 Task: Buy 1 Body Mud from Skin Care section under best seller category for shipping address: Miriam Hall, 3617 Station Street, Austin, Texas 78702, Cell Number 5122113583. Pay from credit card ending with 5759, CVV 953
Action: Mouse moved to (25, 96)
Screenshot: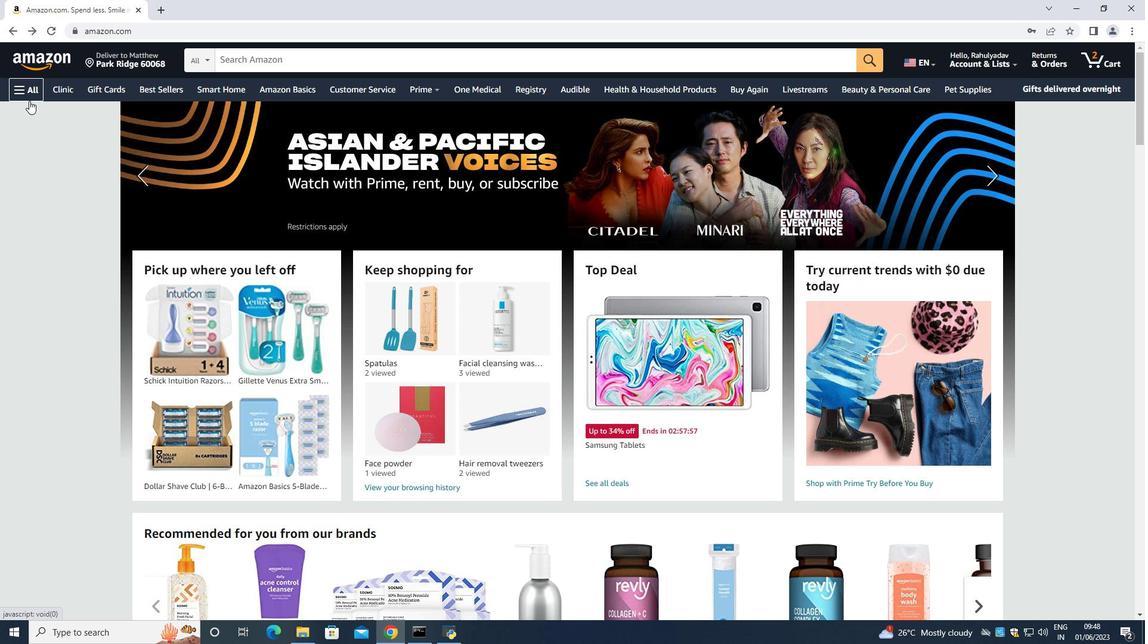 
Action: Mouse pressed left at (25, 96)
Screenshot: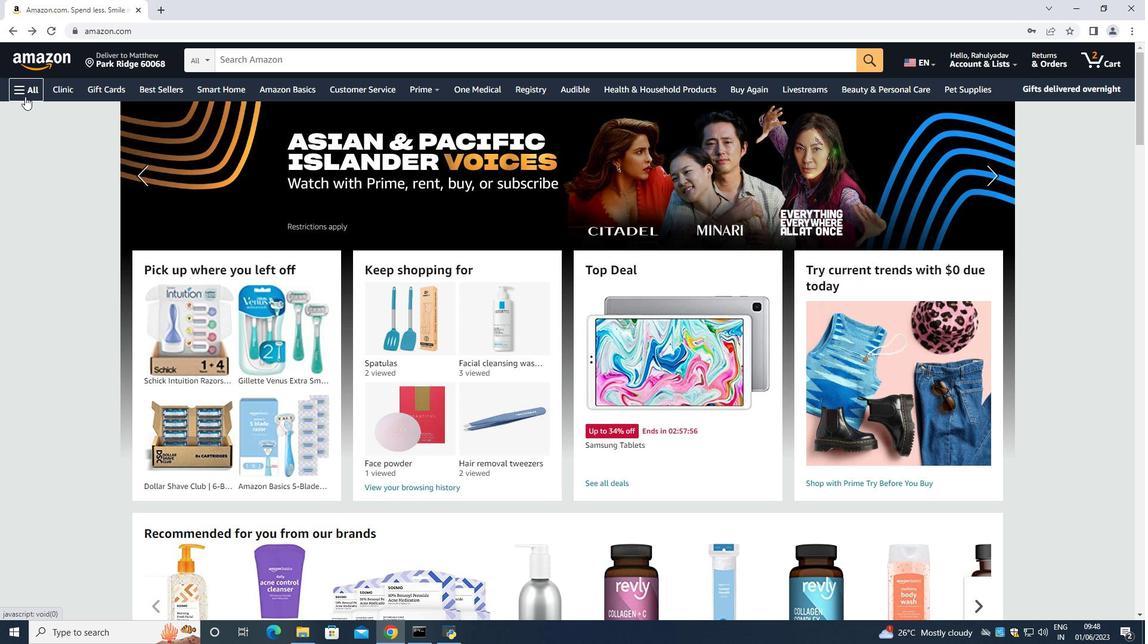 
Action: Mouse moved to (51, 119)
Screenshot: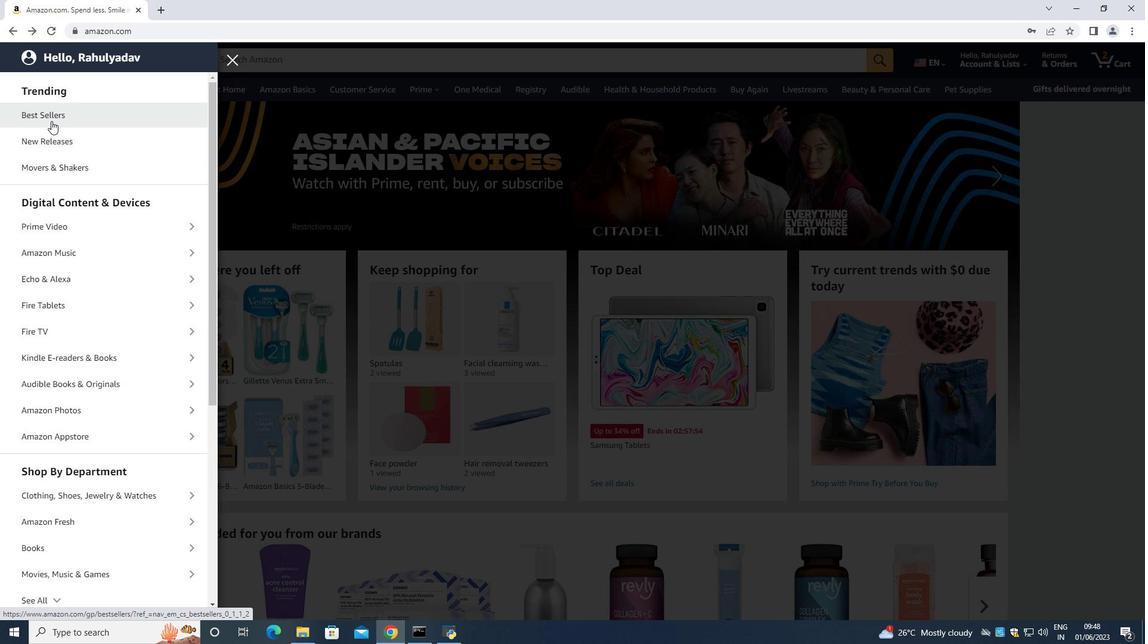 
Action: Mouse pressed left at (51, 119)
Screenshot: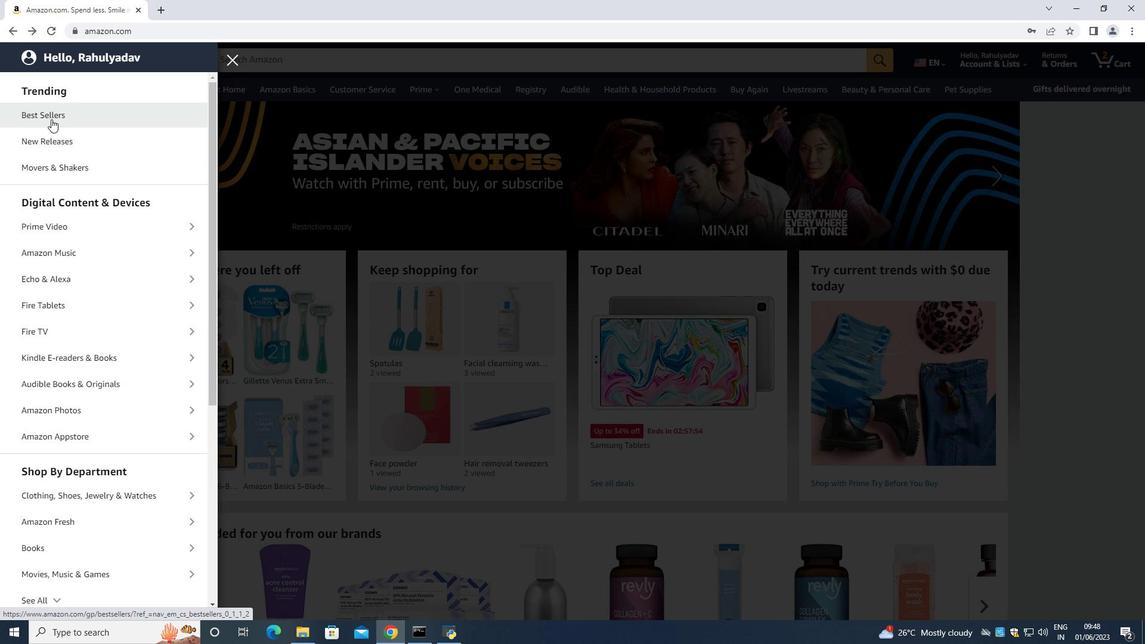 
Action: Mouse moved to (296, 56)
Screenshot: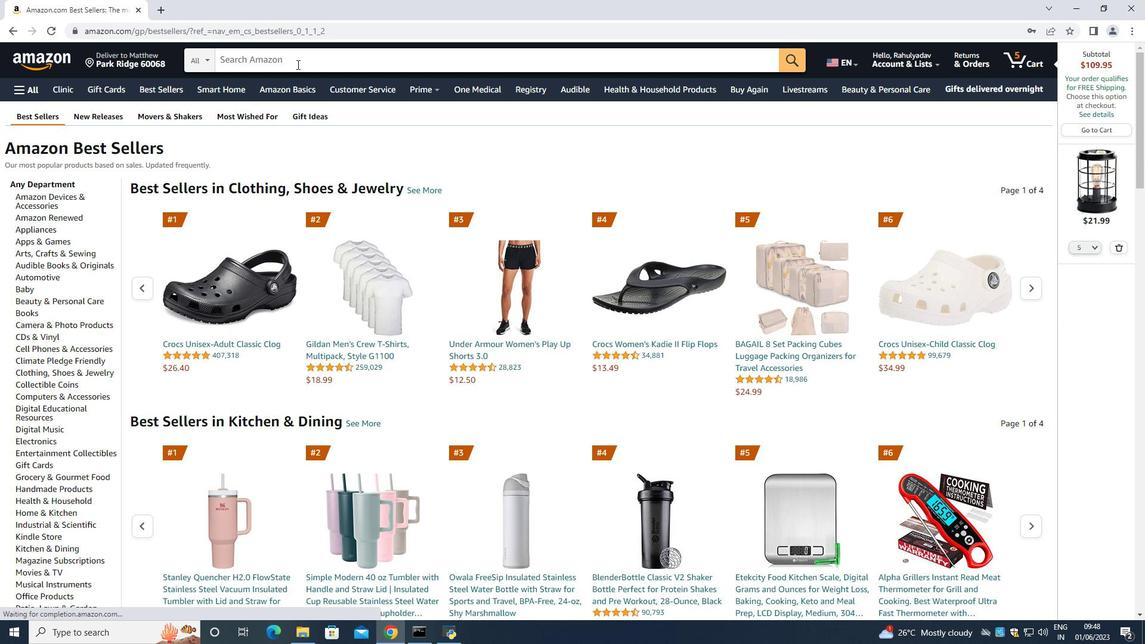
Action: Mouse pressed left at (296, 56)
Screenshot: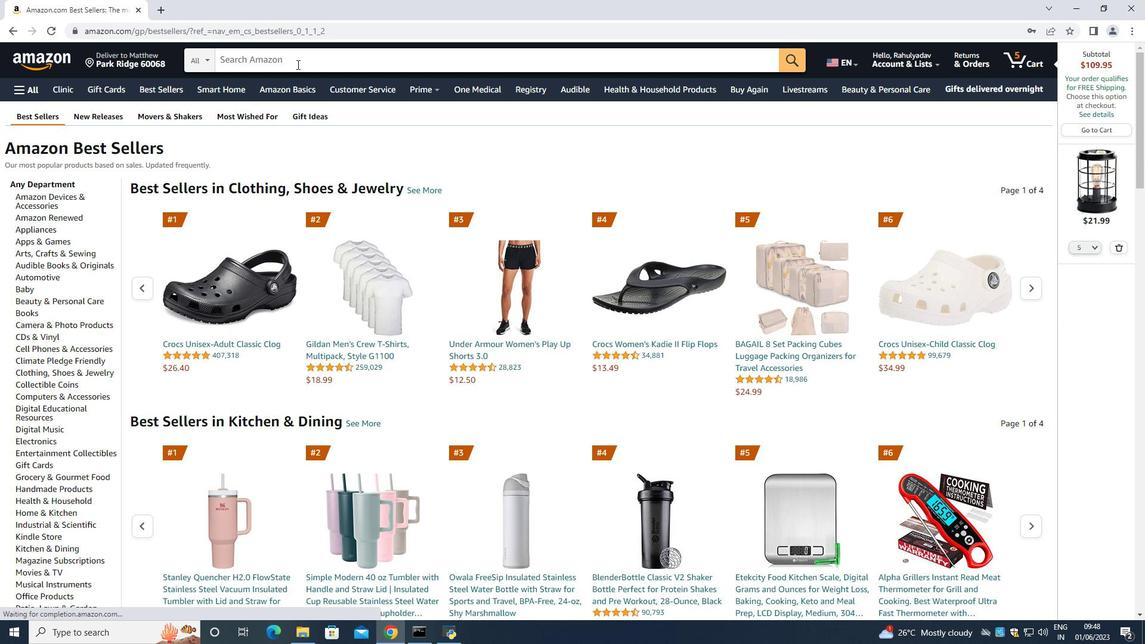 
Action: Mouse moved to (296, 56)
Screenshot: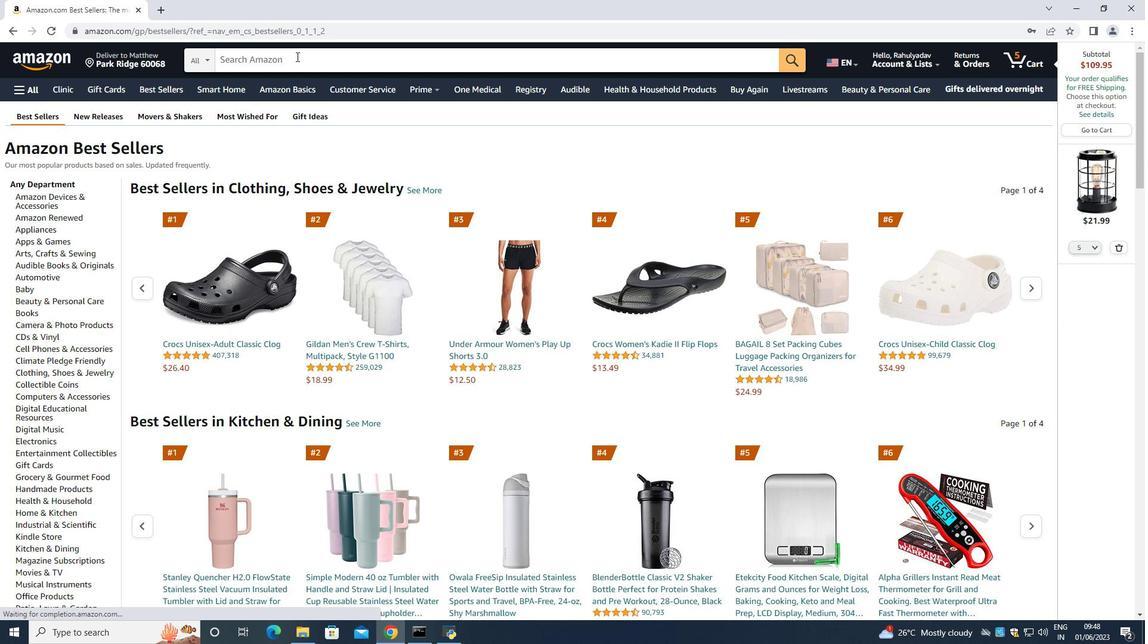 
Action: Key pressed <Key.shift>Body<Key.space><Key.shift>Mud<Key.space><Key.shift><Key.shift><Key.shift><Key.shift><Key.shift><Key.shift><Key.shift><Key.shift><Key.shift><Key.shift><Key.shift><Key.shift><Key.shift><Key.shift><Key.shift><Key.shift><Key.shift><Key.shift><Key.shift><Key.shift><Key.shift><Key.shift><Key.shift><Key.shift><Key.shift><Key.shift><Key.shift><Key.shift><Key.shift><Key.shift><Key.enter>
Screenshot: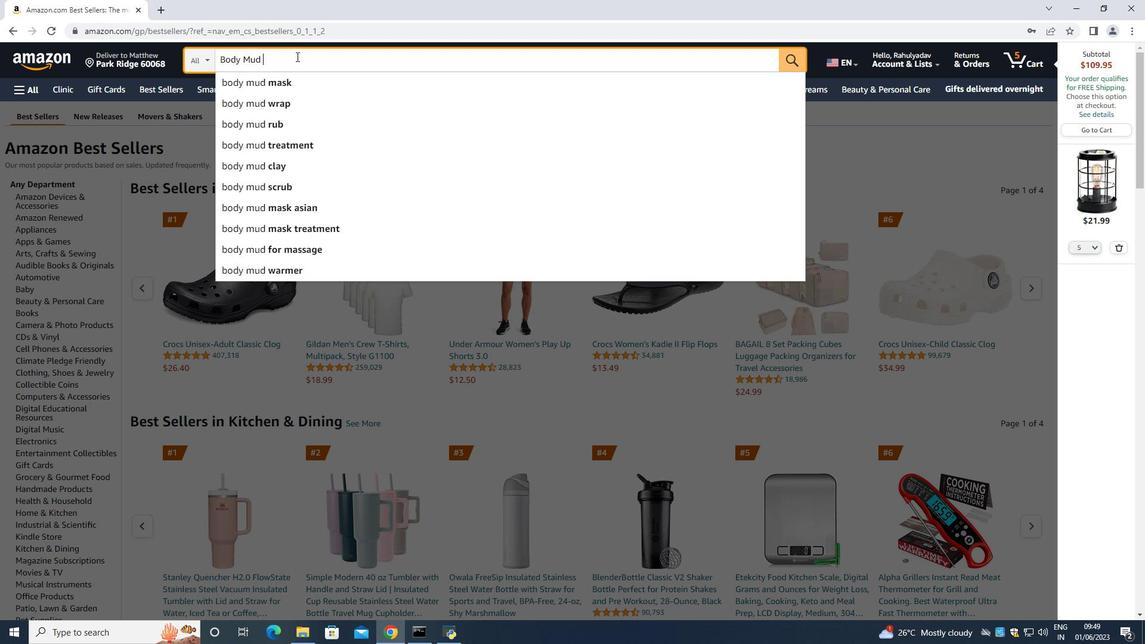 
Action: Mouse moved to (70, 304)
Screenshot: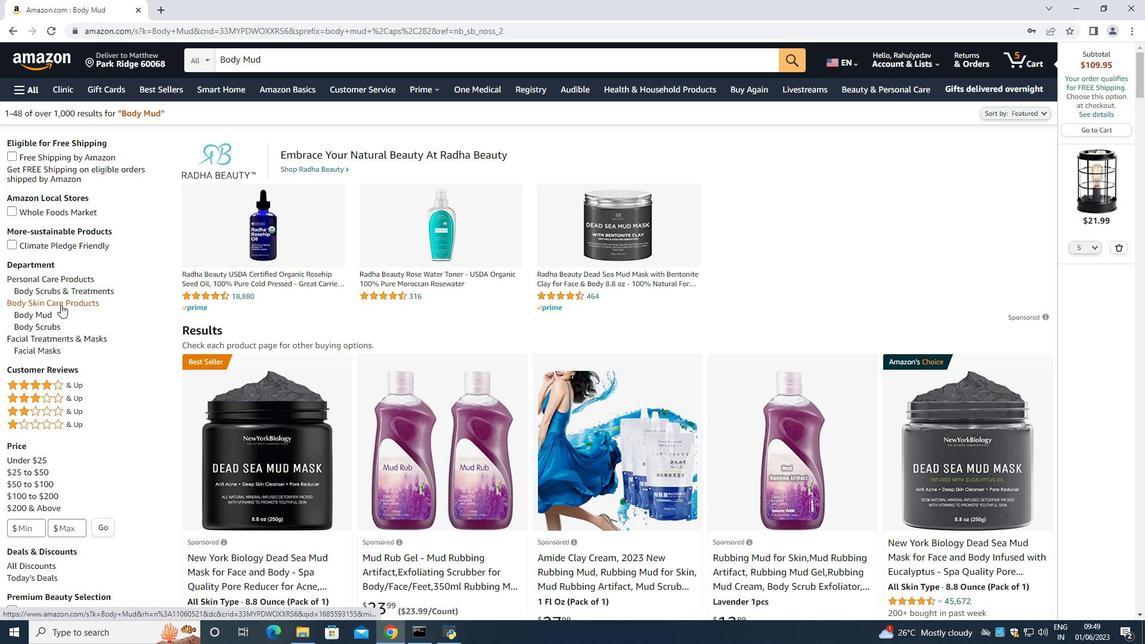 
Action: Mouse pressed left at (70, 304)
Screenshot: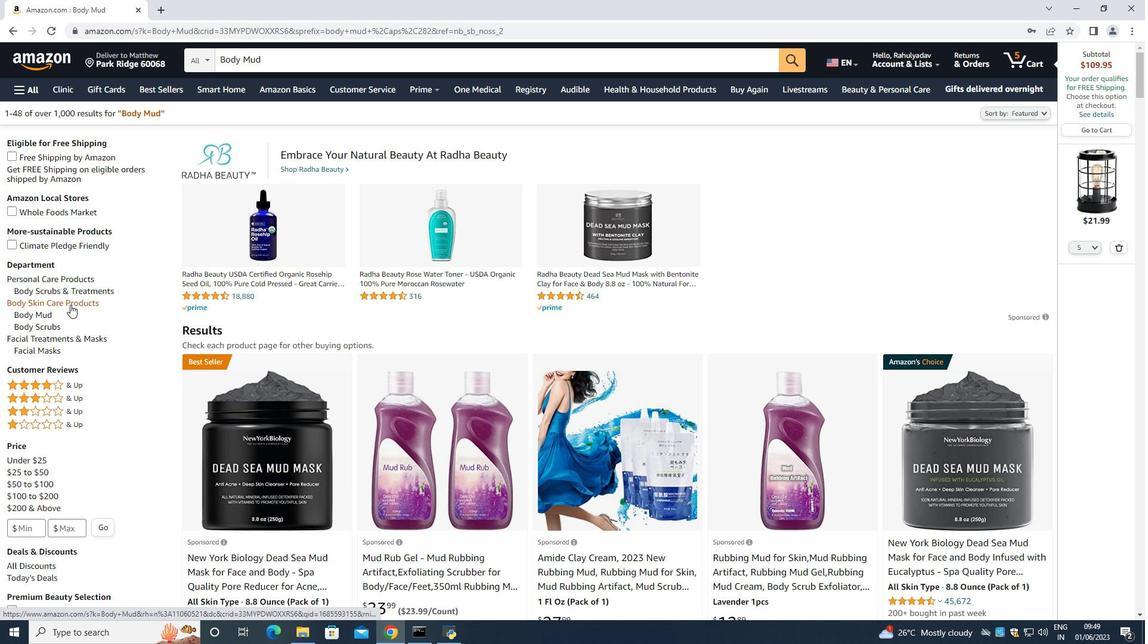 
Action: Mouse moved to (57, 323)
Screenshot: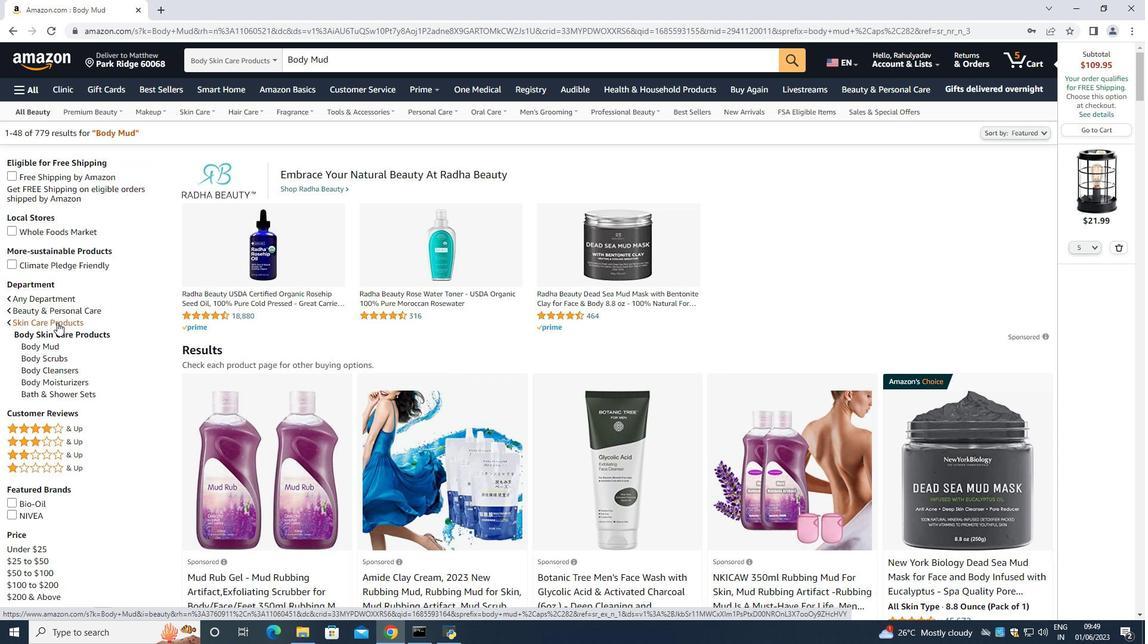 
Action: Mouse pressed left at (57, 323)
Screenshot: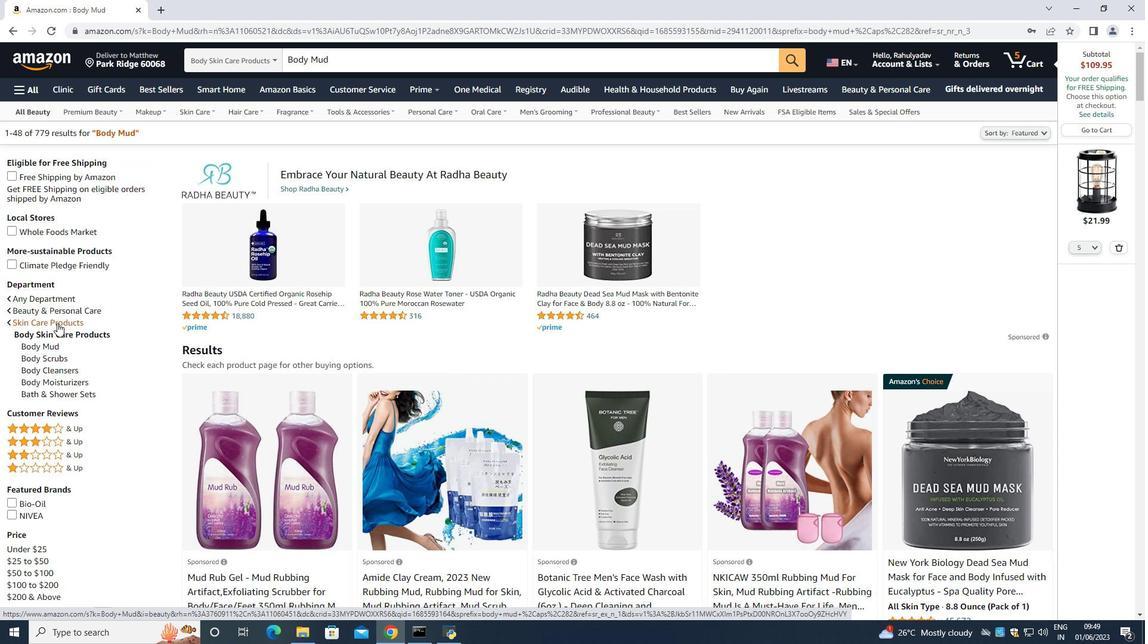 
Action: Mouse moved to (304, 451)
Screenshot: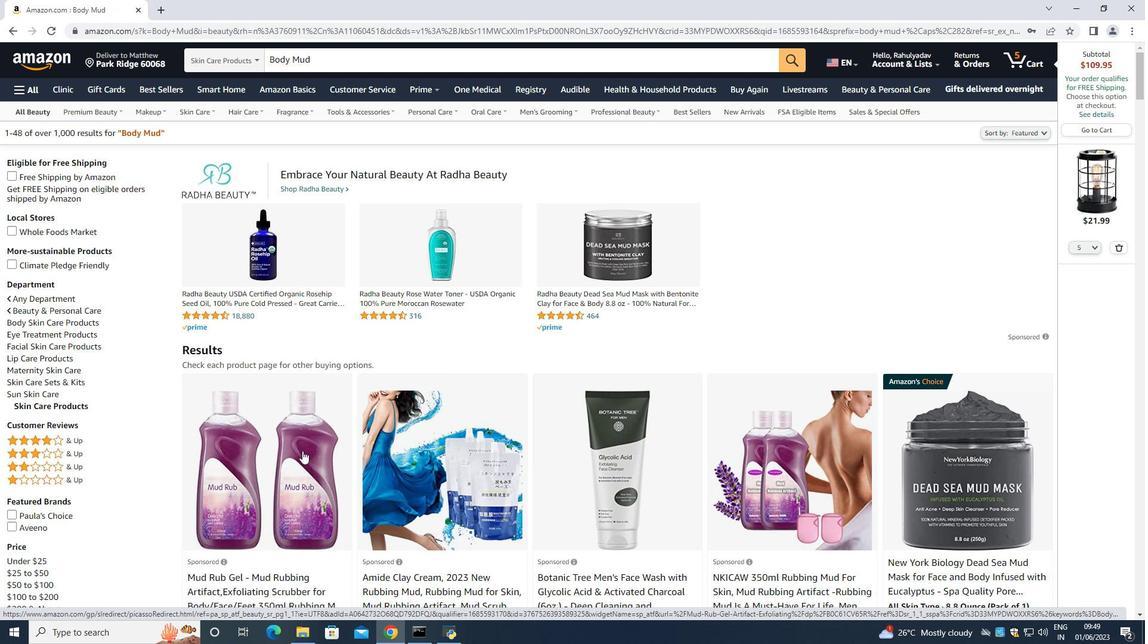 
Action: Mouse scrolled (304, 450) with delta (0, 0)
Screenshot: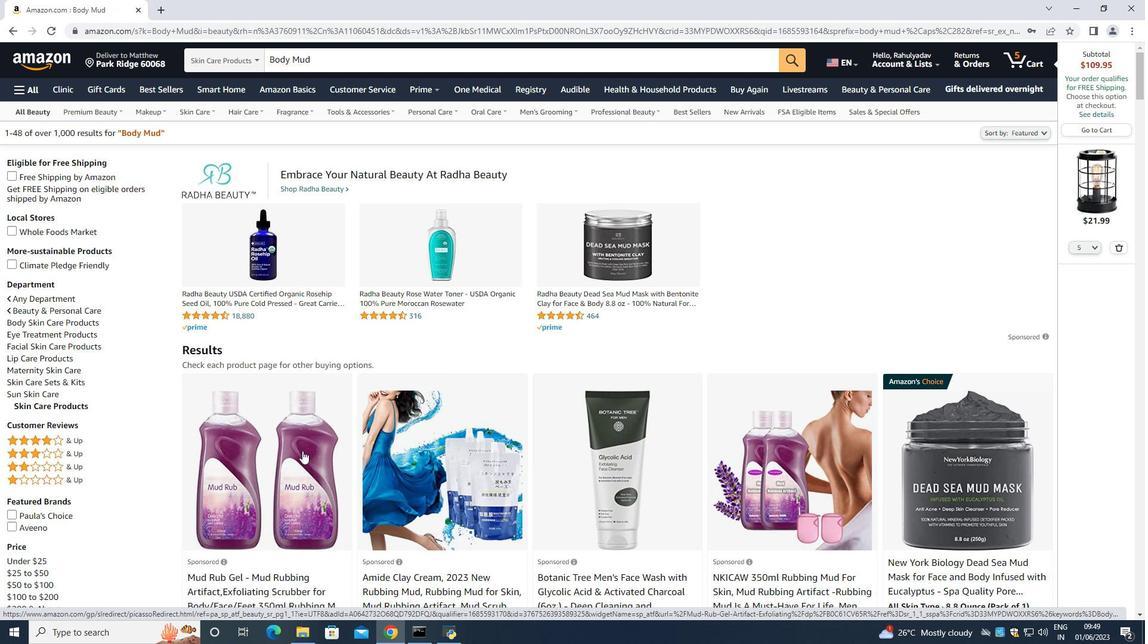 
Action: Mouse moved to (413, 417)
Screenshot: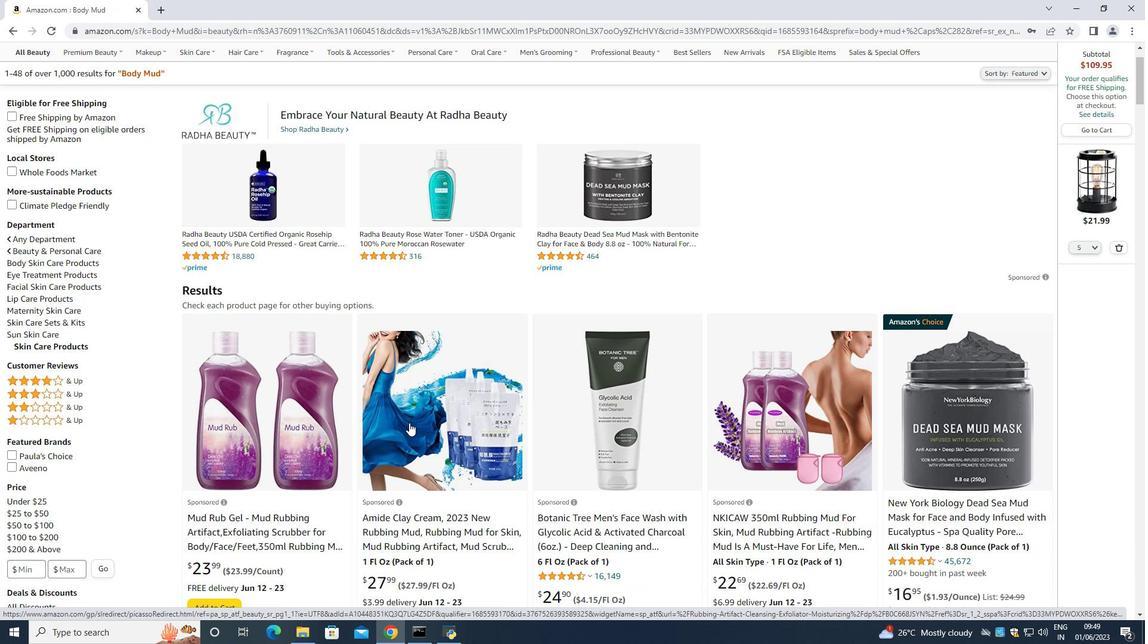 
Action: Mouse scrolled (413, 417) with delta (0, 0)
Screenshot: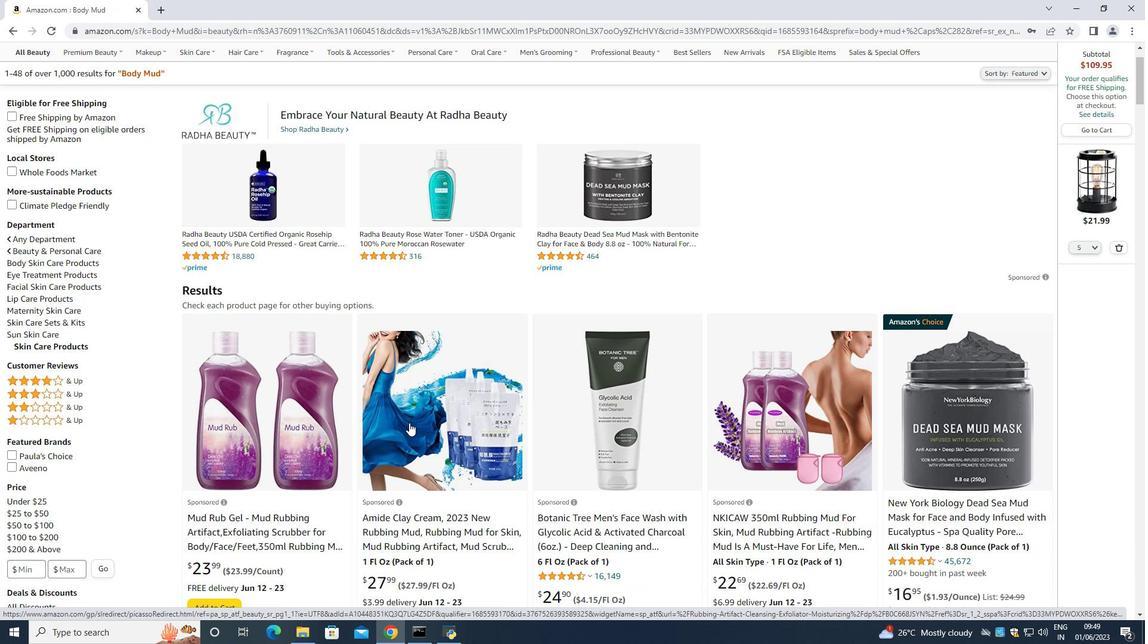 
Action: Mouse moved to (498, 338)
Screenshot: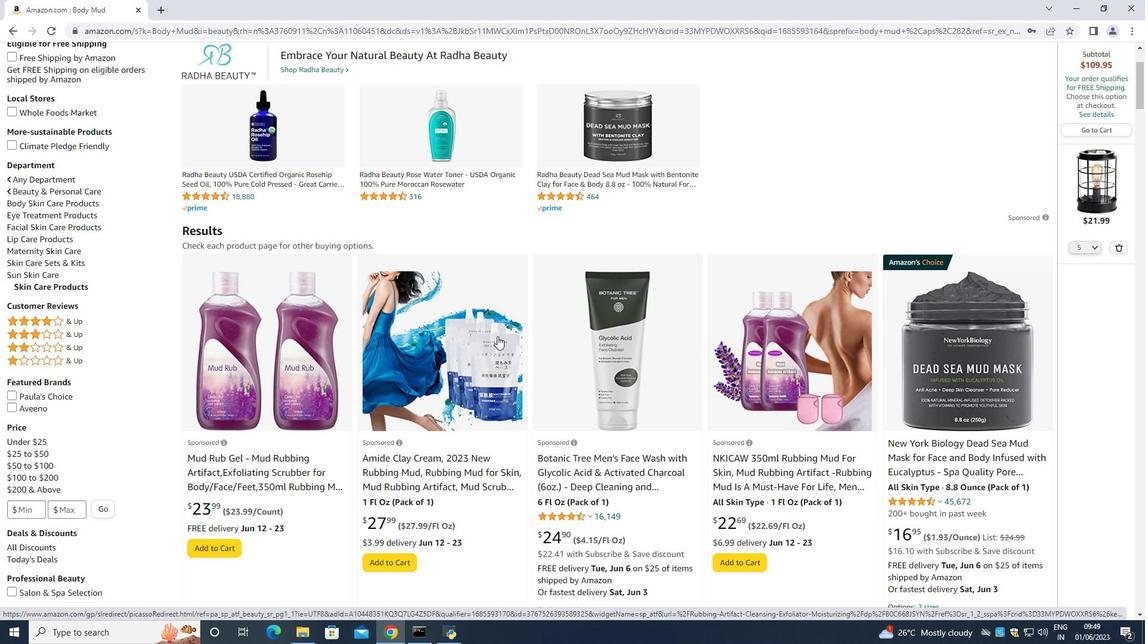 
Action: Mouse scrolled (498, 337) with delta (0, 0)
Screenshot: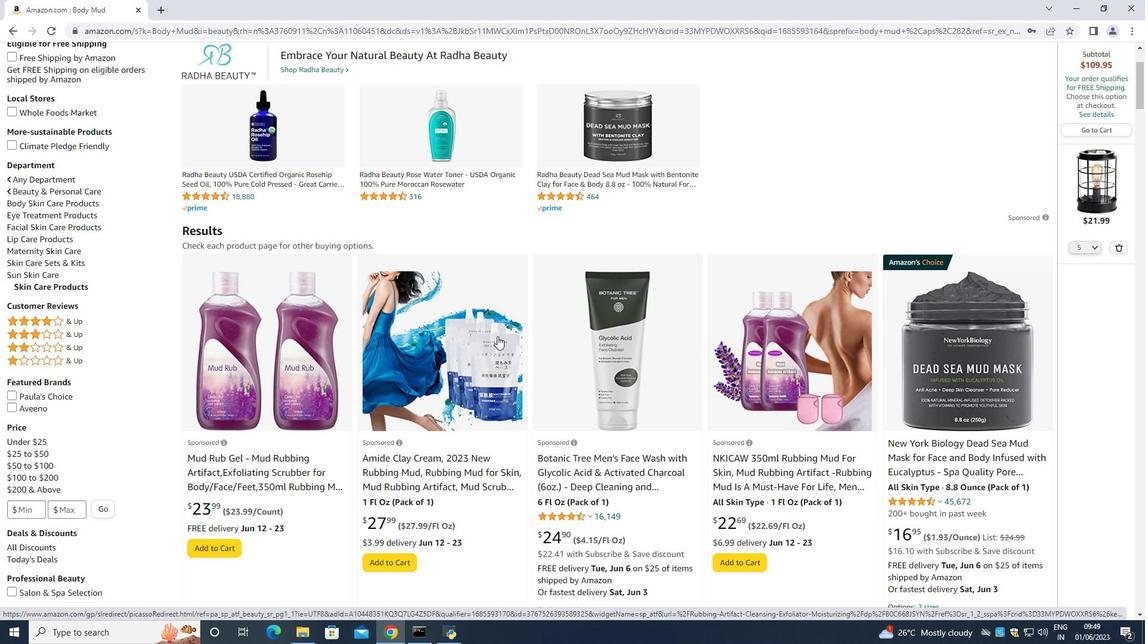
Action: Mouse moved to (502, 341)
Screenshot: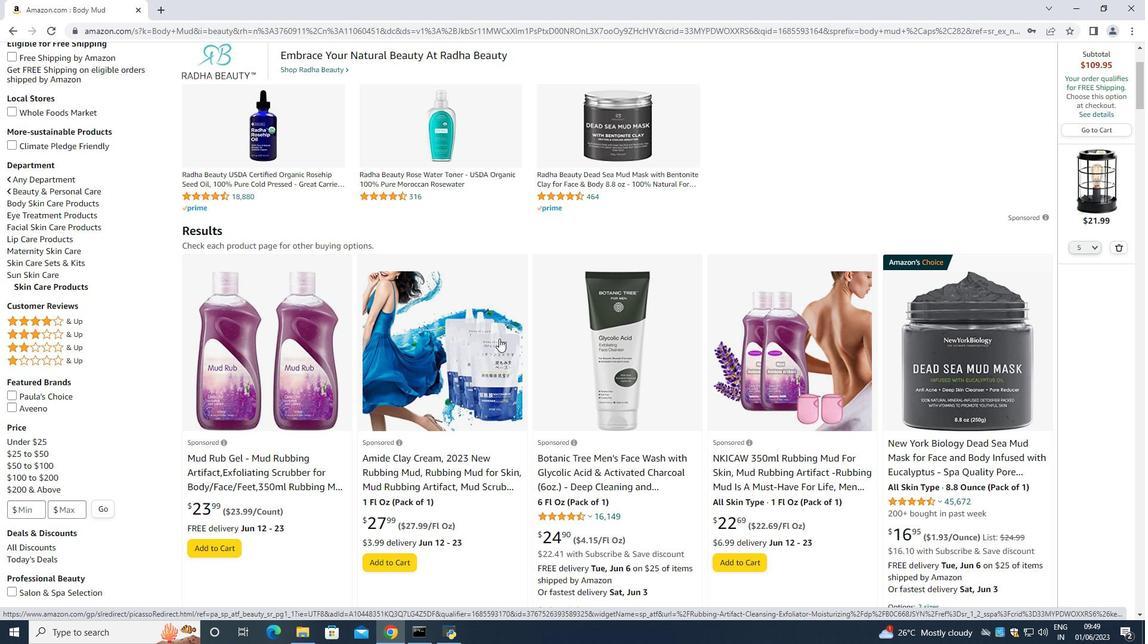 
Action: Mouse scrolled (502, 340) with delta (0, 0)
Screenshot: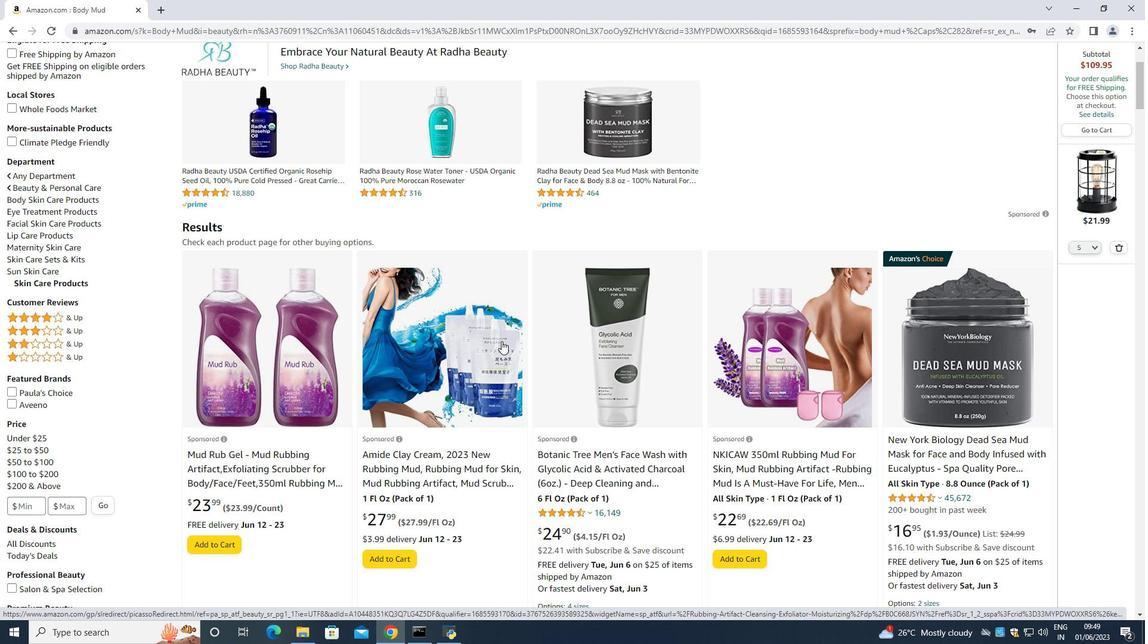 
Action: Mouse scrolled (502, 340) with delta (0, 0)
Screenshot: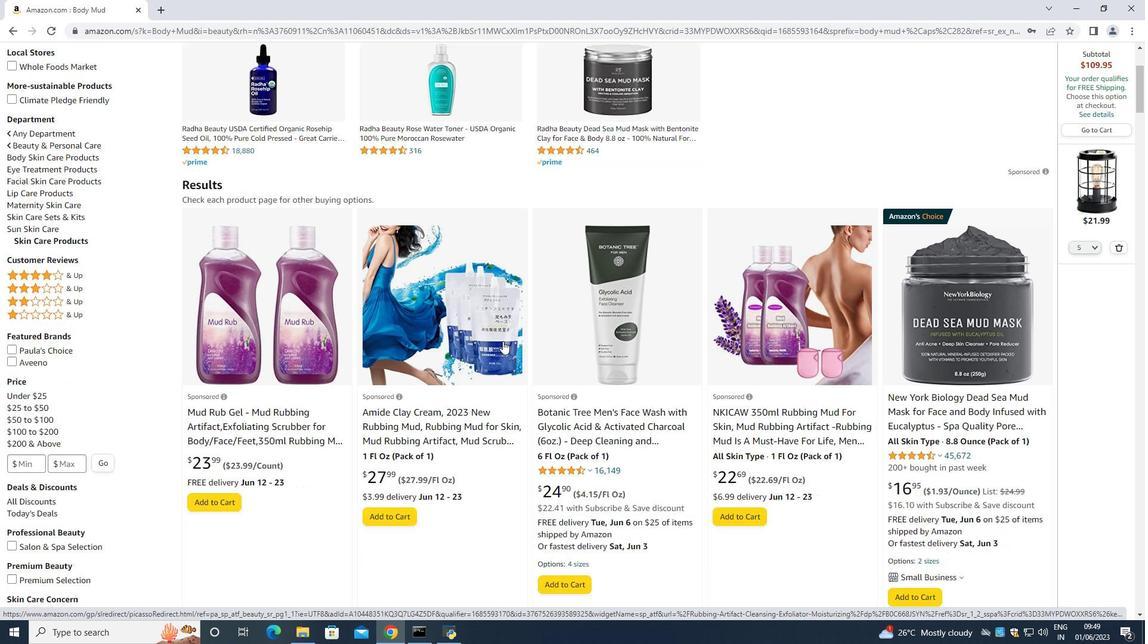 
Action: Mouse scrolled (502, 340) with delta (0, 0)
Screenshot: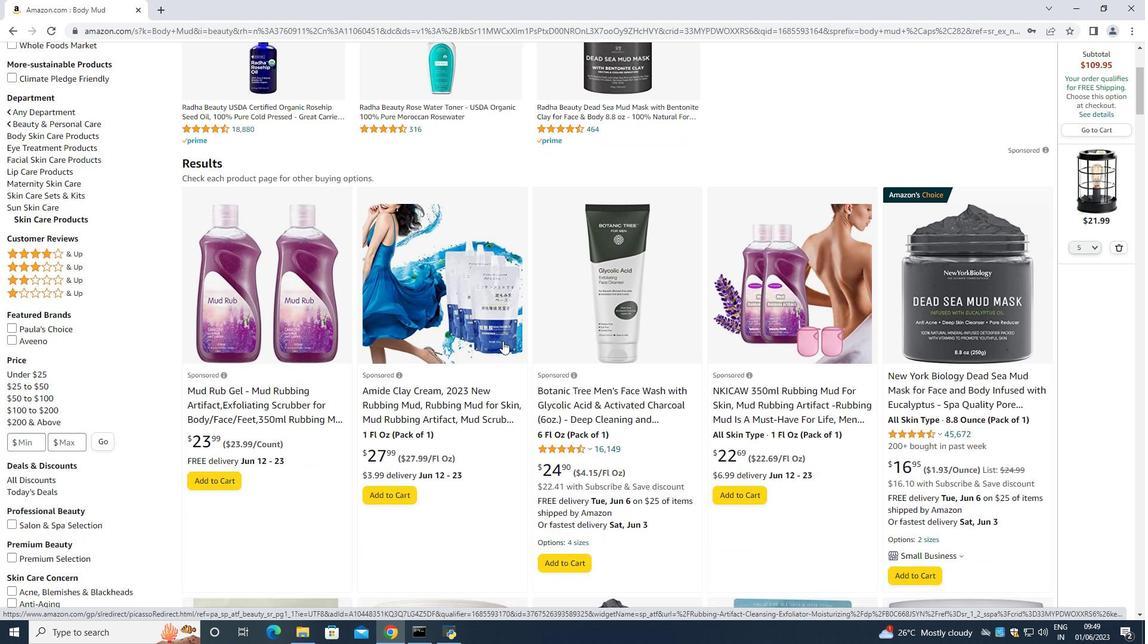 
Action: Mouse moved to (508, 341)
Screenshot: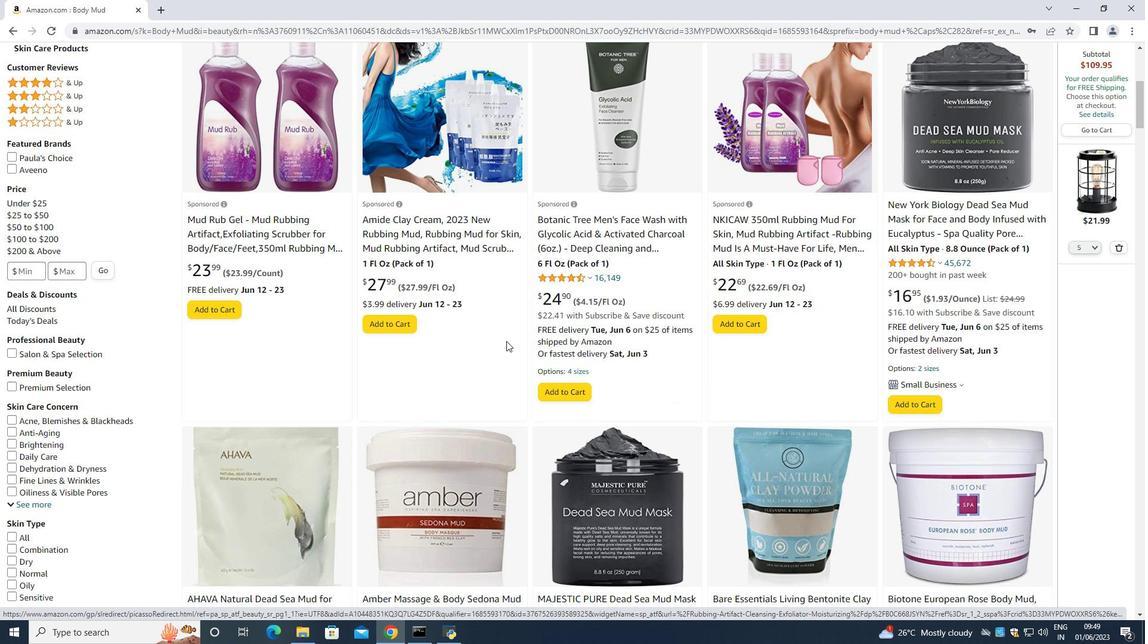 
Action: Mouse scrolled (508, 341) with delta (0, 0)
Screenshot: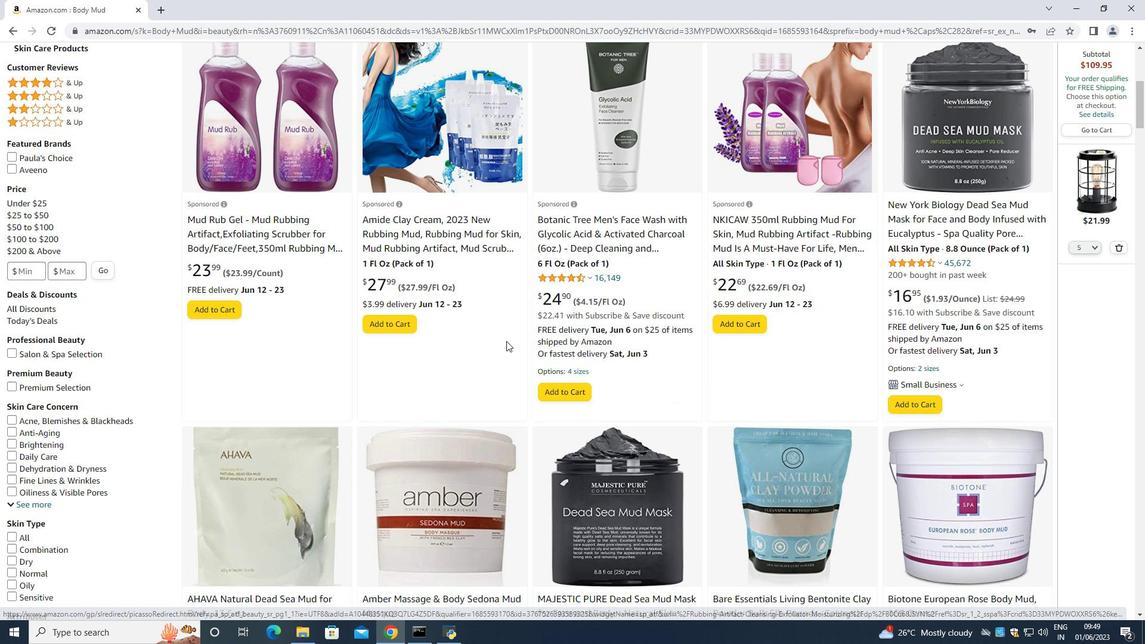 
Action: Mouse scrolled (508, 341) with delta (0, 0)
Screenshot: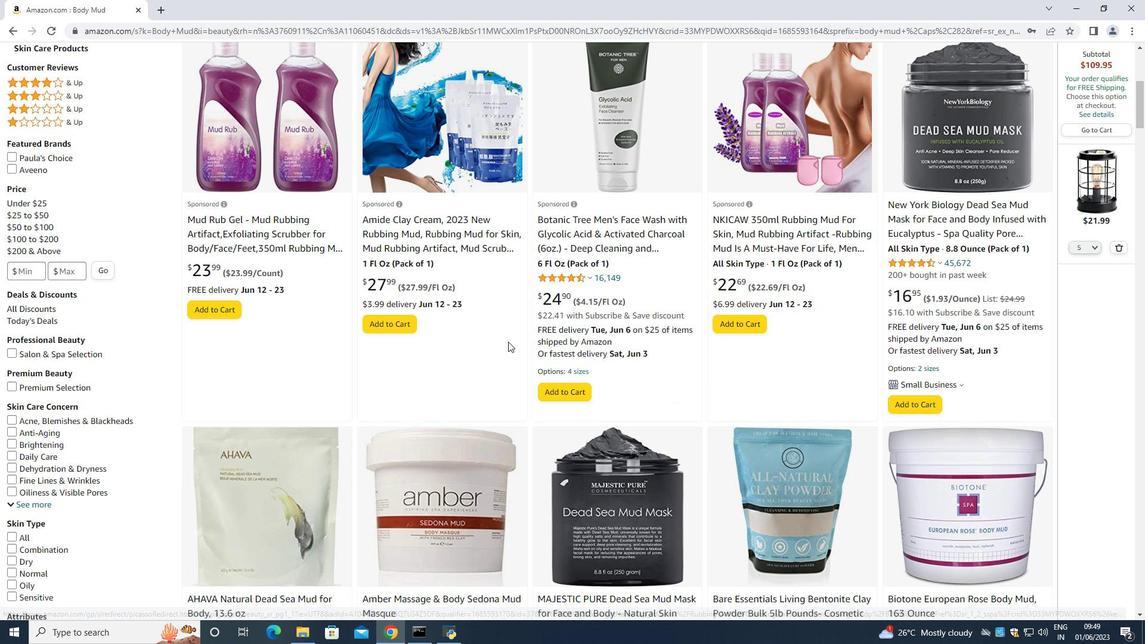 
Action: Mouse moved to (511, 341)
Screenshot: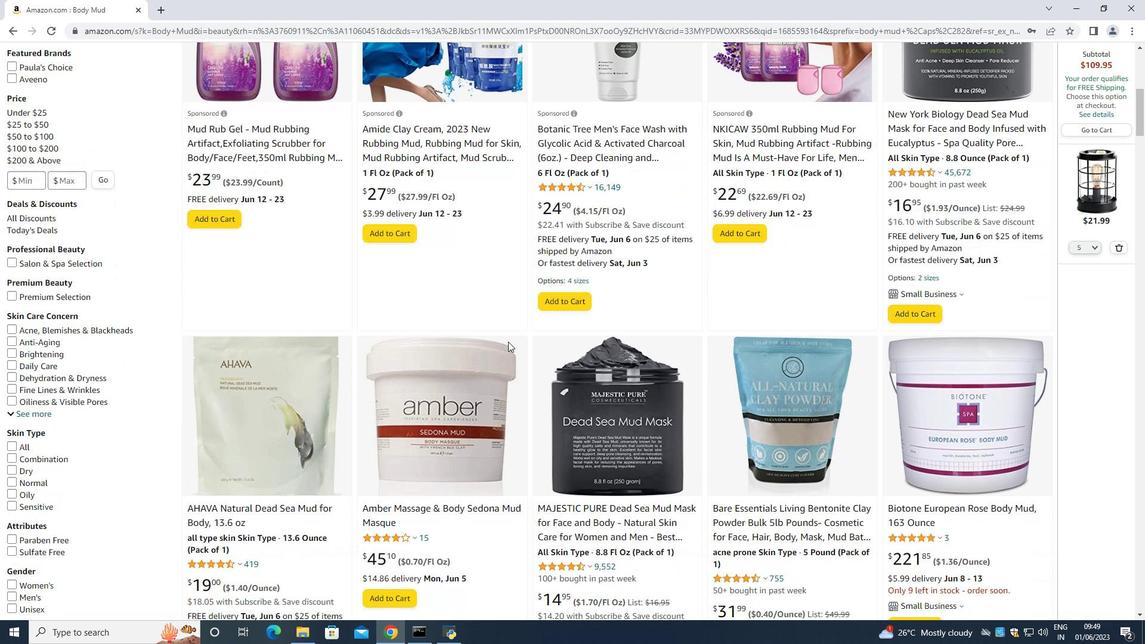 
Action: Mouse scrolled (511, 341) with delta (0, 0)
Screenshot: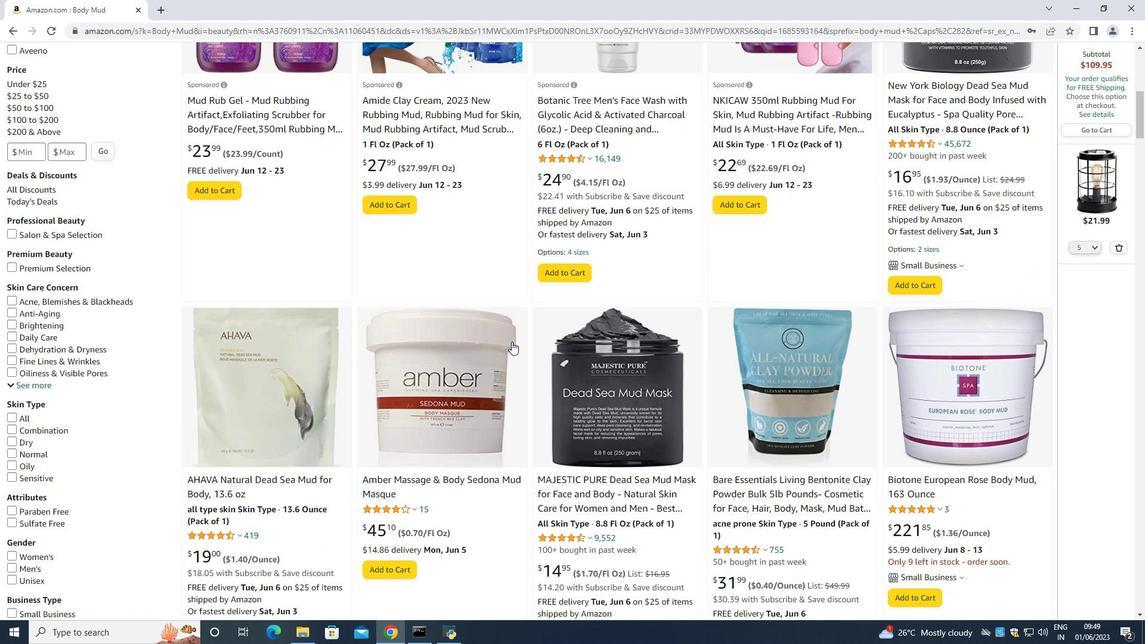 
Action: Mouse scrolled (511, 341) with delta (0, 0)
Screenshot: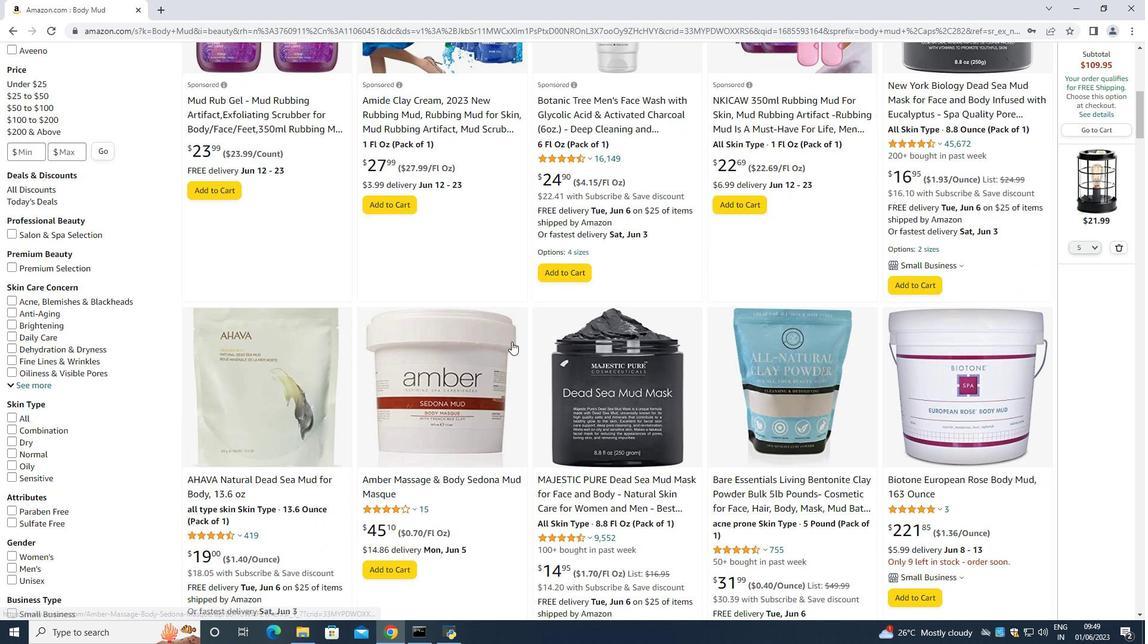 
Action: Mouse scrolled (511, 341) with delta (0, 0)
Screenshot: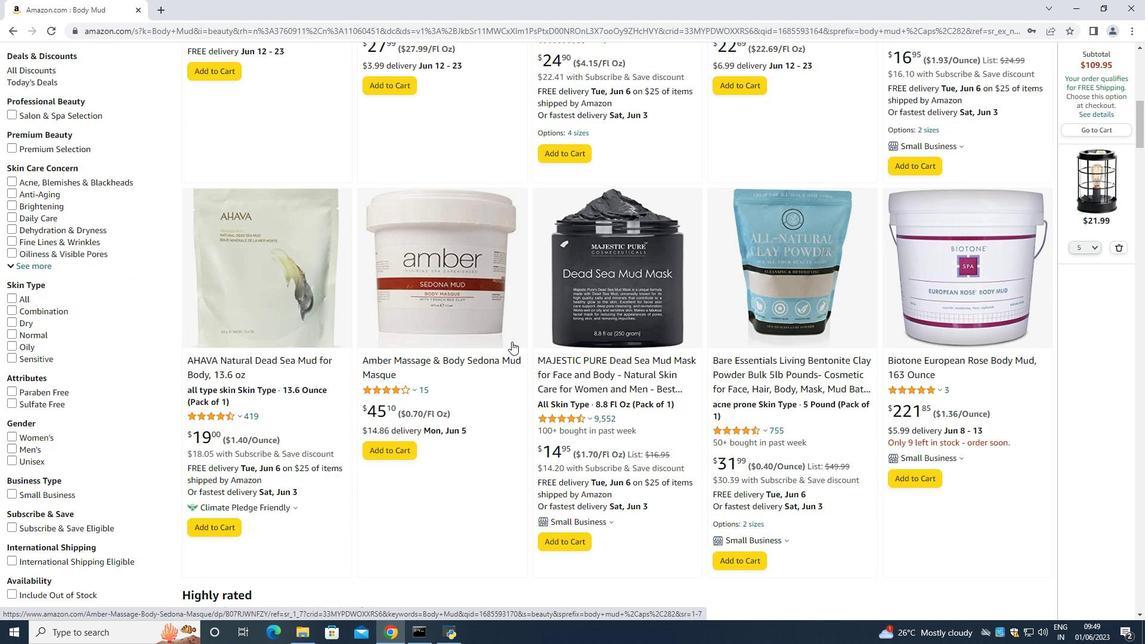 
Action: Mouse scrolled (511, 341) with delta (0, 0)
Screenshot: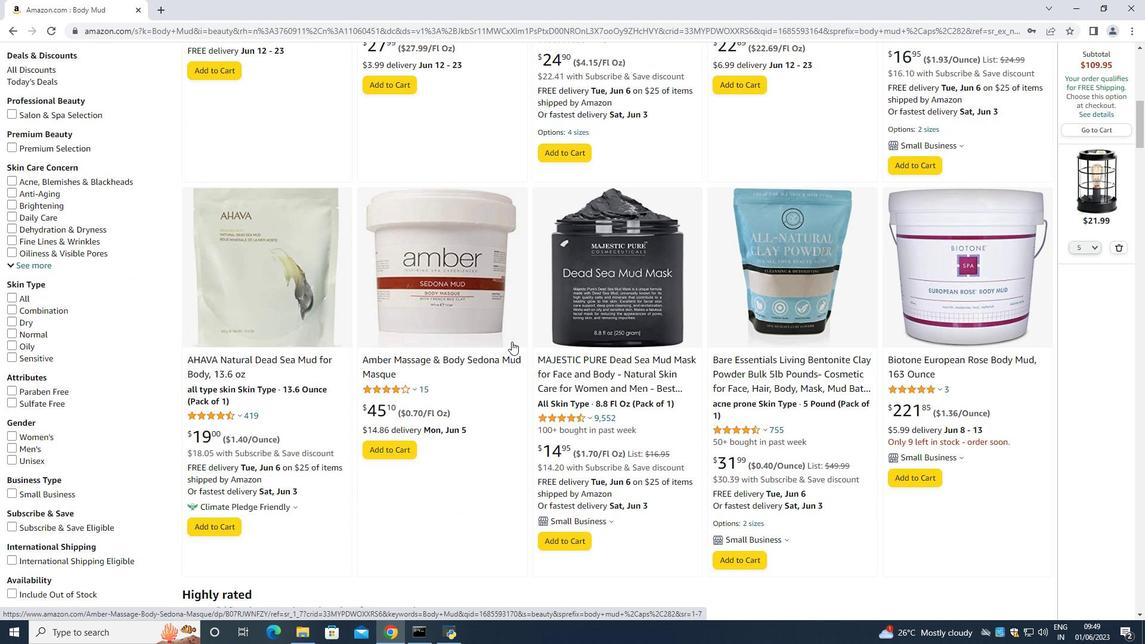 
Action: Mouse moved to (513, 341)
Screenshot: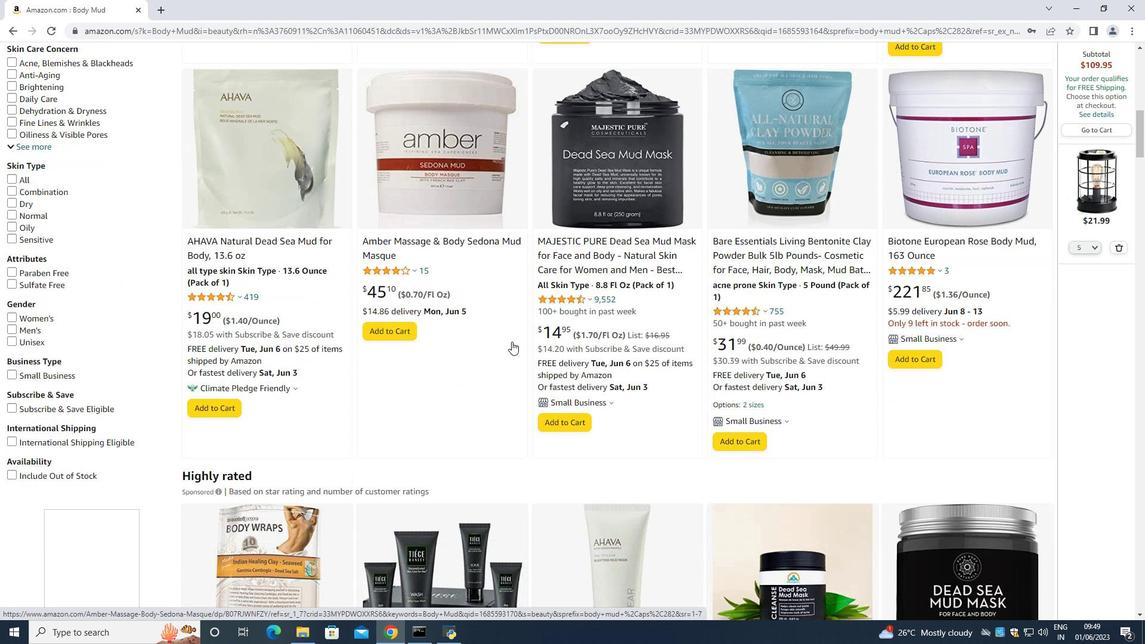 
Action: Mouse scrolled (513, 340) with delta (0, 0)
Screenshot: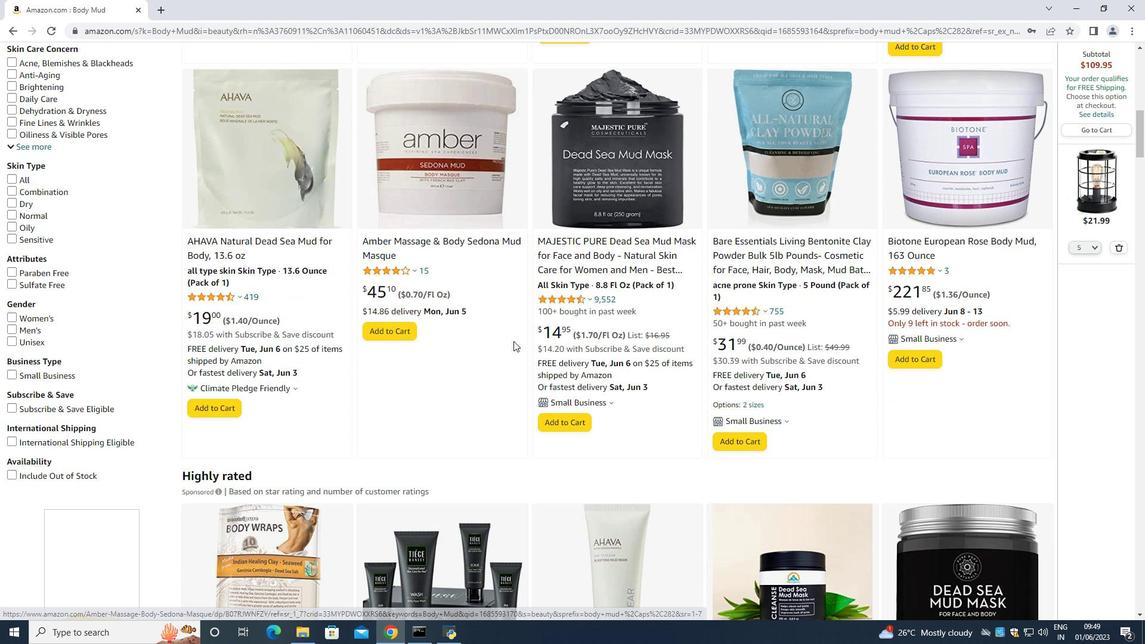
Action: Mouse moved to (541, 340)
Screenshot: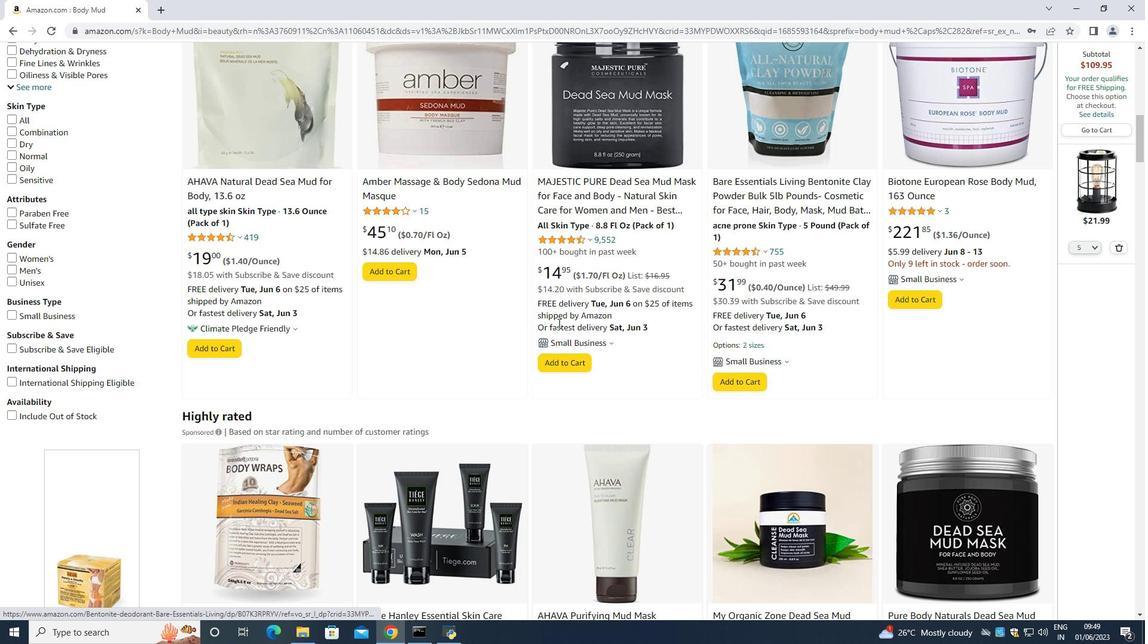 
Action: Mouse scrolled (541, 339) with delta (0, 0)
Screenshot: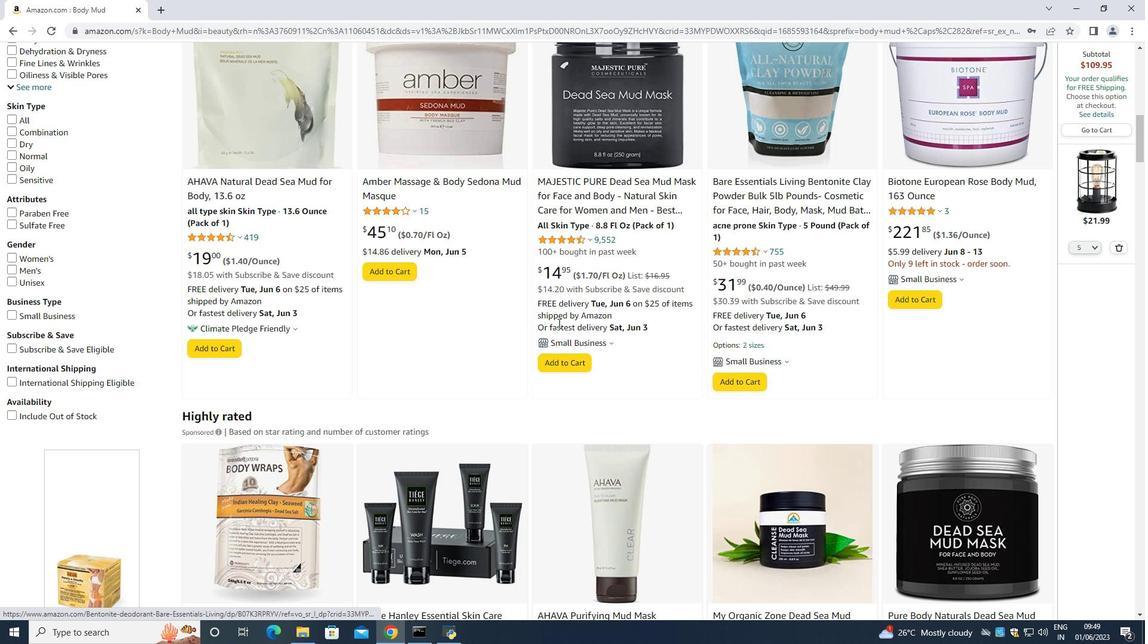 
Action: Mouse moved to (536, 337)
Screenshot: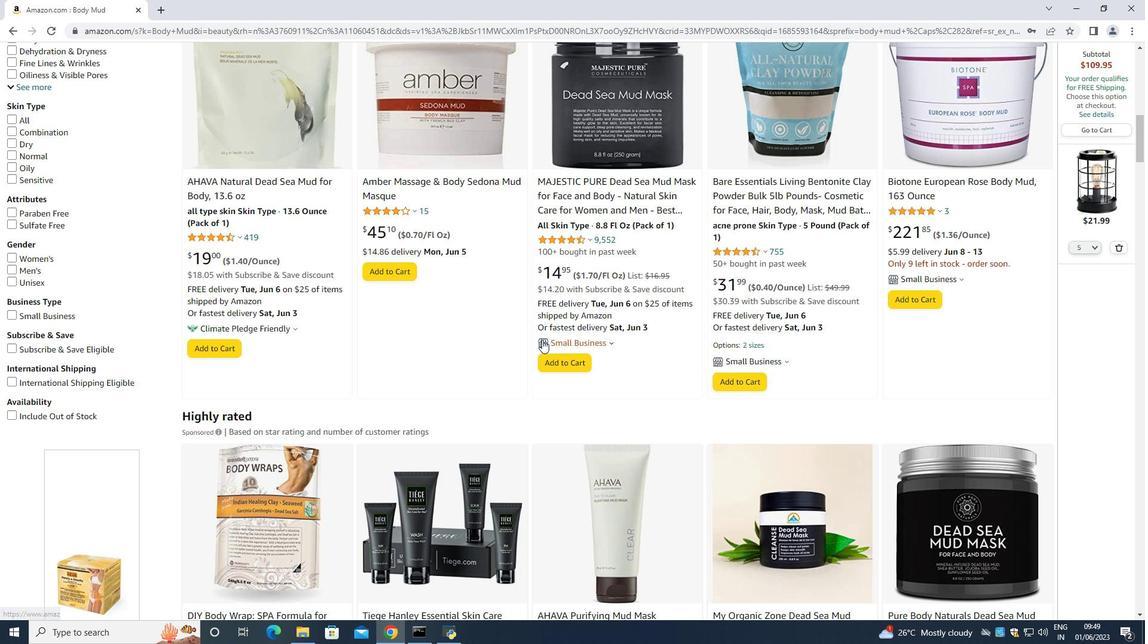 
Action: Mouse scrolled (536, 337) with delta (0, 0)
Screenshot: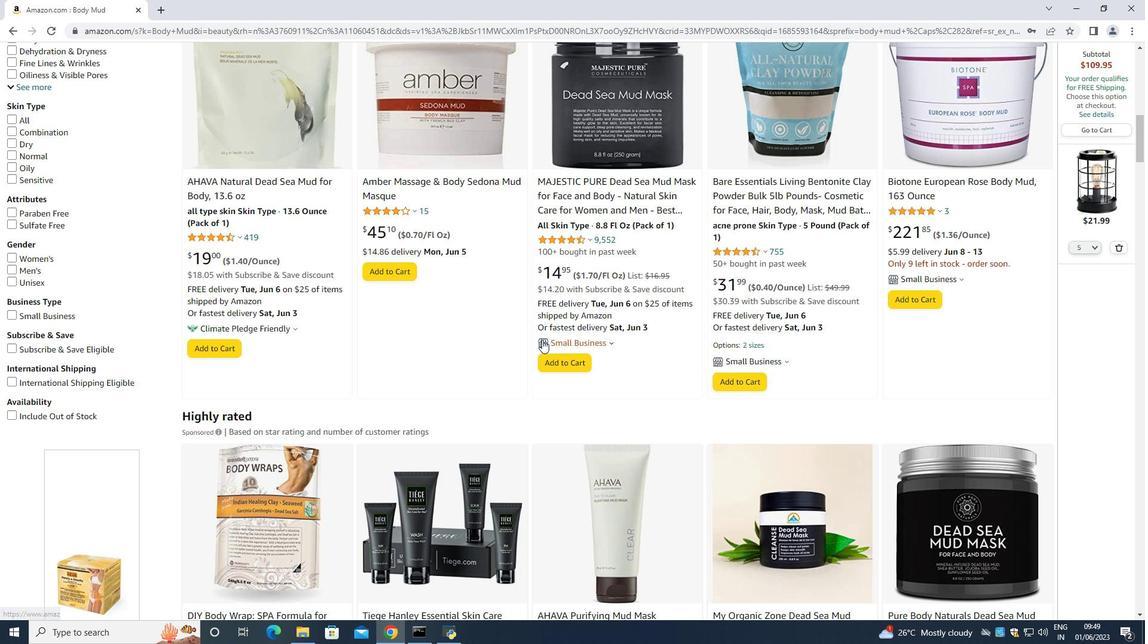 
Action: Mouse moved to (536, 332)
Screenshot: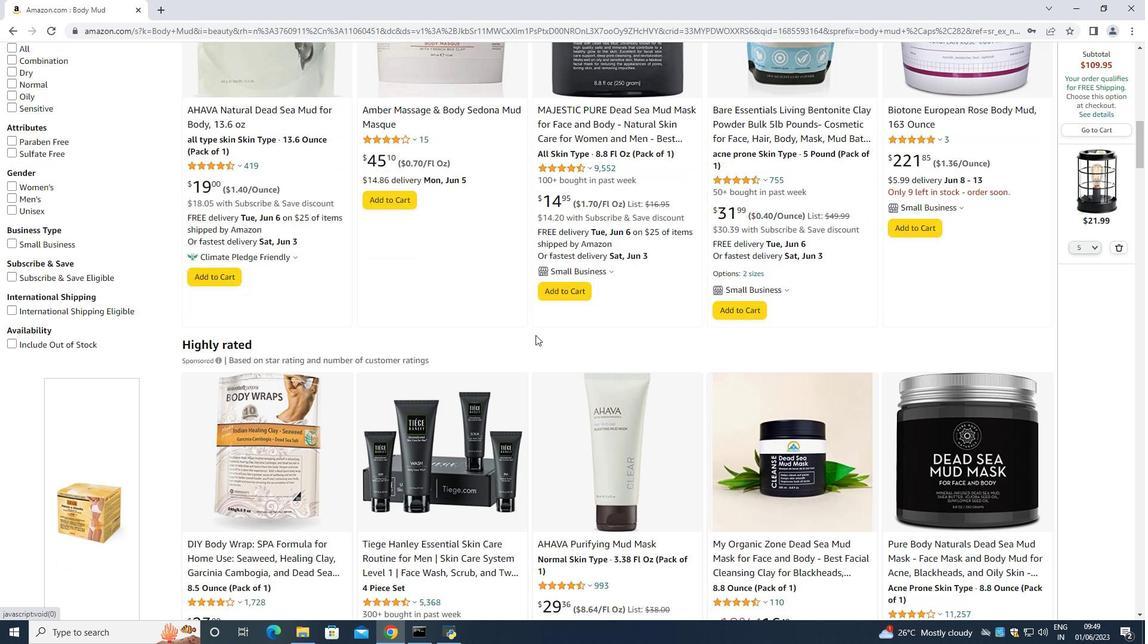 
Action: Mouse scrolled (536, 331) with delta (0, 0)
Screenshot: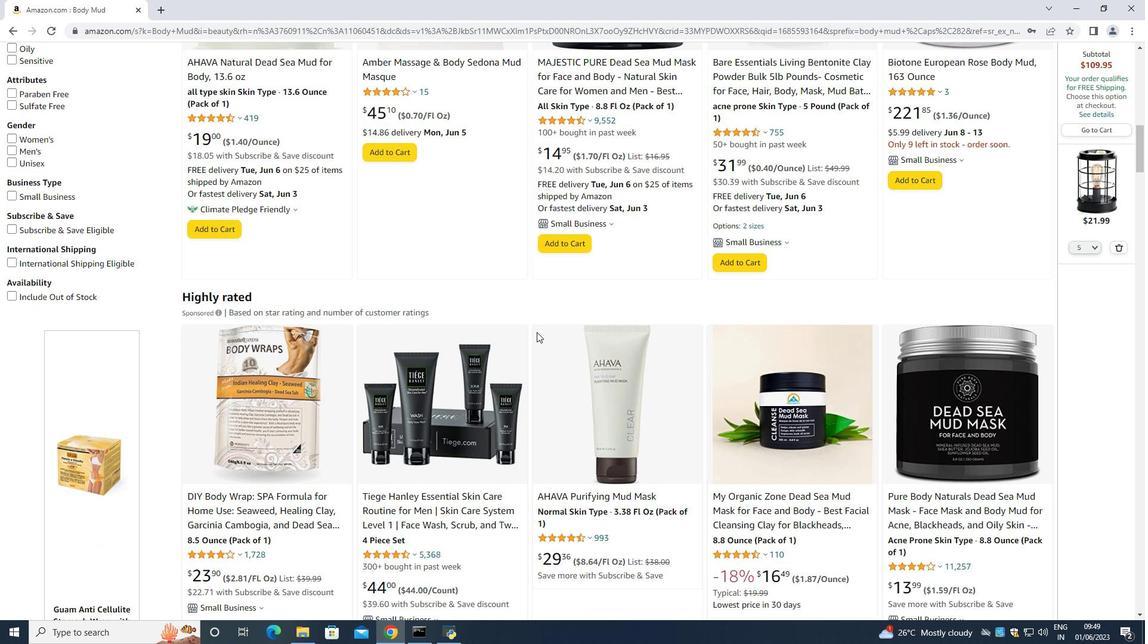 
Action: Mouse scrolled (536, 331) with delta (0, 0)
Screenshot: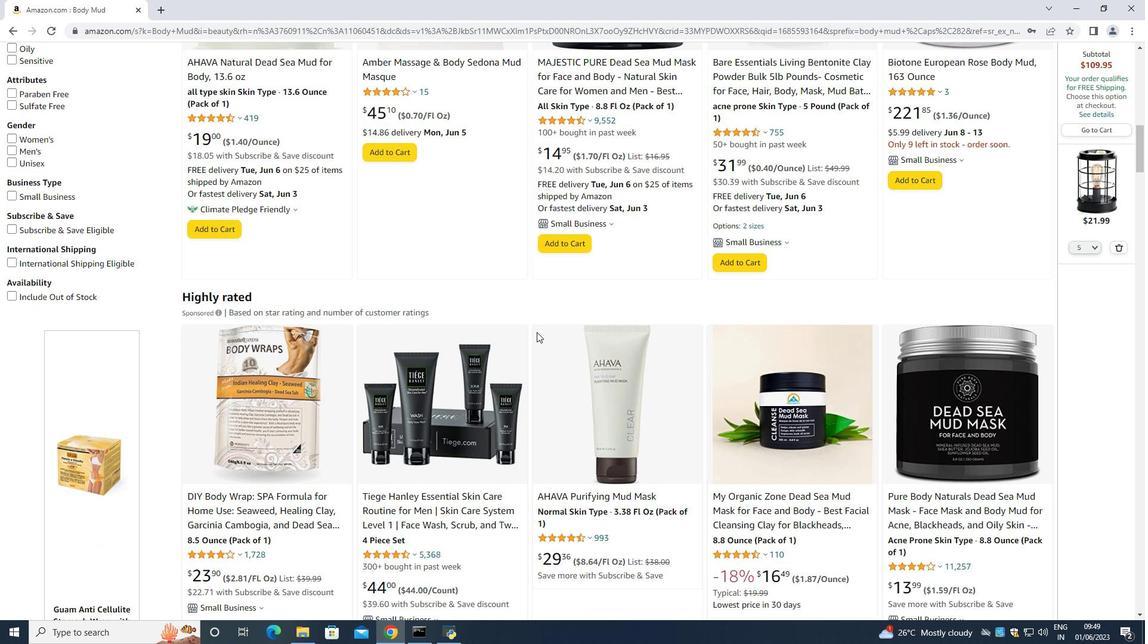 
Action: Mouse scrolled (536, 331) with delta (0, 0)
Screenshot: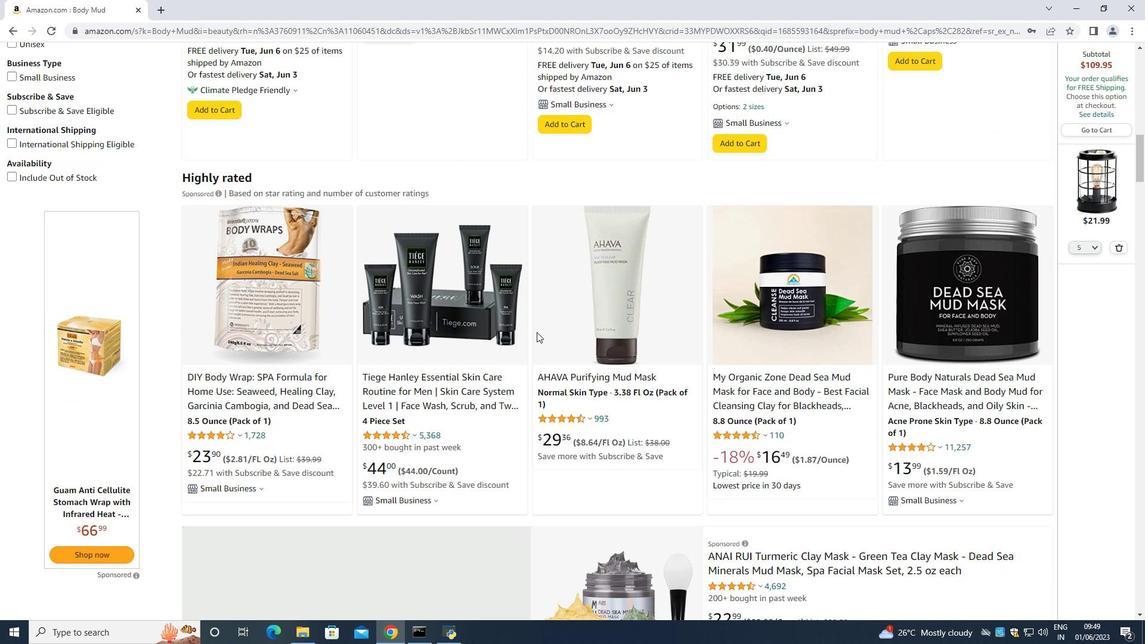 
Action: Mouse scrolled (536, 331) with delta (0, 0)
Screenshot: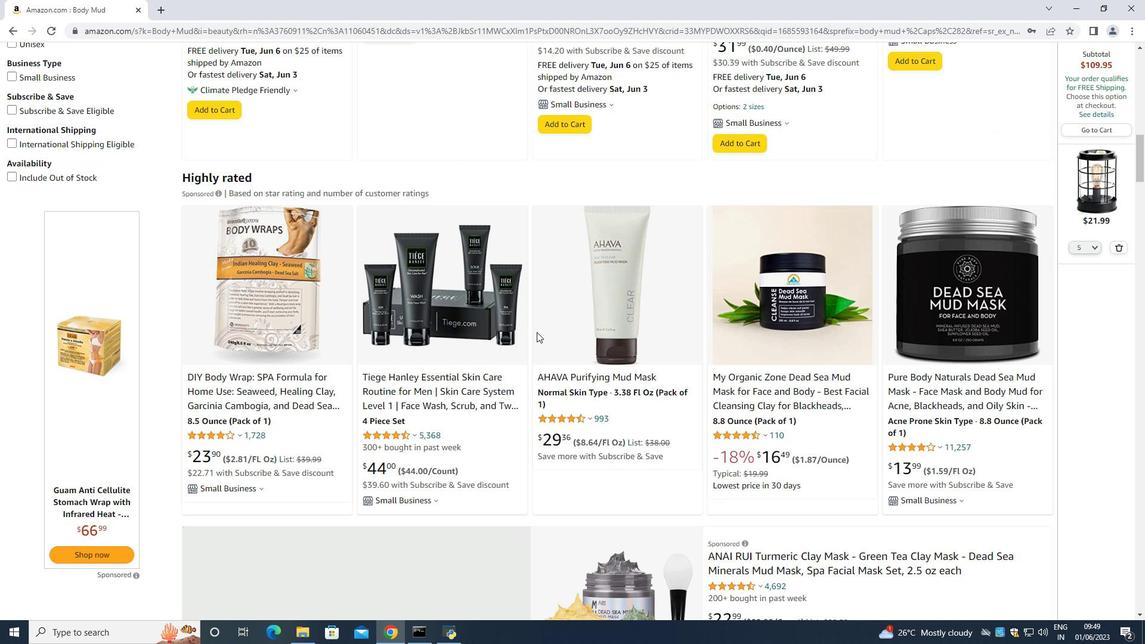 
Action: Mouse scrolled (536, 331) with delta (0, 0)
Screenshot: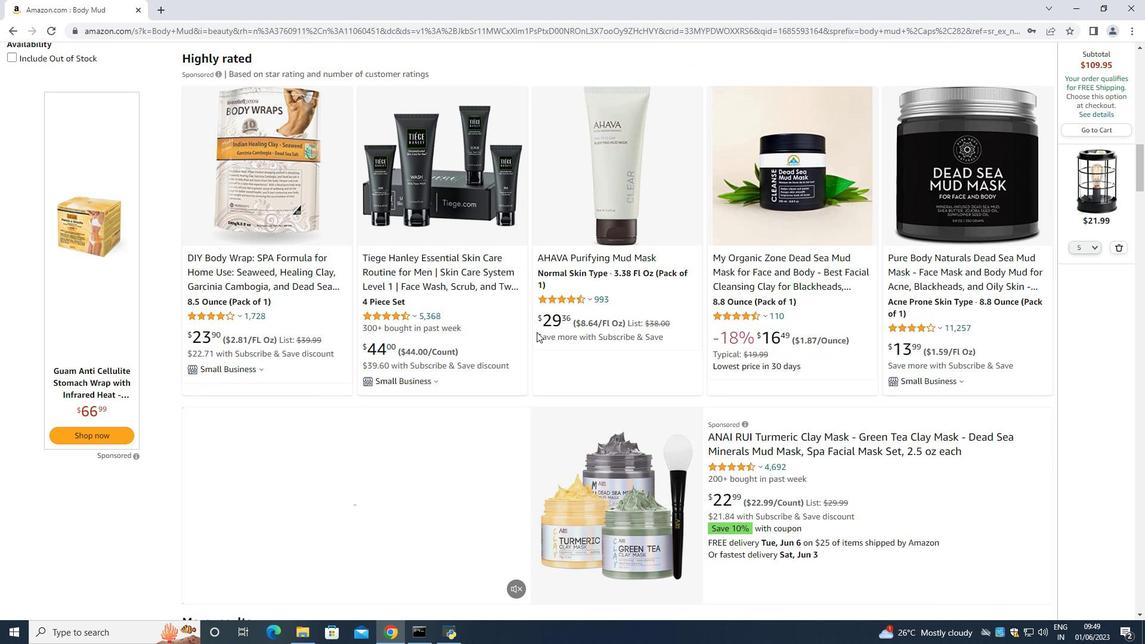 
Action: Mouse scrolled (536, 331) with delta (0, 0)
Screenshot: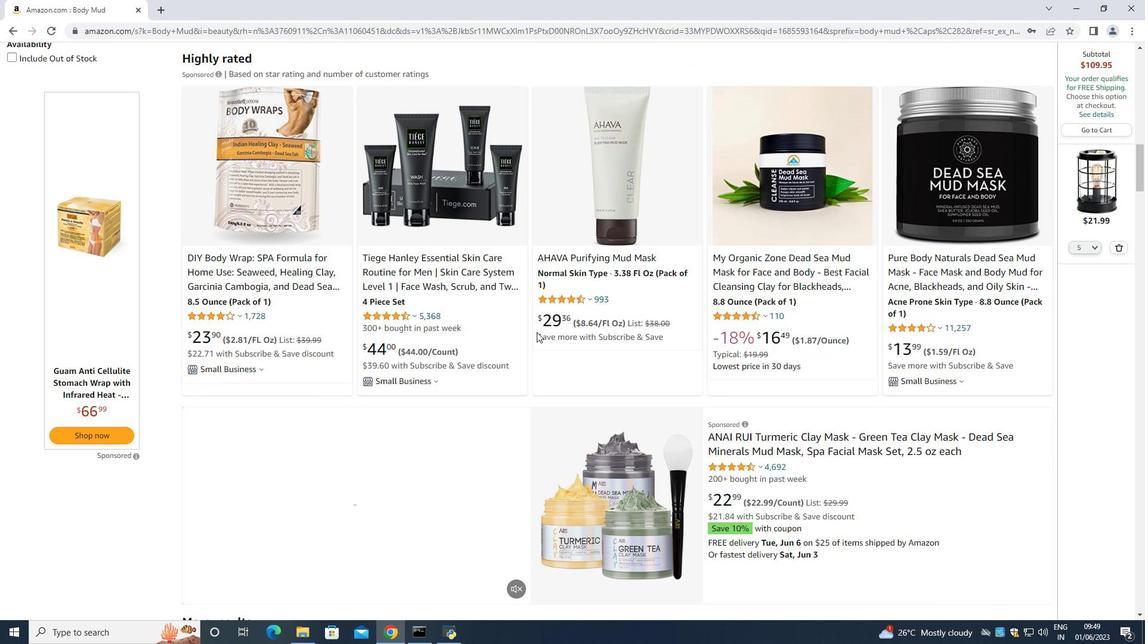 
Action: Mouse scrolled (536, 331) with delta (0, 0)
Screenshot: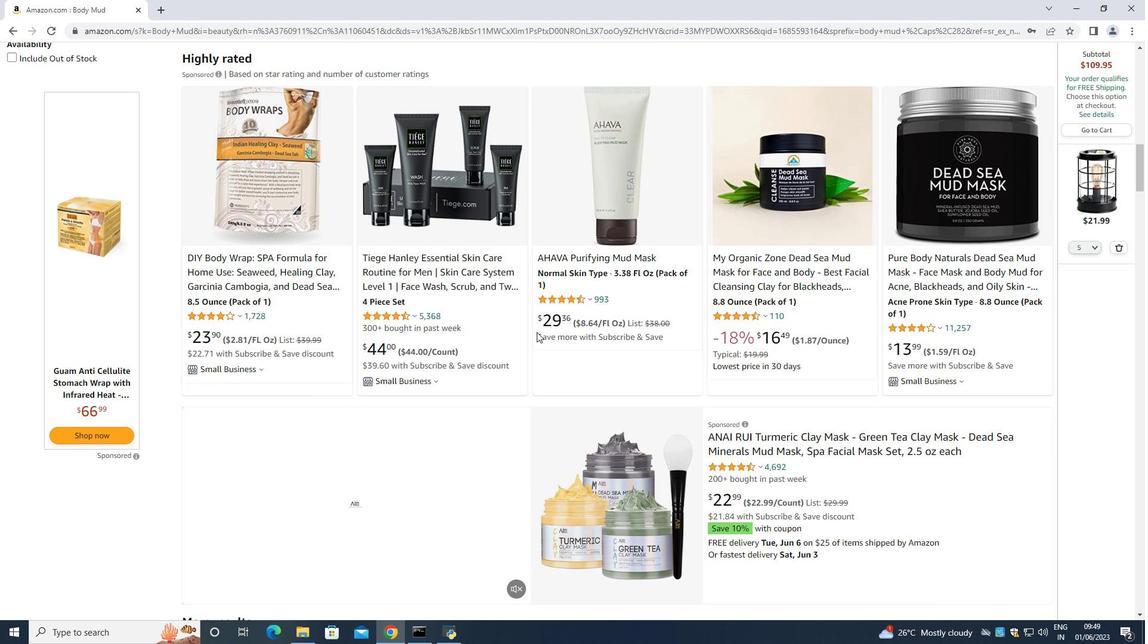 
Action: Mouse scrolled (536, 331) with delta (0, 0)
Screenshot: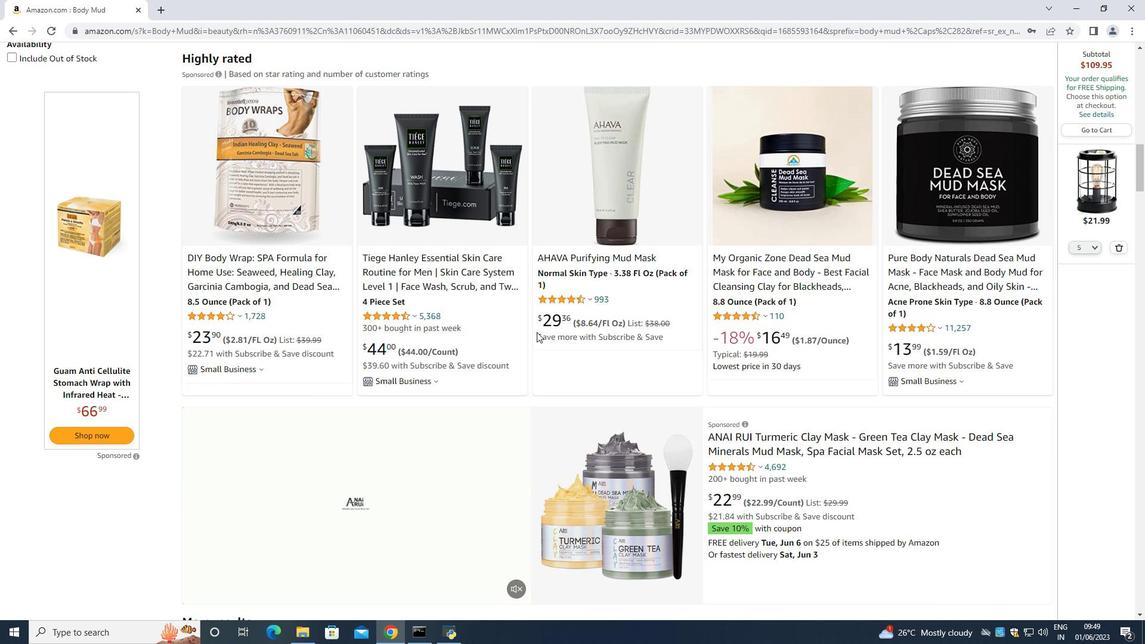 
Action: Mouse scrolled (536, 331) with delta (0, 0)
Screenshot: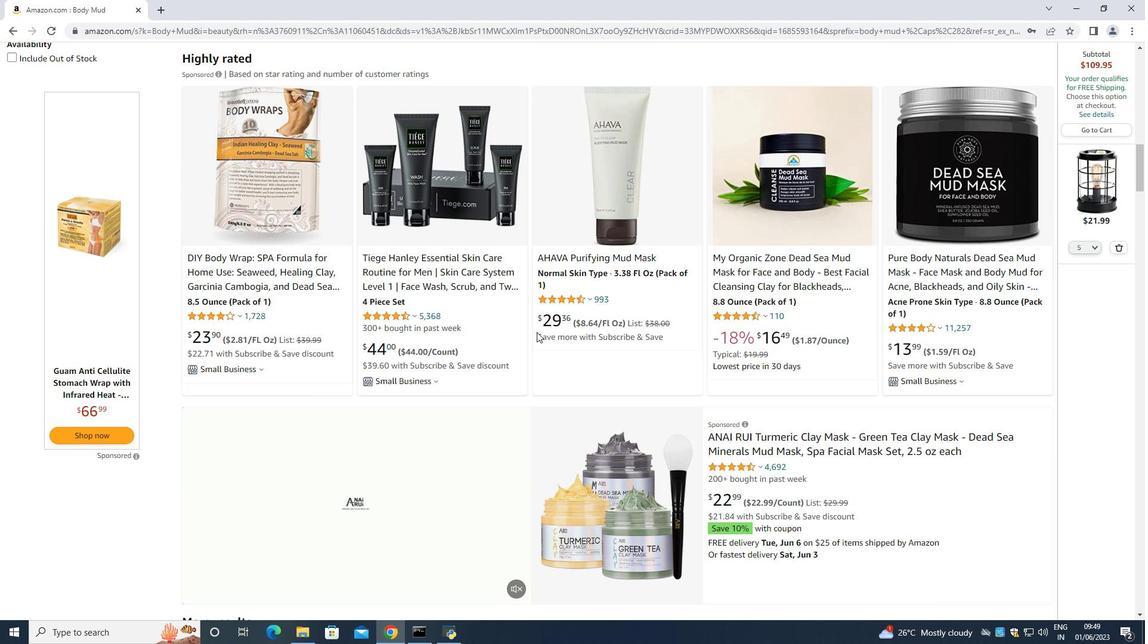 
Action: Mouse moved to (537, 332)
Screenshot: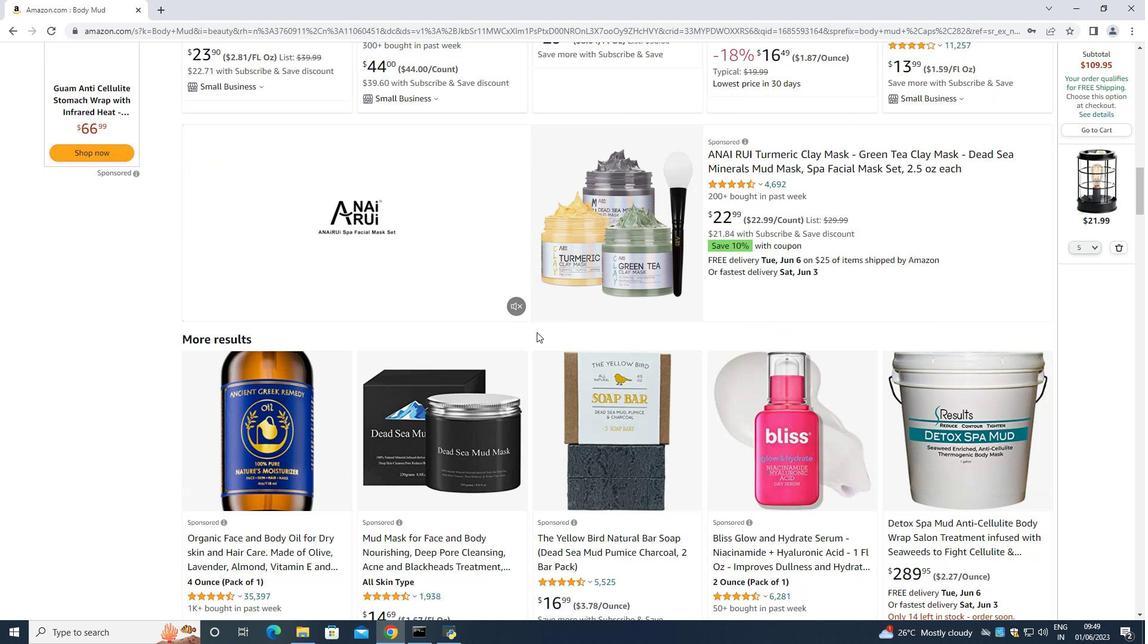 
Action: Mouse scrolled (537, 331) with delta (0, 0)
Screenshot: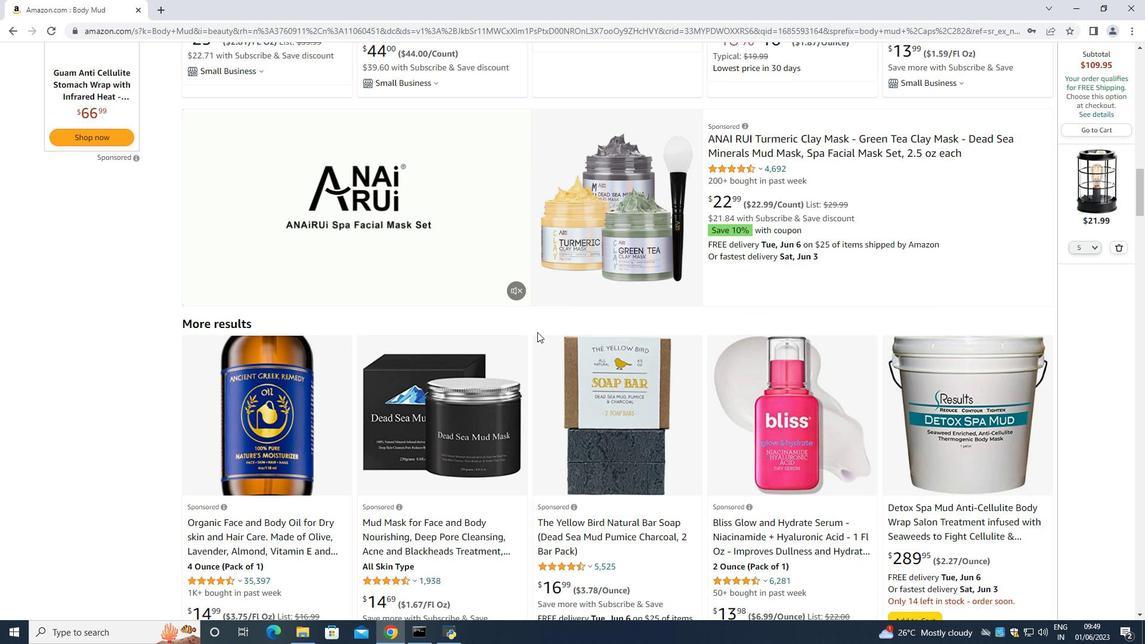
Action: Mouse scrolled (537, 331) with delta (0, 0)
Screenshot: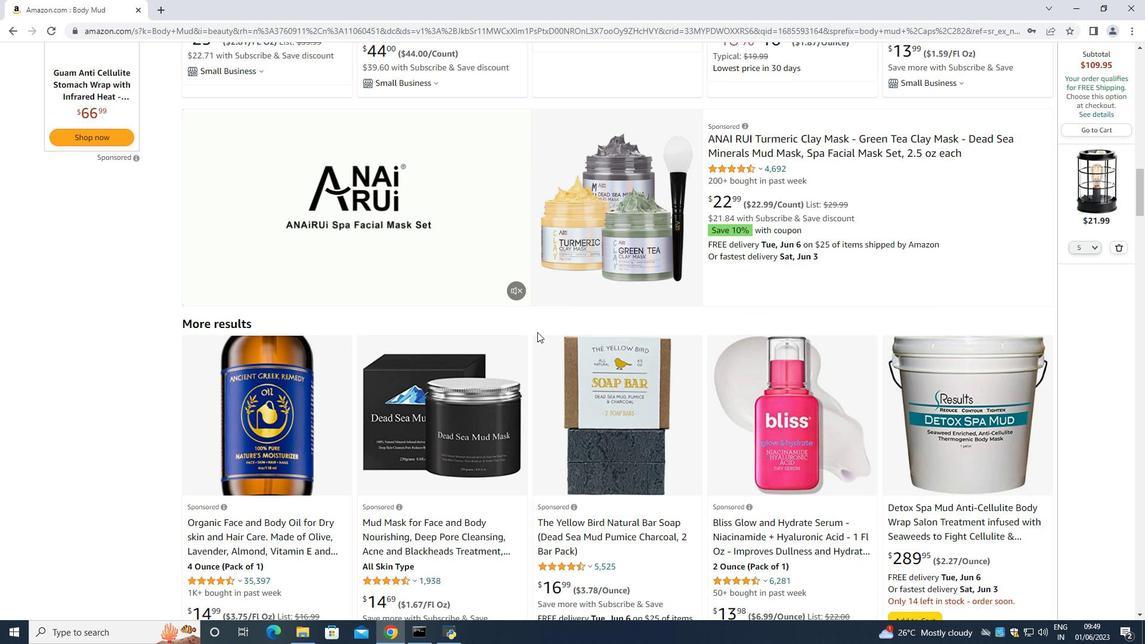 
Action: Mouse scrolled (537, 331) with delta (0, 0)
Screenshot: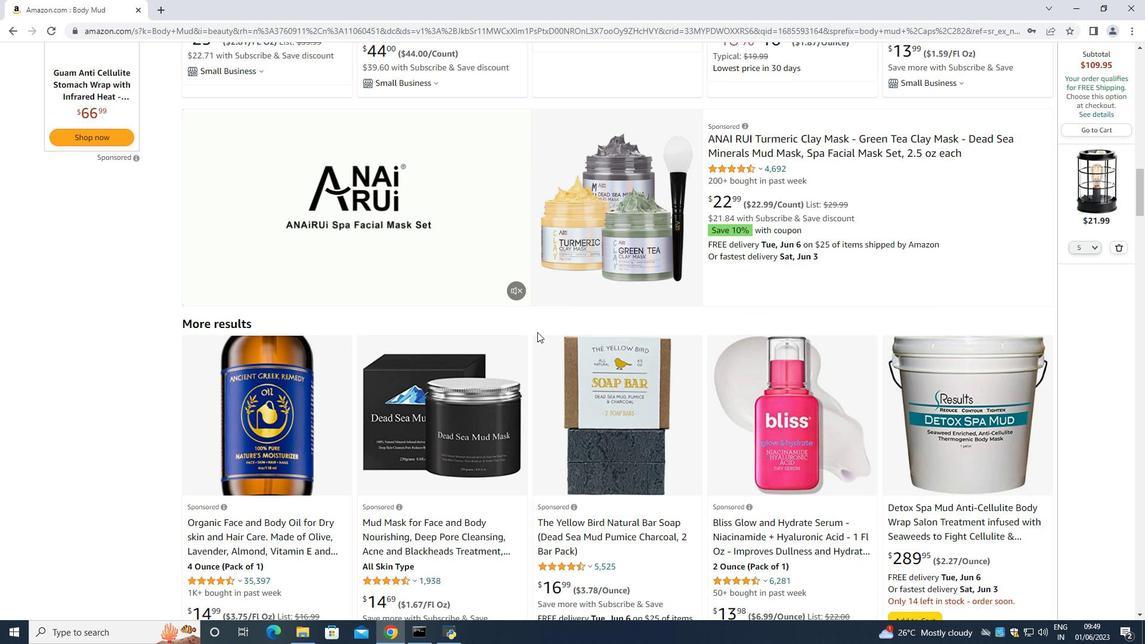 
Action: Mouse scrolled (537, 331) with delta (0, 0)
Screenshot: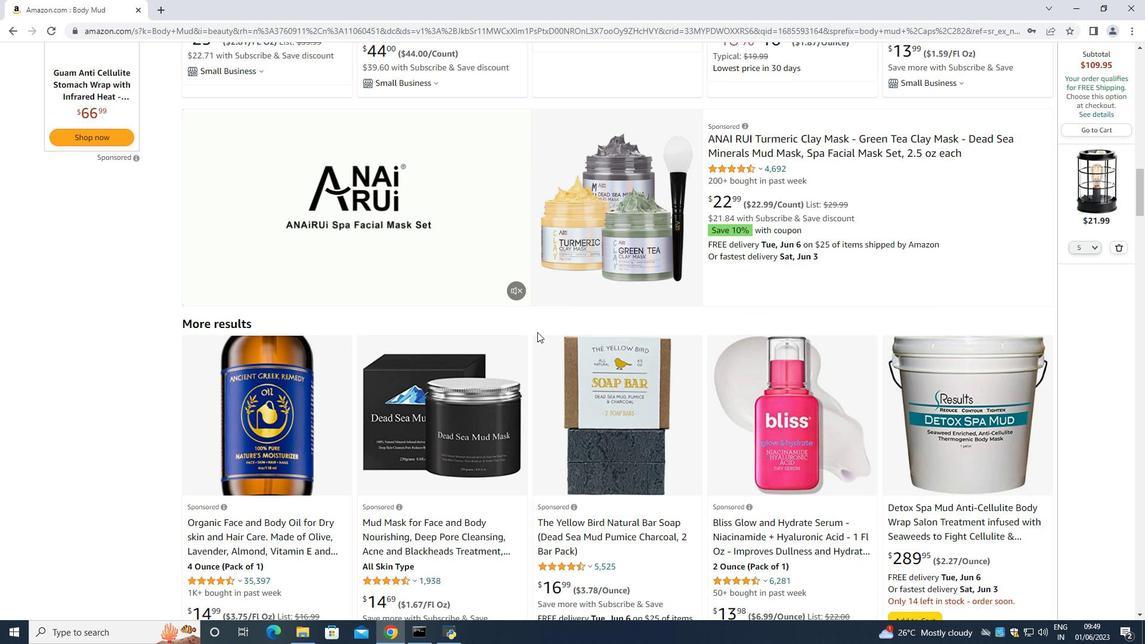 
Action: Mouse scrolled (537, 331) with delta (0, 0)
Screenshot: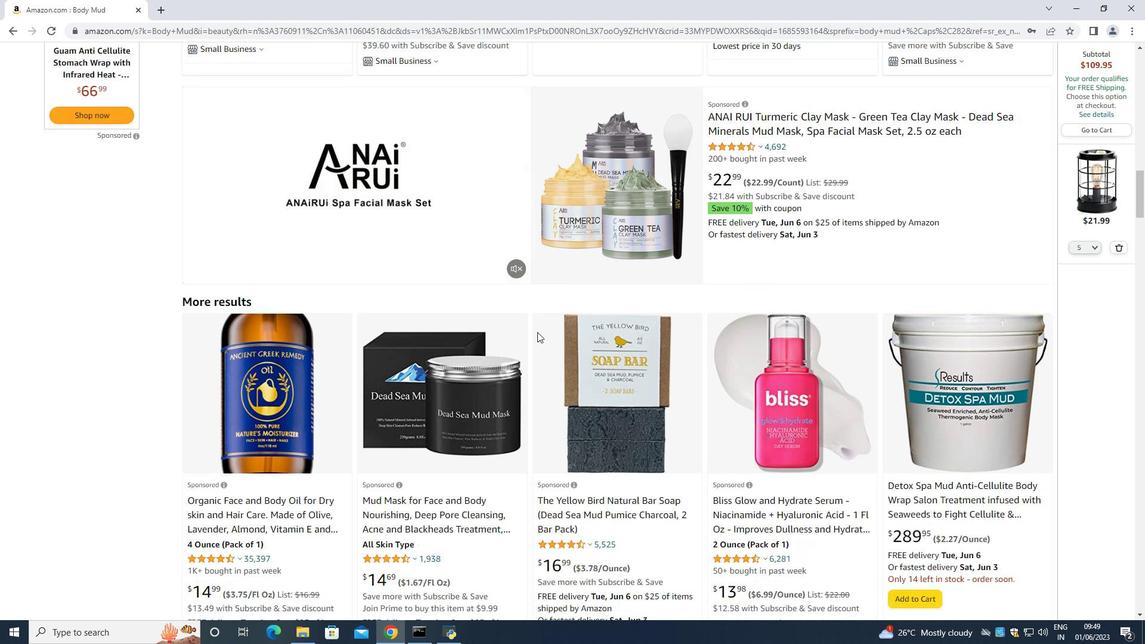 
Action: Mouse scrolled (537, 331) with delta (0, 0)
Screenshot: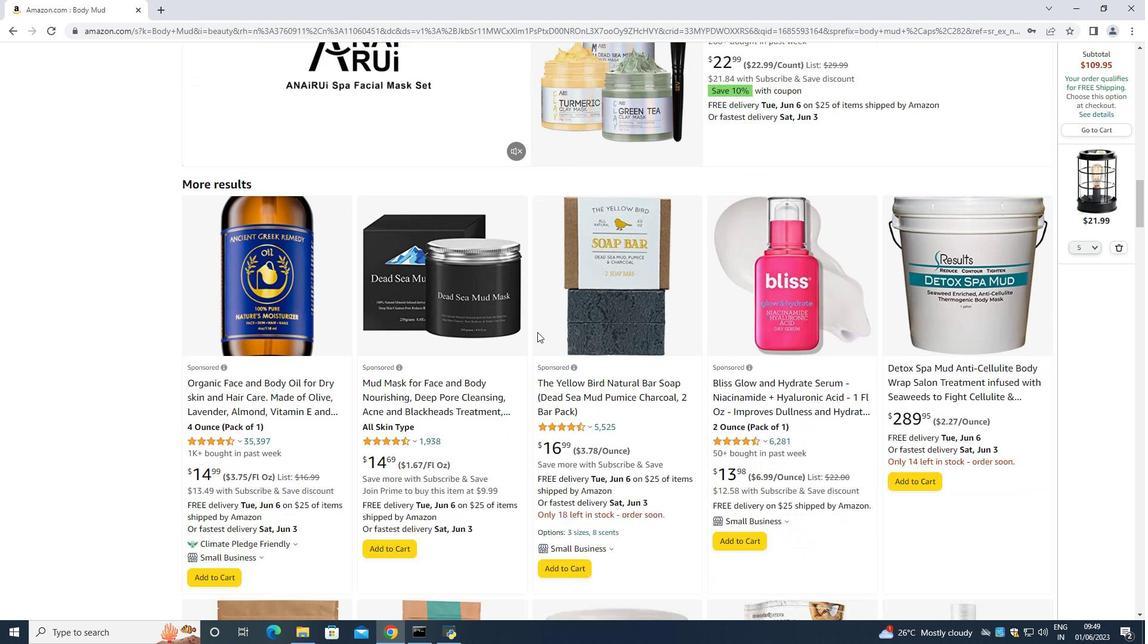 
Action: Mouse scrolled (537, 331) with delta (0, 0)
Screenshot: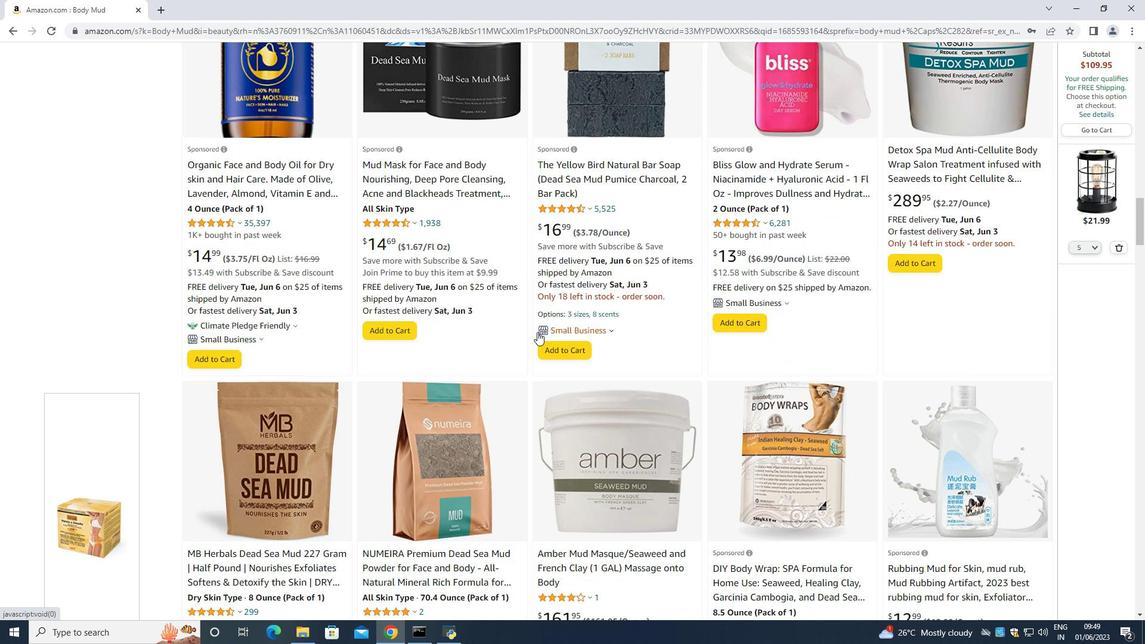 
Action: Mouse scrolled (537, 331) with delta (0, 0)
Screenshot: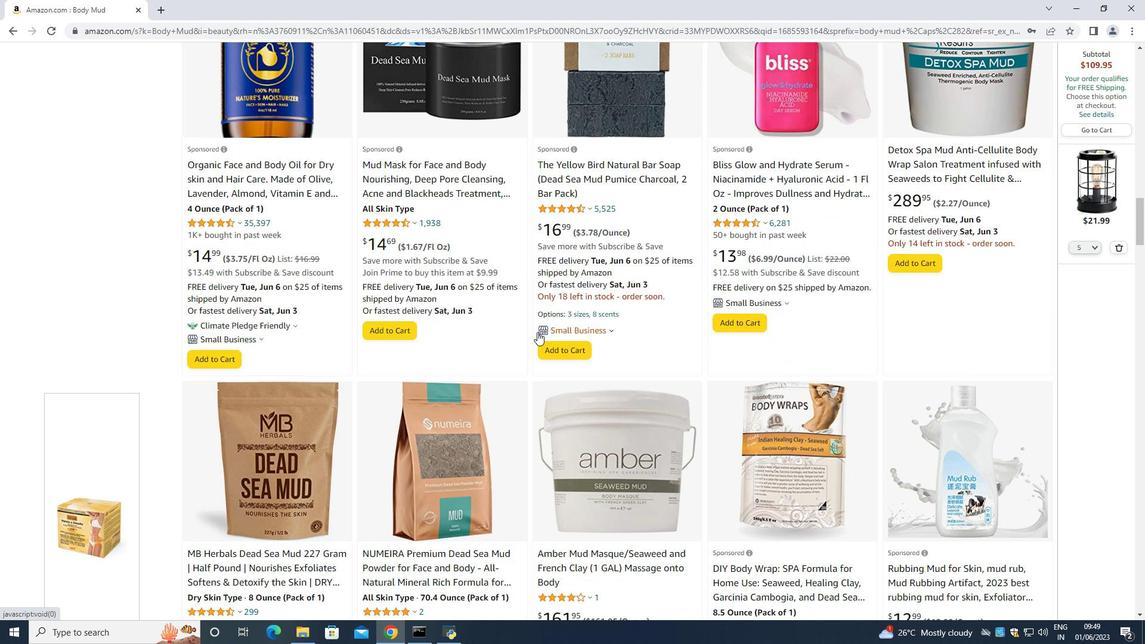 
Action: Mouse scrolled (537, 331) with delta (0, 0)
Screenshot: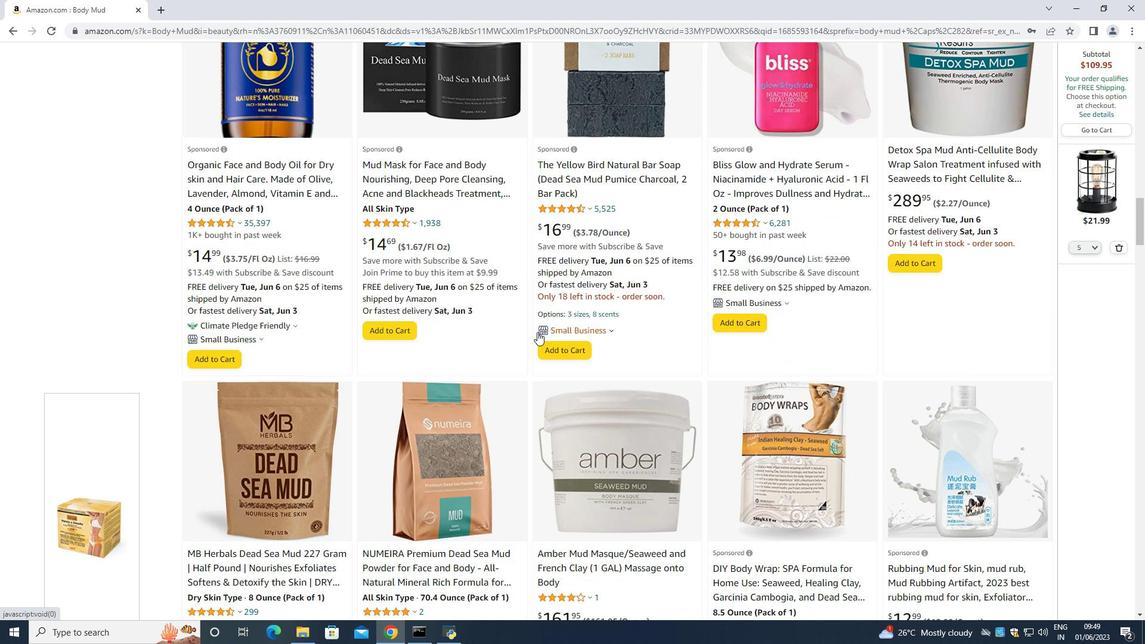 
Action: Mouse scrolled (537, 331) with delta (0, 0)
Screenshot: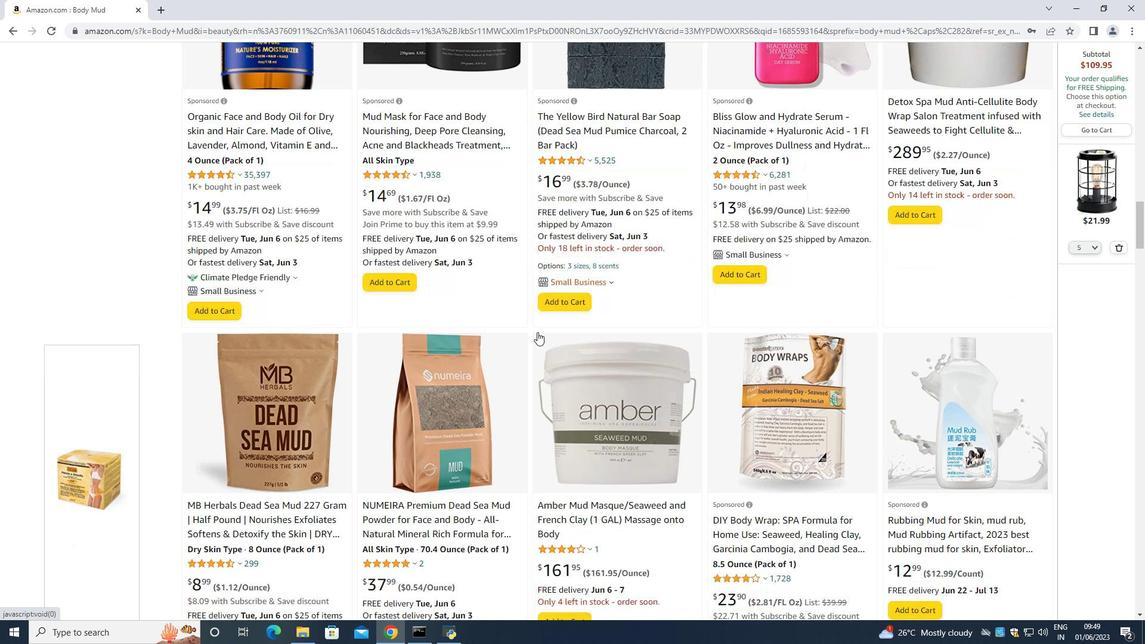 
Action: Mouse scrolled (537, 331) with delta (0, 0)
Screenshot: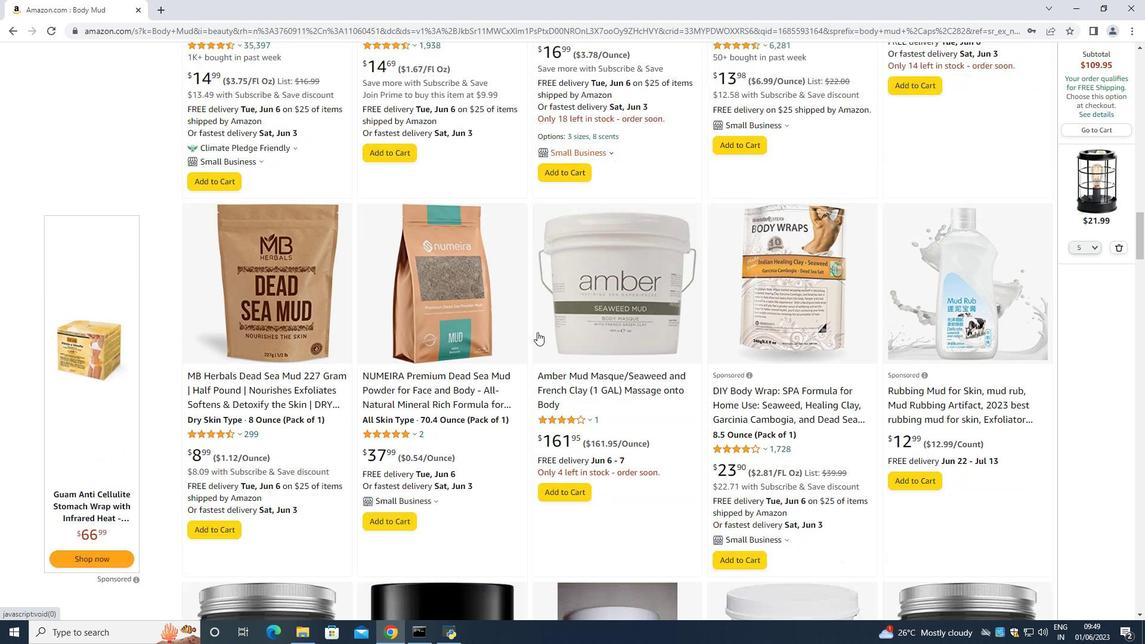 
Action: Mouse scrolled (537, 331) with delta (0, 0)
Screenshot: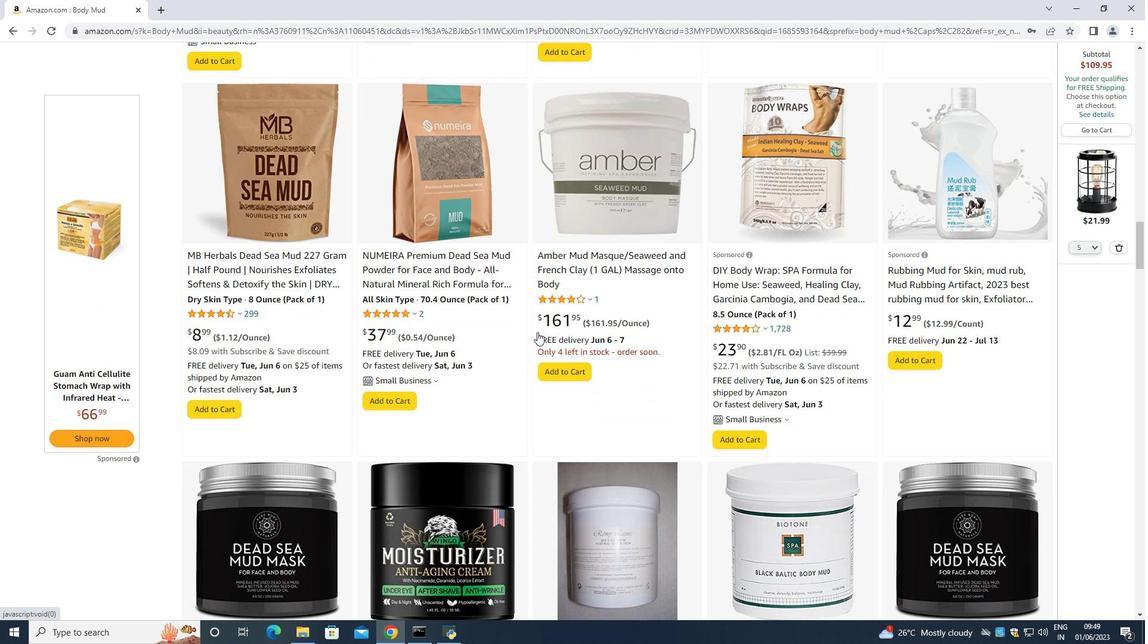 
Action: Mouse scrolled (537, 331) with delta (0, 0)
Screenshot: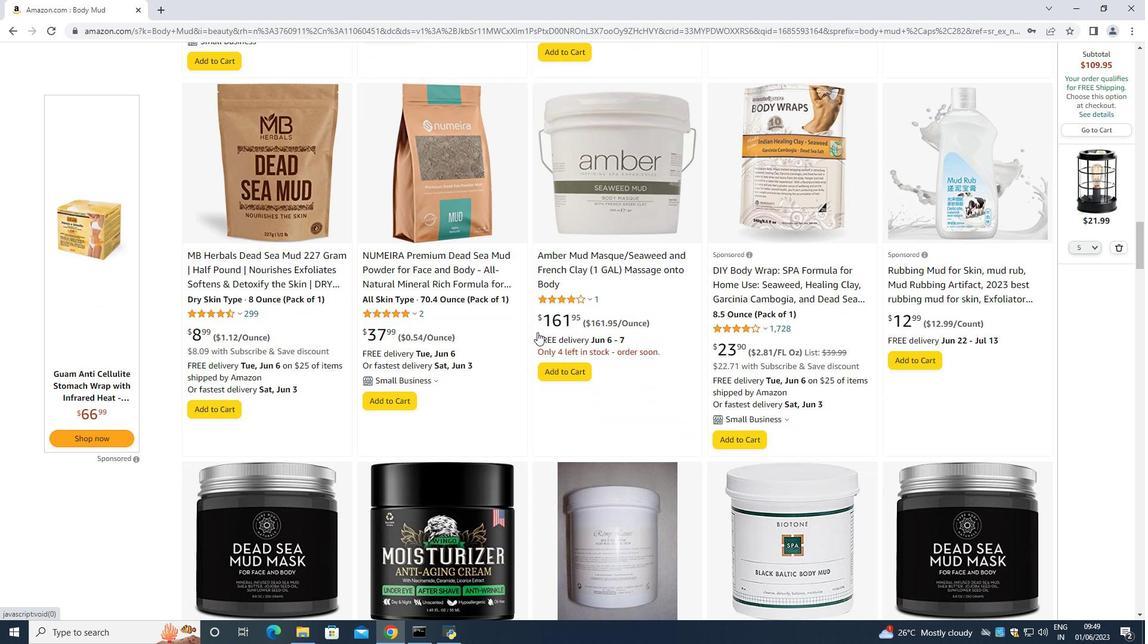 
Action: Mouse scrolled (537, 331) with delta (0, 0)
Screenshot: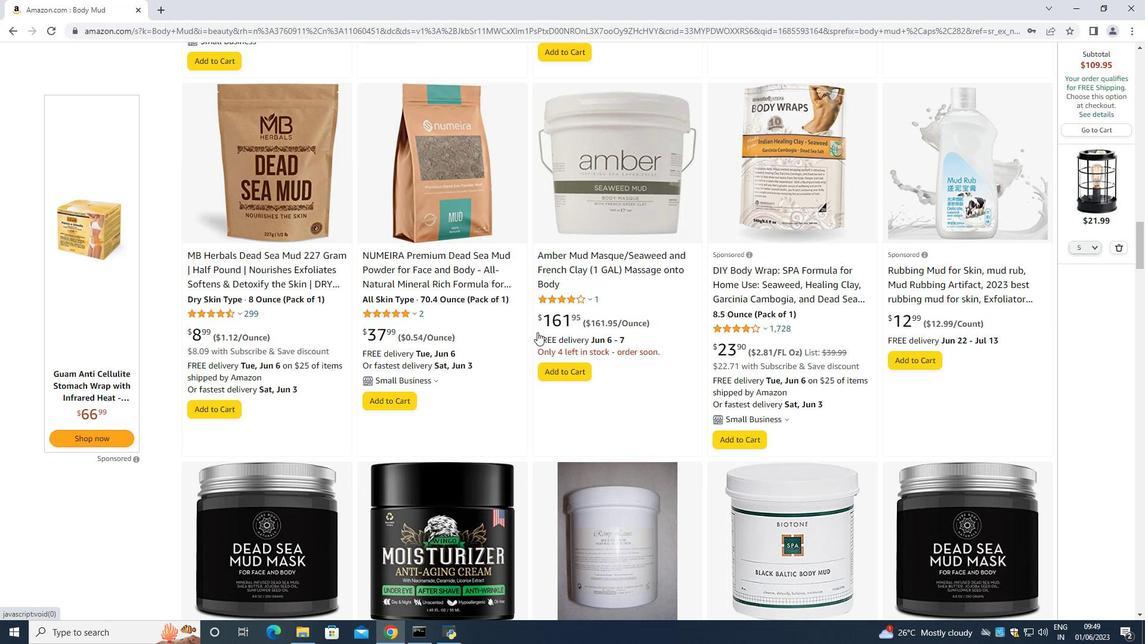 
Action: Mouse moved to (650, 486)
Screenshot: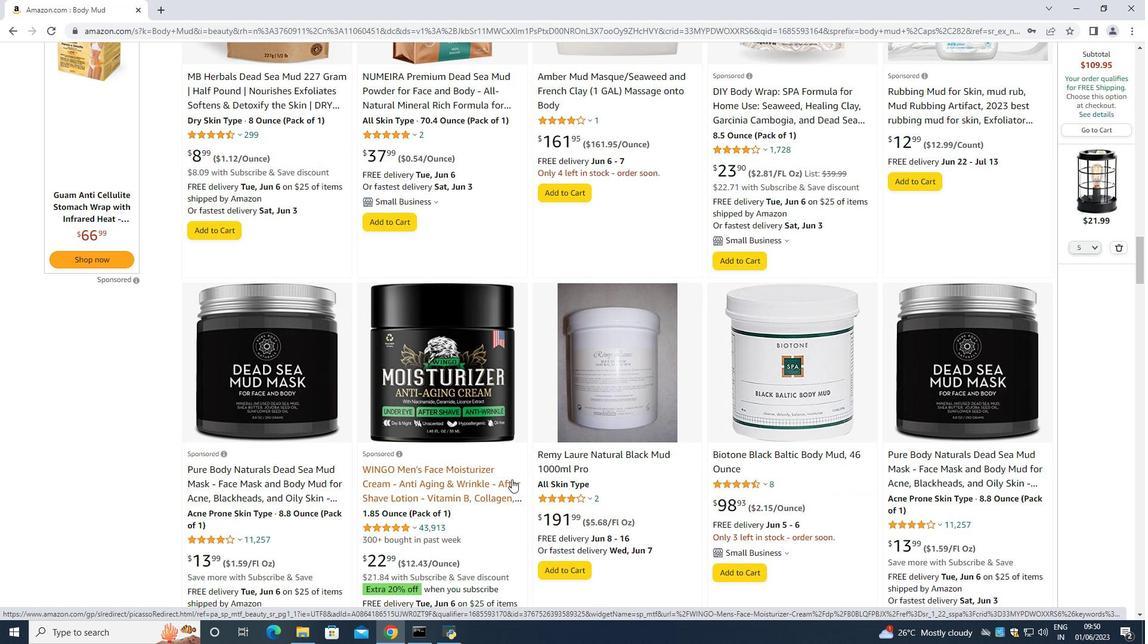
Action: Mouse scrolled (650, 487) with delta (0, 0)
Screenshot: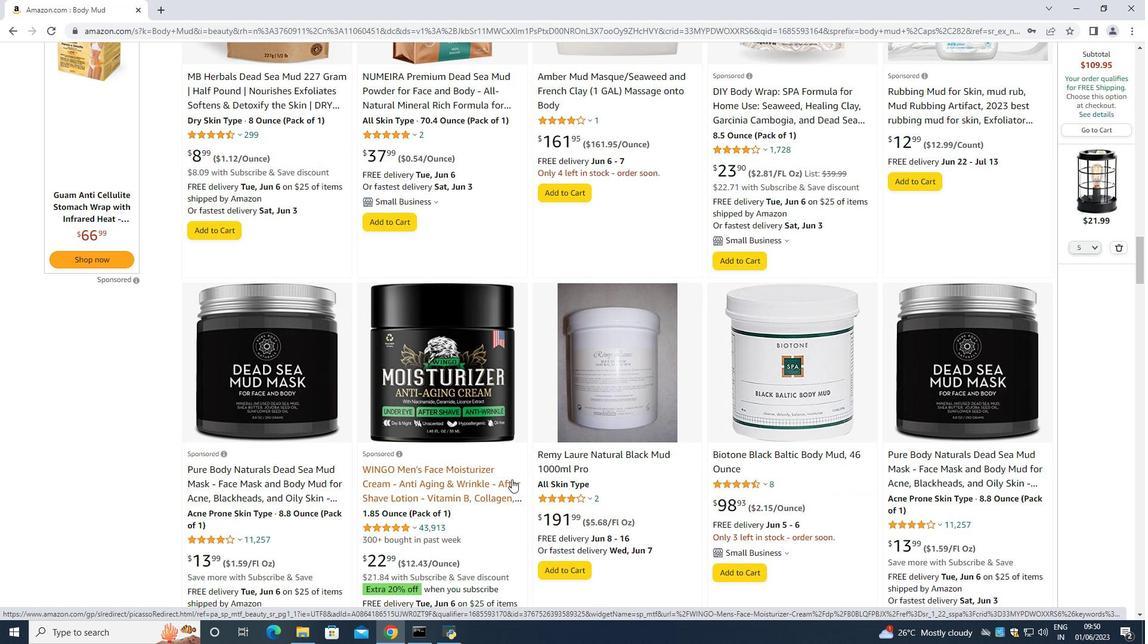 
Action: Mouse scrolled (650, 487) with delta (0, 0)
Screenshot: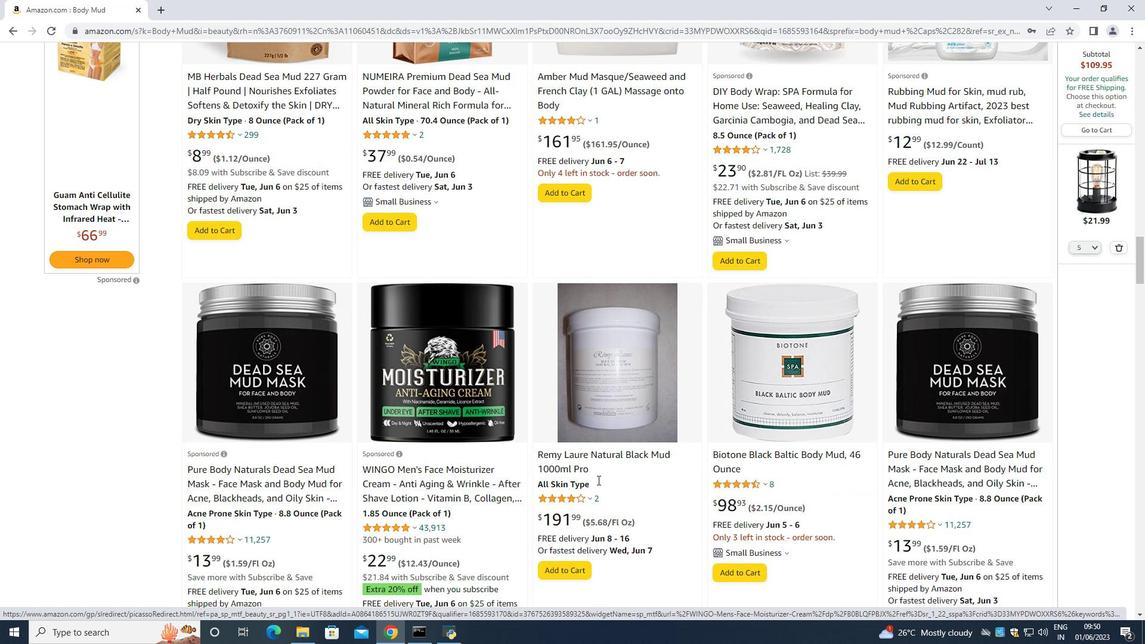 
Action: Mouse scrolled (650, 487) with delta (0, 0)
Screenshot: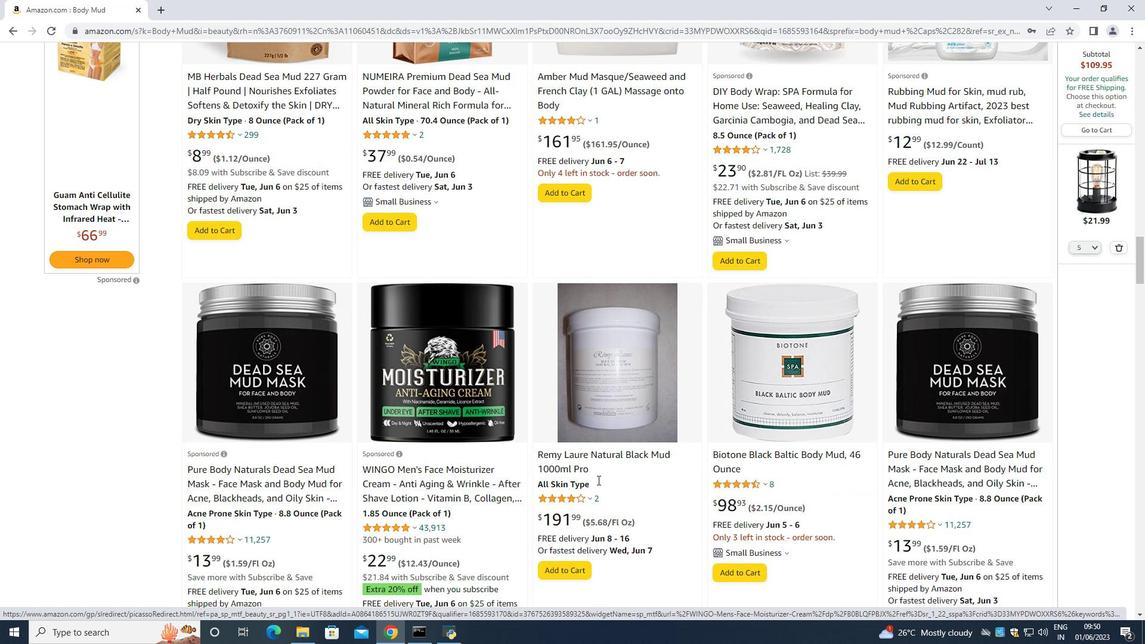 
Action: Mouse scrolled (650, 487) with delta (0, 0)
Screenshot: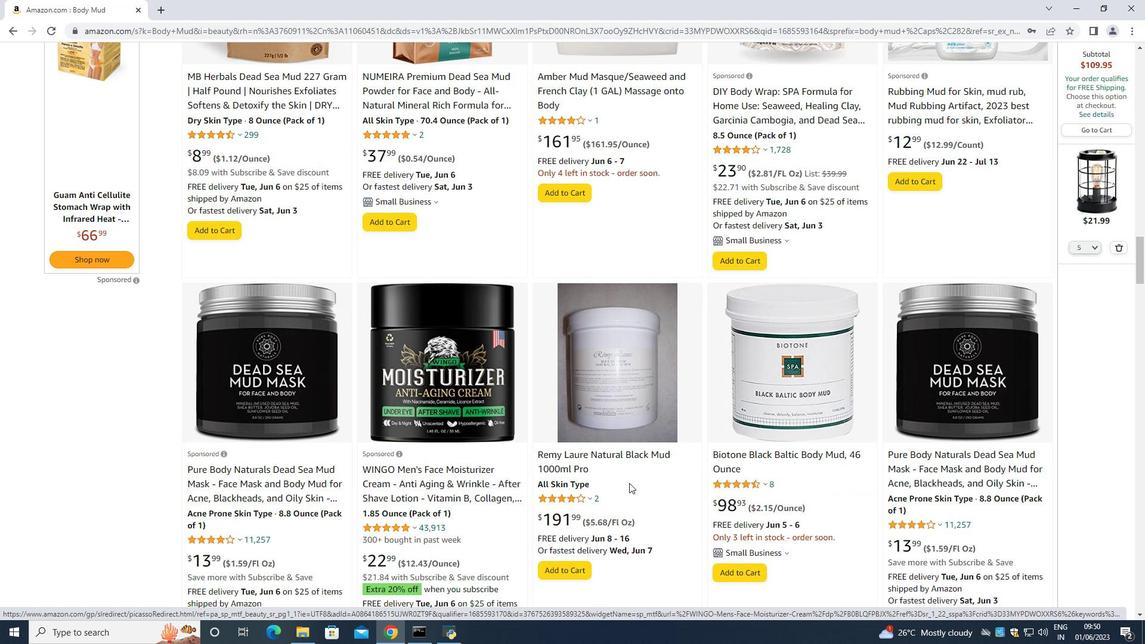 
Action: Mouse moved to (652, 483)
Screenshot: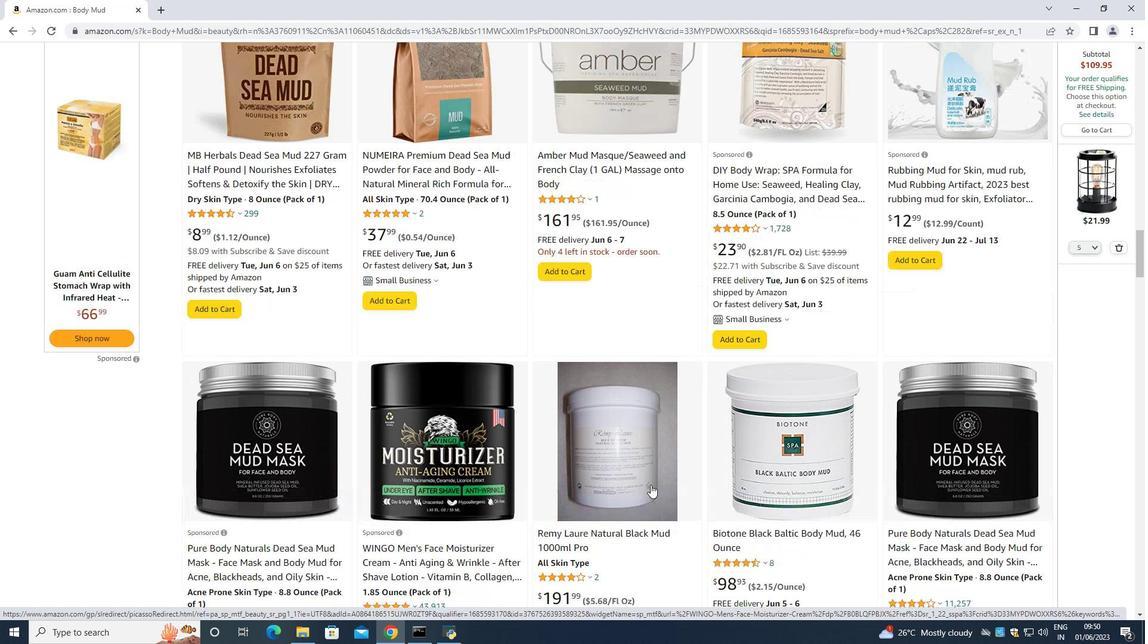 
Action: Mouse scrolled (652, 484) with delta (0, 0)
Screenshot: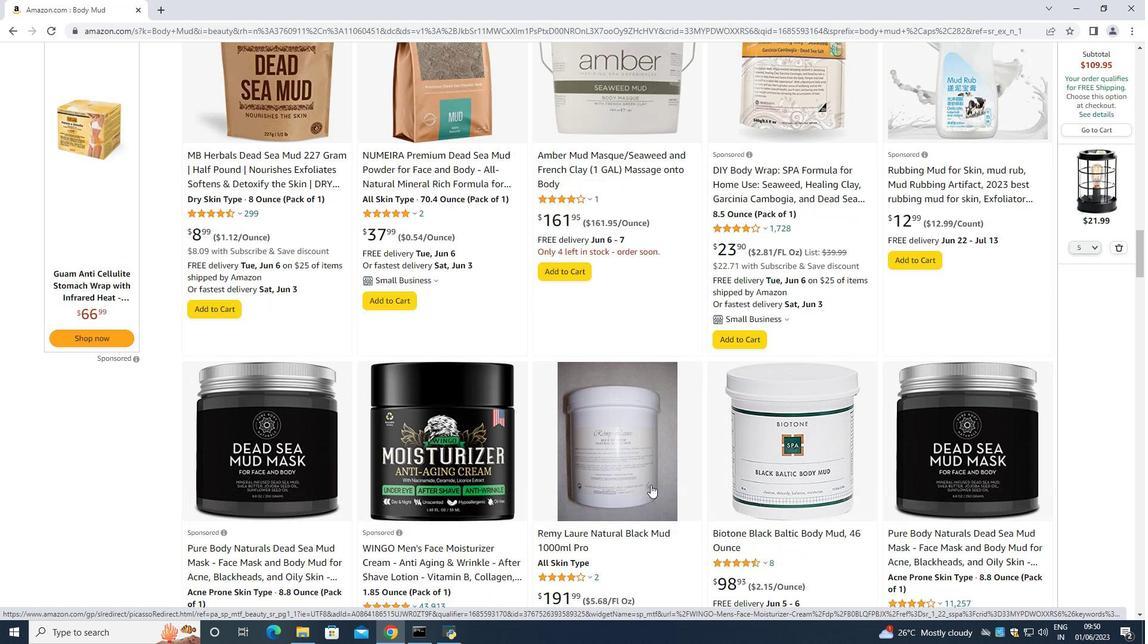 
Action: Mouse scrolled (652, 484) with delta (0, 0)
Screenshot: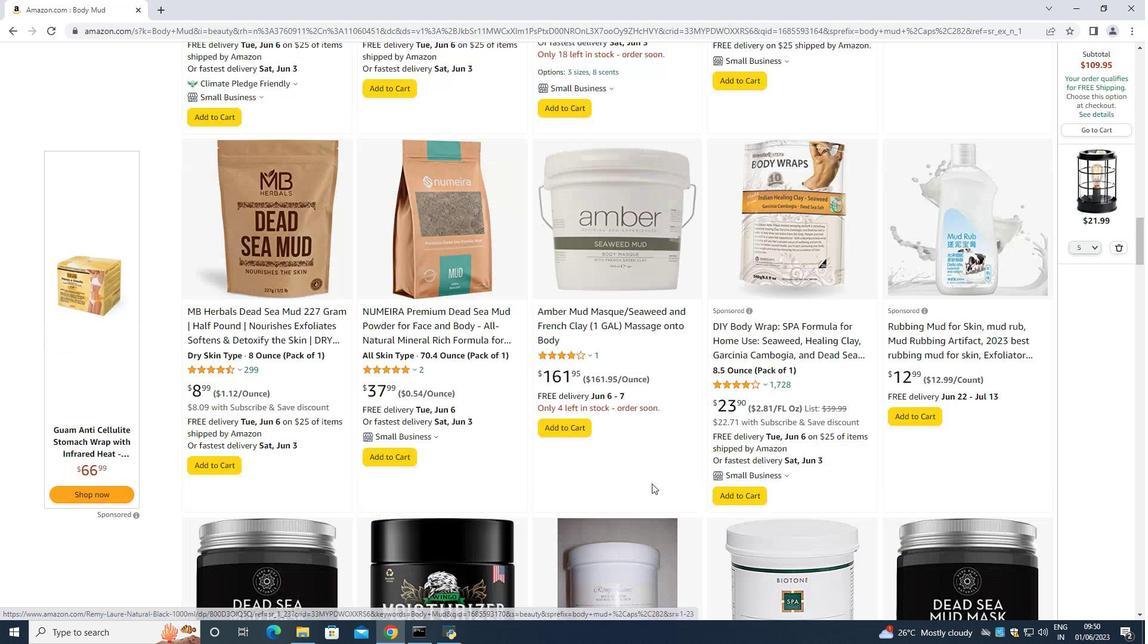 
Action: Mouse scrolled (652, 484) with delta (0, 0)
Screenshot: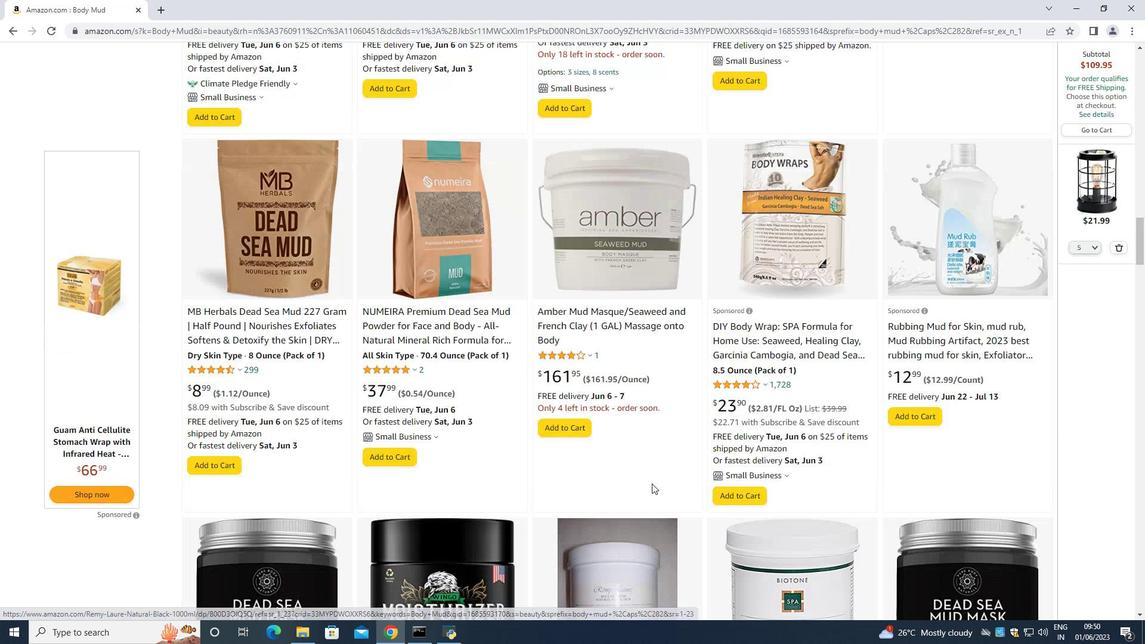 
Action: Mouse scrolled (652, 484) with delta (0, 0)
Screenshot: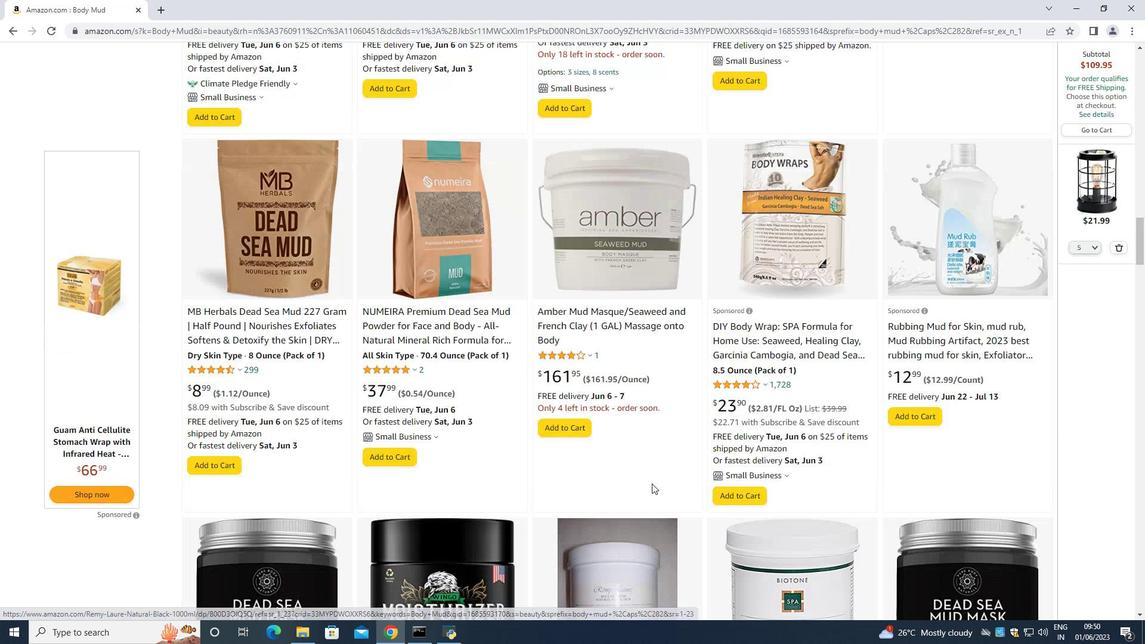 
Action: Mouse scrolled (652, 484) with delta (0, 0)
Screenshot: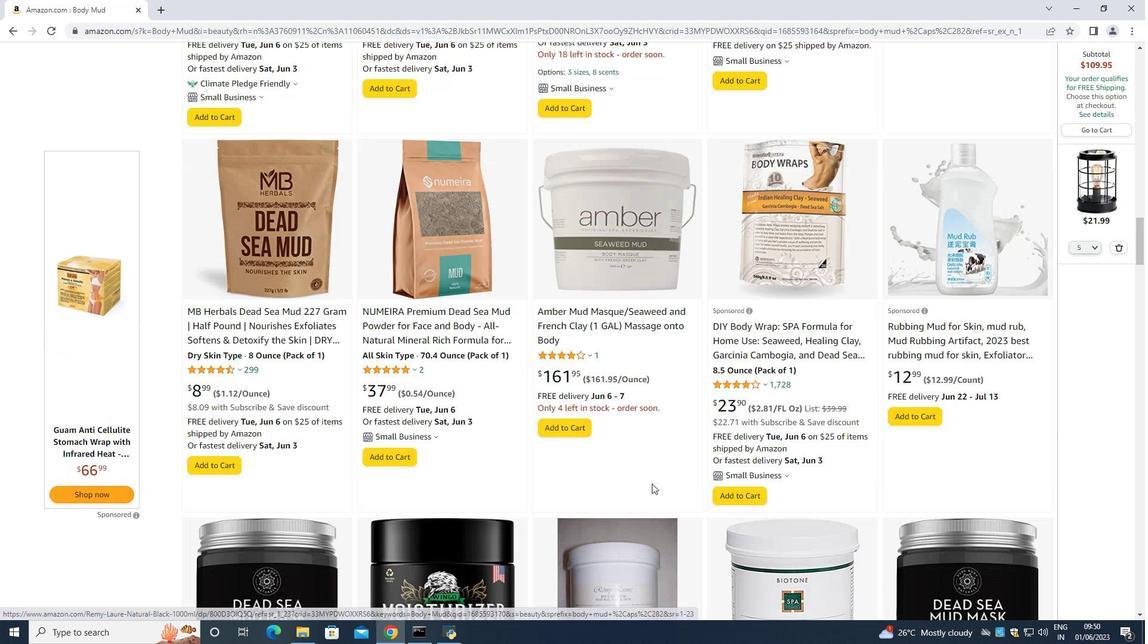 
Action: Mouse moved to (656, 474)
Screenshot: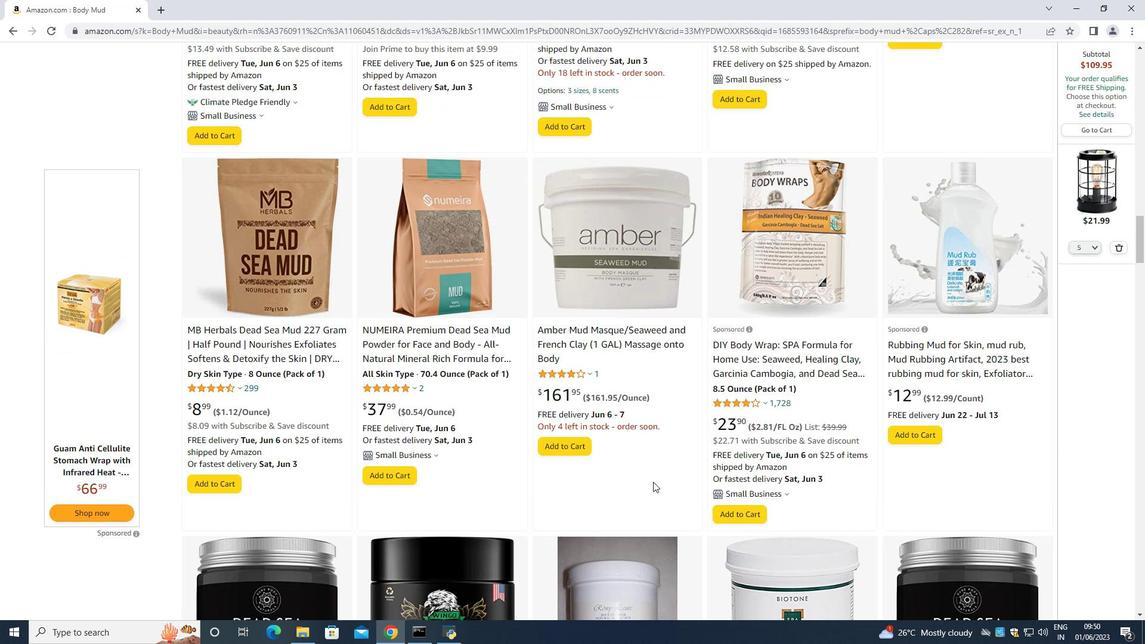 
Action: Mouse scrolled (656, 475) with delta (0, 0)
Screenshot: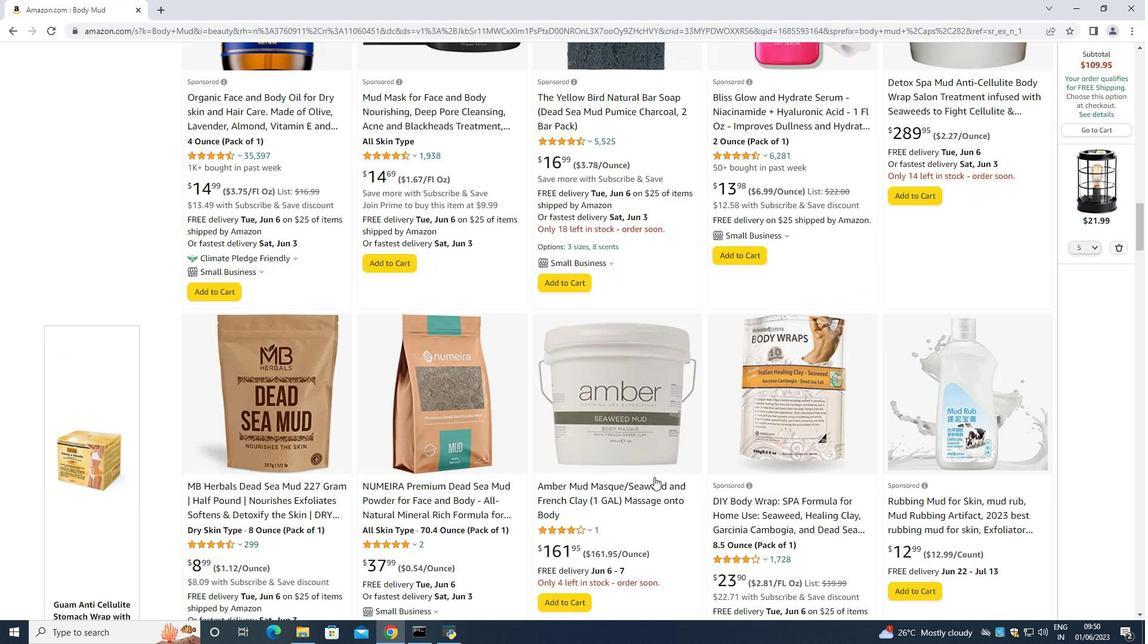 
Action: Mouse scrolled (656, 475) with delta (0, 0)
Screenshot: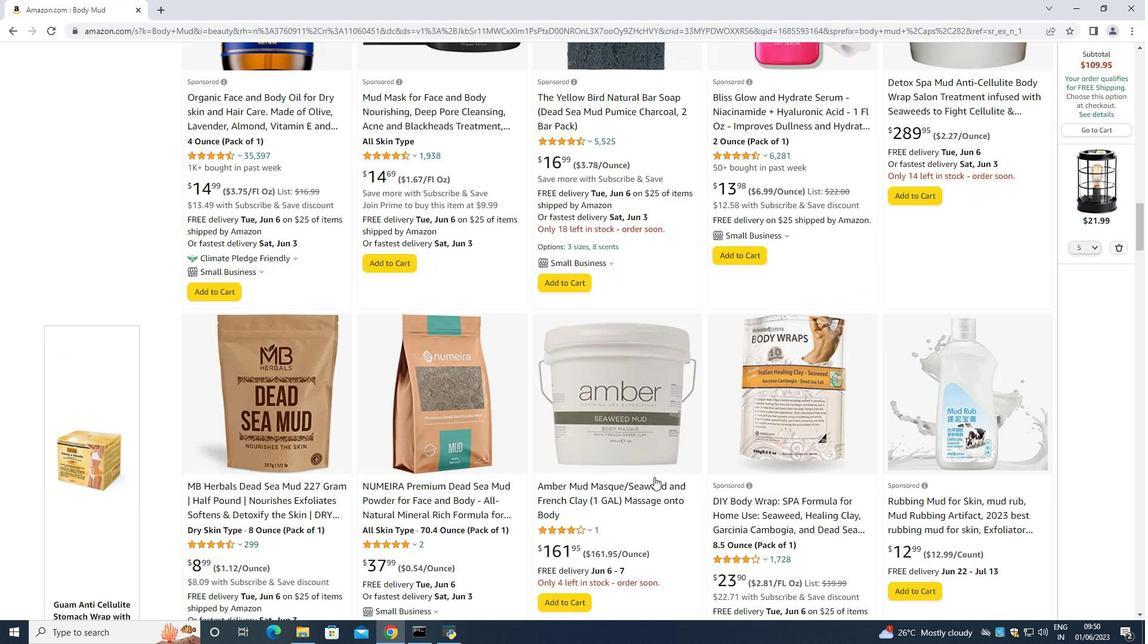 
Action: Mouse scrolled (656, 475) with delta (0, 0)
Screenshot: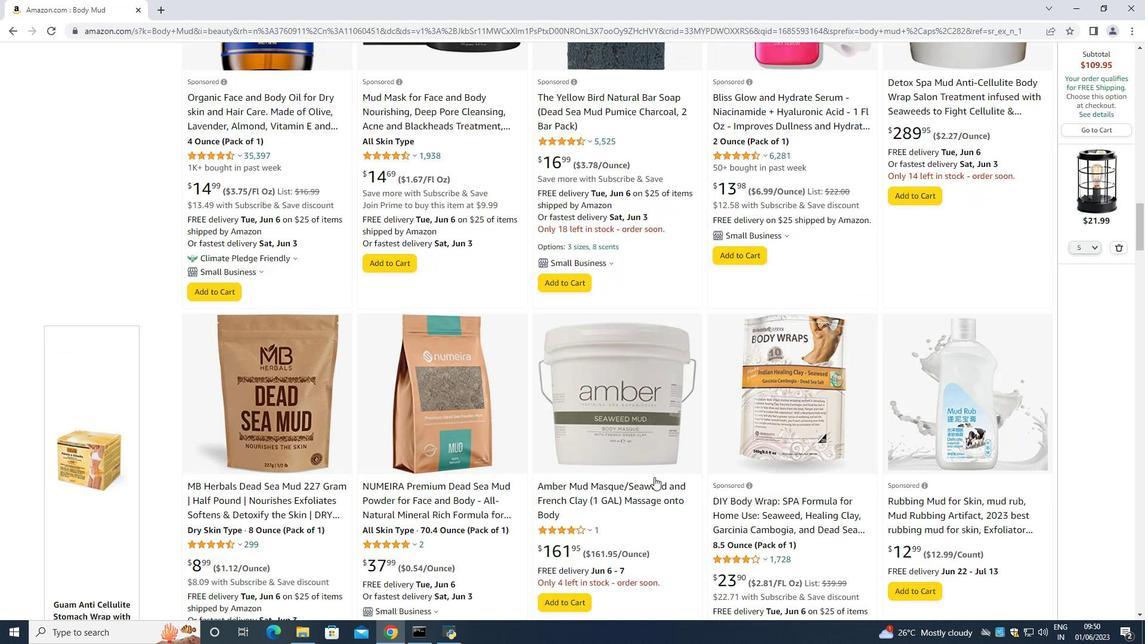 
Action: Mouse scrolled (656, 475) with delta (0, 0)
Screenshot: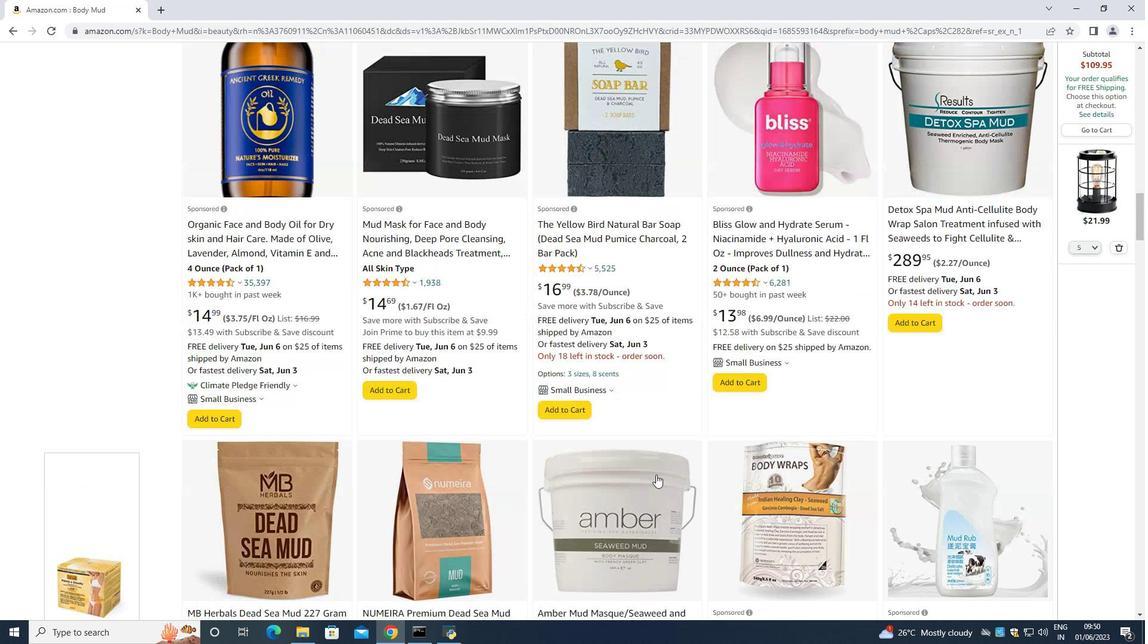 
Action: Mouse scrolled (656, 475) with delta (0, 0)
Screenshot: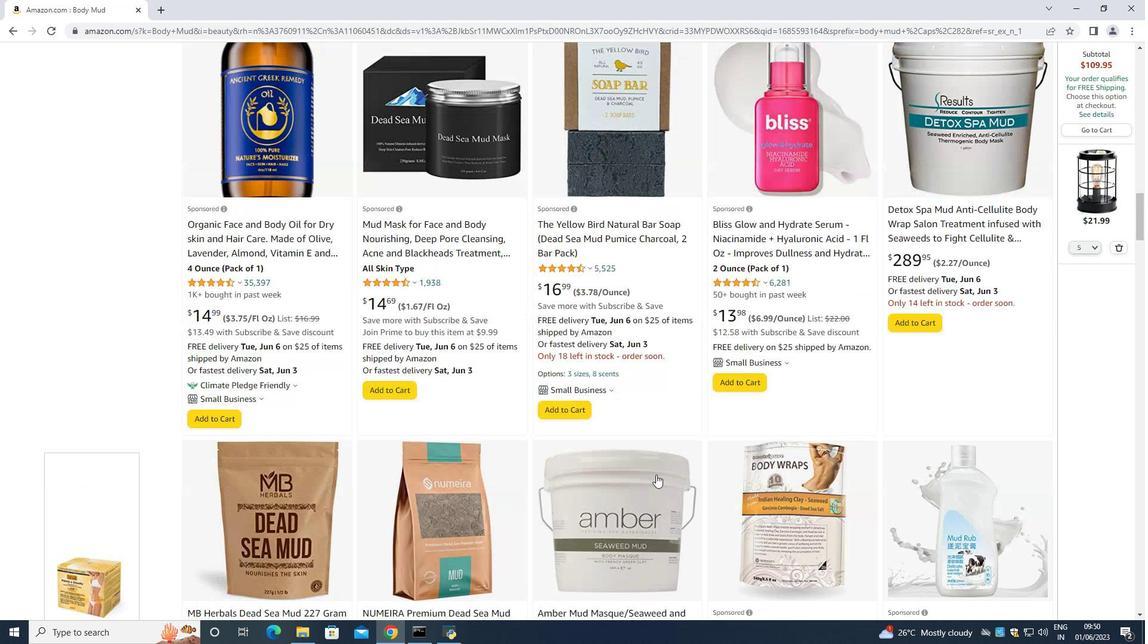 
Action: Mouse moved to (657, 472)
Screenshot: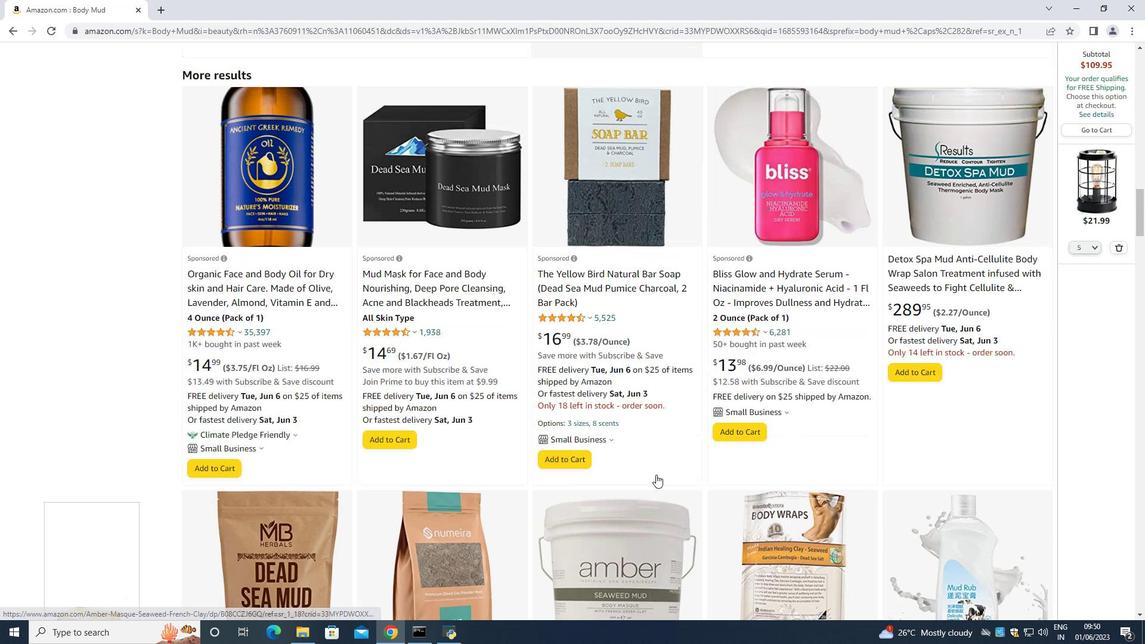 
Action: Mouse scrolled (657, 473) with delta (0, 0)
Screenshot: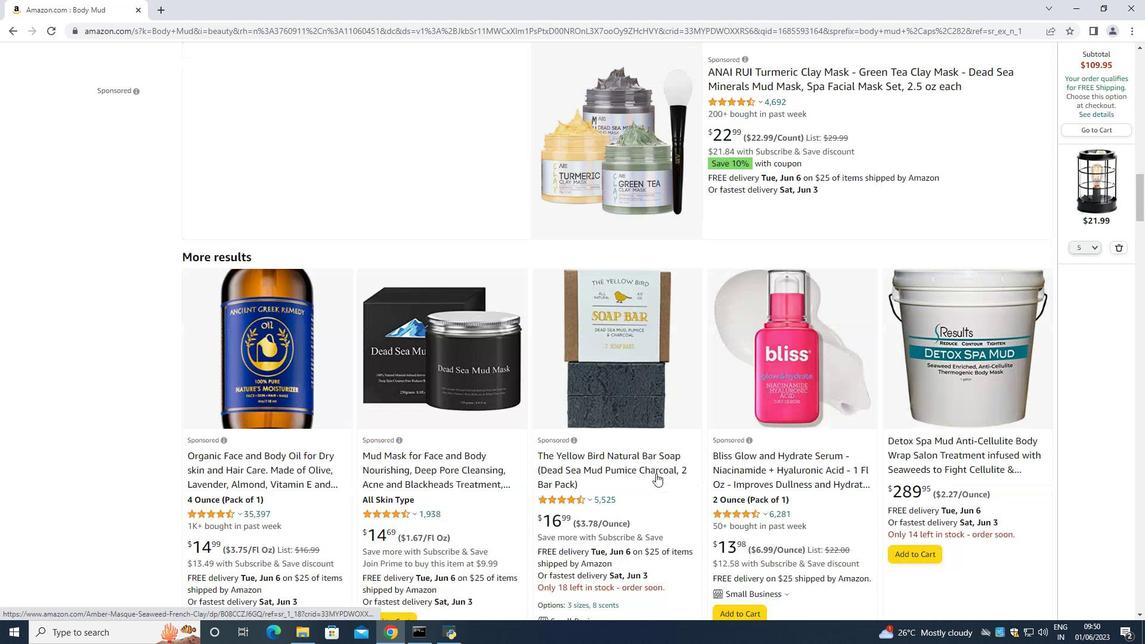 
Action: Mouse scrolled (657, 473) with delta (0, 0)
Screenshot: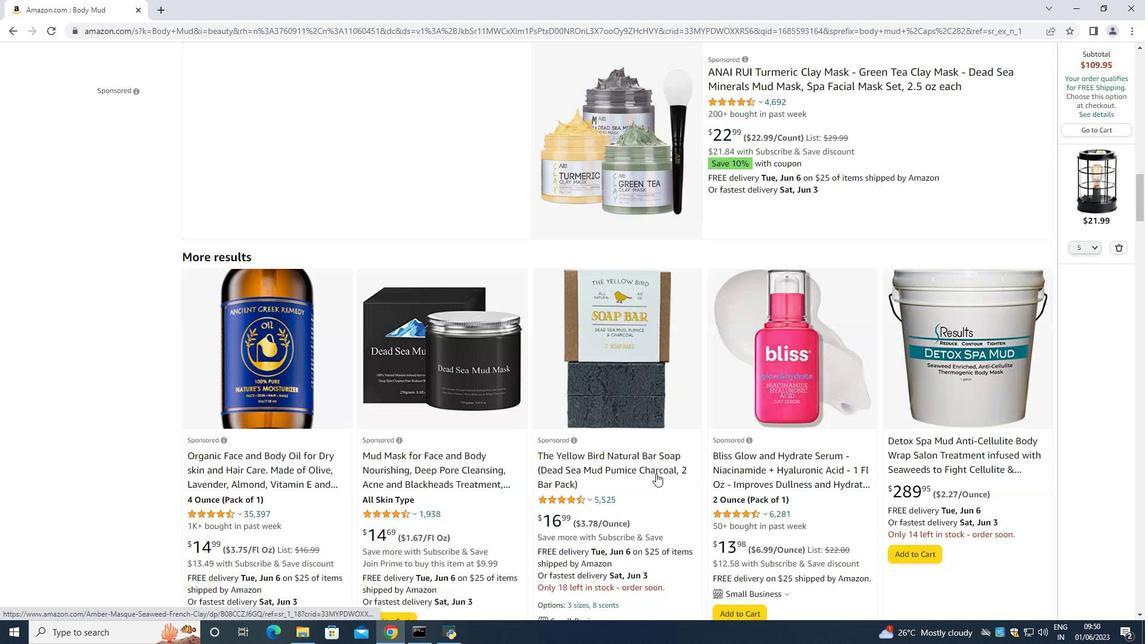 
Action: Mouse scrolled (657, 473) with delta (0, 0)
Screenshot: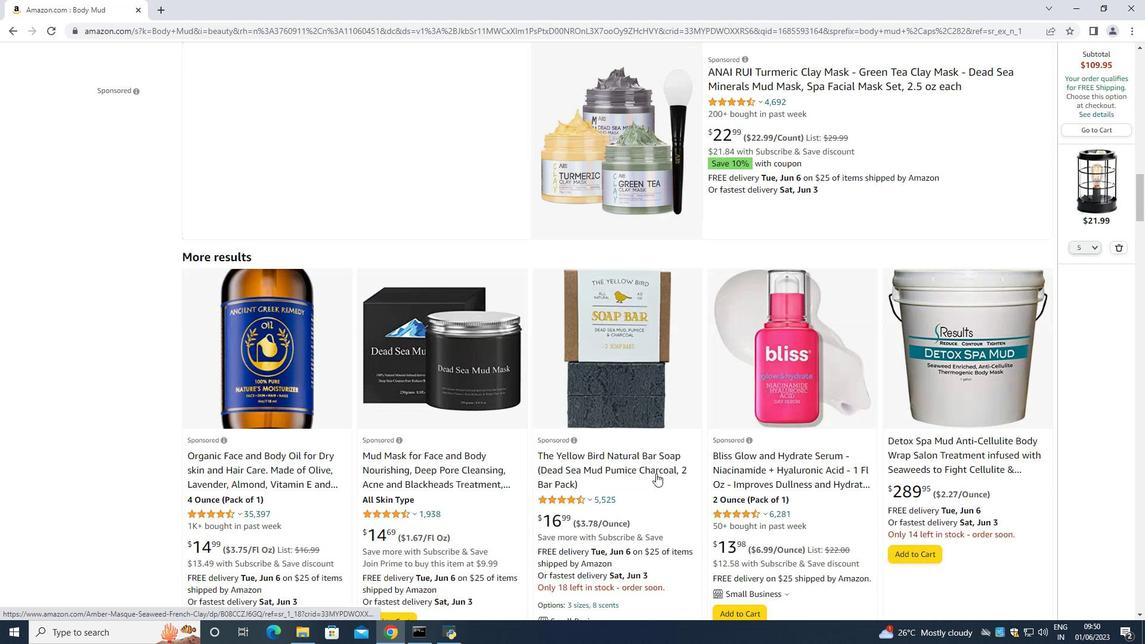 
Action: Mouse scrolled (657, 473) with delta (0, 0)
Screenshot: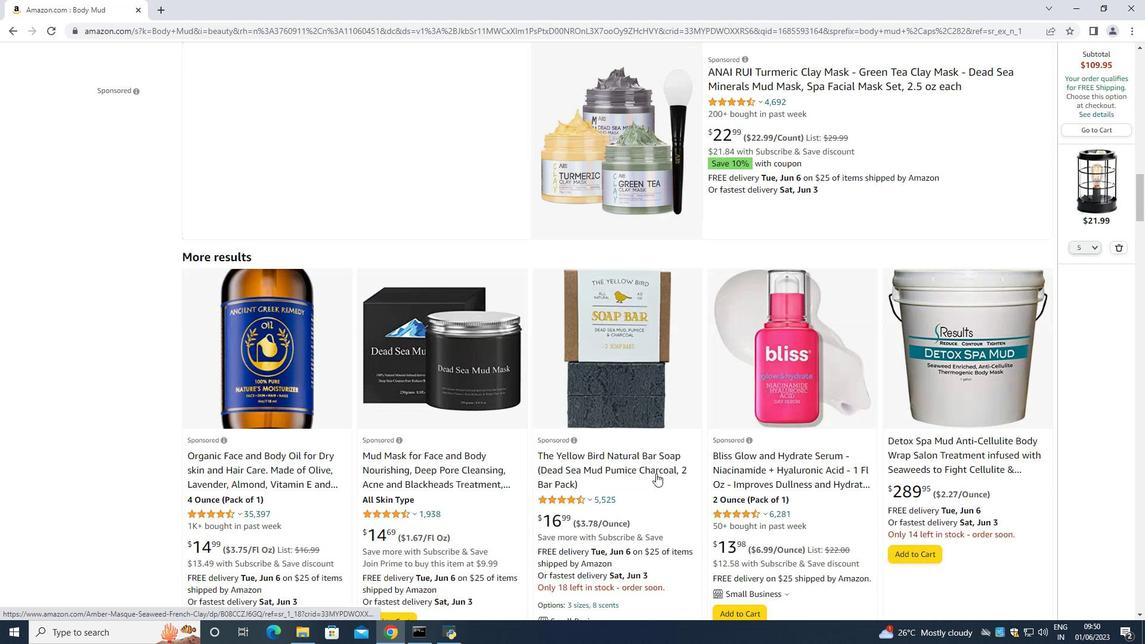 
Action: Mouse scrolled (657, 473) with delta (0, 0)
Screenshot: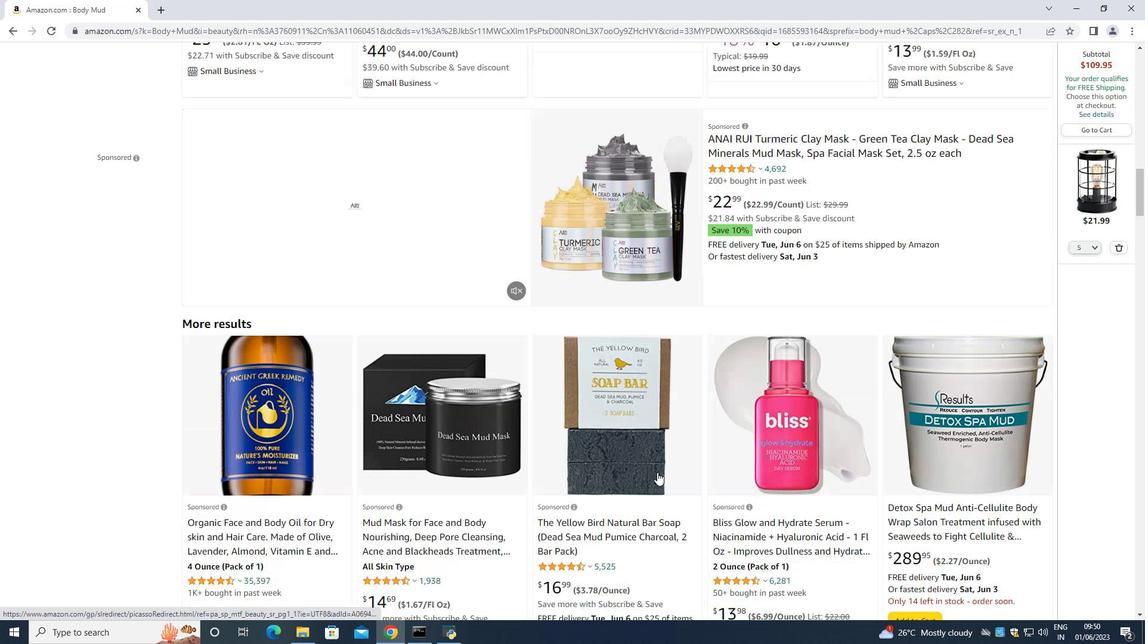 
Action: Mouse moved to (657, 471)
Screenshot: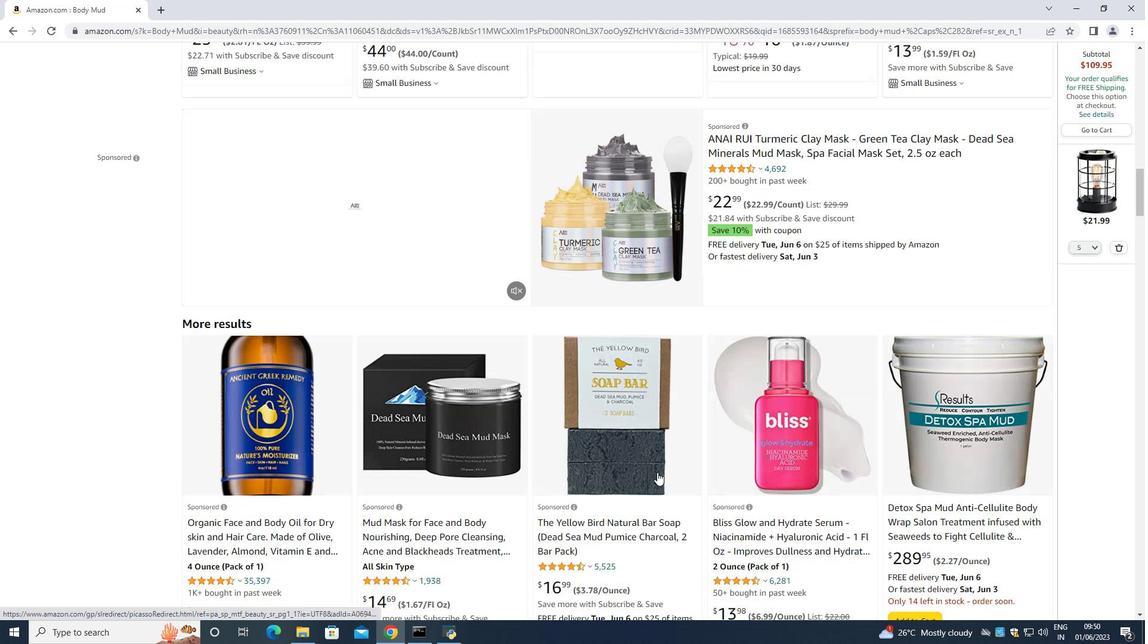 
Action: Mouse scrolled (657, 471) with delta (0, 0)
Screenshot: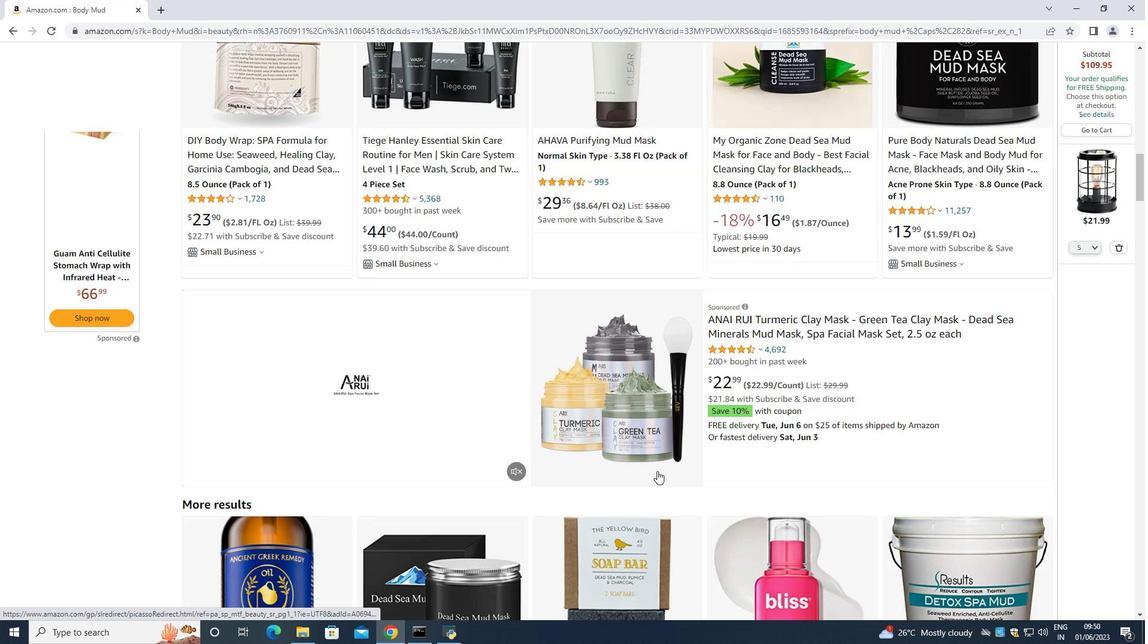 
Action: Mouse scrolled (657, 471) with delta (0, 0)
Screenshot: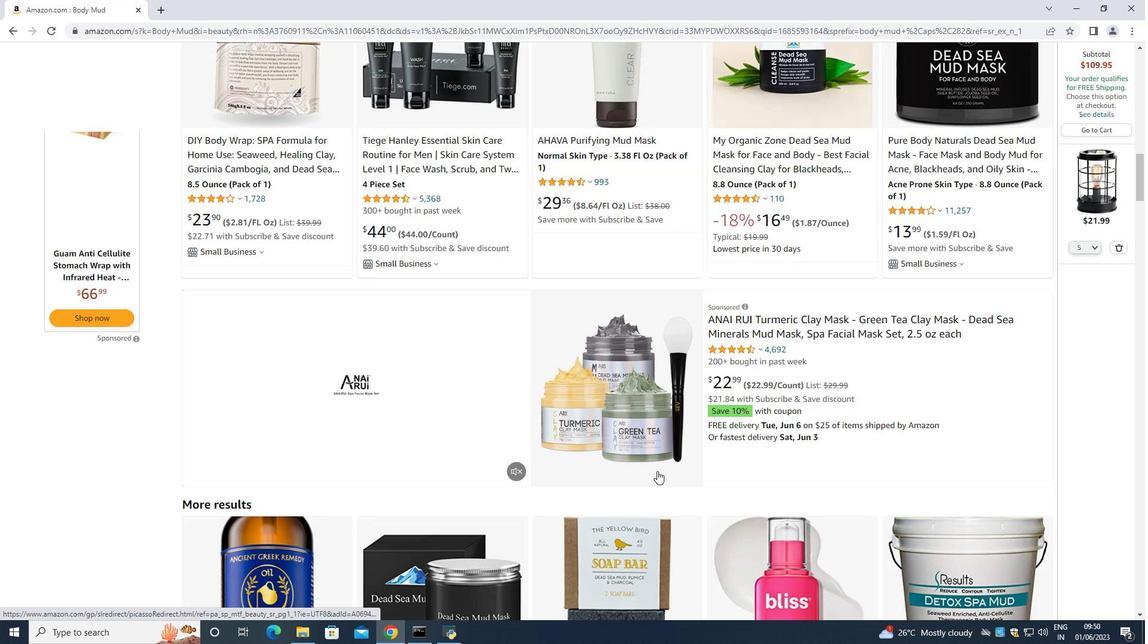 
Action: Mouse moved to (657, 470)
Screenshot: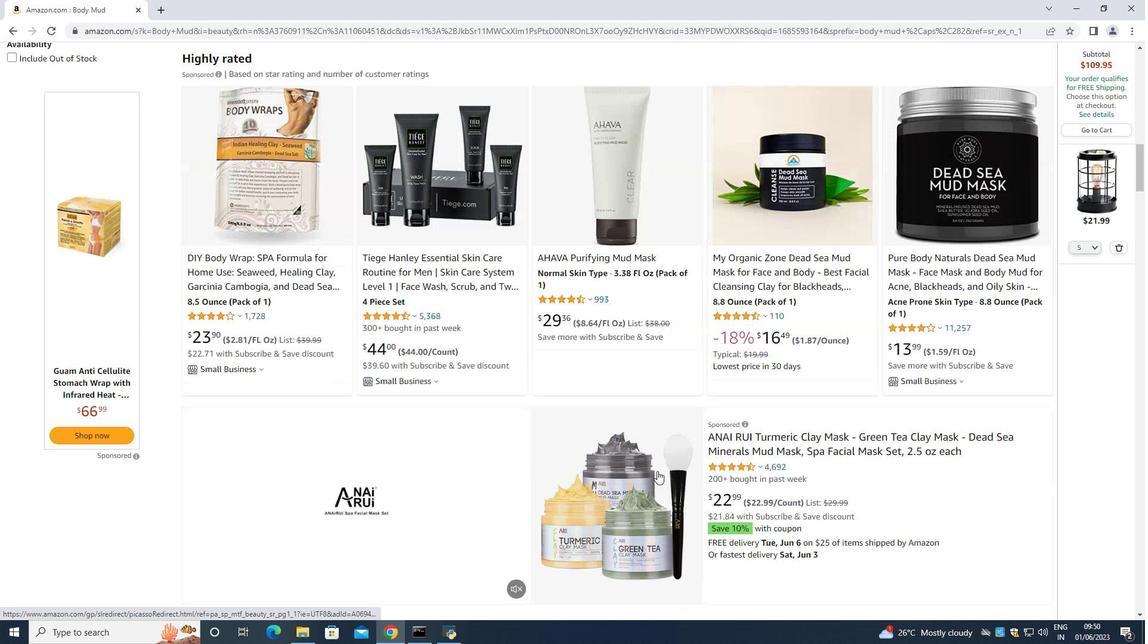 
Action: Mouse scrolled (657, 471) with delta (0, 0)
Screenshot: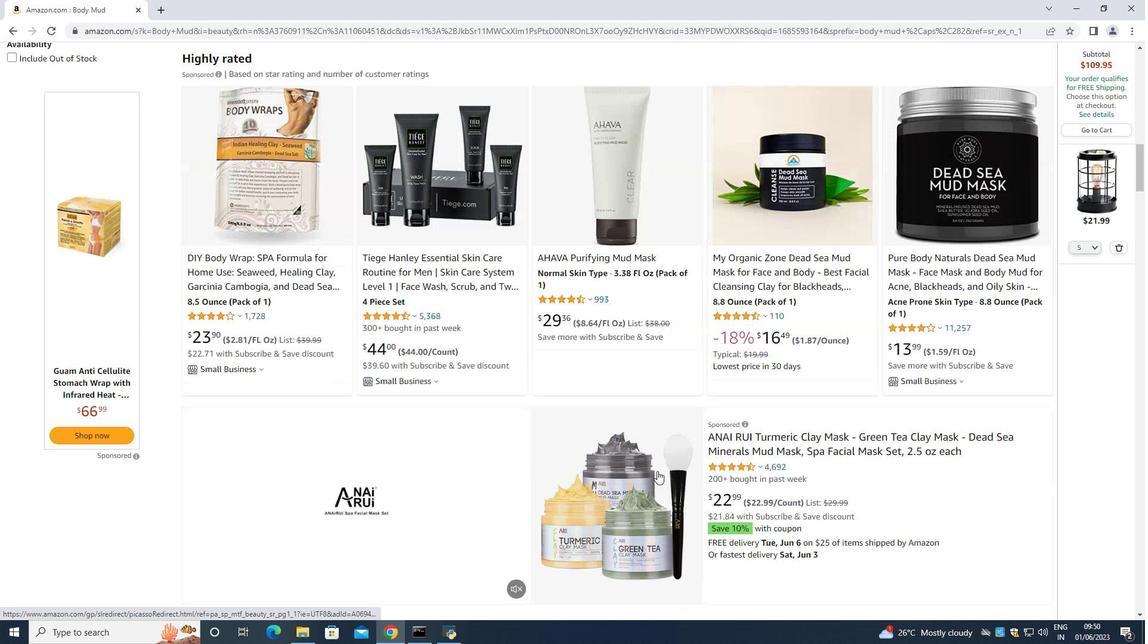 
Action: Mouse scrolled (657, 471) with delta (0, 0)
Screenshot: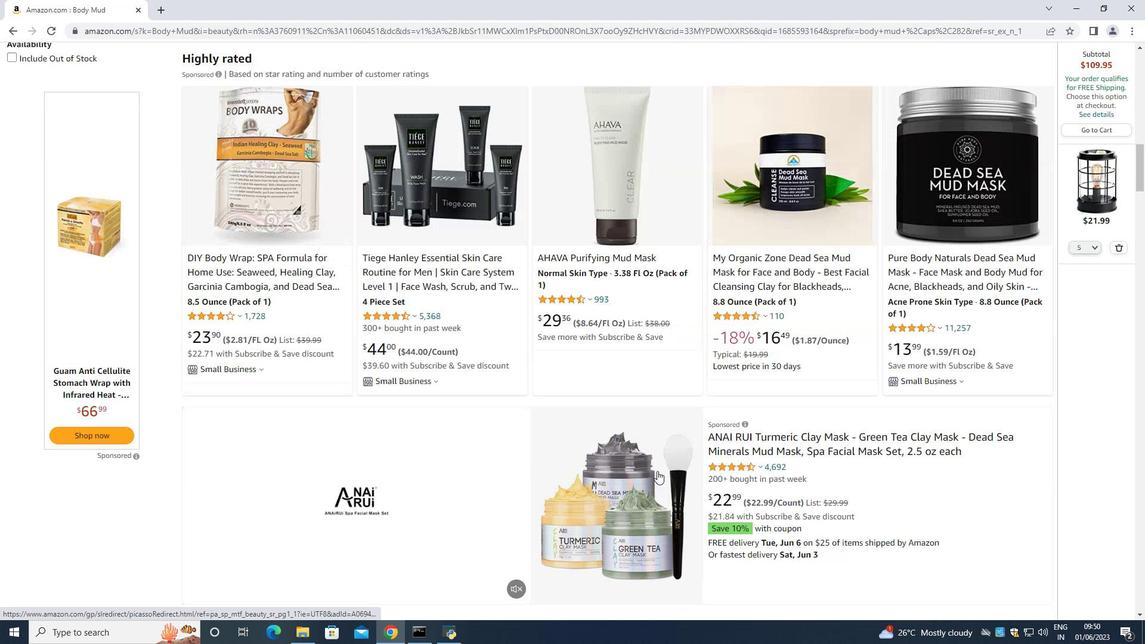
Action: Mouse moved to (894, 459)
Screenshot: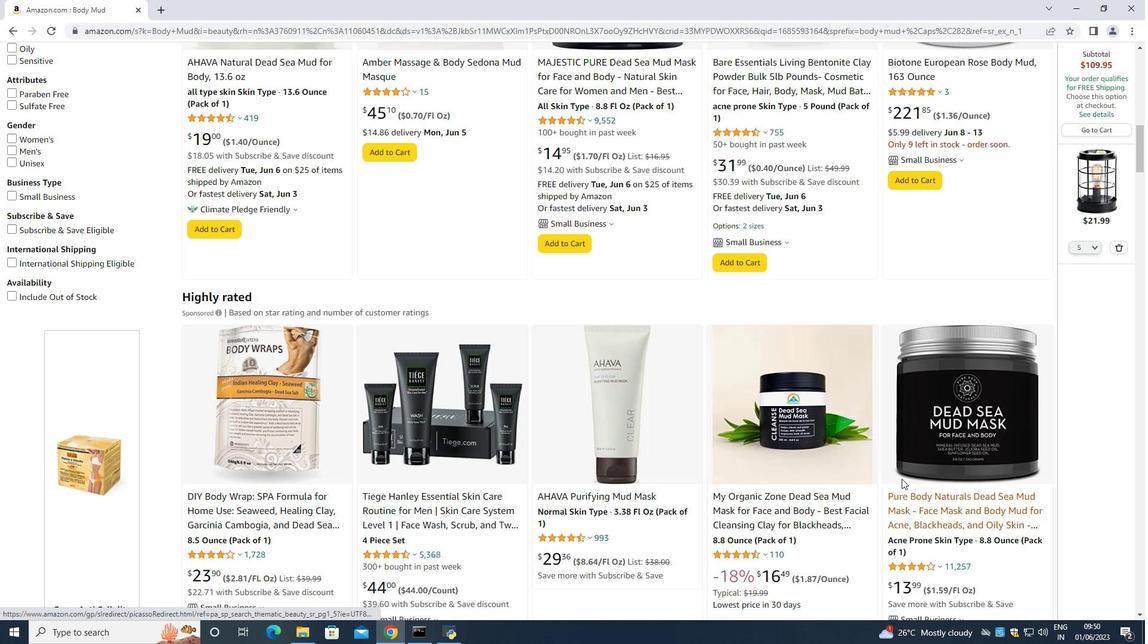 
Action: Mouse scrolled (894, 459) with delta (0, 0)
Screenshot: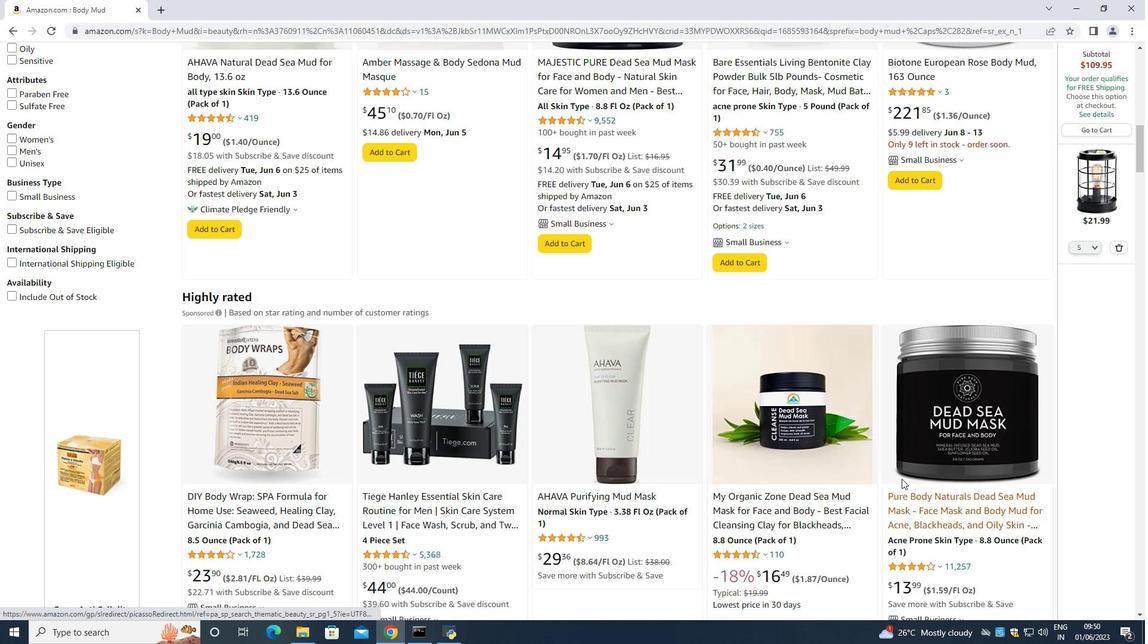 
Action: Mouse moved to (838, 412)
Screenshot: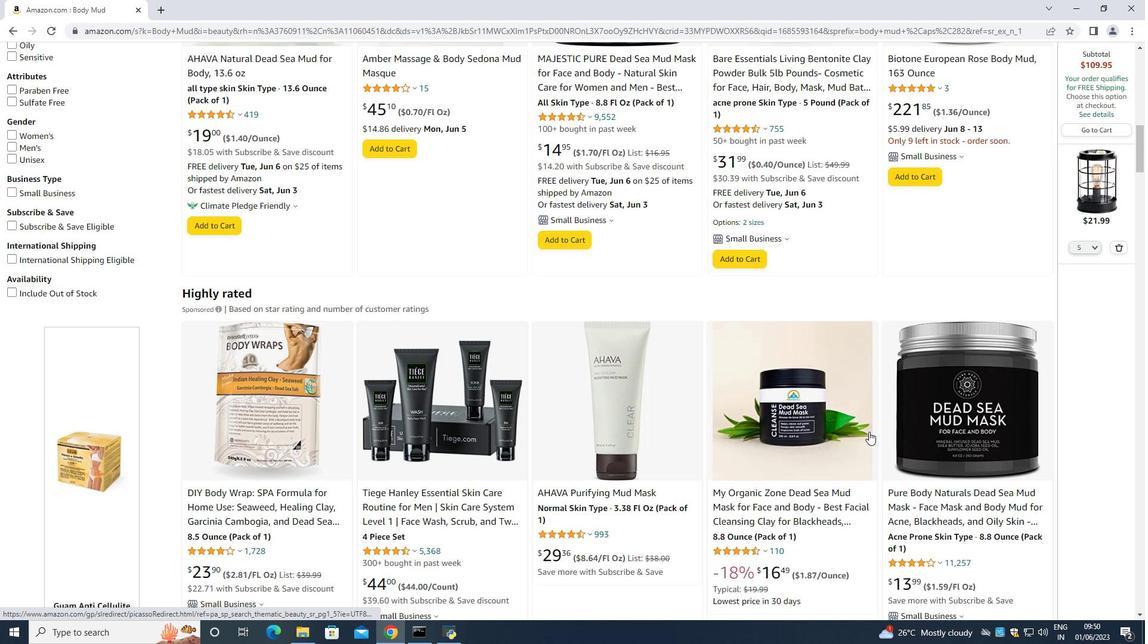 
Action: Mouse scrolled (852, 421) with delta (0, 0)
Screenshot: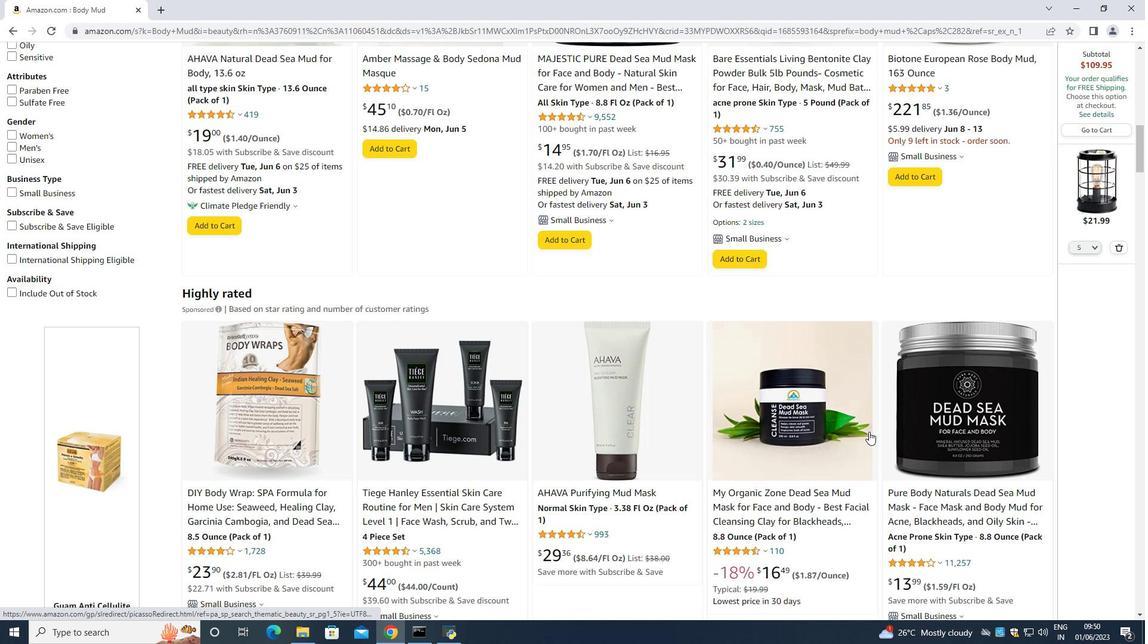 
Action: Mouse scrolled (838, 413) with delta (0, 0)
Screenshot: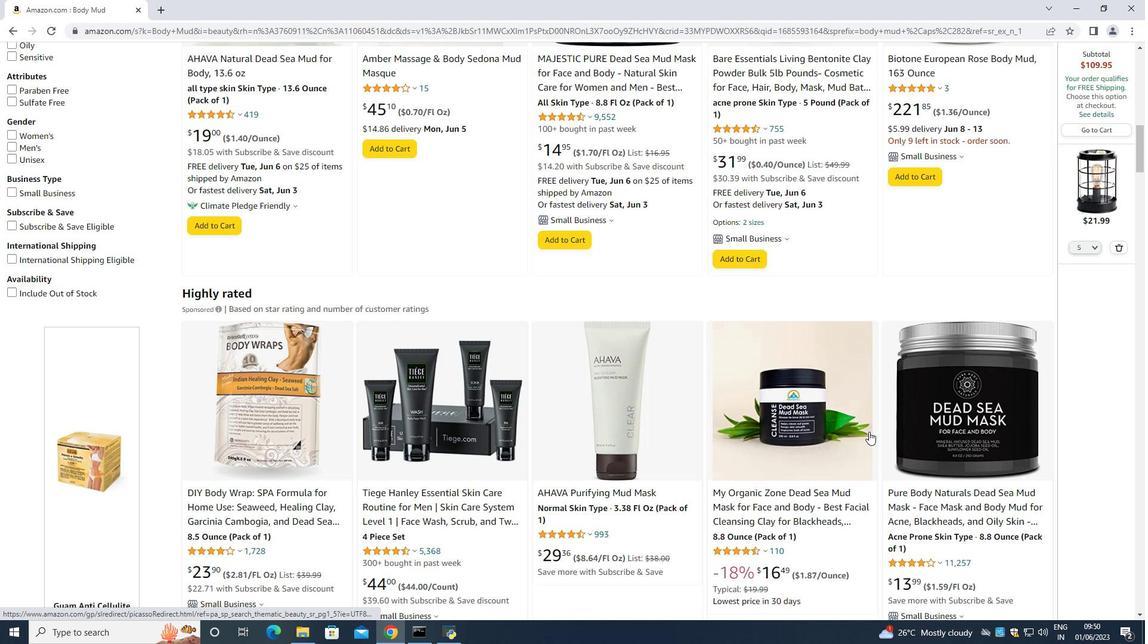 
Action: Mouse scrolled (838, 413) with delta (0, 0)
Screenshot: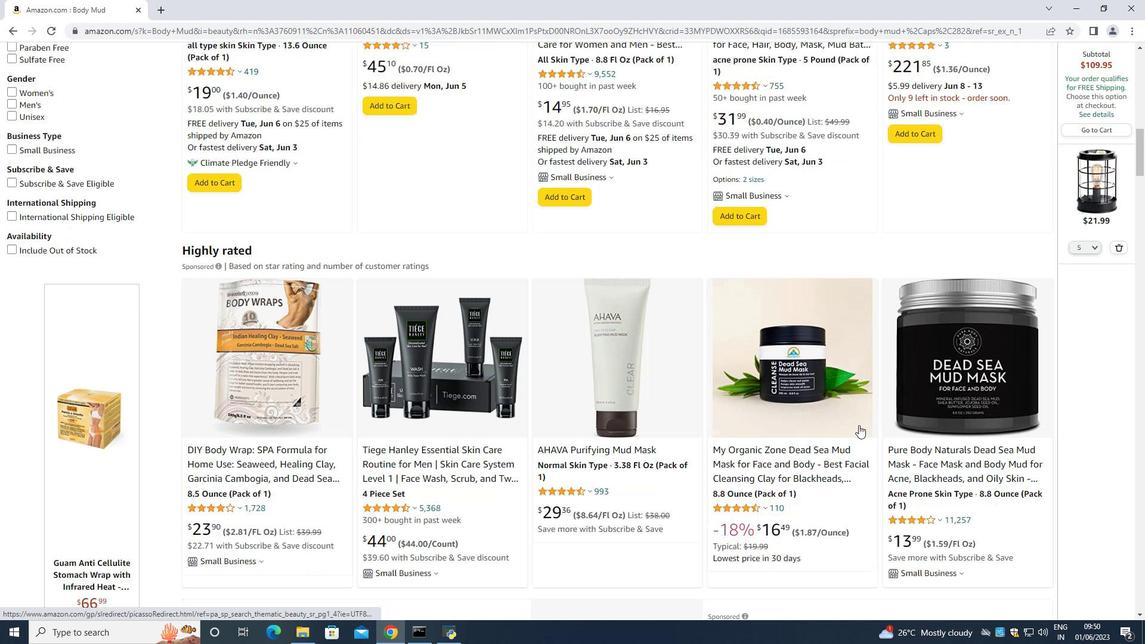 
Action: Mouse scrolled (838, 413) with delta (0, 0)
Screenshot: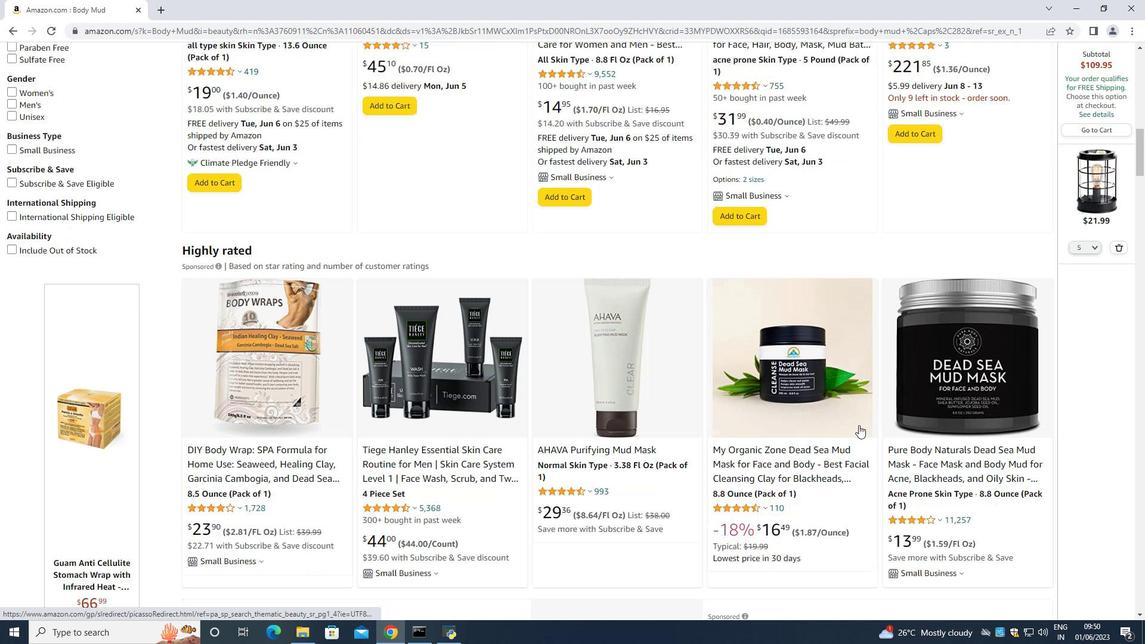 
Action: Mouse scrolled (838, 413) with delta (0, 0)
Screenshot: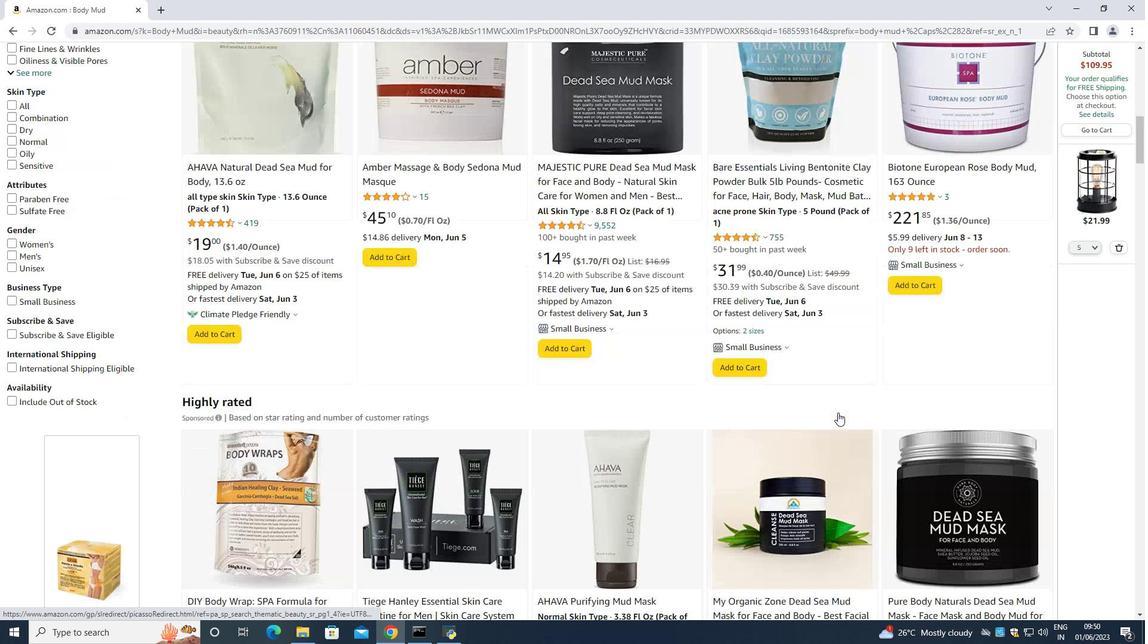 
Action: Mouse scrolled (838, 413) with delta (0, 0)
Screenshot: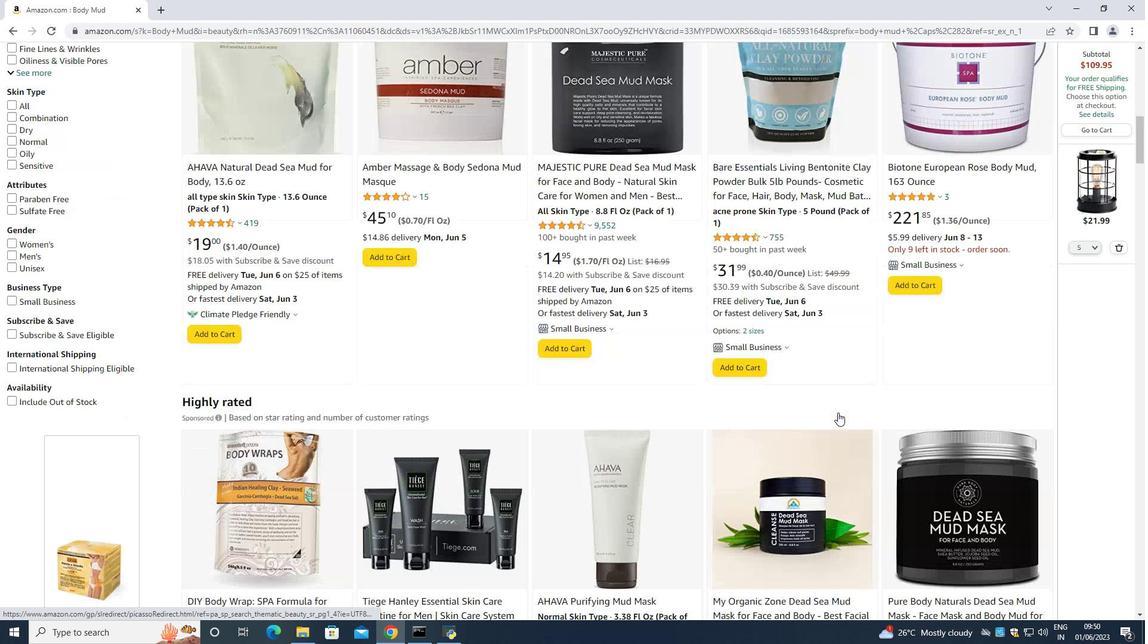 
Action: Mouse scrolled (838, 413) with delta (0, 0)
Screenshot: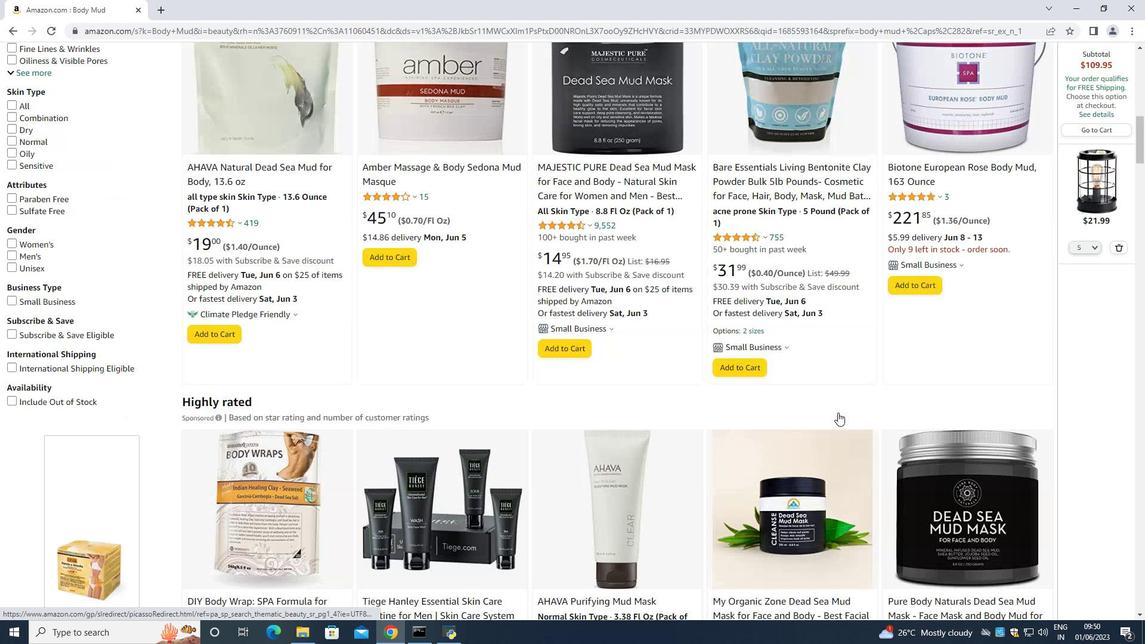 
Action: Mouse scrolled (838, 413) with delta (0, 0)
Screenshot: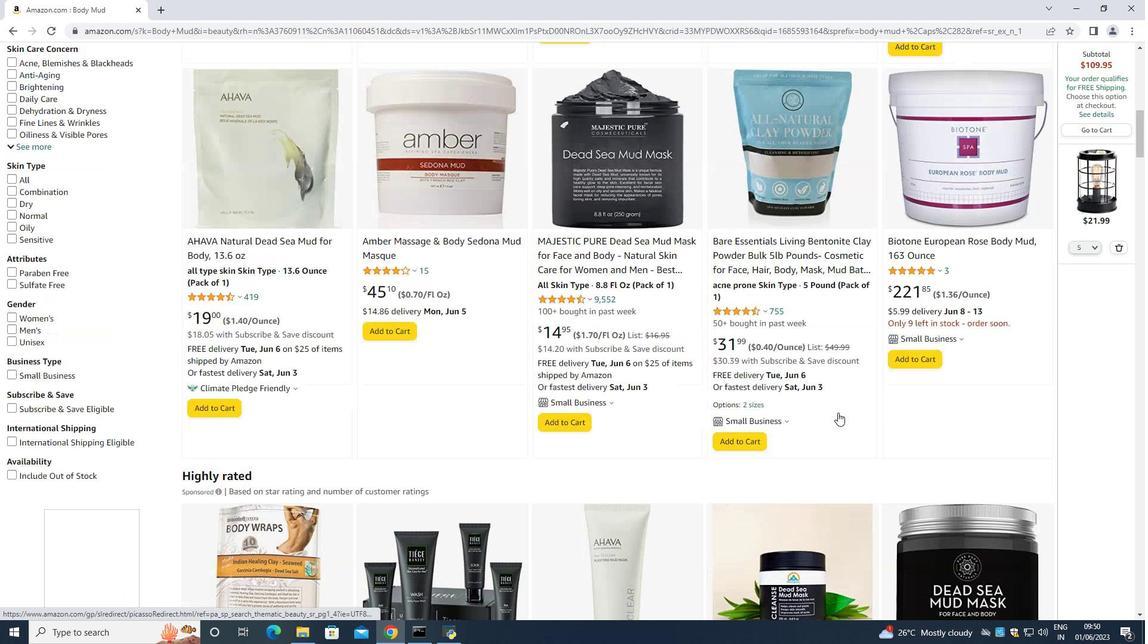 
Action: Mouse scrolled (838, 413) with delta (0, 0)
Screenshot: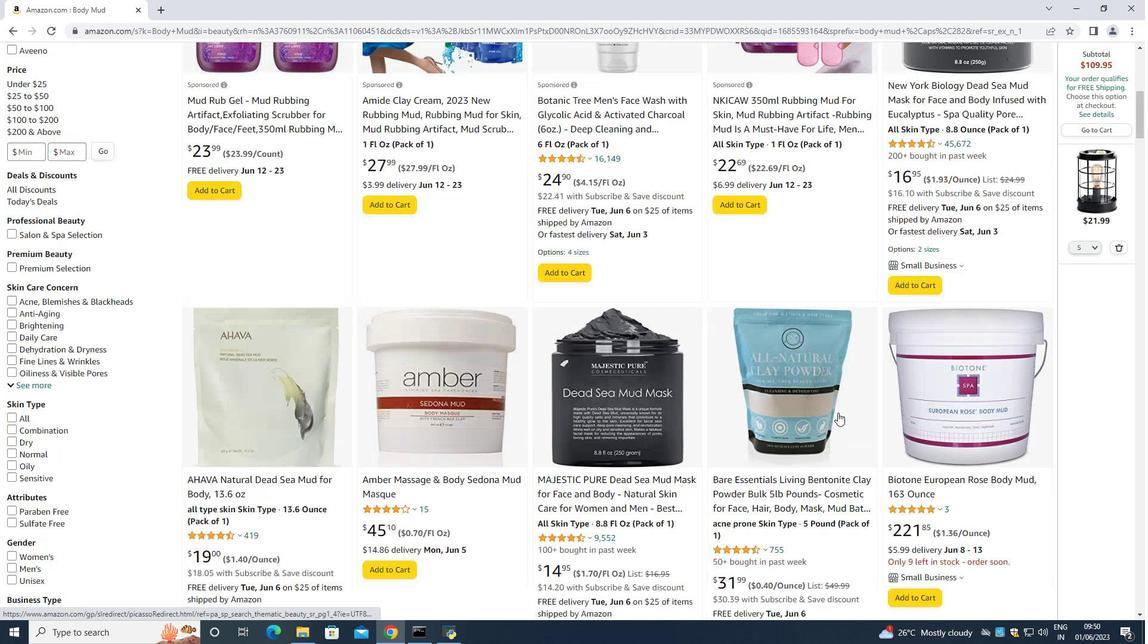 
Action: Mouse scrolled (838, 413) with delta (0, 0)
Screenshot: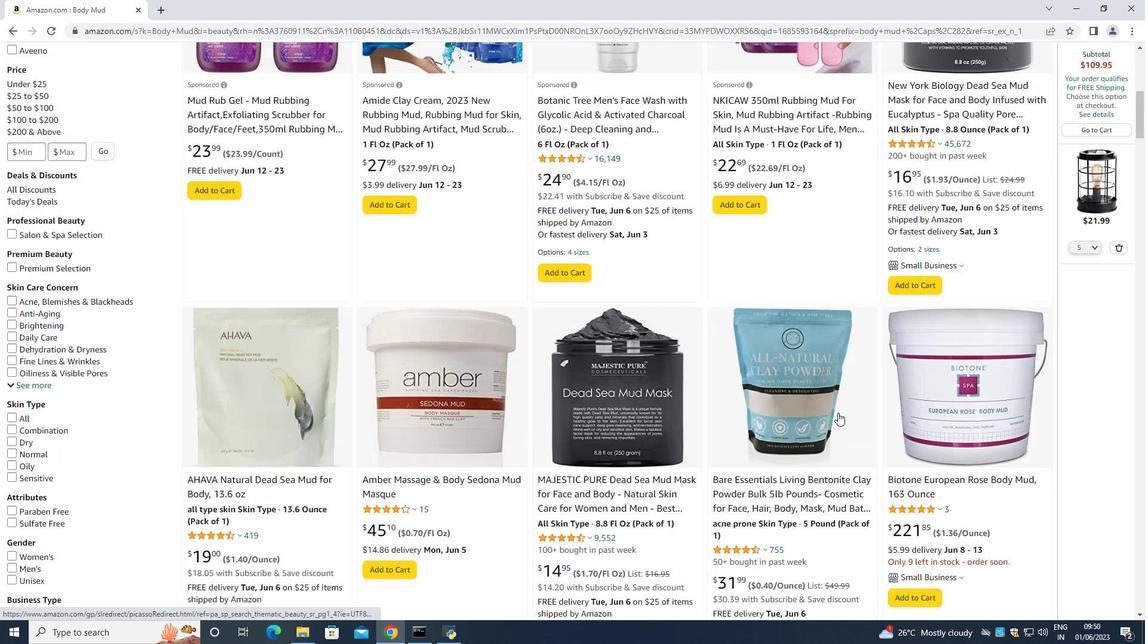 
Action: Mouse scrolled (838, 413) with delta (0, 0)
Screenshot: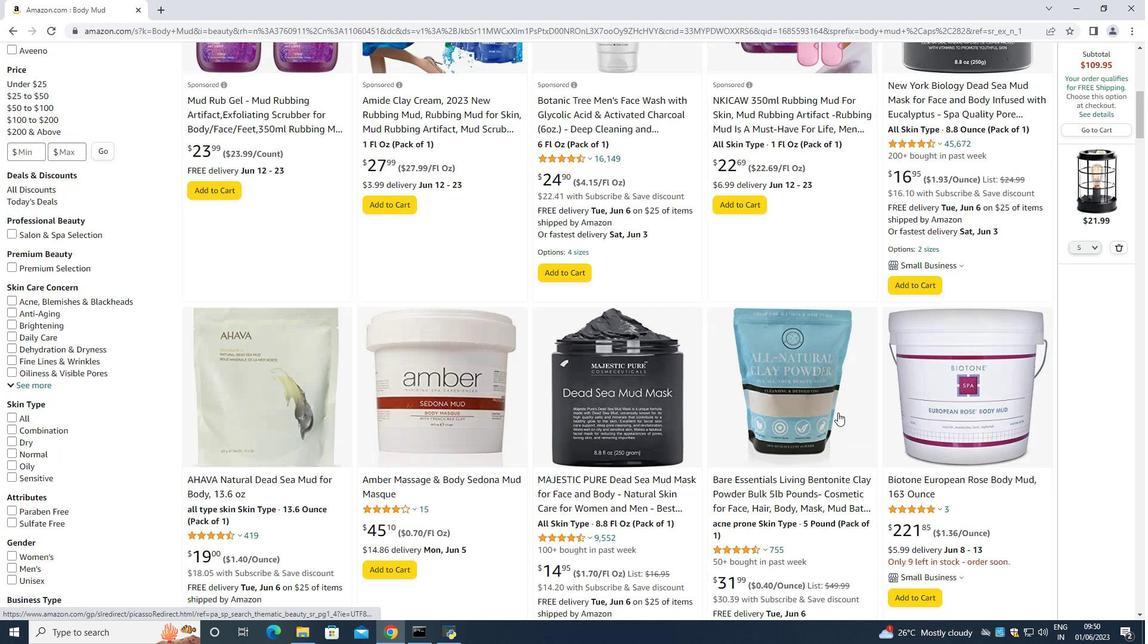 
Action: Mouse scrolled (838, 413) with delta (0, 0)
Screenshot: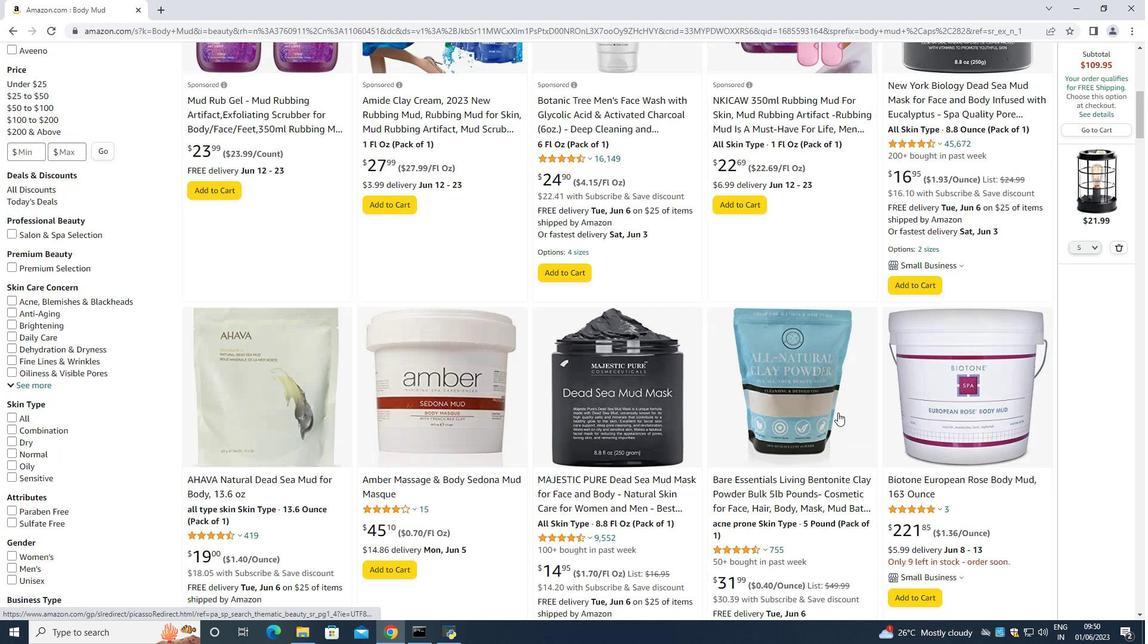 
Action: Mouse scrolled (838, 413) with delta (0, 0)
Screenshot: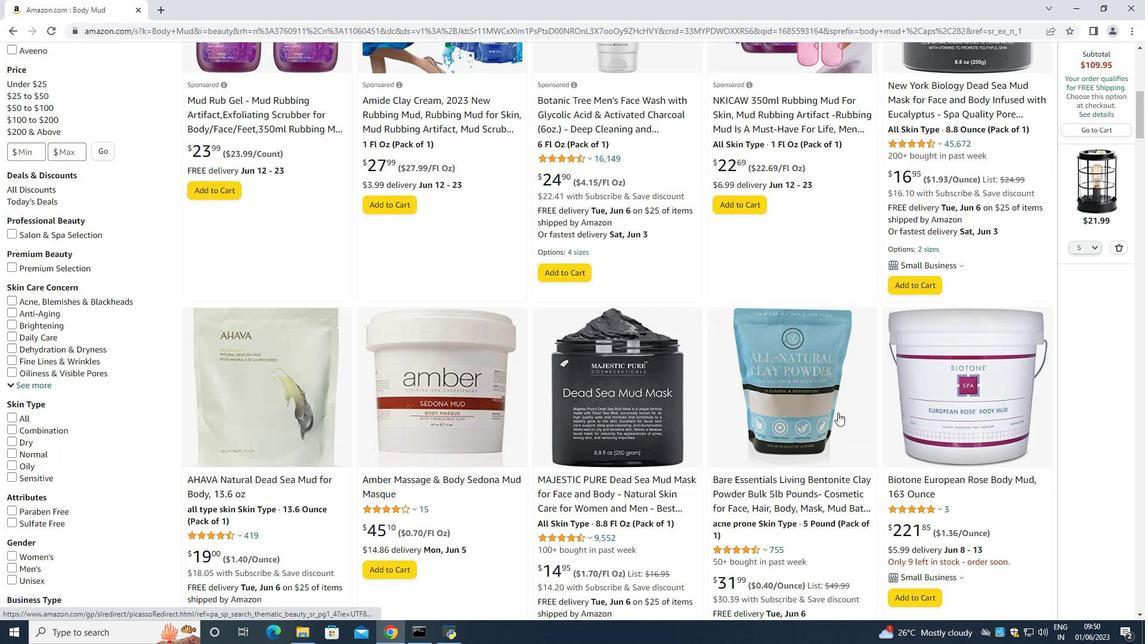 
Action: Mouse moved to (985, 415)
Screenshot: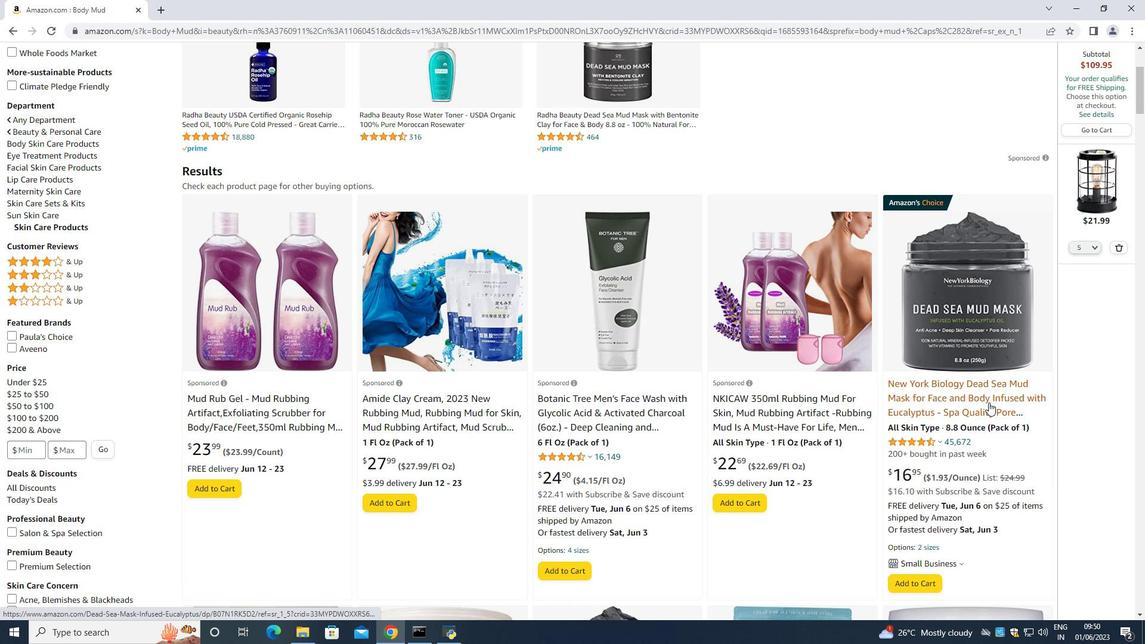 
Action: Mouse pressed left at (986, 414)
Screenshot: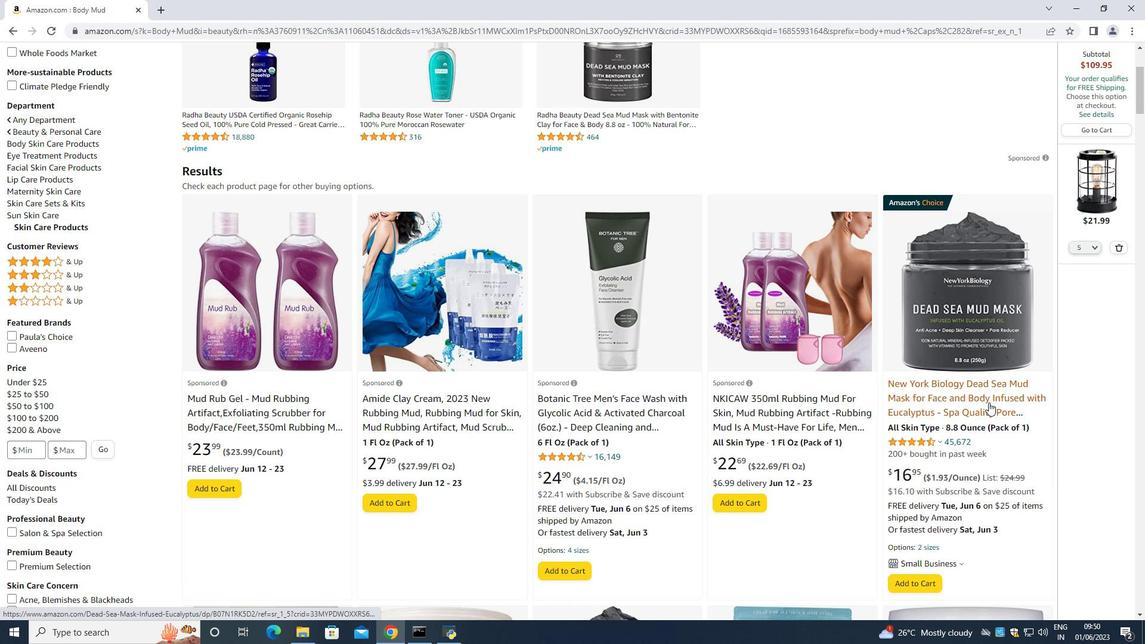 
Action: Mouse moved to (859, 310)
Screenshot: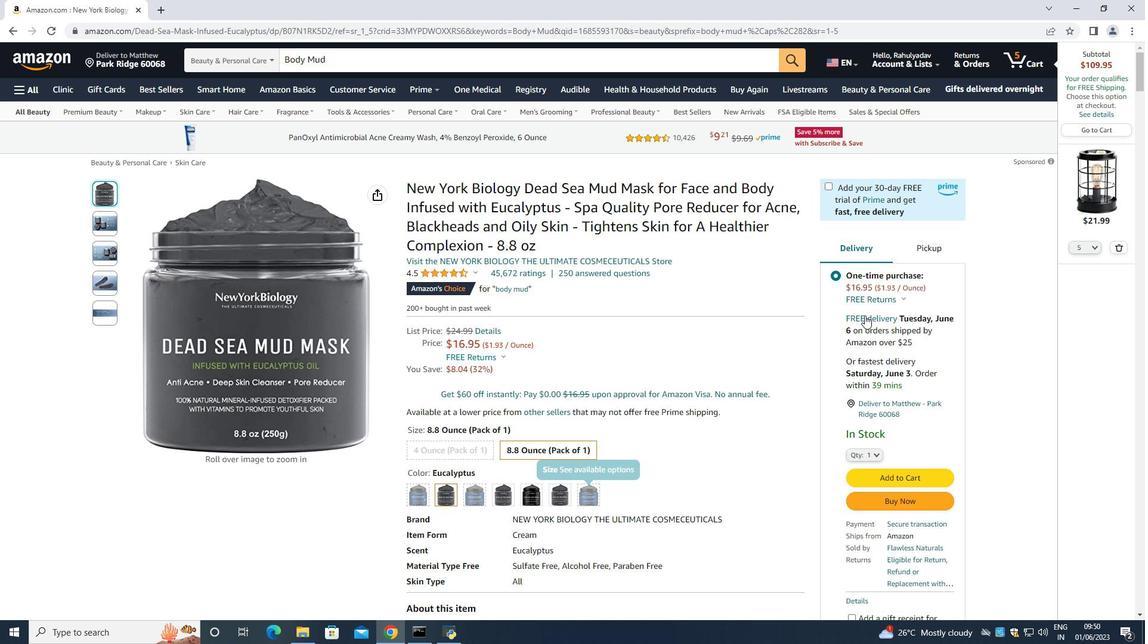
Action: Mouse scrolled (859, 309) with delta (0, 0)
Screenshot: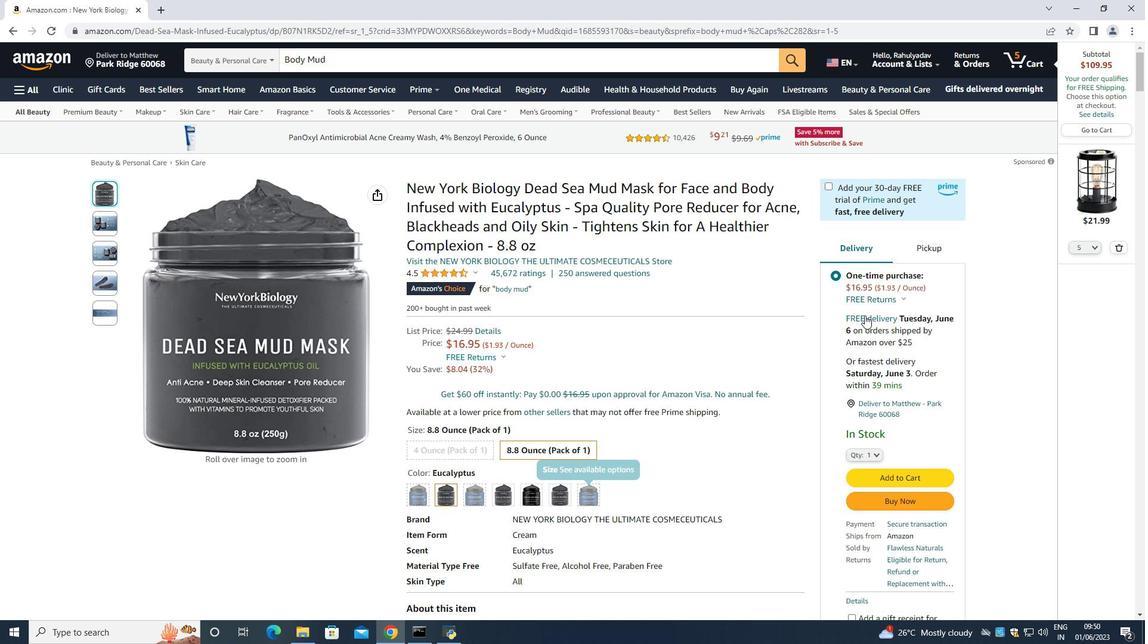 
Action: Mouse moved to (857, 309)
Screenshot: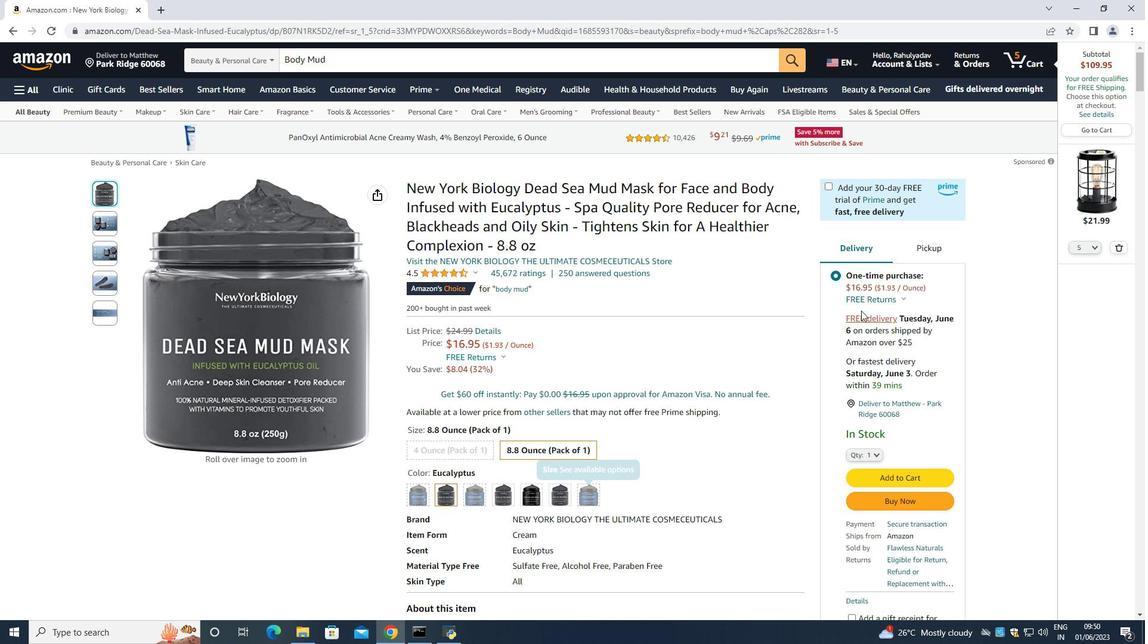 
Action: Mouse scrolled (857, 308) with delta (0, 0)
Screenshot: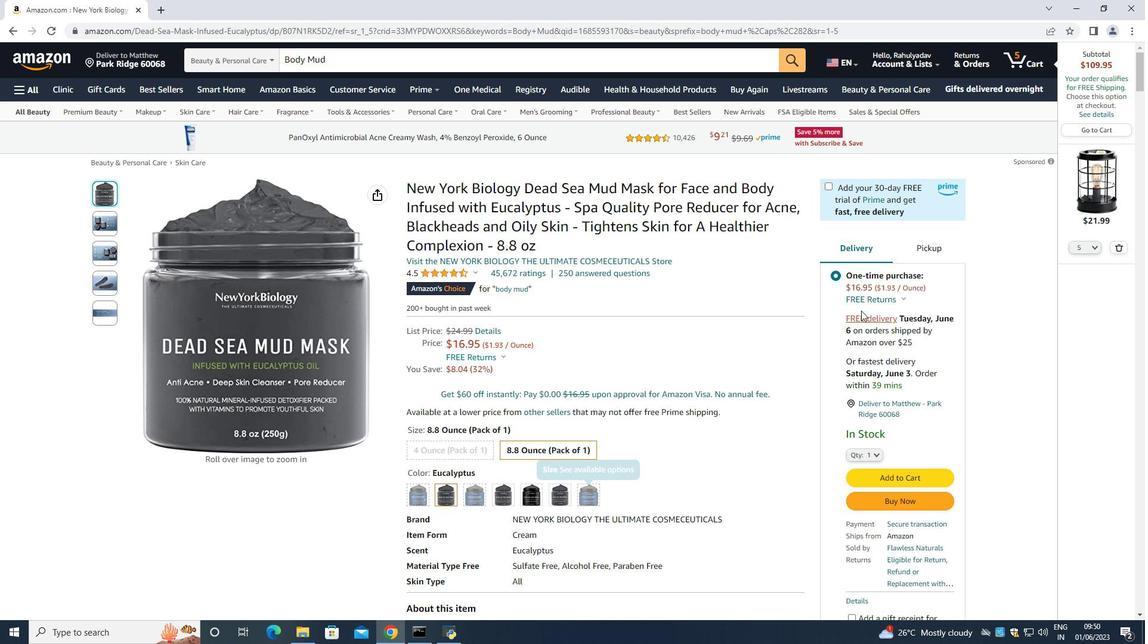 
Action: Mouse moved to (854, 307)
Screenshot: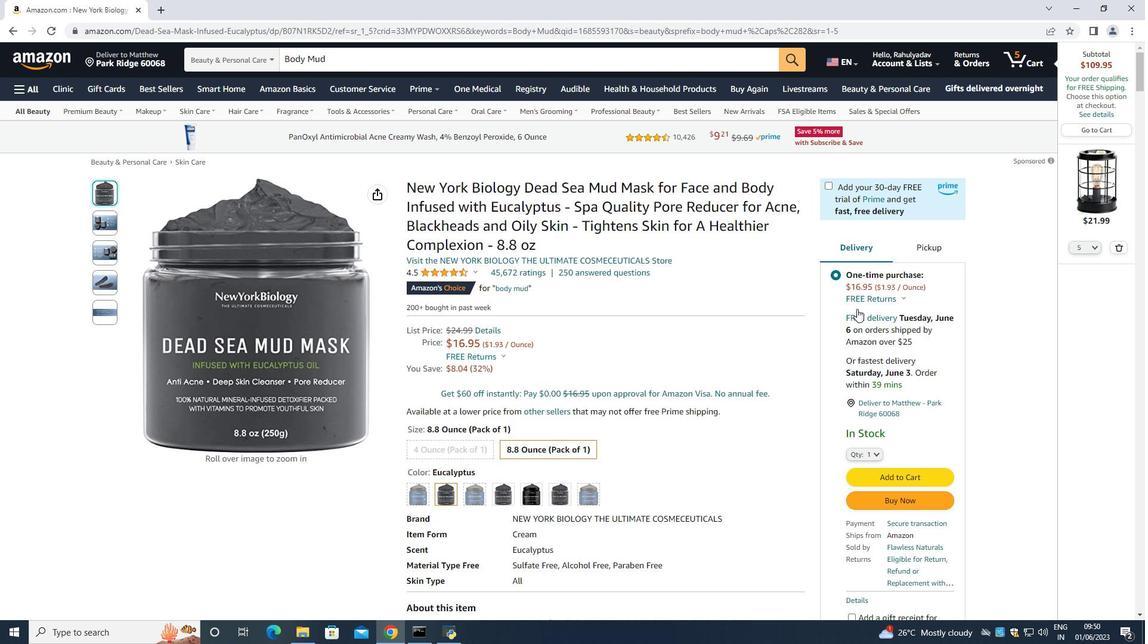 
Action: Mouse scrolled (855, 307) with delta (0, 0)
Screenshot: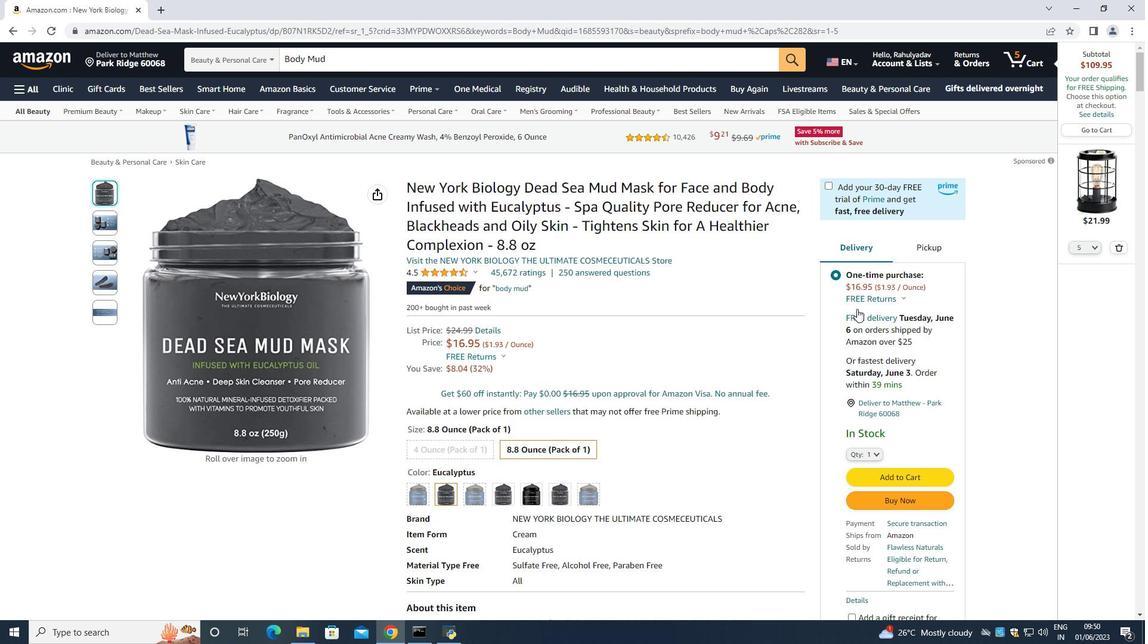 
Action: Mouse moved to (855, 297)
Screenshot: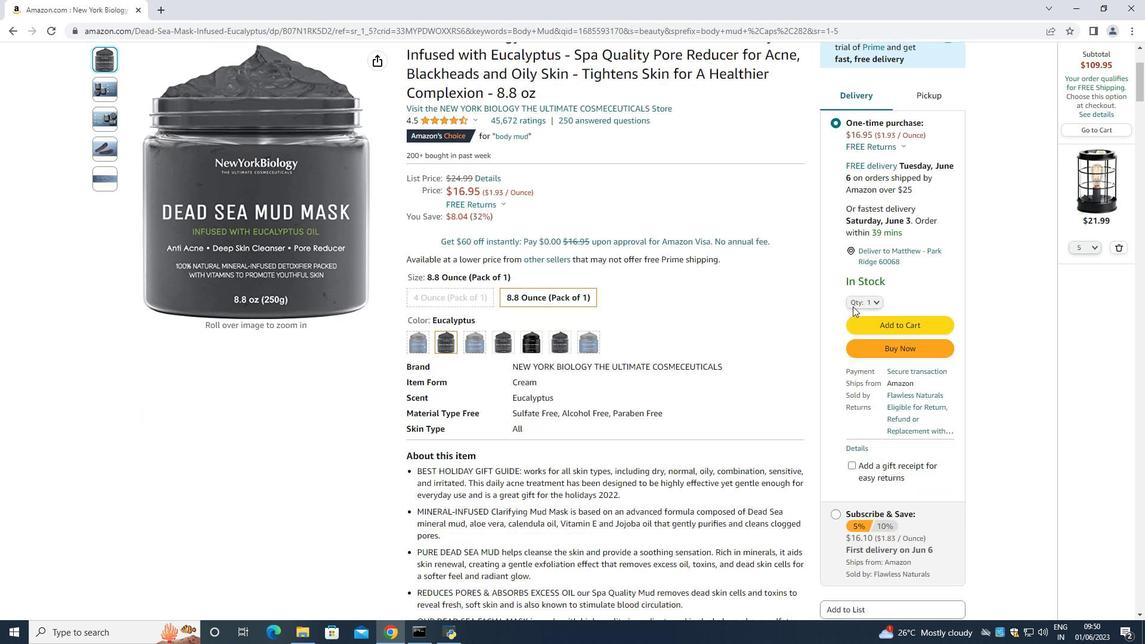 
Action: Mouse scrolled (854, 299) with delta (0, 0)
Screenshot: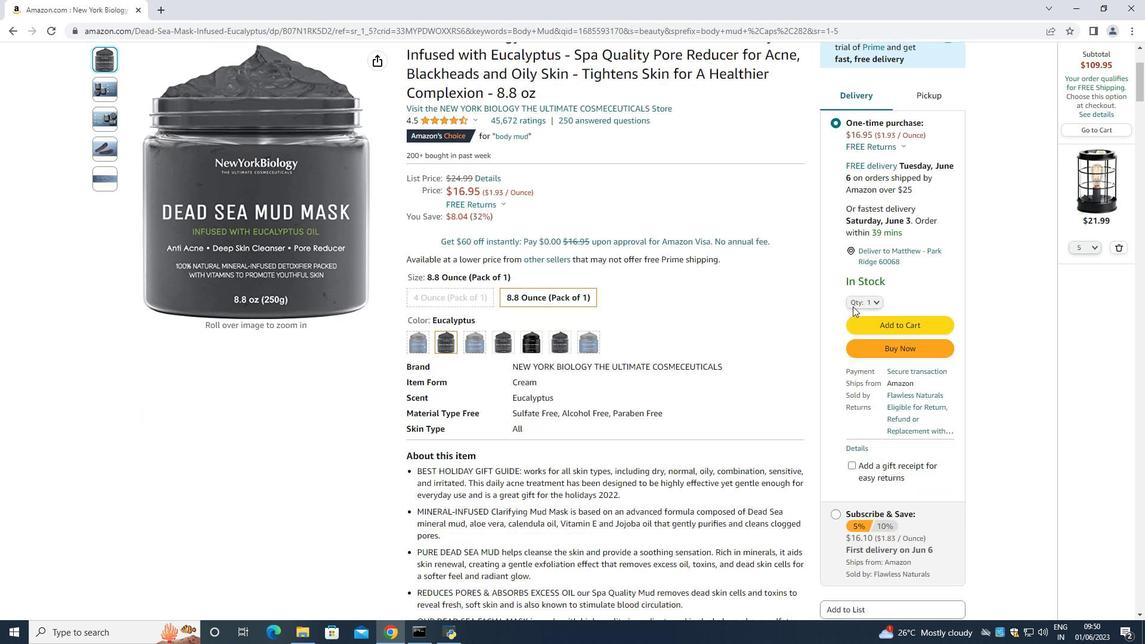 
Action: Mouse moved to (876, 334)
Screenshot: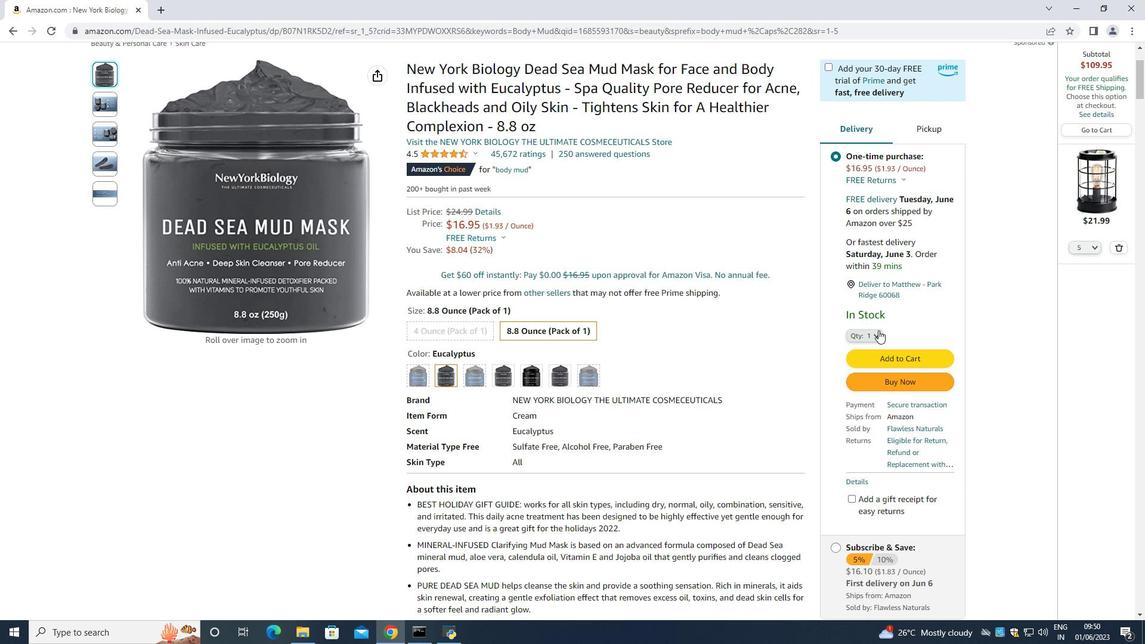 
Action: Mouse pressed left at (876, 334)
Screenshot: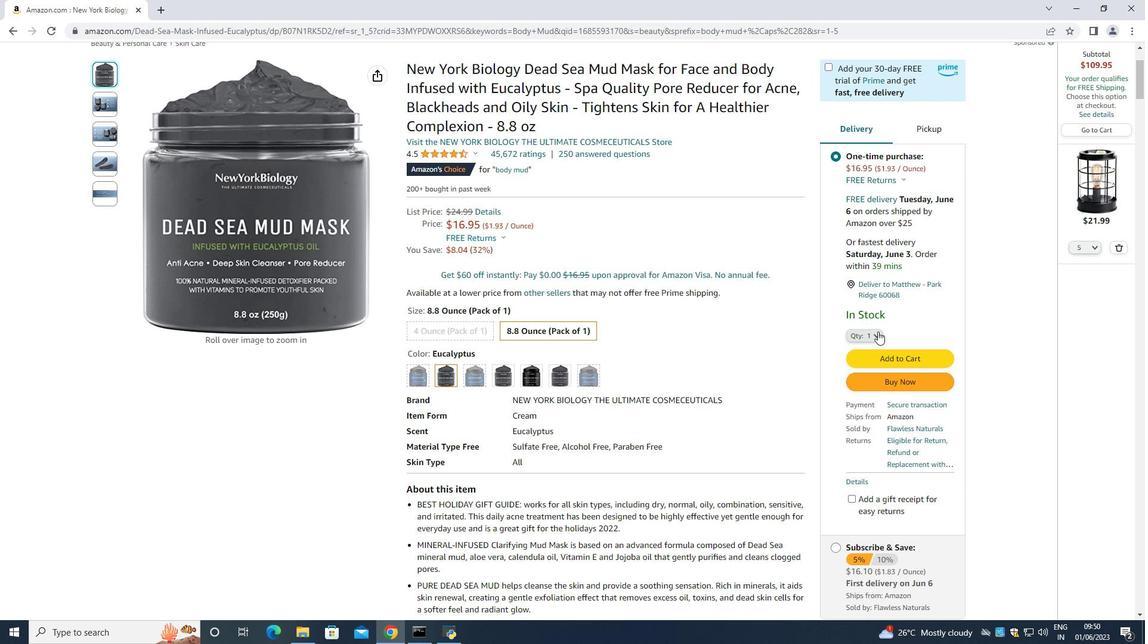
Action: Mouse moved to (868, 337)
Screenshot: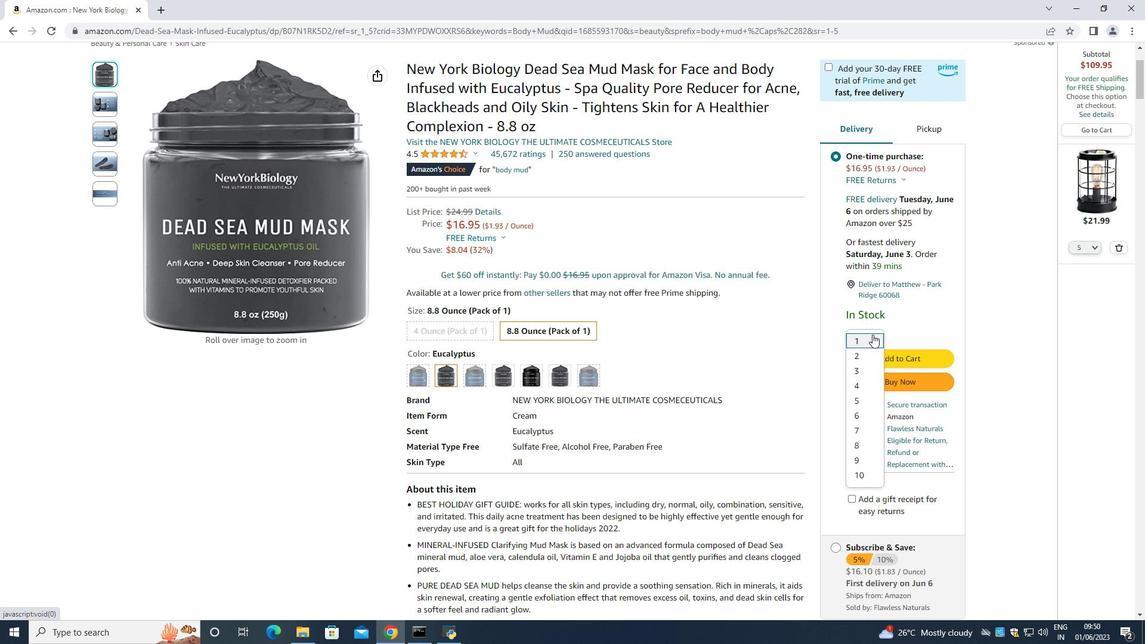 
Action: Mouse pressed left at (868, 337)
Screenshot: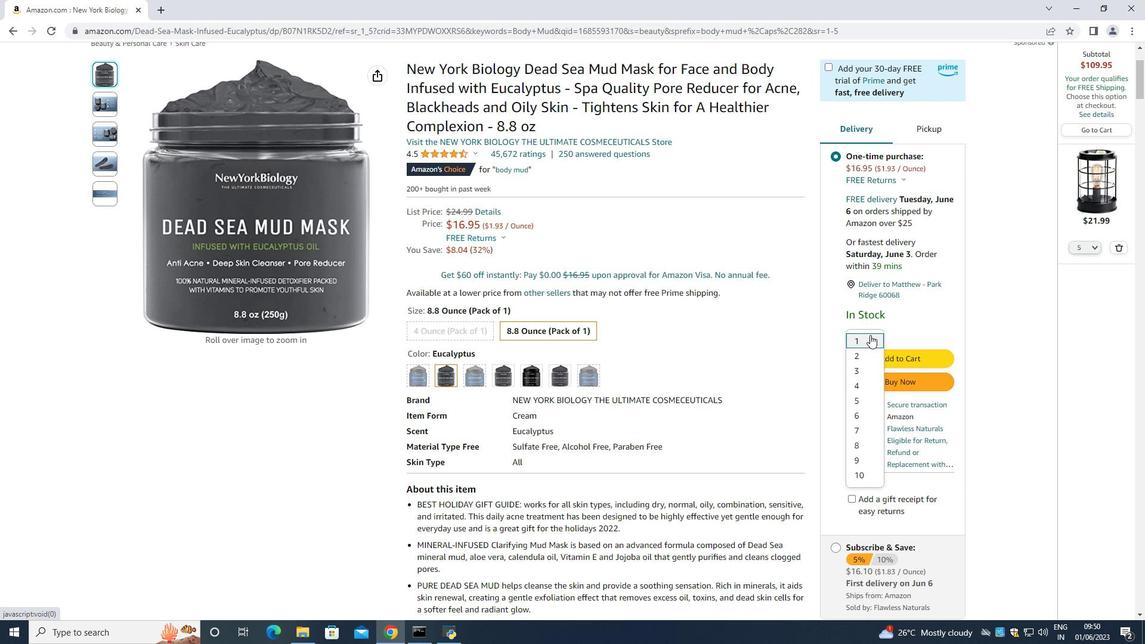 
Action: Mouse moved to (886, 377)
Screenshot: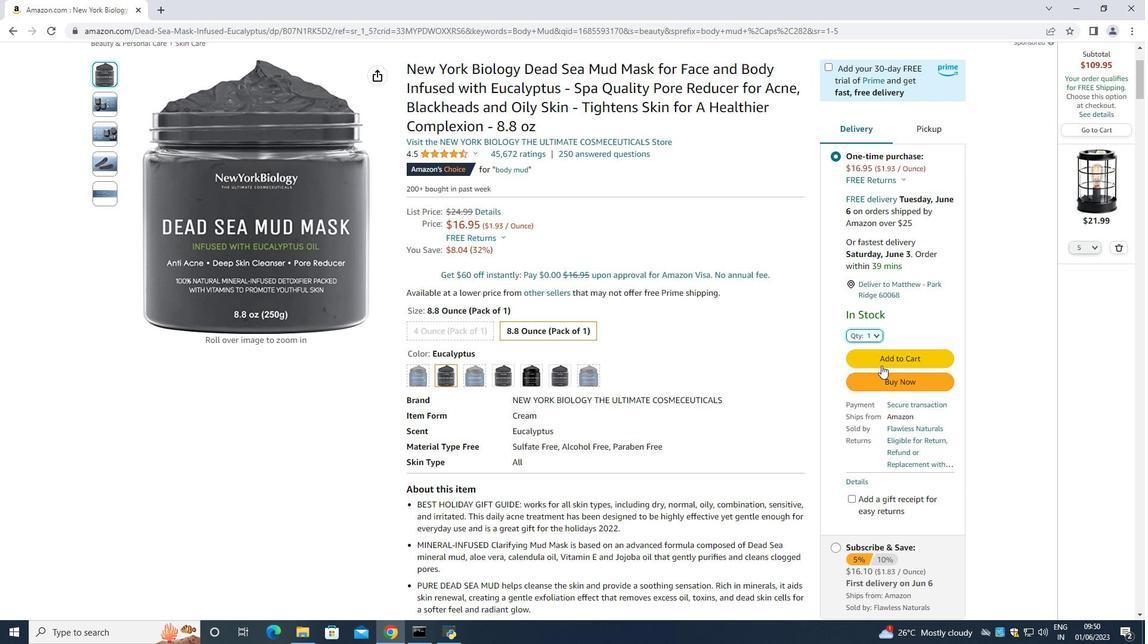 
Action: Mouse pressed left at (886, 377)
Screenshot: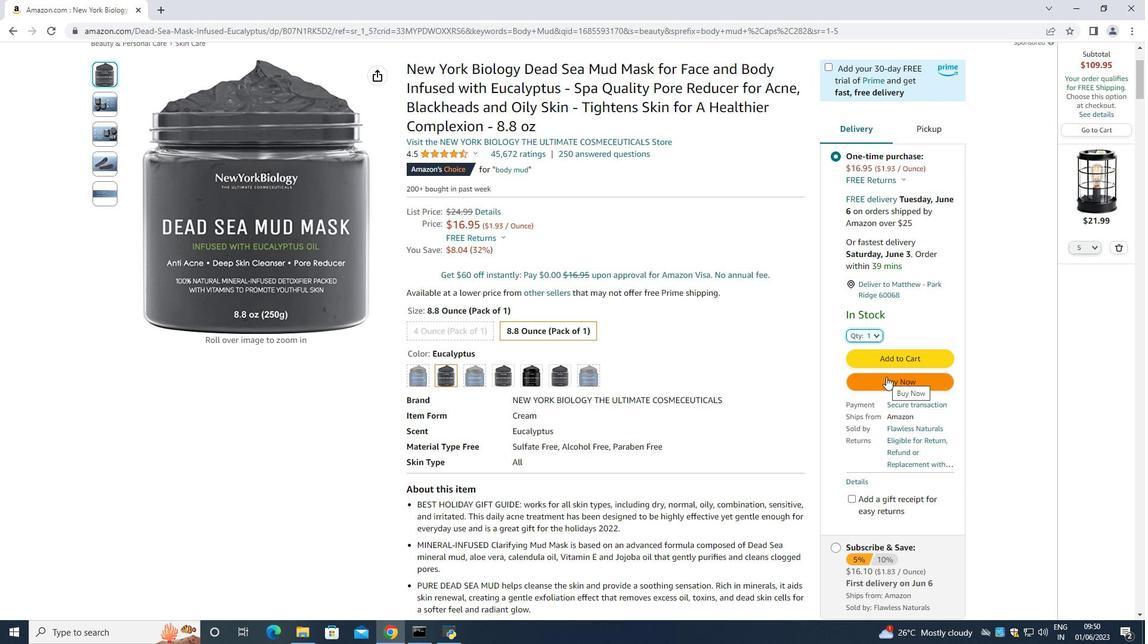 
Action: Mouse moved to (1115, 247)
Screenshot: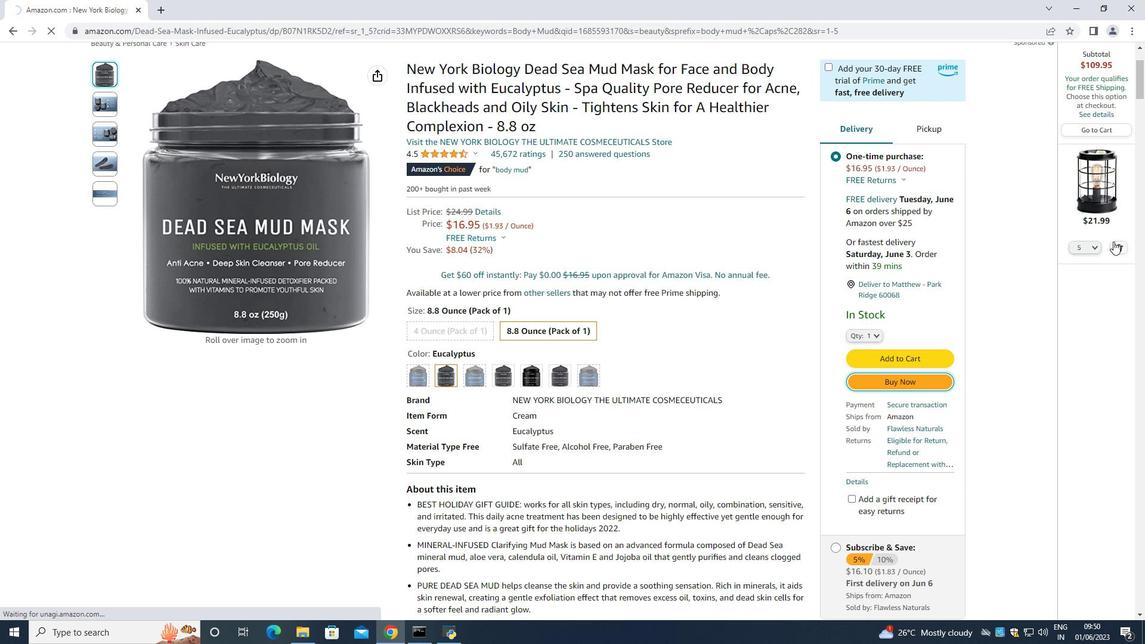
Action: Mouse pressed left at (1115, 247)
Screenshot: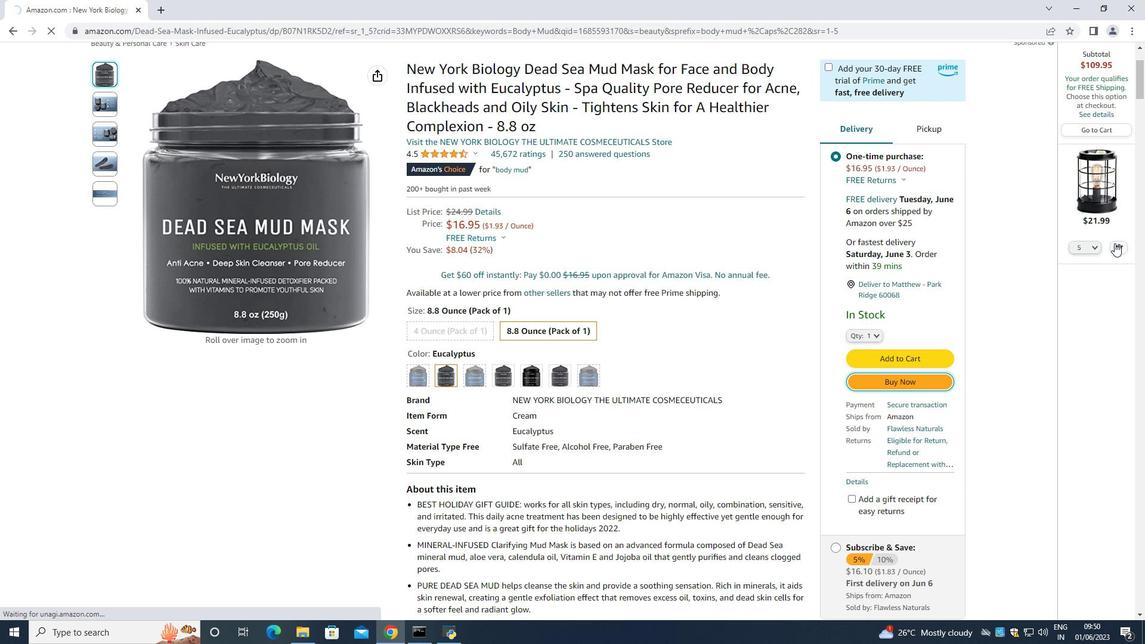 
Action: Mouse moved to (695, 99)
Screenshot: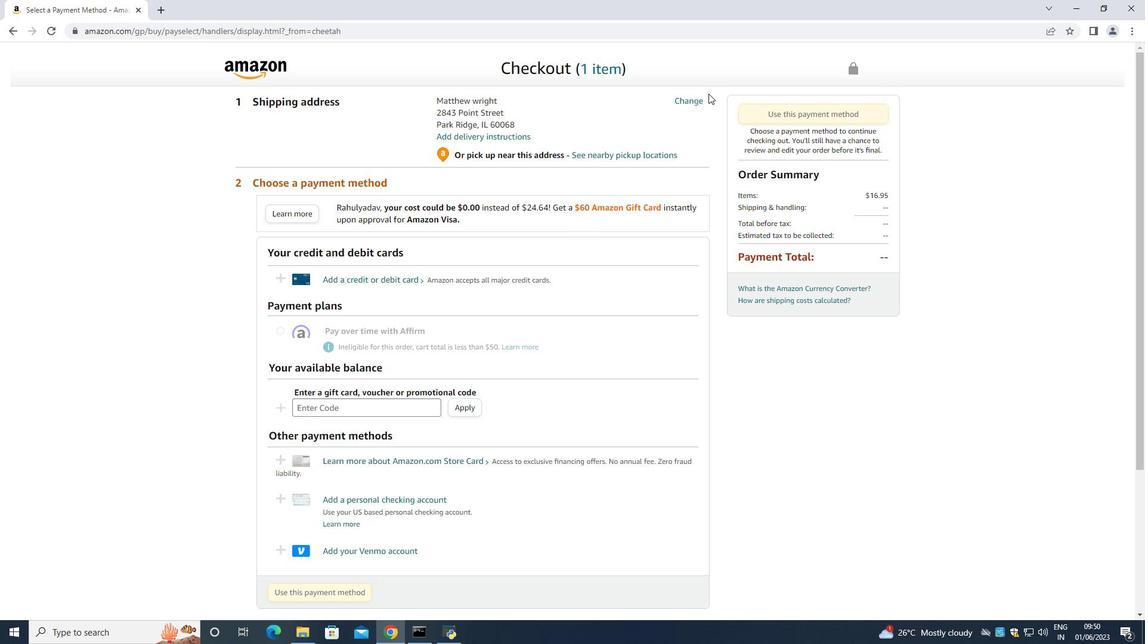 
Action: Mouse pressed left at (695, 99)
Screenshot: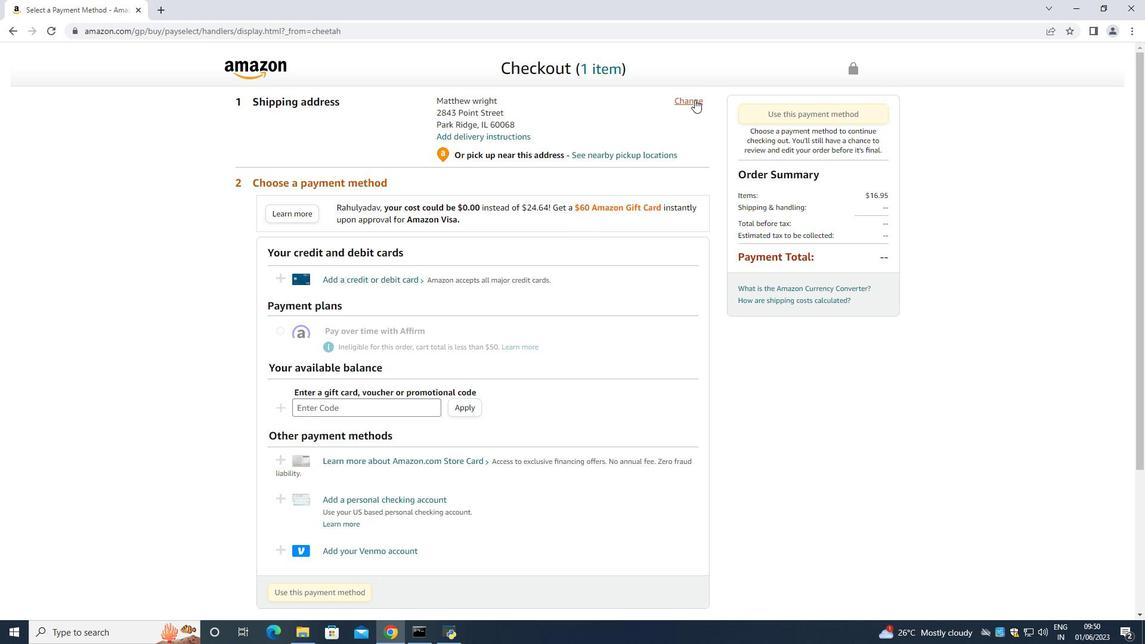 
Action: Mouse moved to (659, 249)
Screenshot: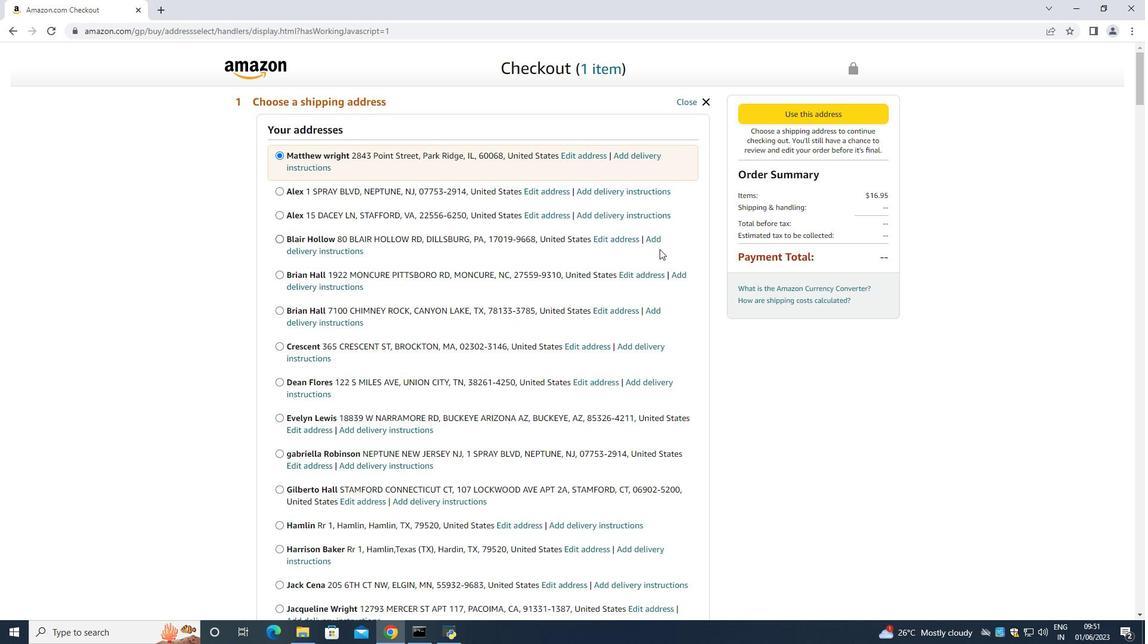
Action: Mouse scrolled (659, 249) with delta (0, 0)
Screenshot: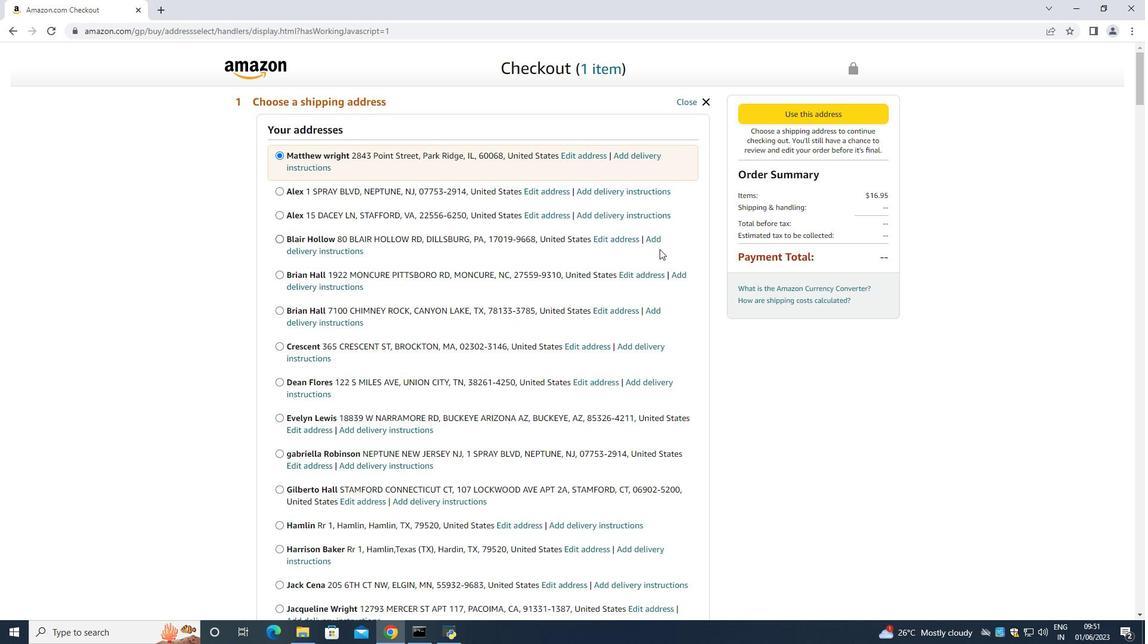 
Action: Mouse moved to (659, 250)
Screenshot: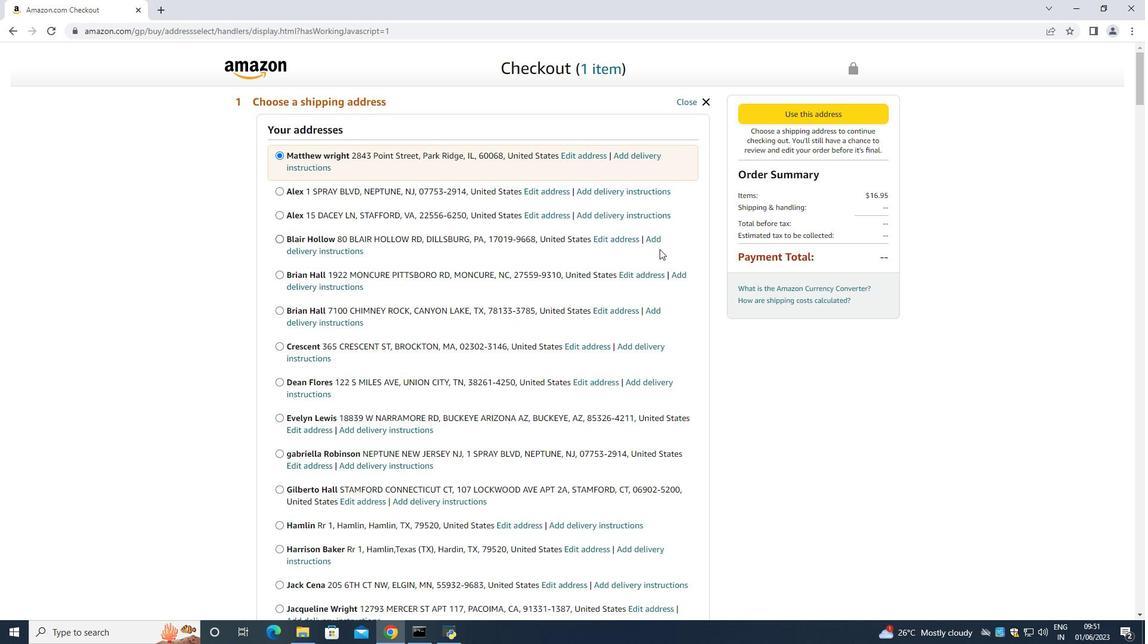 
Action: Mouse scrolled (659, 249) with delta (0, 0)
Screenshot: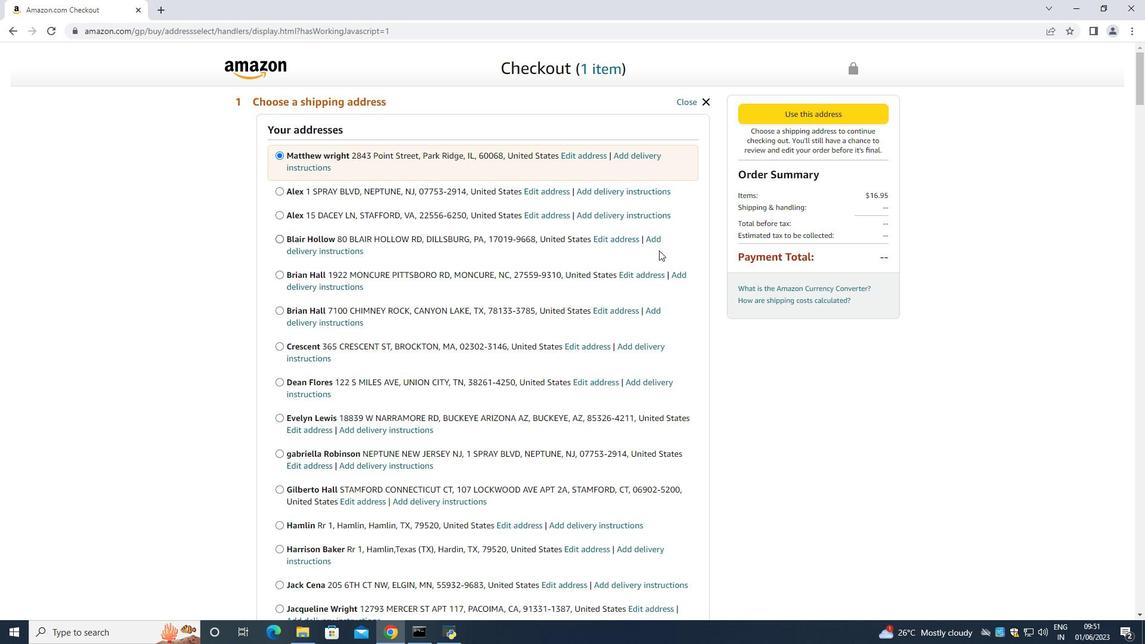 
Action: Mouse scrolled (659, 249) with delta (0, 0)
Screenshot: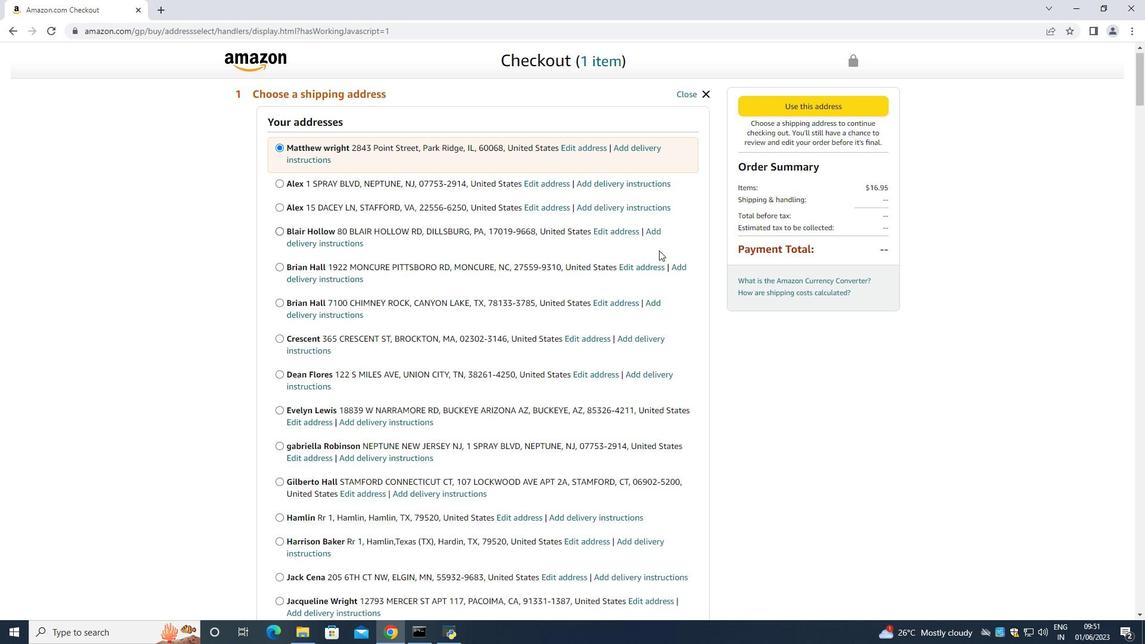 
Action: Mouse moved to (659, 251)
Screenshot: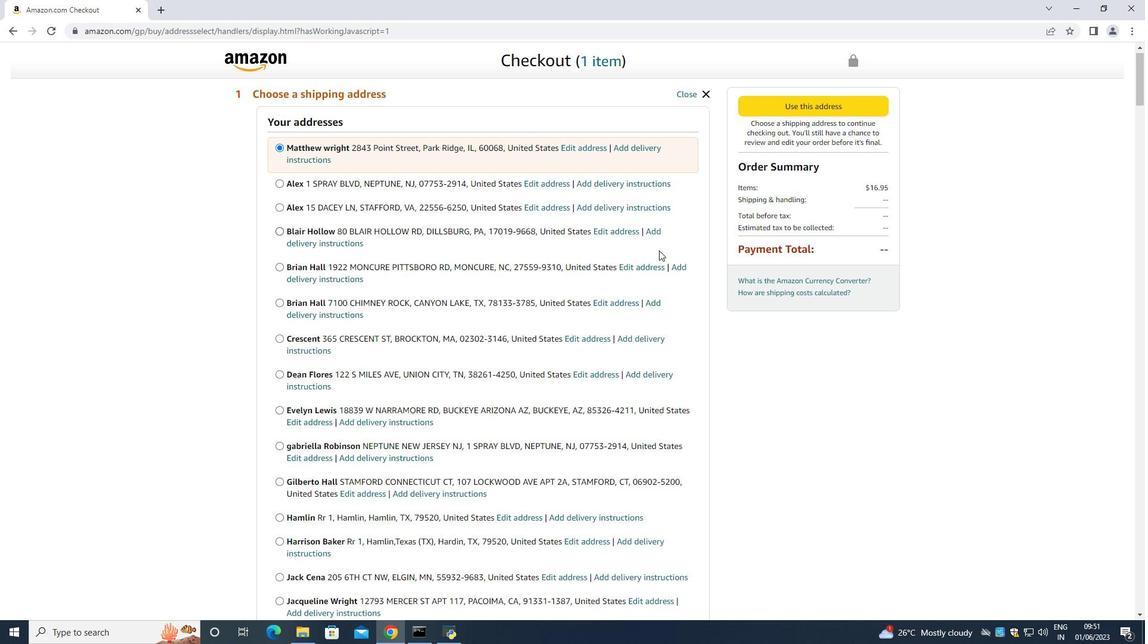 
Action: Mouse scrolled (659, 251) with delta (0, 0)
Screenshot: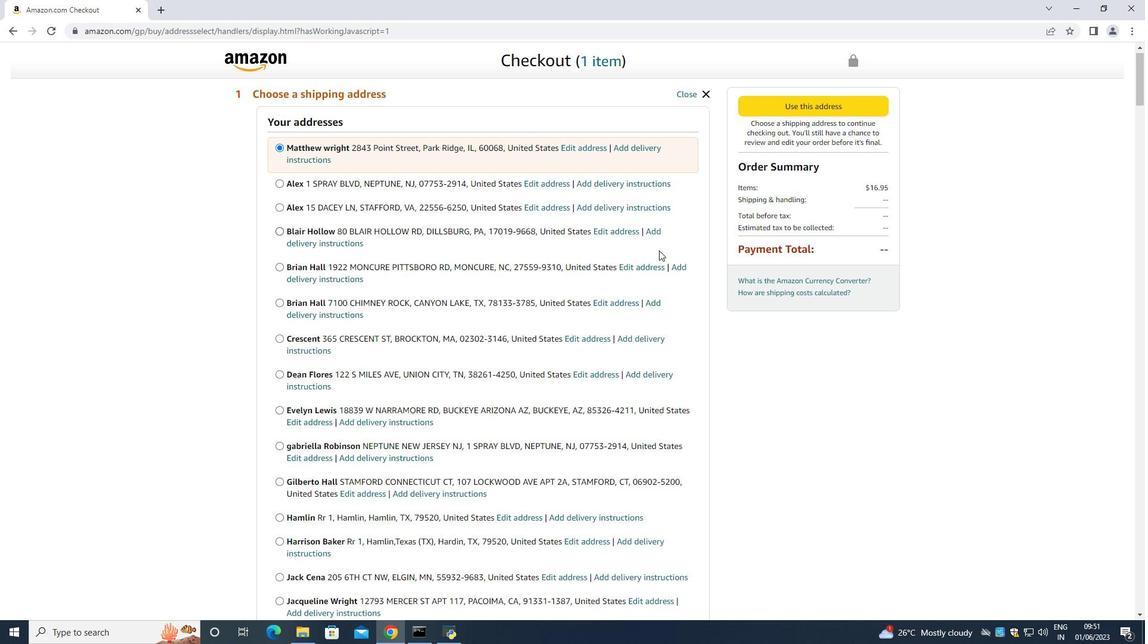 
Action: Mouse scrolled (659, 251) with delta (0, 0)
Screenshot: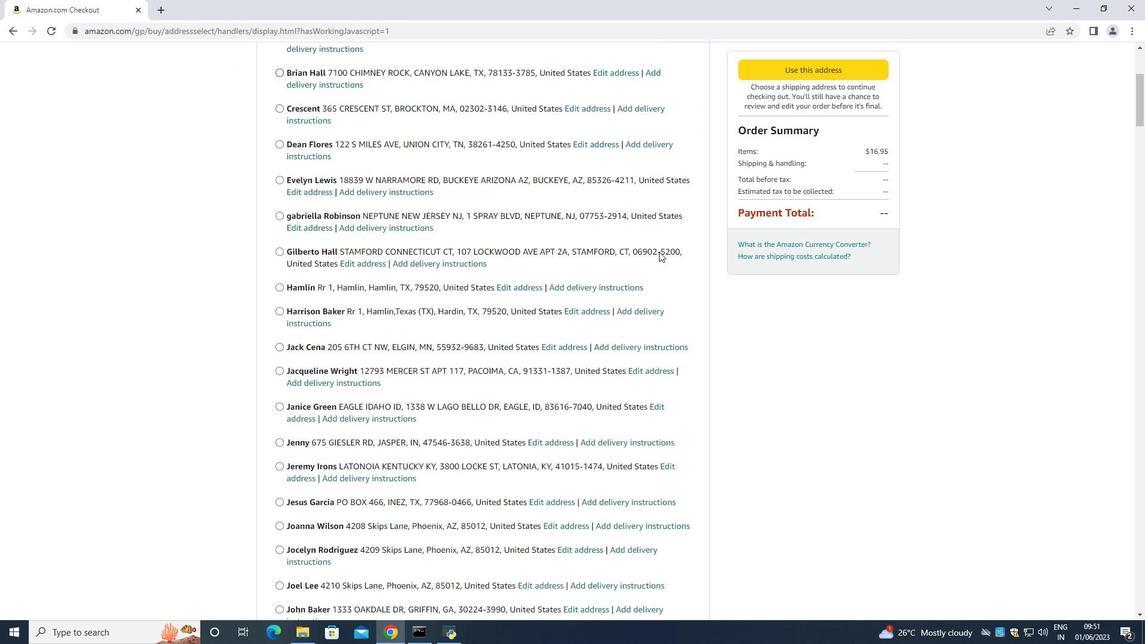 
Action: Mouse moved to (659, 252)
Screenshot: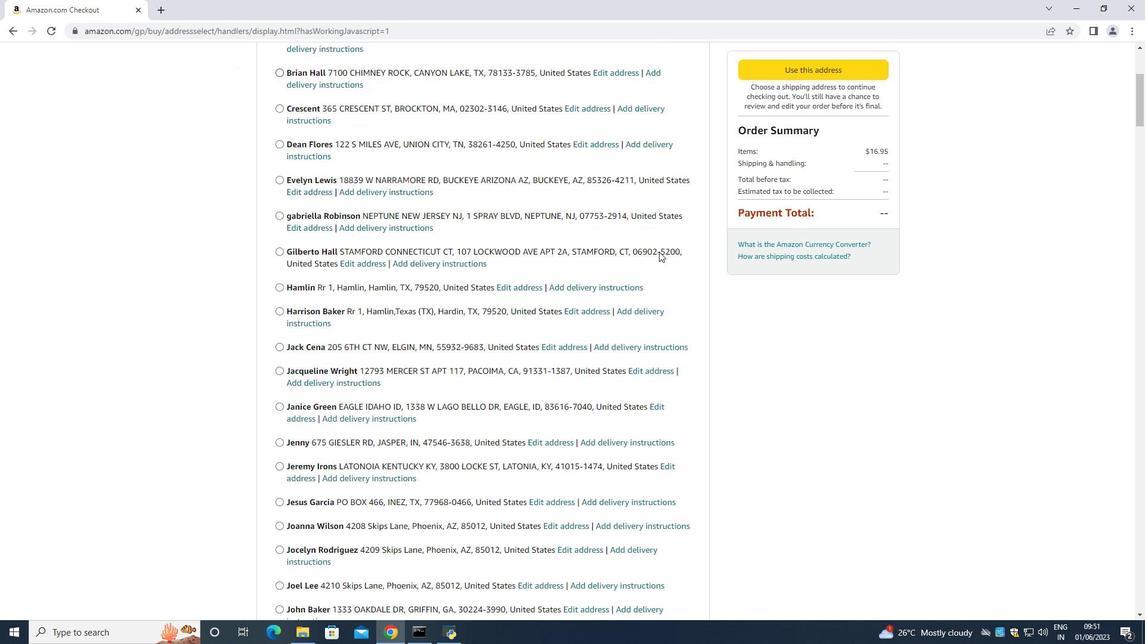 
Action: Mouse scrolled (659, 251) with delta (0, 0)
Screenshot: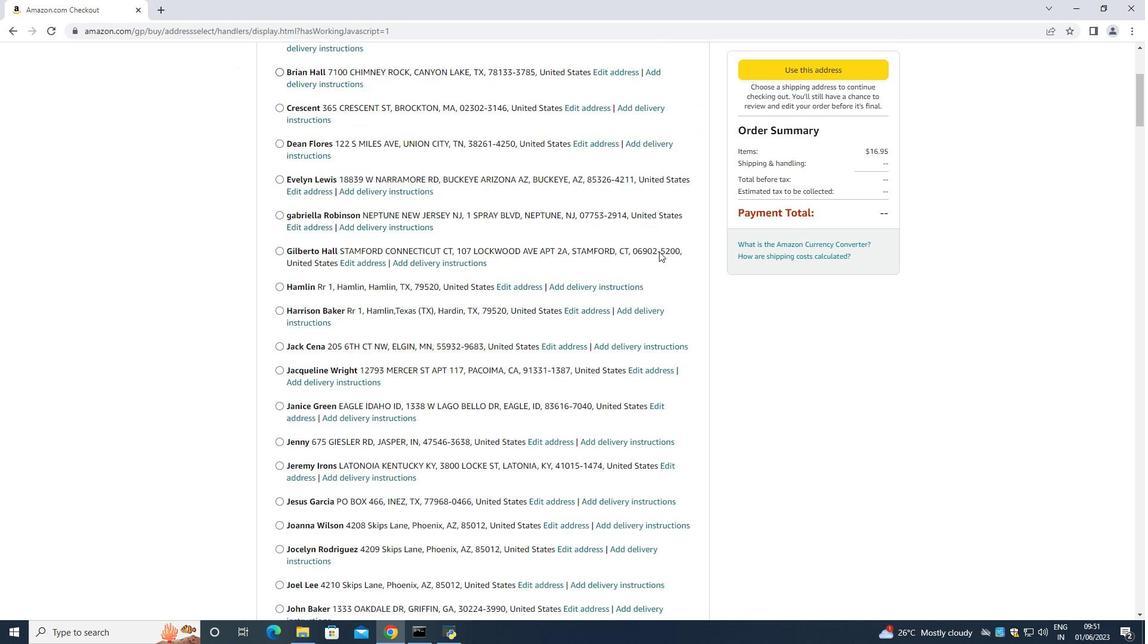 
Action: Mouse scrolled (659, 251) with delta (0, 0)
Screenshot: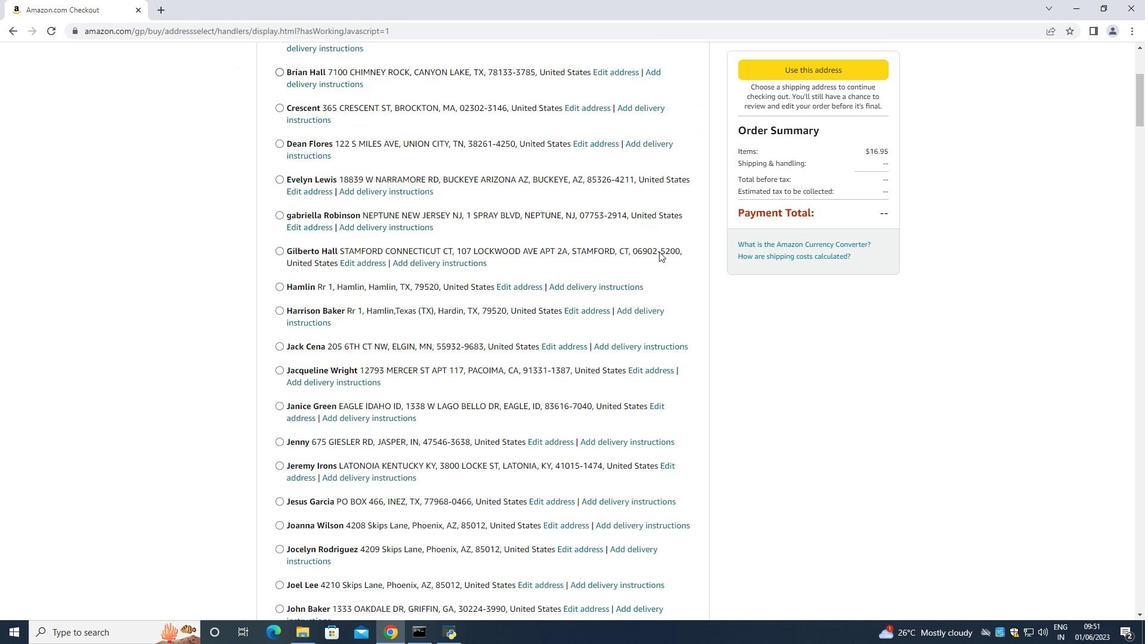 
Action: Mouse moved to (644, 250)
Screenshot: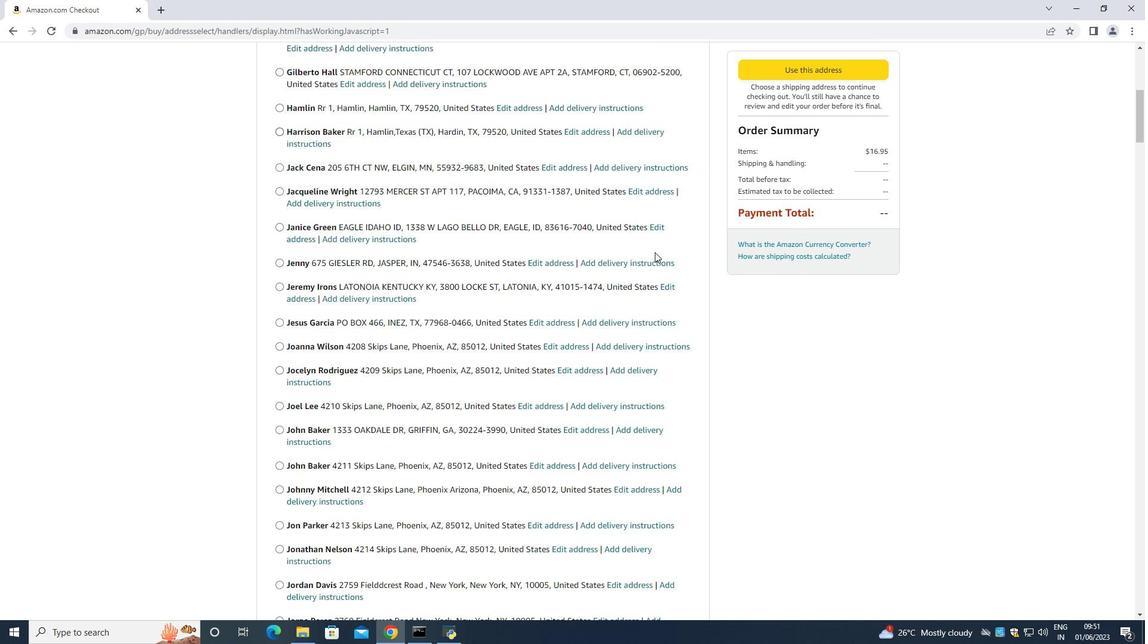 
Action: Mouse scrolled (644, 249) with delta (0, 0)
Screenshot: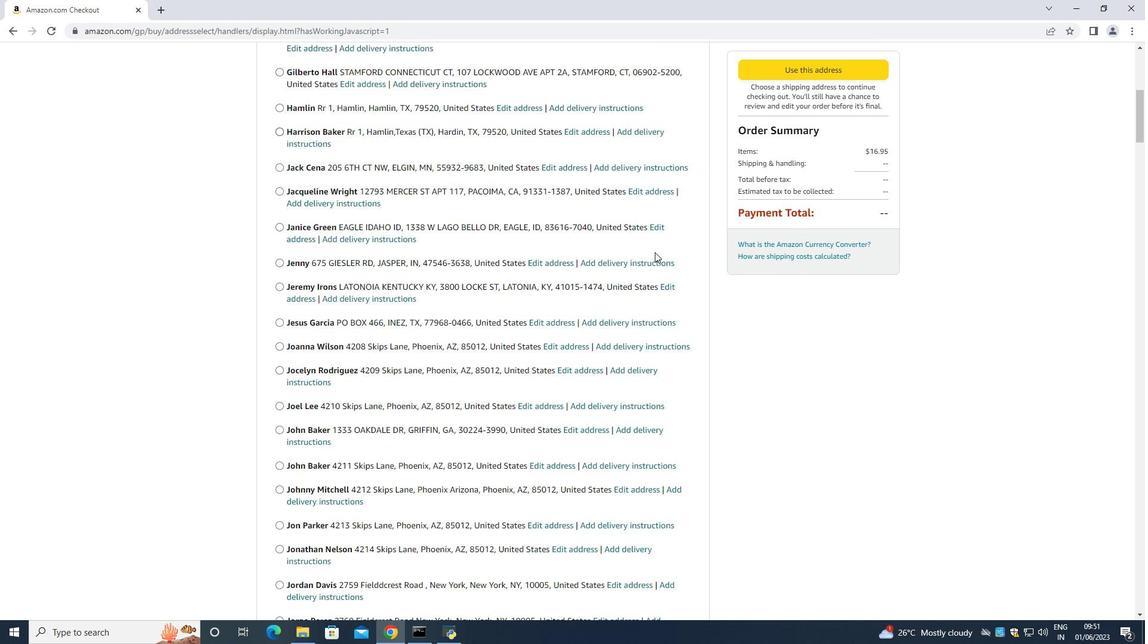 
Action: Mouse scrolled (644, 249) with delta (0, 0)
Screenshot: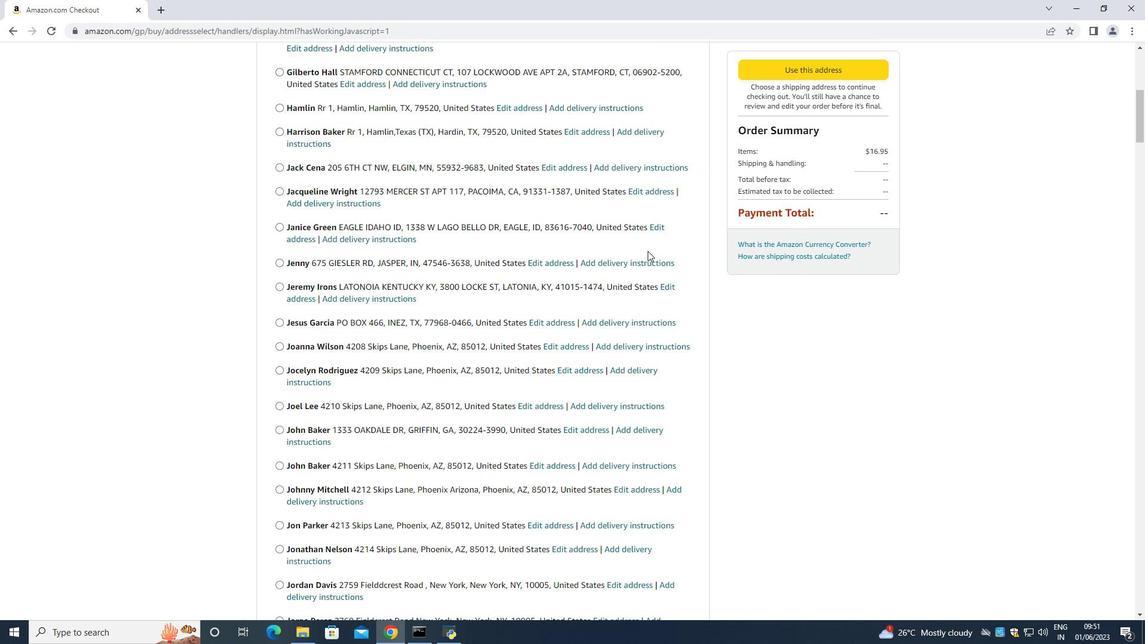 
Action: Mouse scrolled (644, 249) with delta (0, 0)
Screenshot: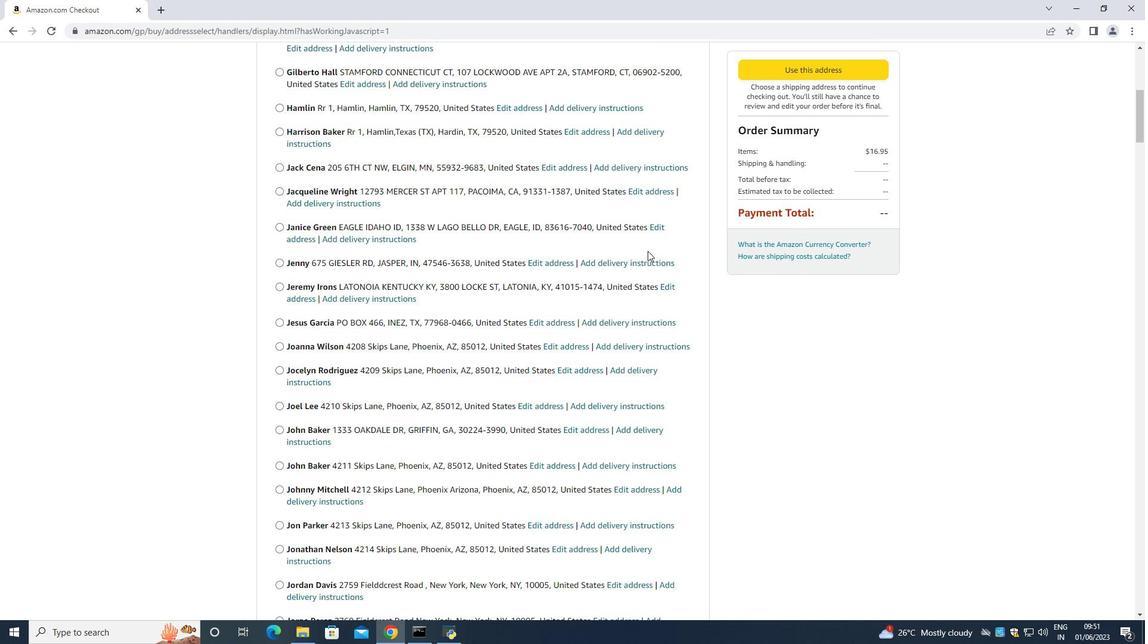 
Action: Mouse moved to (644, 250)
Screenshot: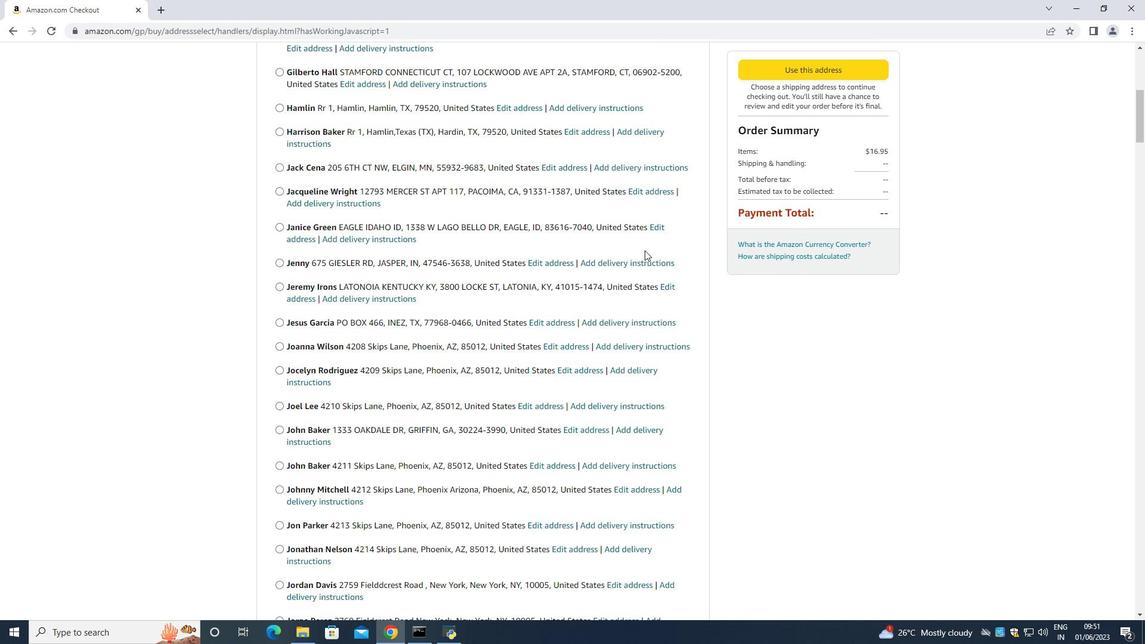 
Action: Mouse scrolled (644, 249) with delta (0, 0)
Screenshot: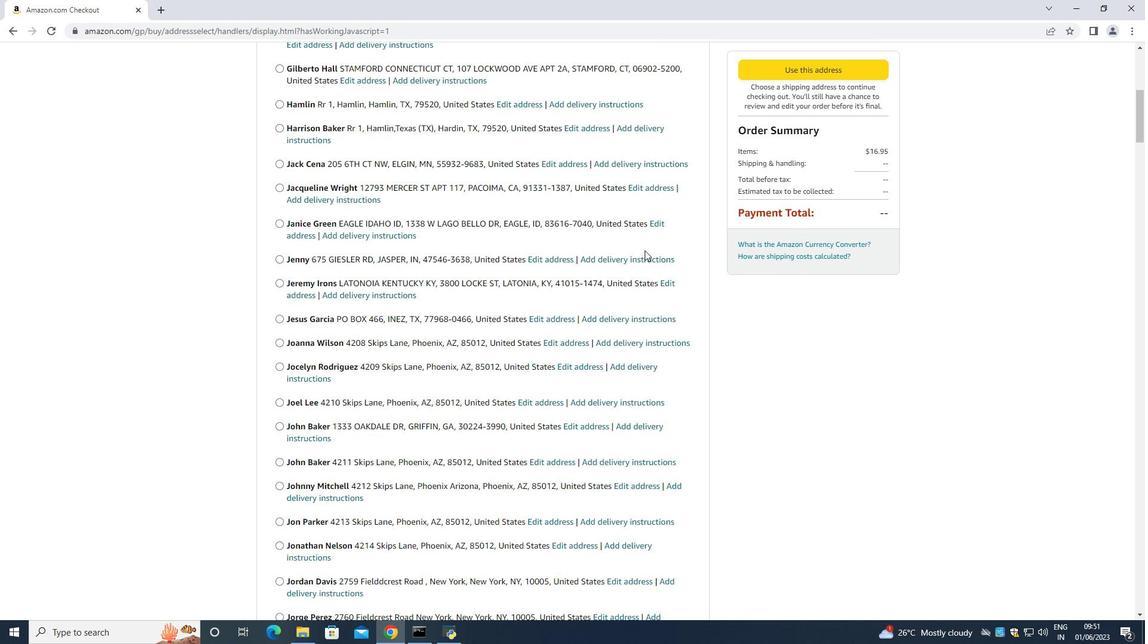
Action: Mouse scrolled (644, 249) with delta (0, 0)
Screenshot: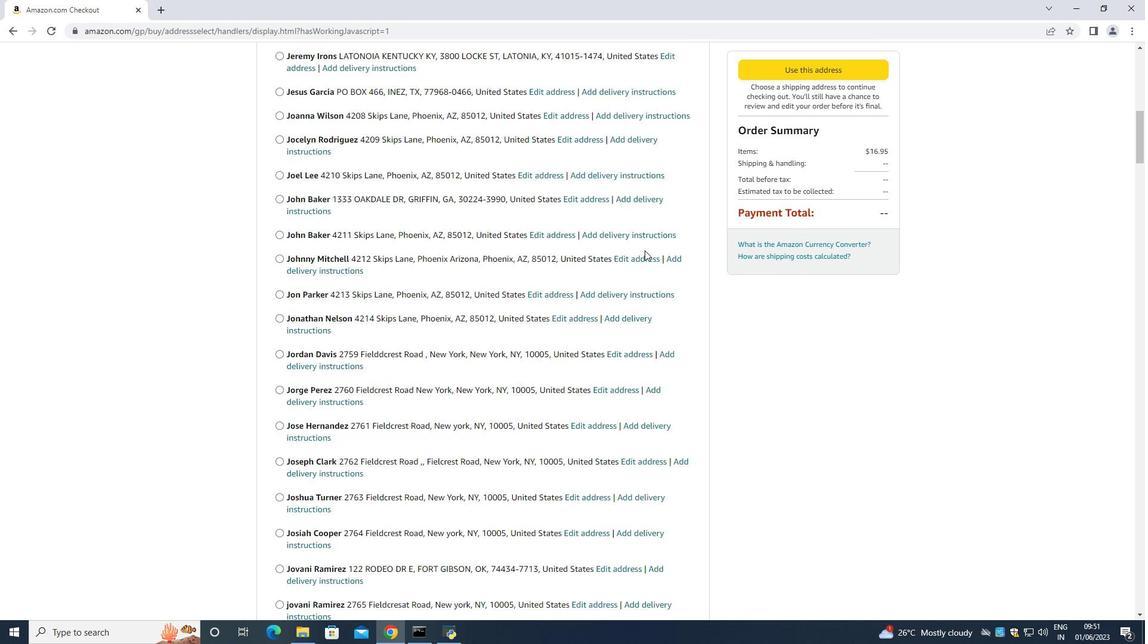
Action: Mouse moved to (644, 250)
Screenshot: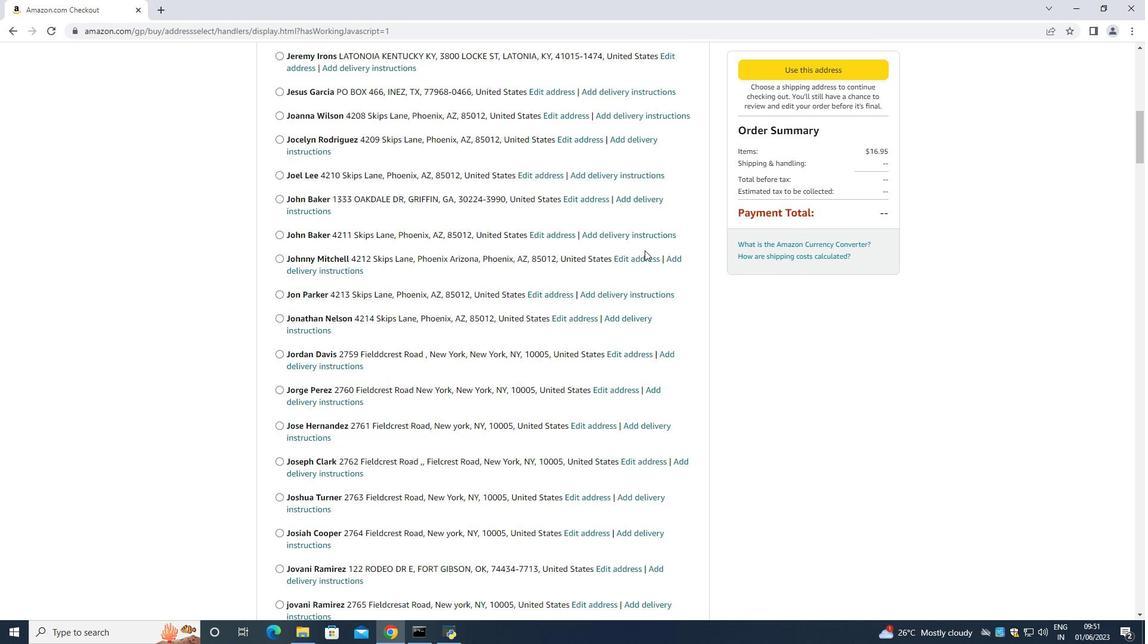 
Action: Mouse scrolled (644, 249) with delta (0, 0)
Screenshot: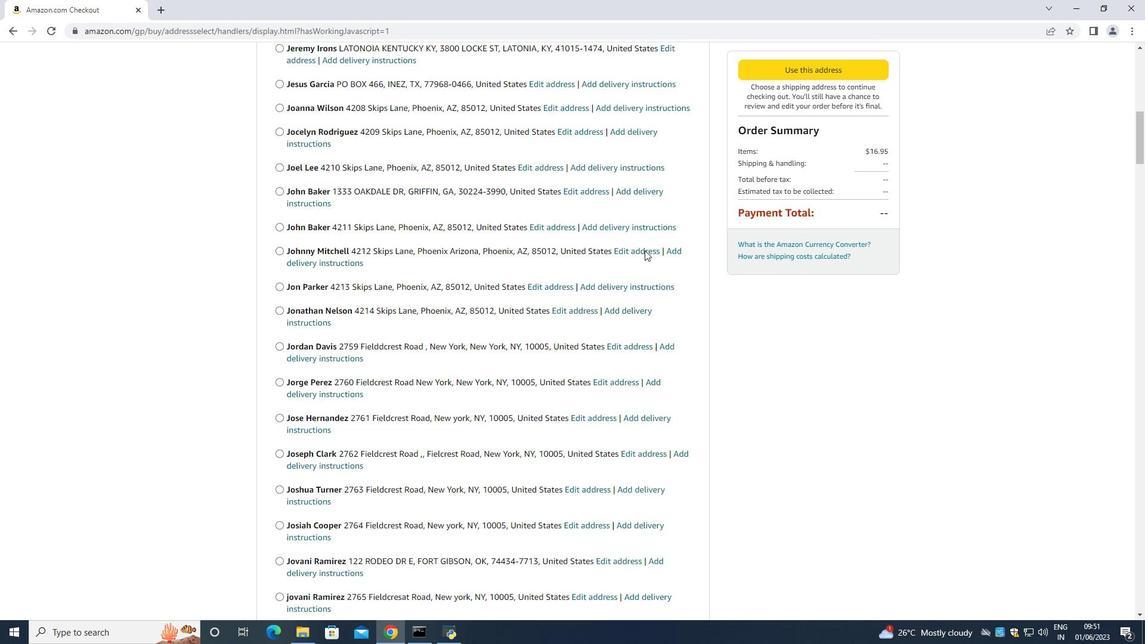 
Action: Mouse scrolled (644, 249) with delta (0, 0)
Screenshot: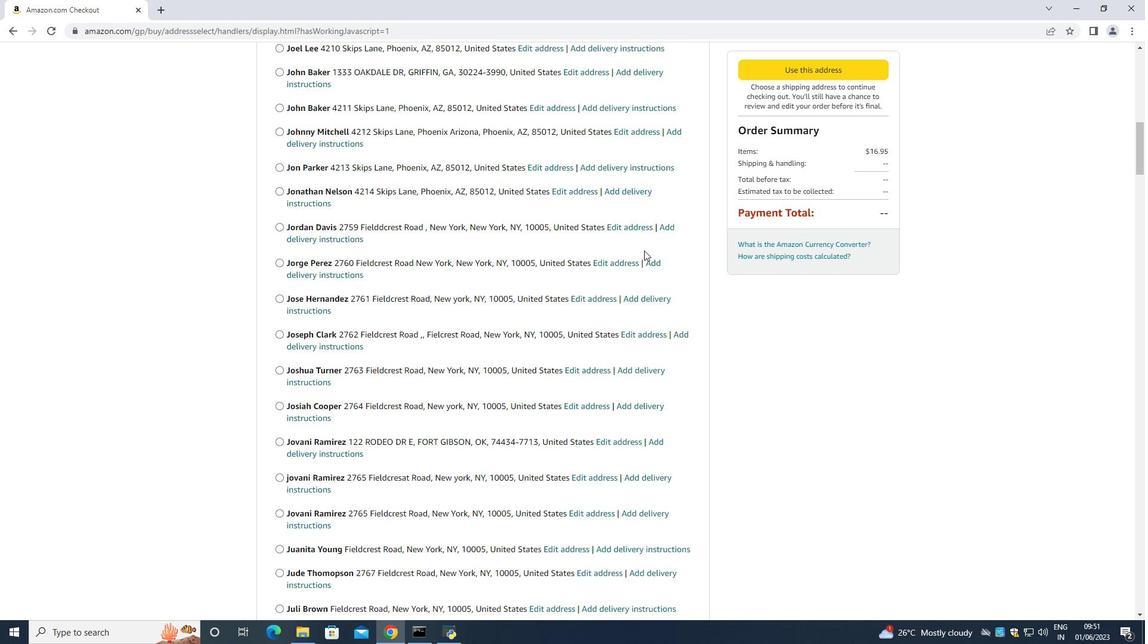 
Action: Mouse moved to (554, 239)
Screenshot: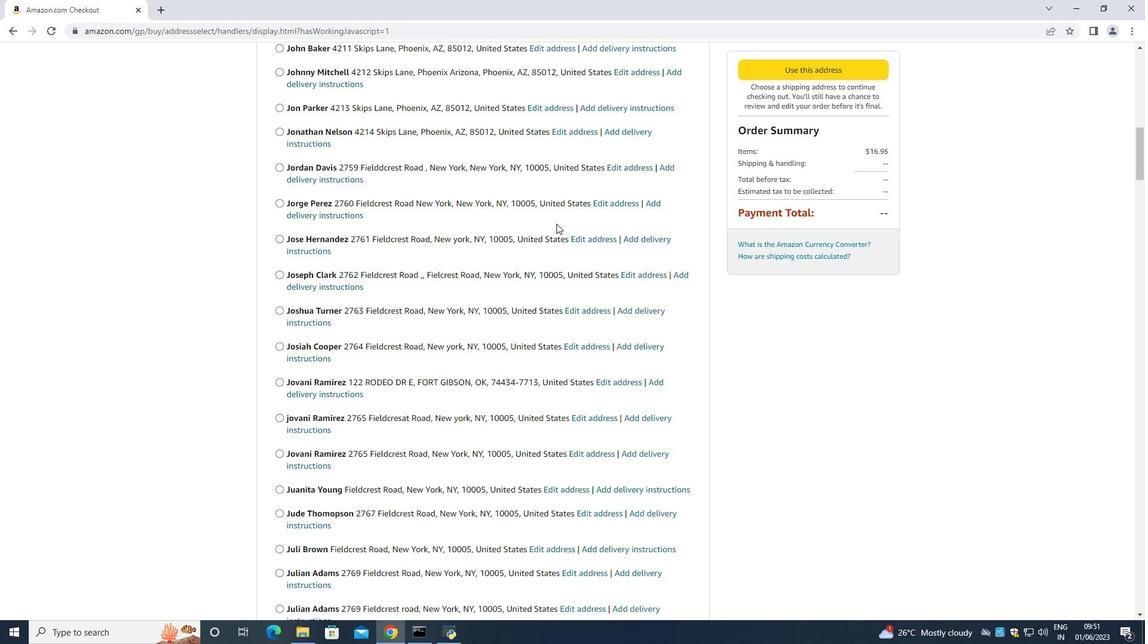 
Action: Mouse scrolled (554, 239) with delta (0, 0)
Screenshot: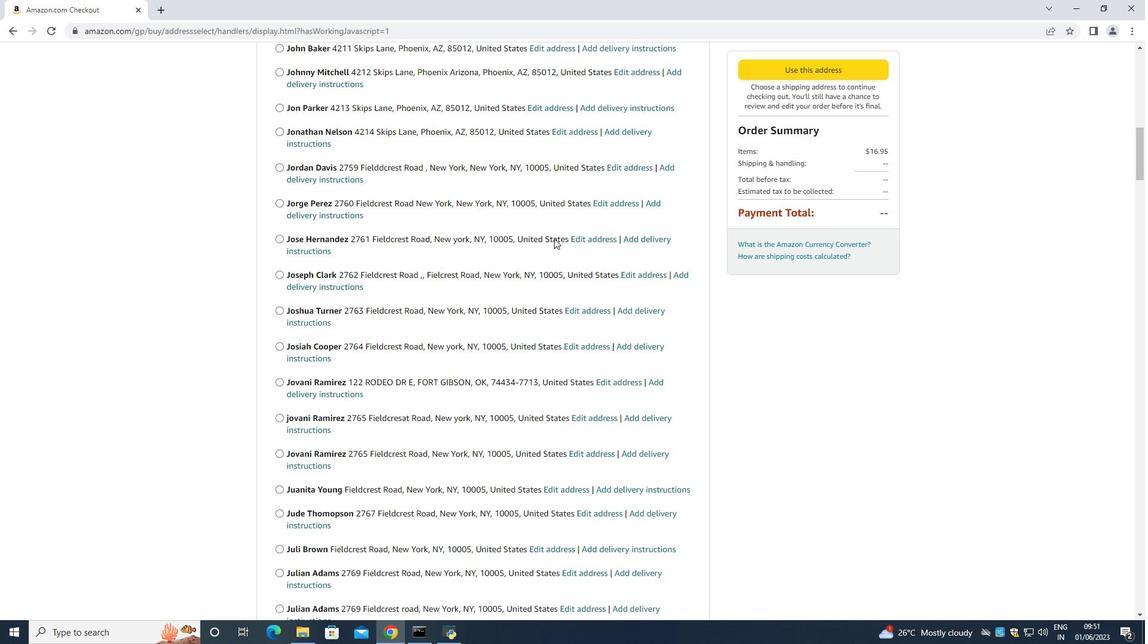 
Action: Mouse moved to (553, 241)
Screenshot: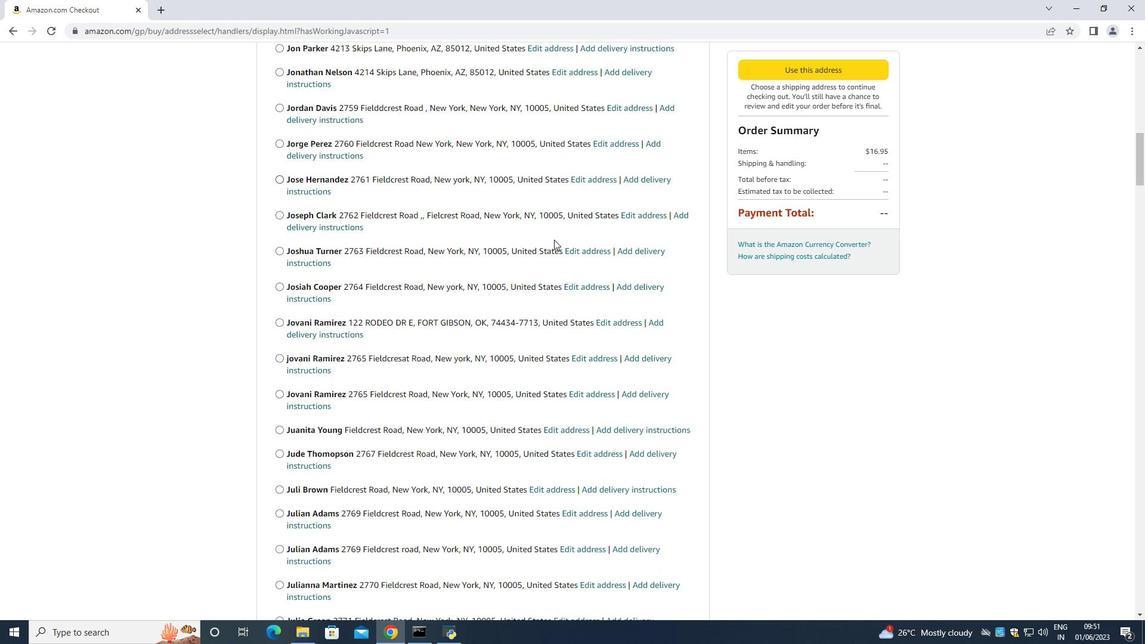 
Action: Mouse scrolled (553, 240) with delta (0, 0)
Screenshot: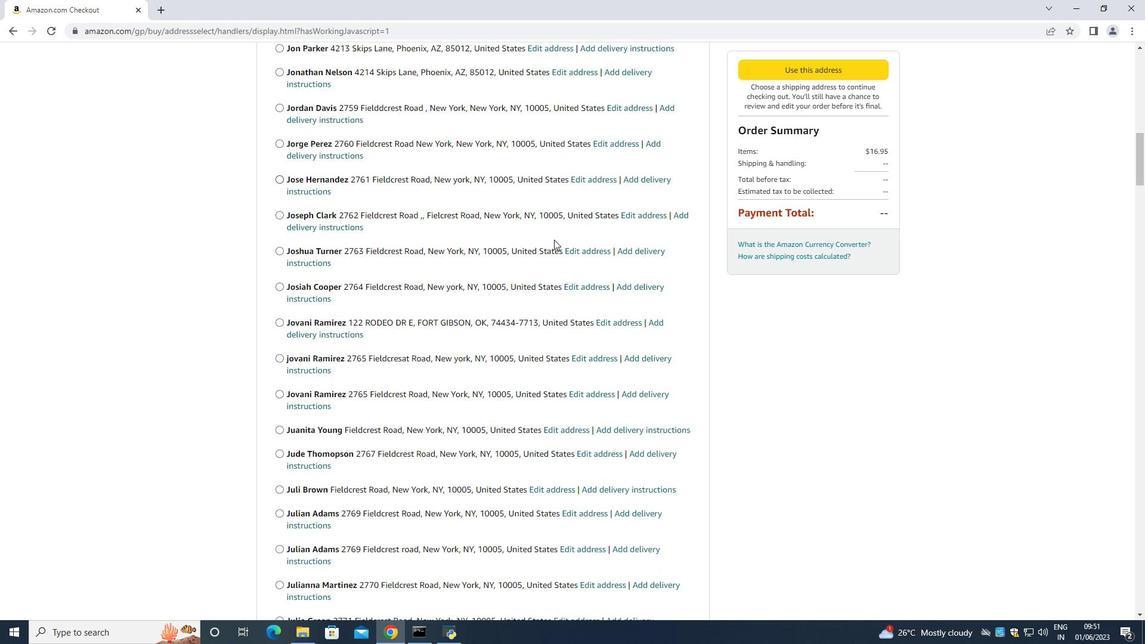 
Action: Mouse moved to (551, 241)
Screenshot: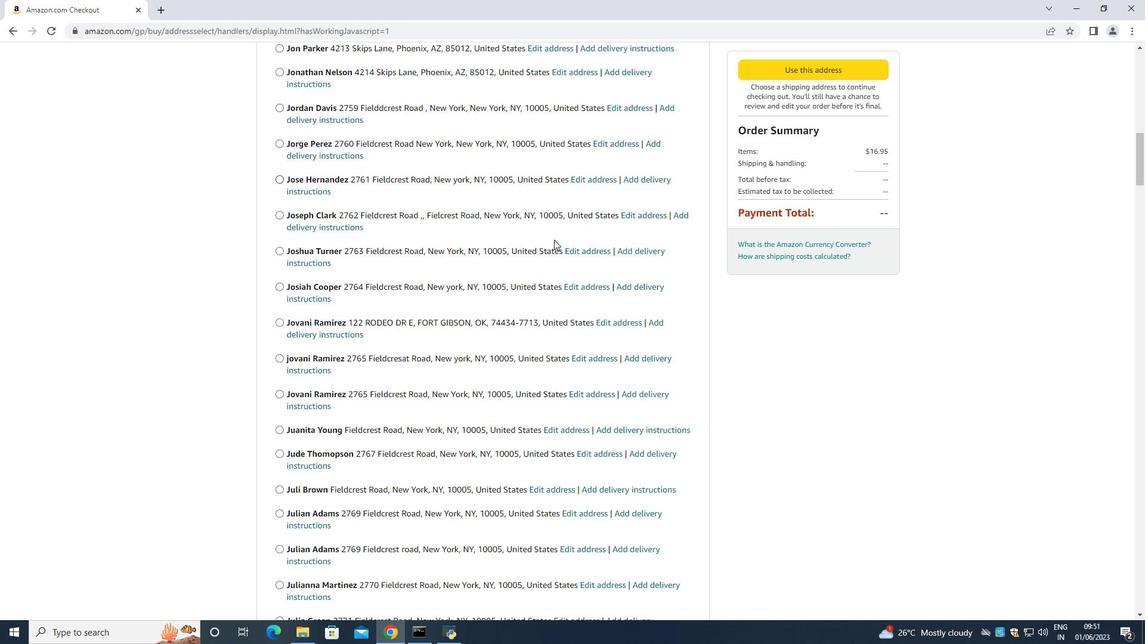 
Action: Mouse scrolled (551, 241) with delta (0, 0)
Screenshot: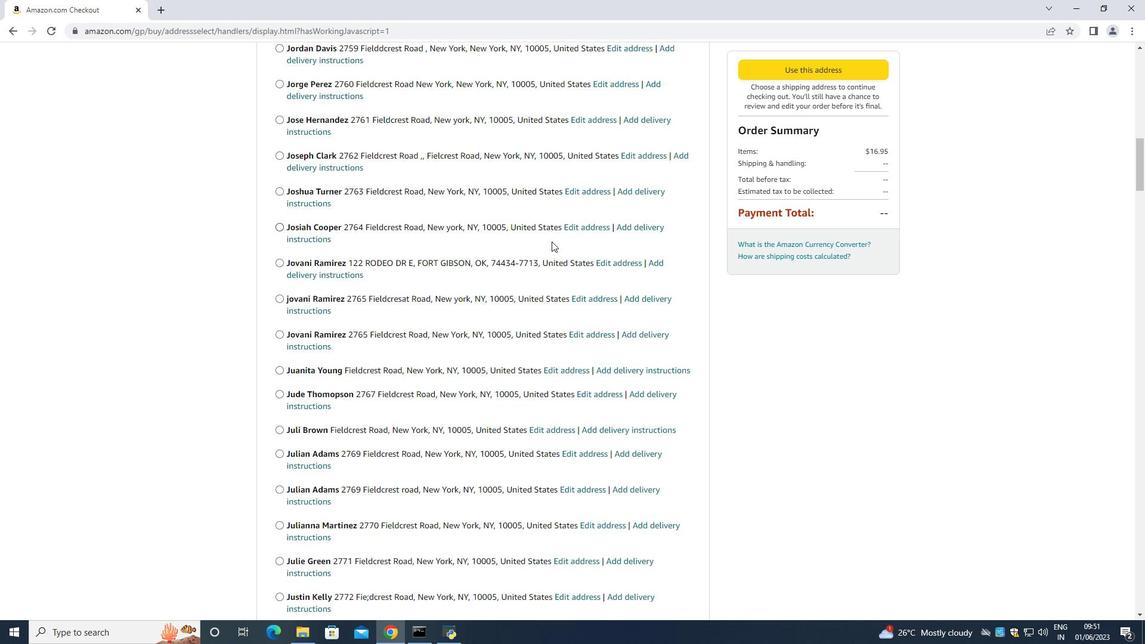 
Action: Mouse scrolled (551, 241) with delta (0, 0)
Screenshot: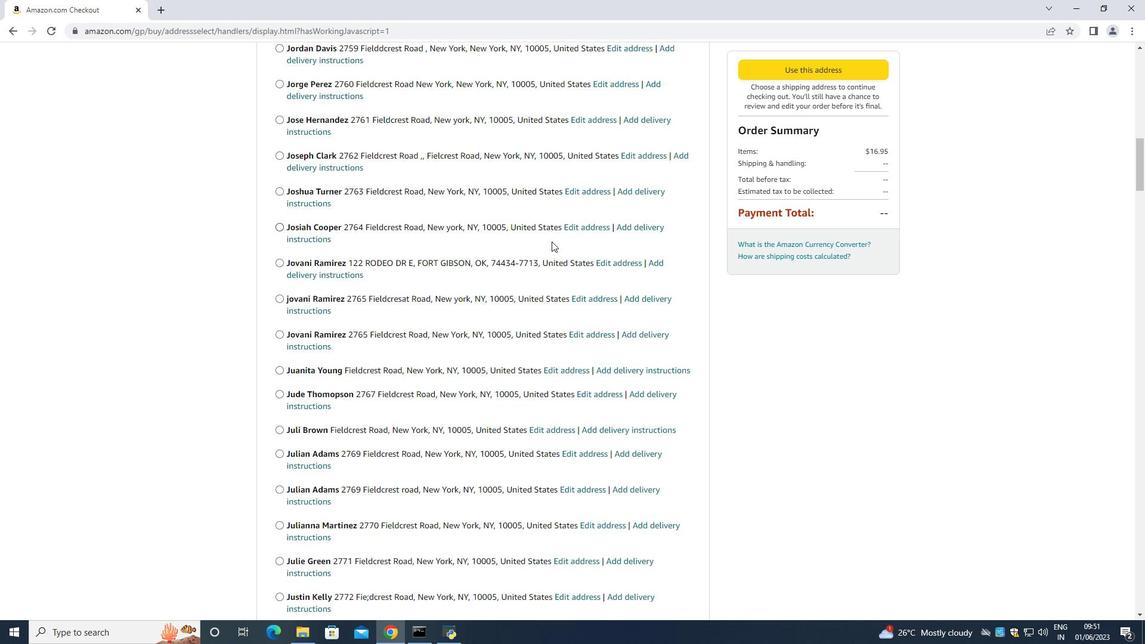 
Action: Mouse scrolled (551, 241) with delta (0, 0)
Screenshot: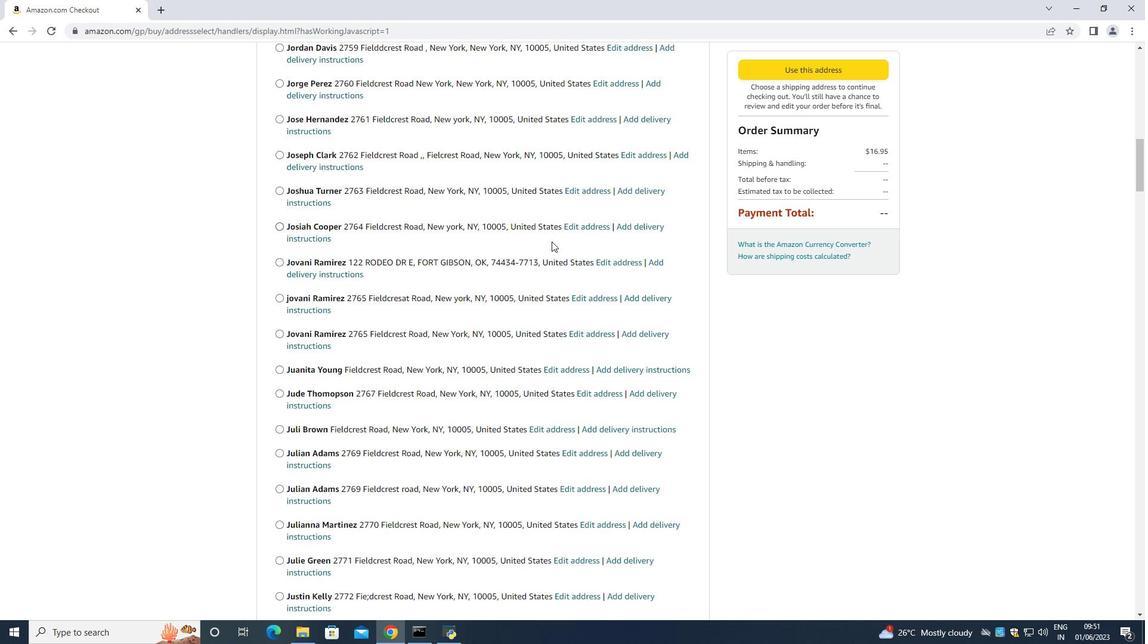 
Action: Mouse scrolled (551, 241) with delta (0, 0)
Screenshot: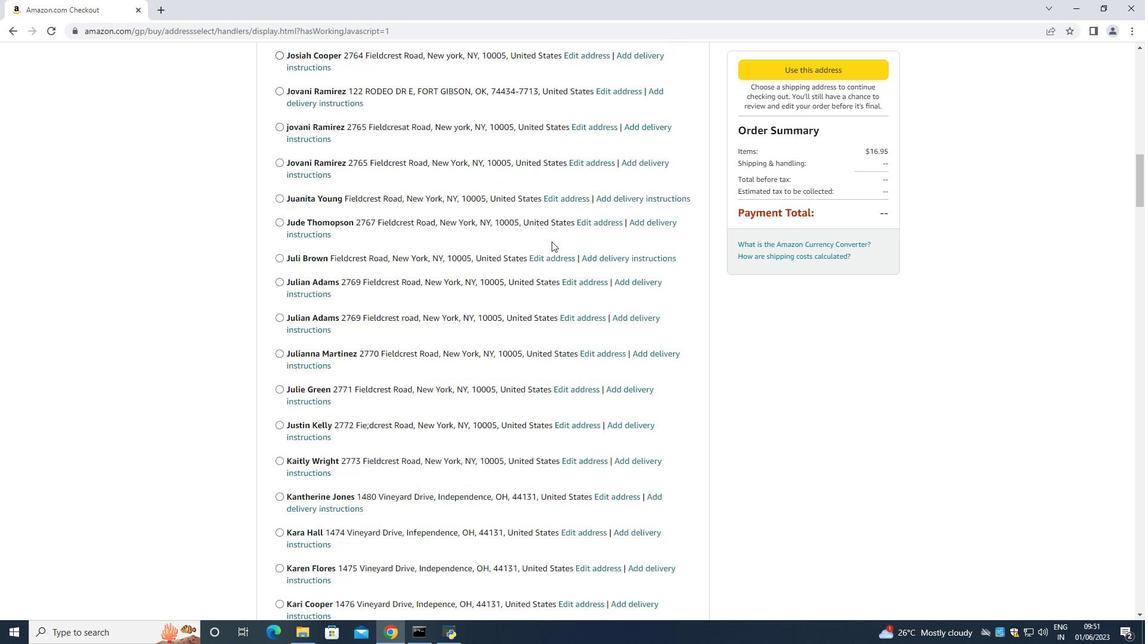 
Action: Mouse scrolled (551, 241) with delta (0, 0)
Screenshot: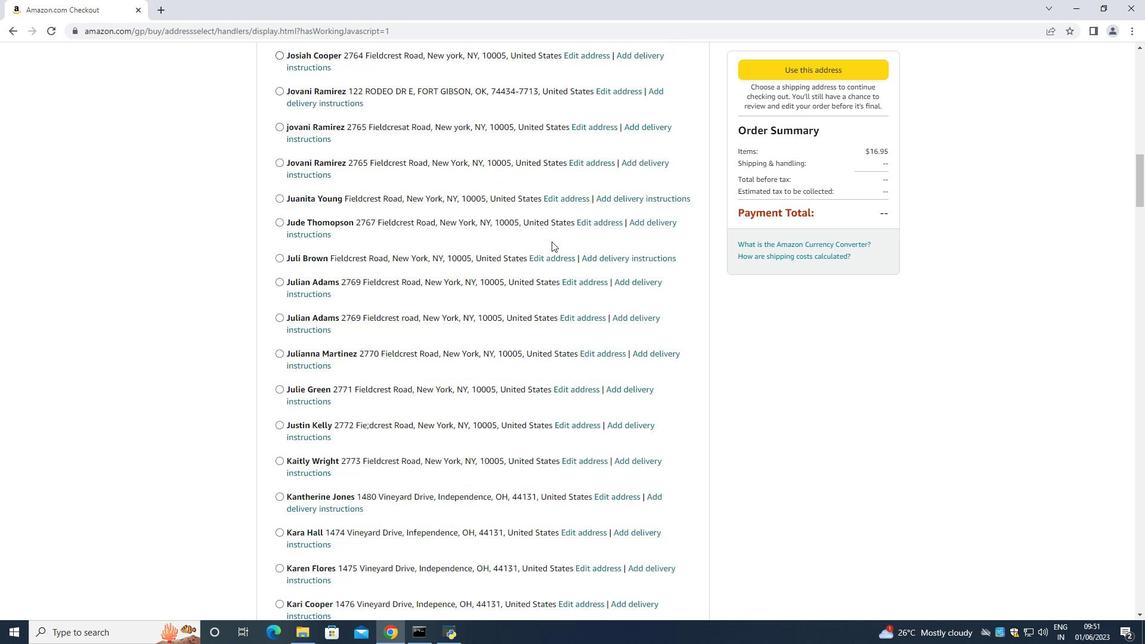 
Action: Mouse moved to (498, 197)
Screenshot: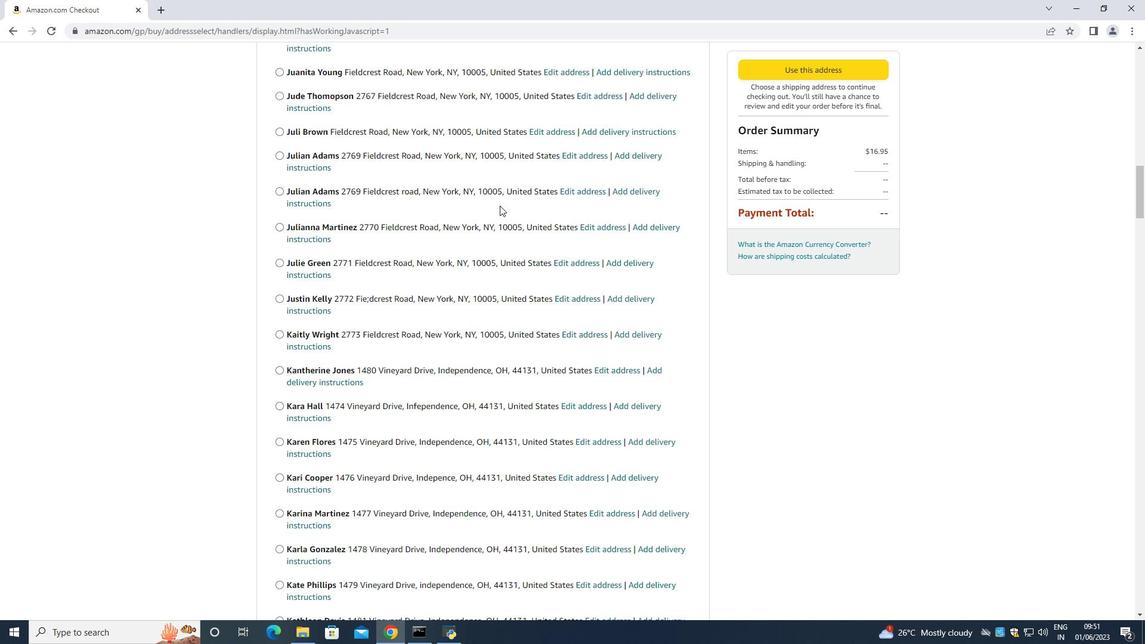 
Action: Mouse scrolled (498, 196) with delta (0, 0)
Screenshot: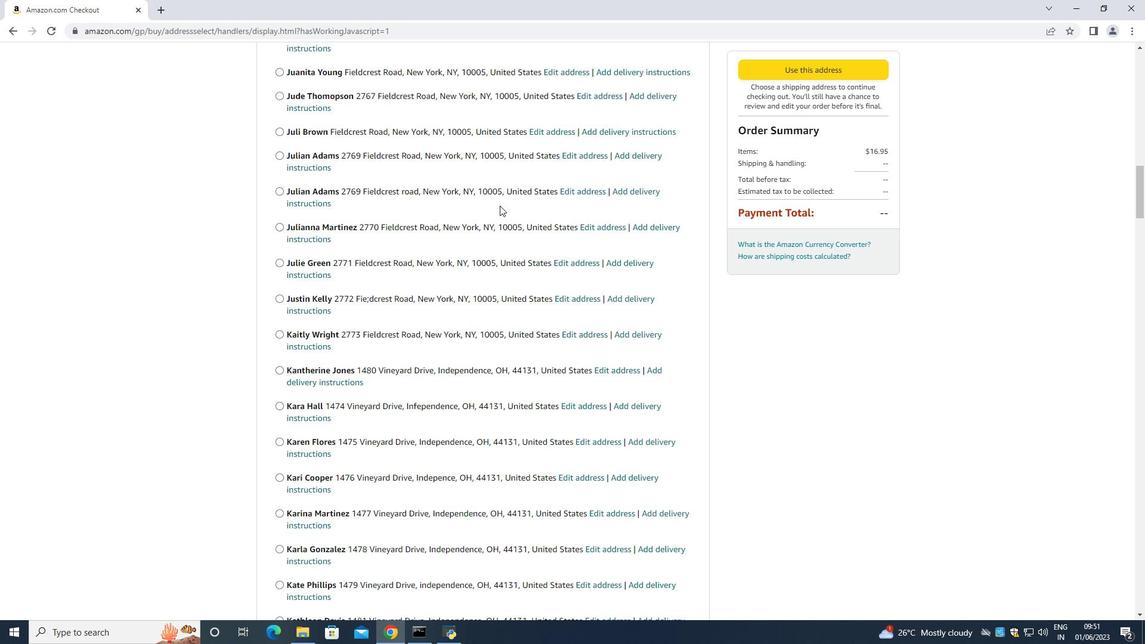 
Action: Mouse moved to (498, 196)
Screenshot: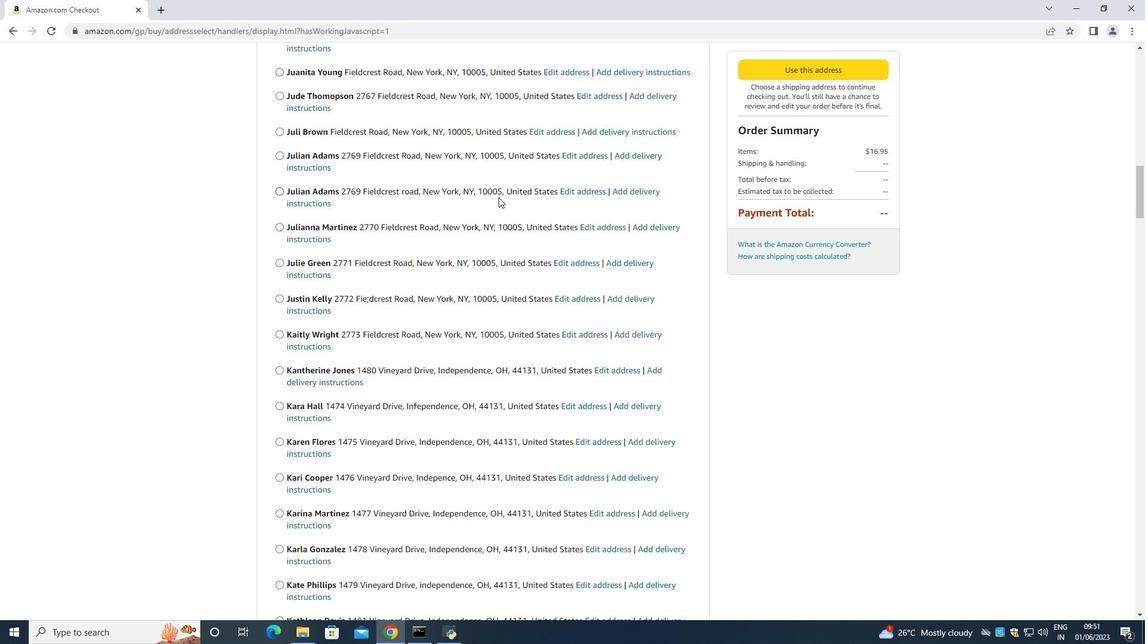 
Action: Mouse scrolled (498, 196) with delta (0, 0)
Screenshot: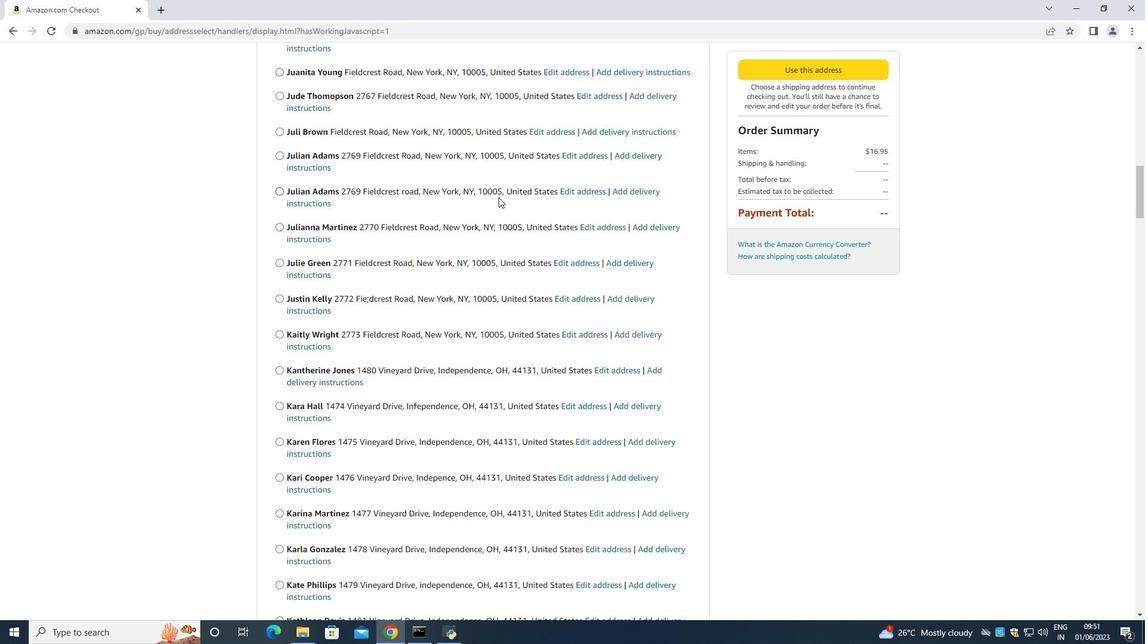 
Action: Mouse moved to (498, 196)
Screenshot: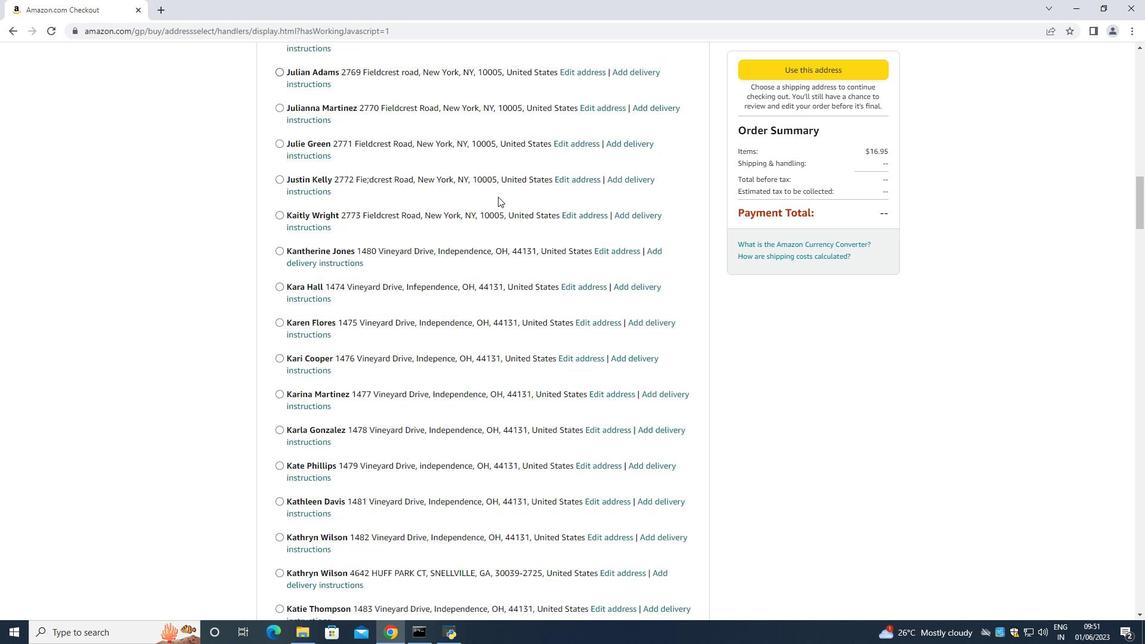 
Action: Mouse scrolled (498, 195) with delta (0, 0)
Screenshot: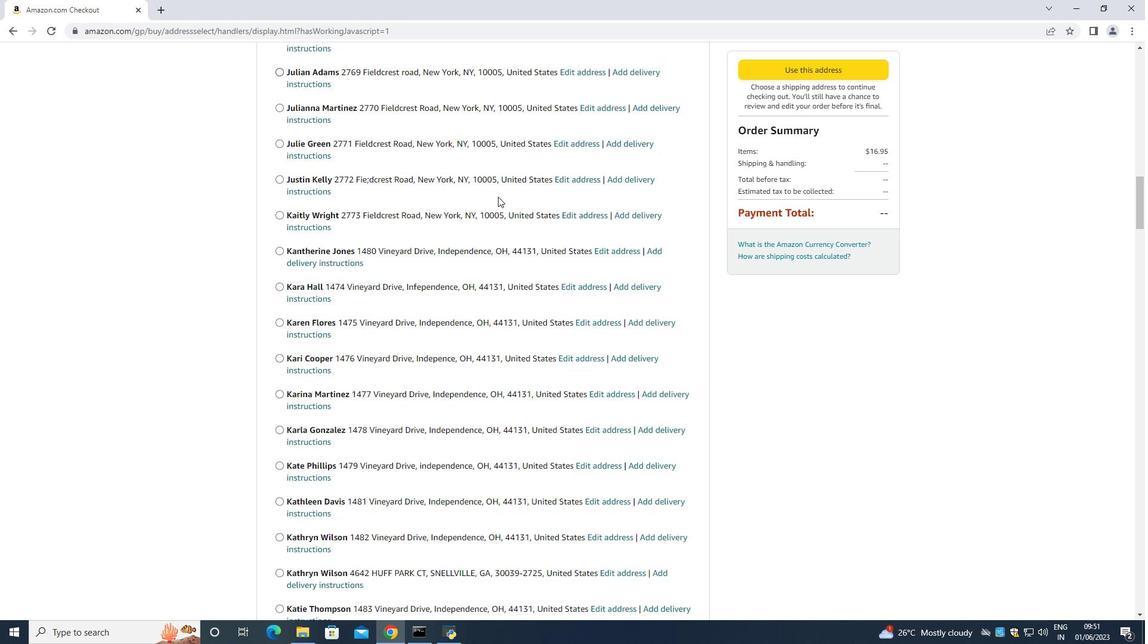 
Action: Mouse scrolled (498, 195) with delta (0, 0)
Screenshot: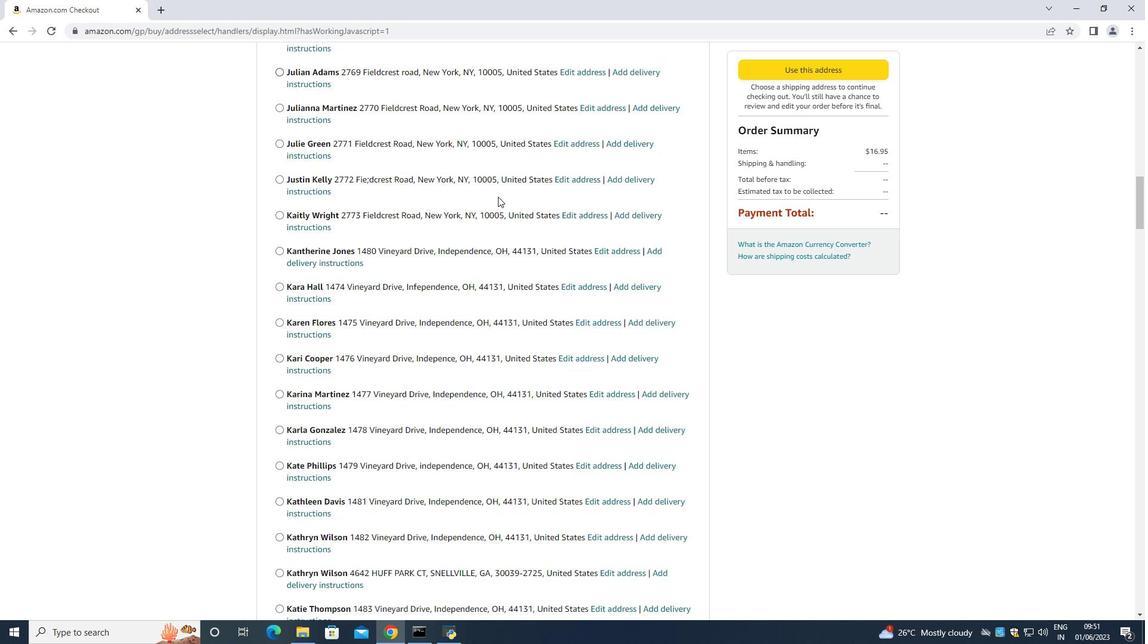 
Action: Mouse moved to (500, 189)
Screenshot: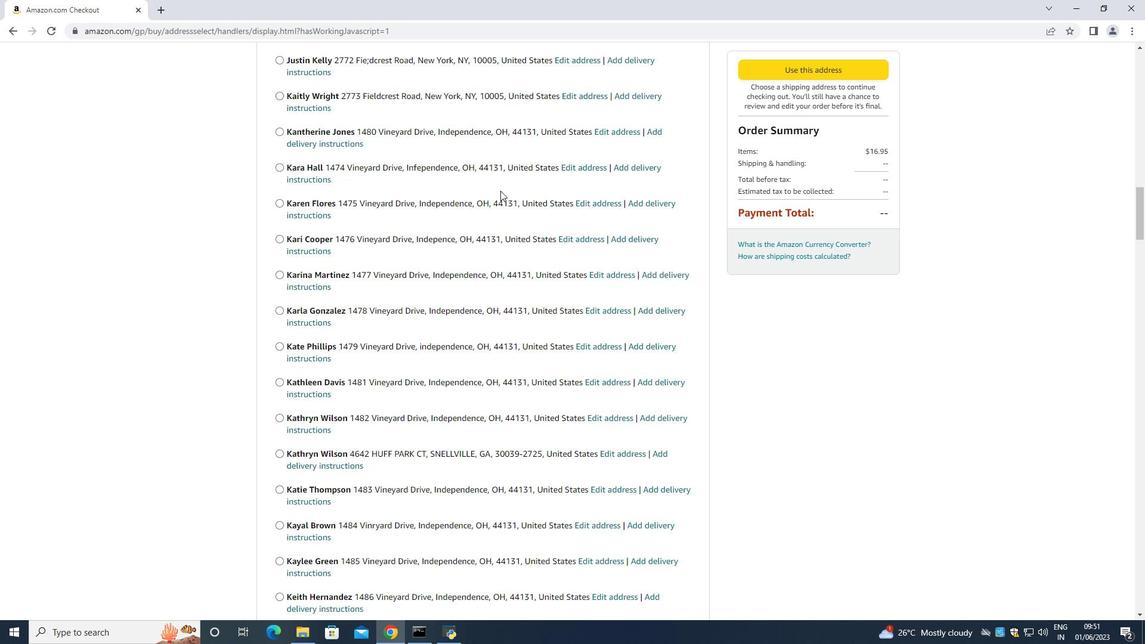 
Action: Mouse scrolled (500, 189) with delta (0, 0)
Screenshot: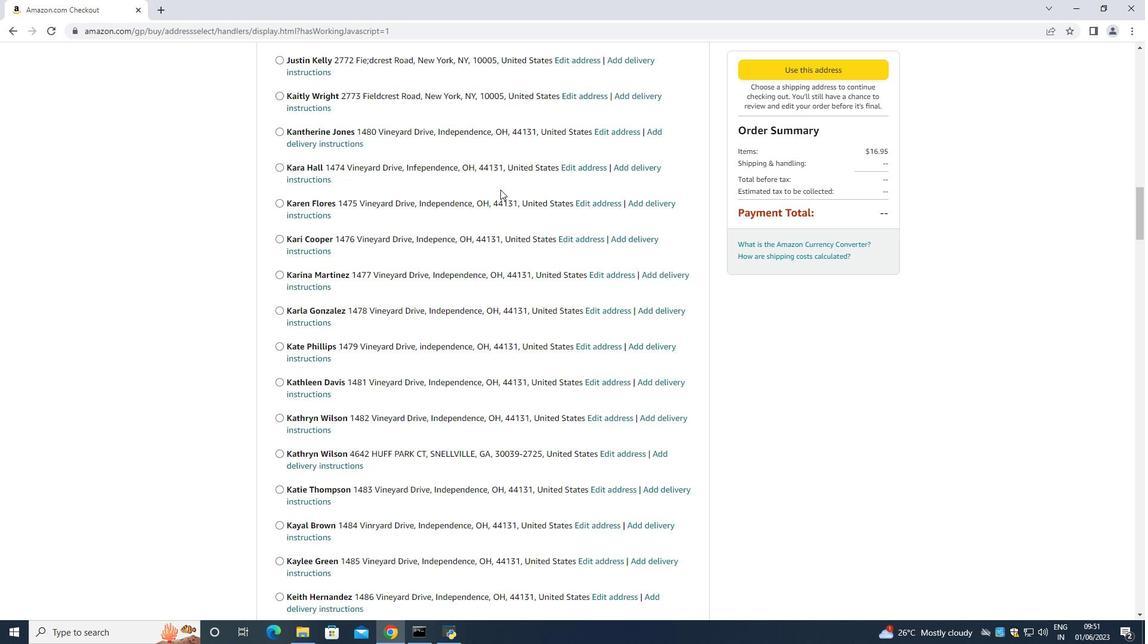 
Action: Mouse scrolled (500, 189) with delta (0, 0)
Screenshot: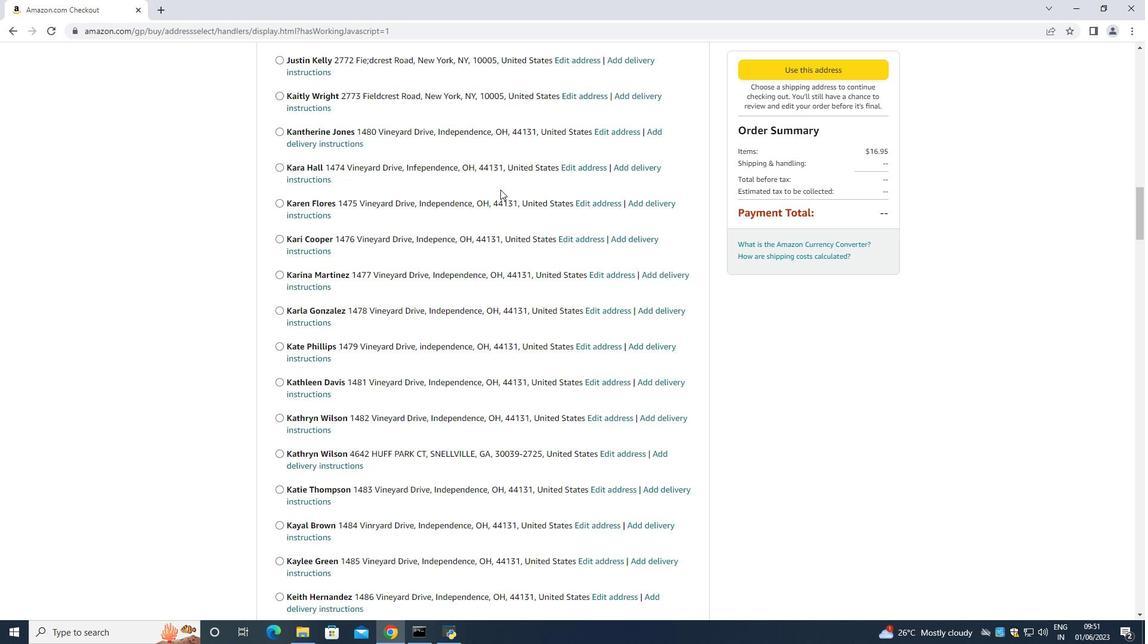
Action: Mouse moved to (501, 189)
Screenshot: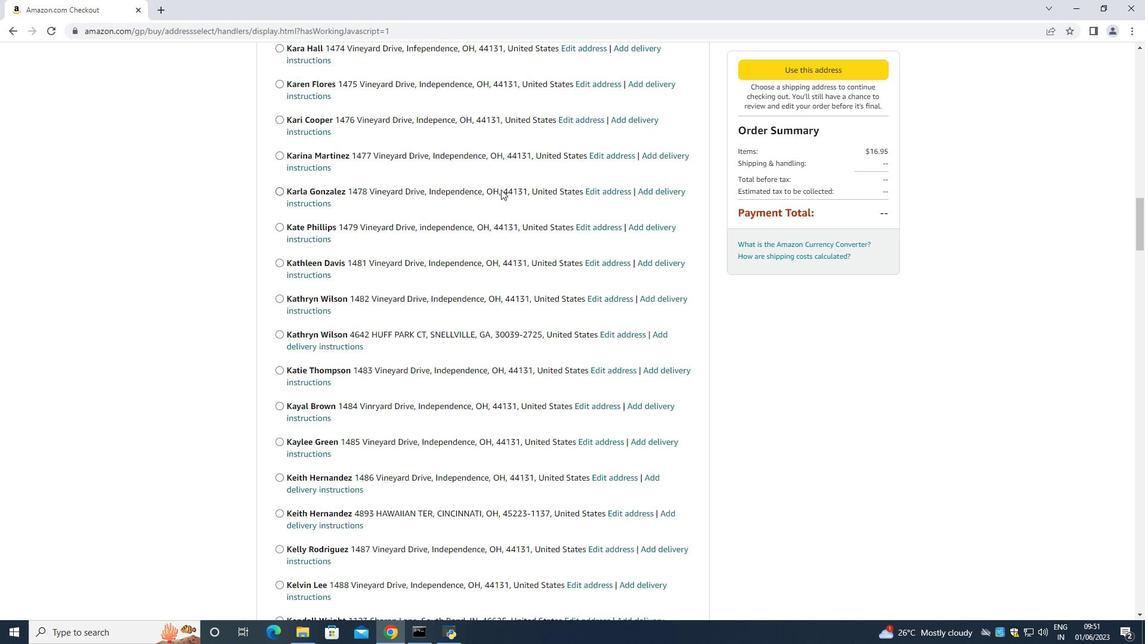
Action: Mouse scrolled (501, 189) with delta (0, 0)
Screenshot: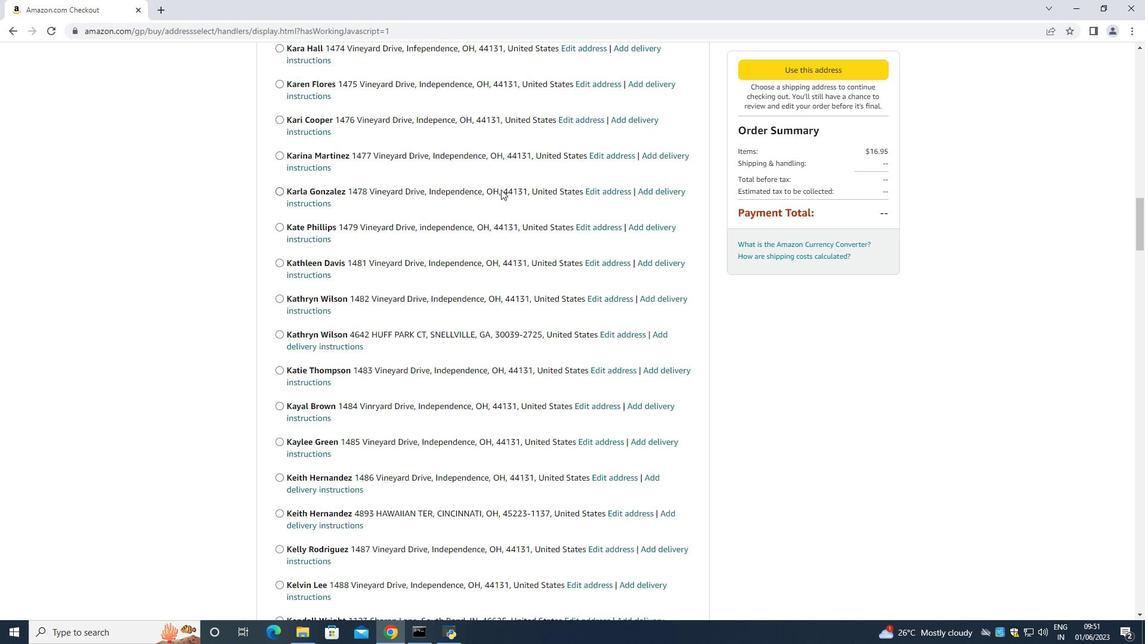 
Action: Mouse scrolled (501, 189) with delta (0, 0)
Screenshot: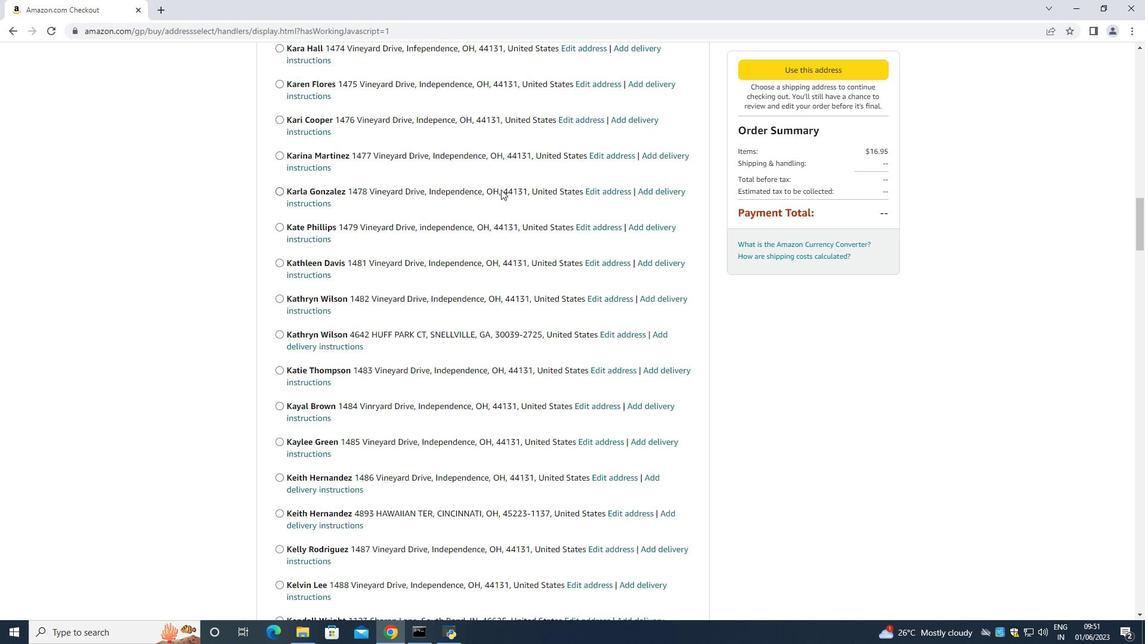 
Action: Mouse moved to (501, 189)
Screenshot: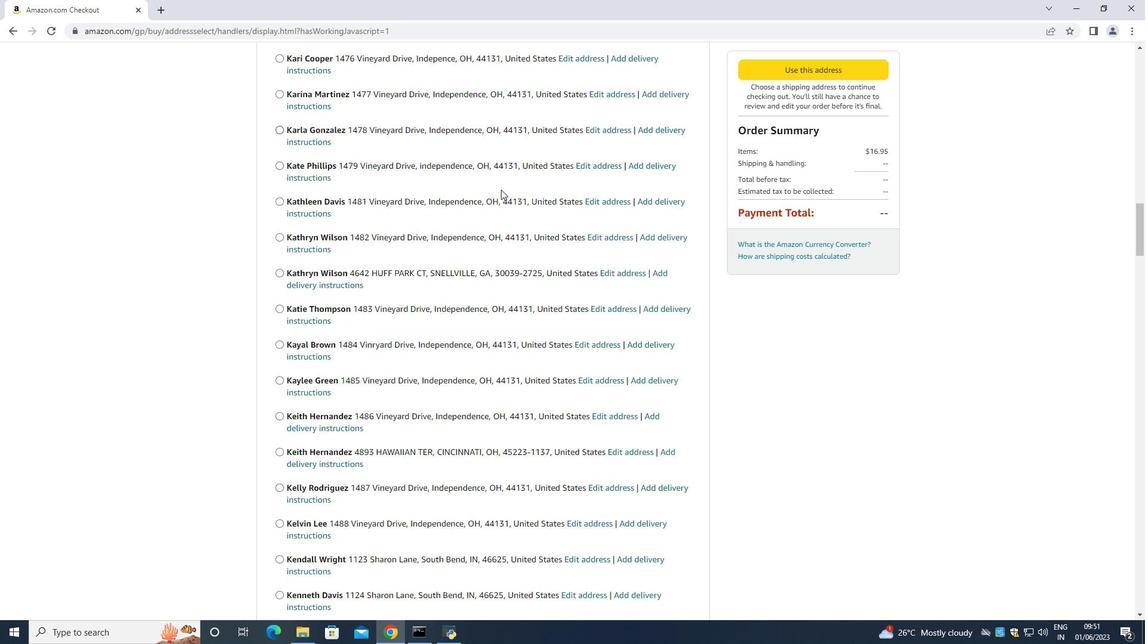 
Action: Mouse scrolled (501, 189) with delta (0, 0)
Screenshot: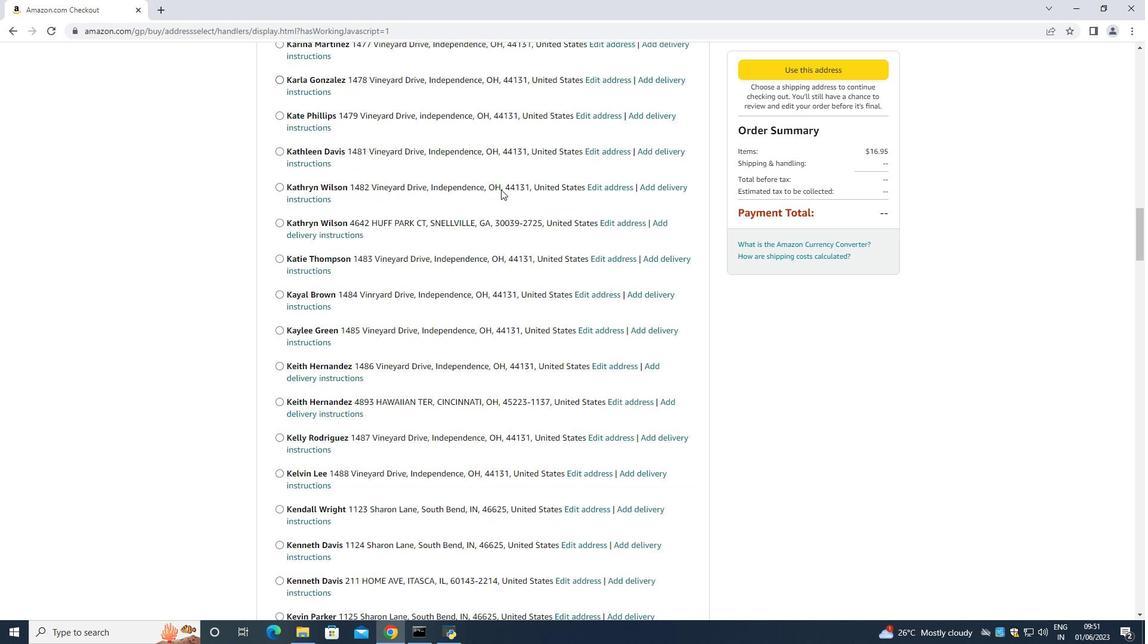 
Action: Mouse moved to (502, 189)
Screenshot: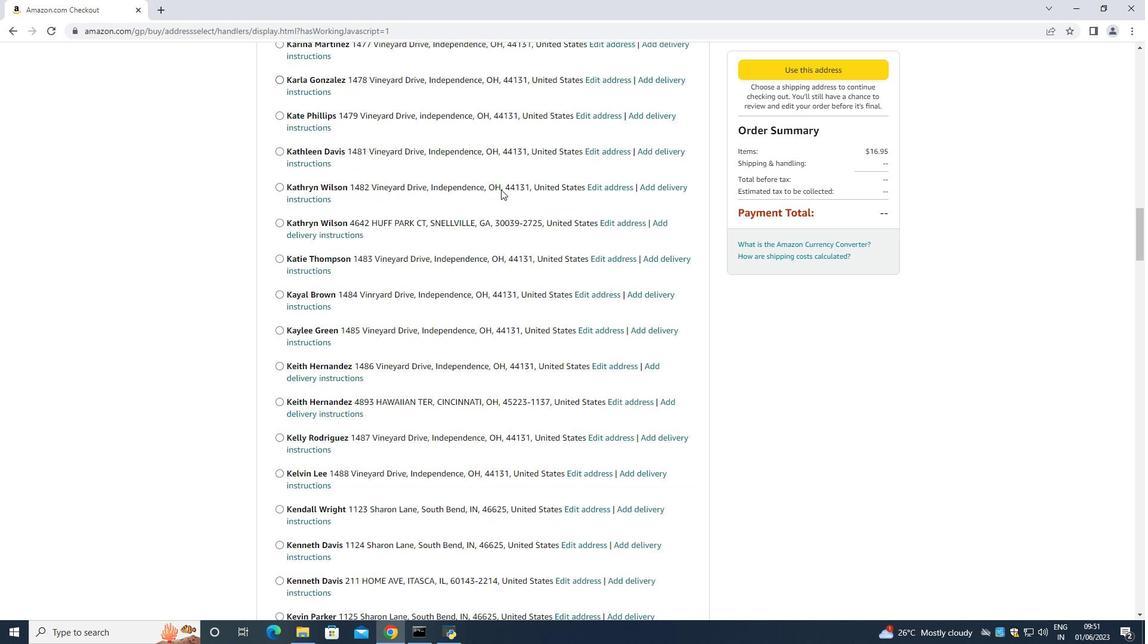 
Action: Mouse scrolled (502, 189) with delta (0, 0)
Screenshot: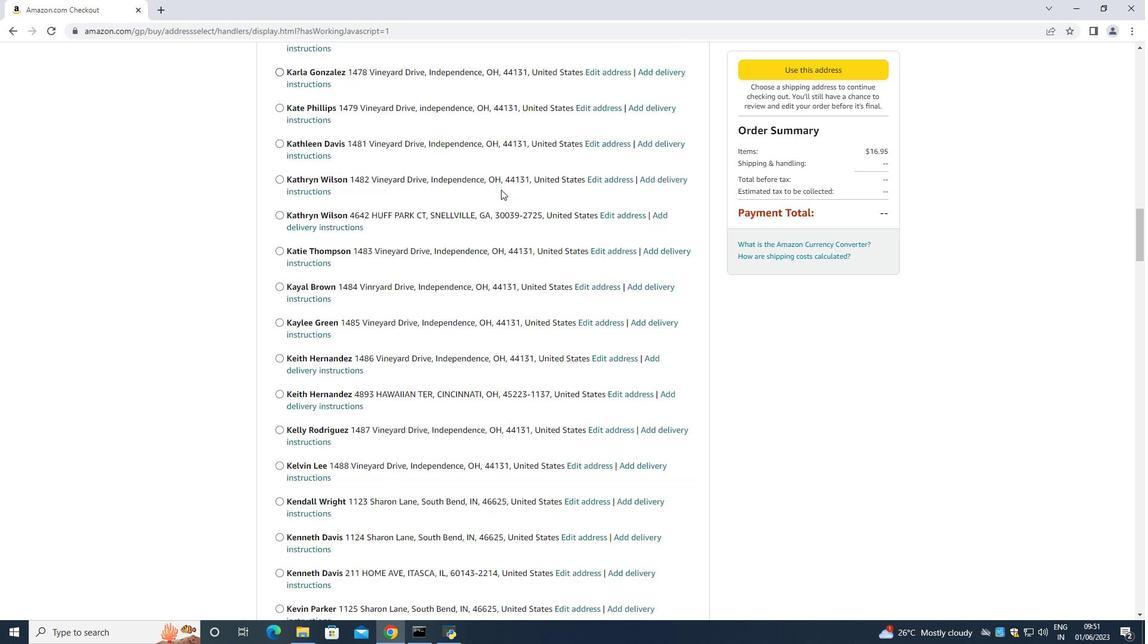 
Action: Mouse moved to (502, 190)
Screenshot: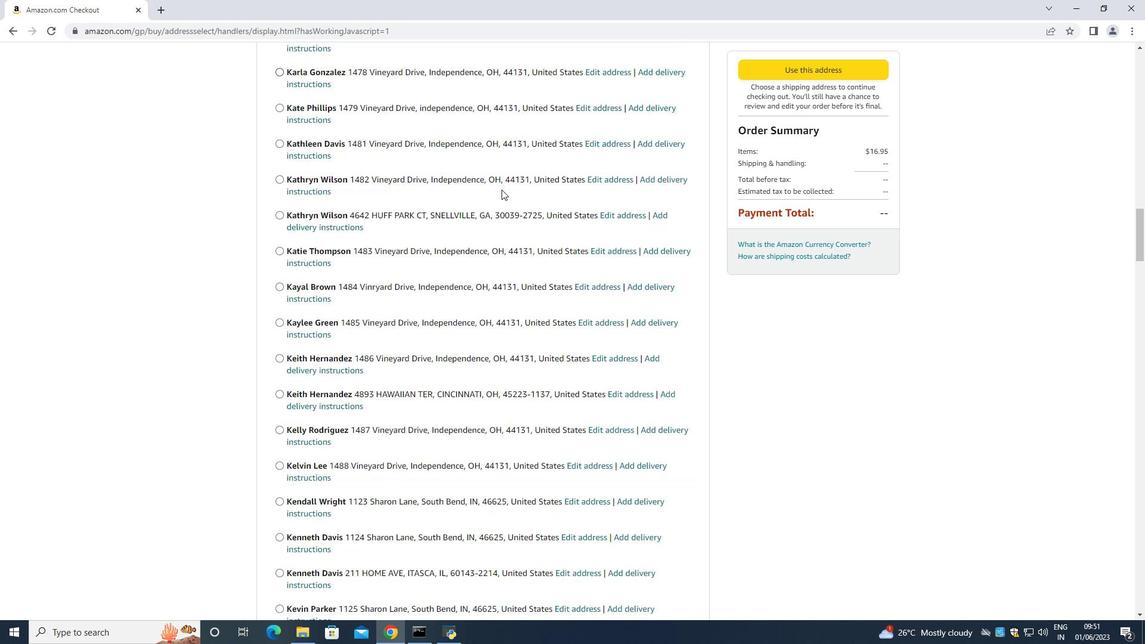 
Action: Mouse scrolled (502, 189) with delta (0, 0)
Screenshot: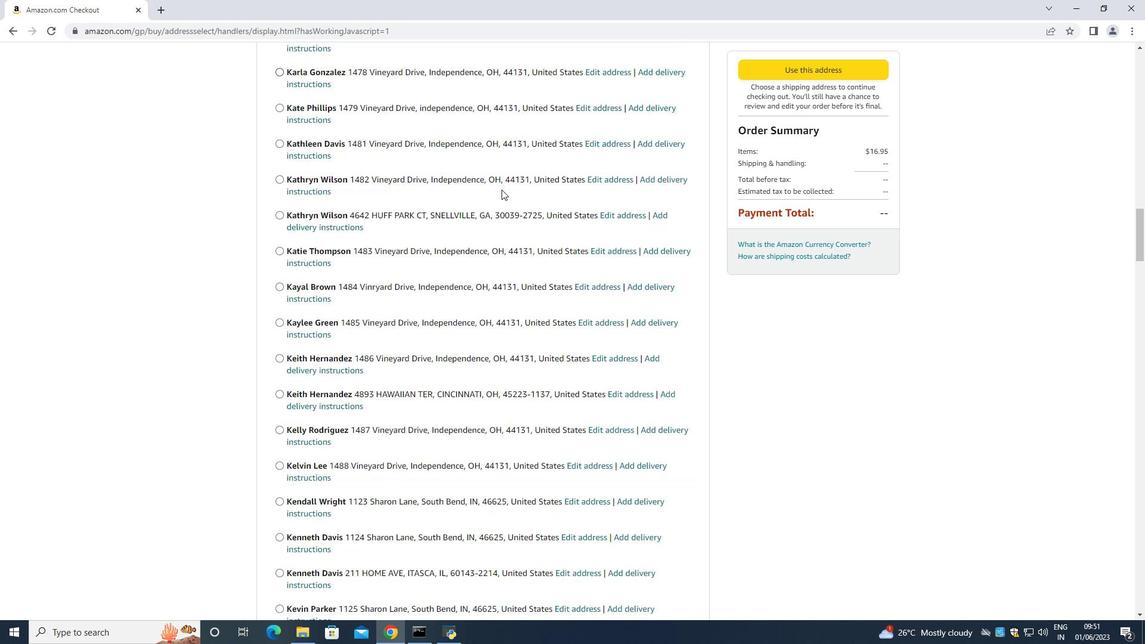 
Action: Mouse moved to (504, 190)
Screenshot: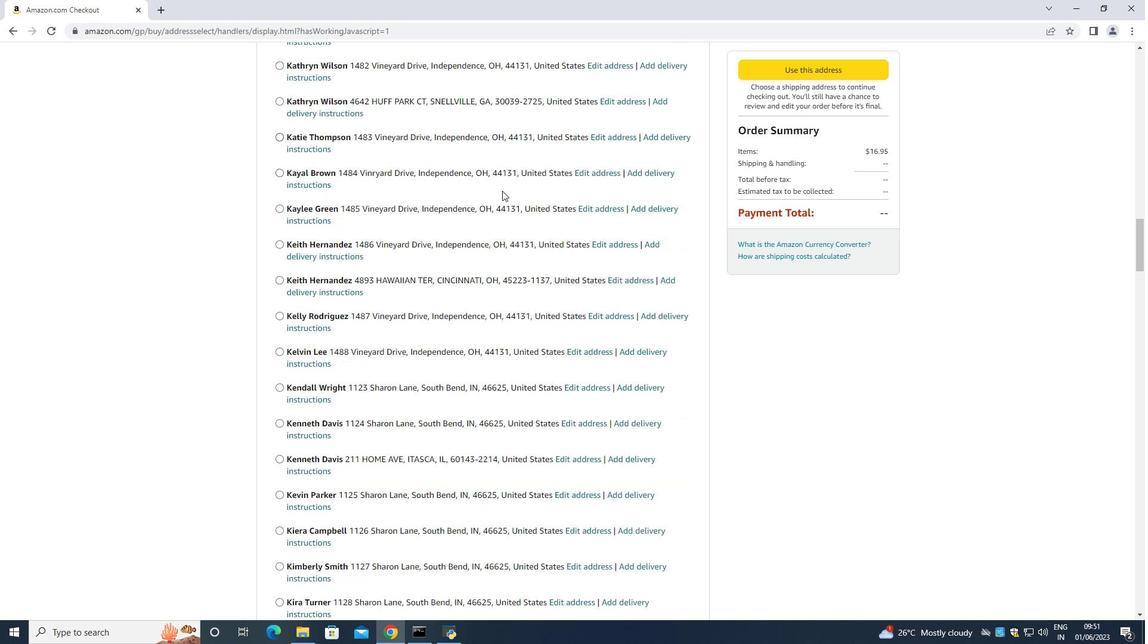 
Action: Mouse scrolled (504, 189) with delta (0, 0)
Screenshot: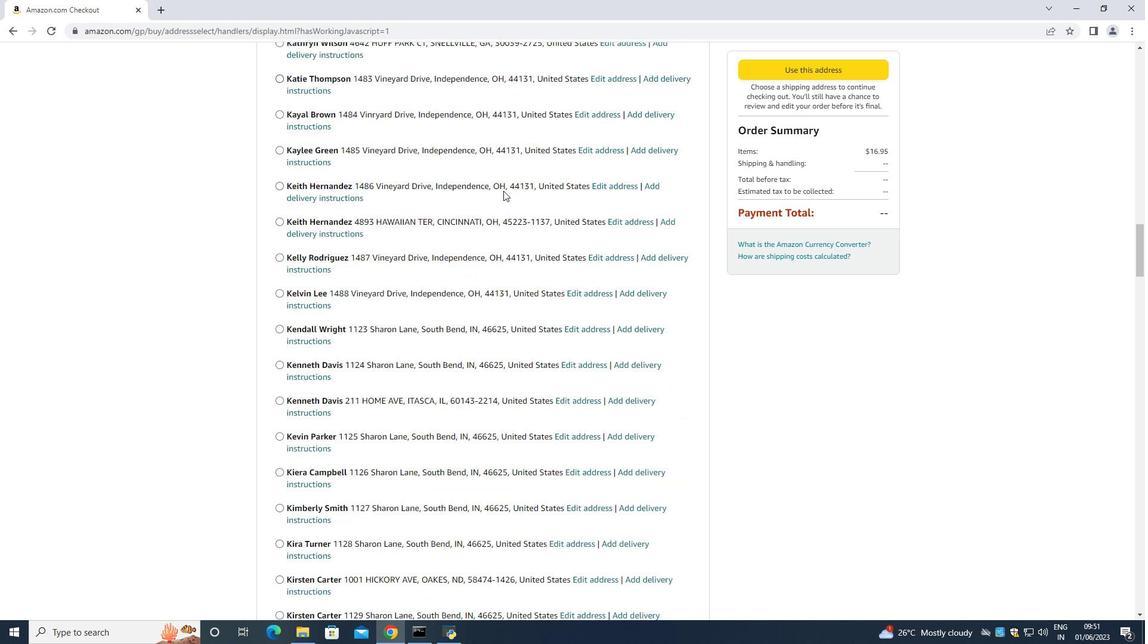 
Action: Mouse moved to (504, 190)
Screenshot: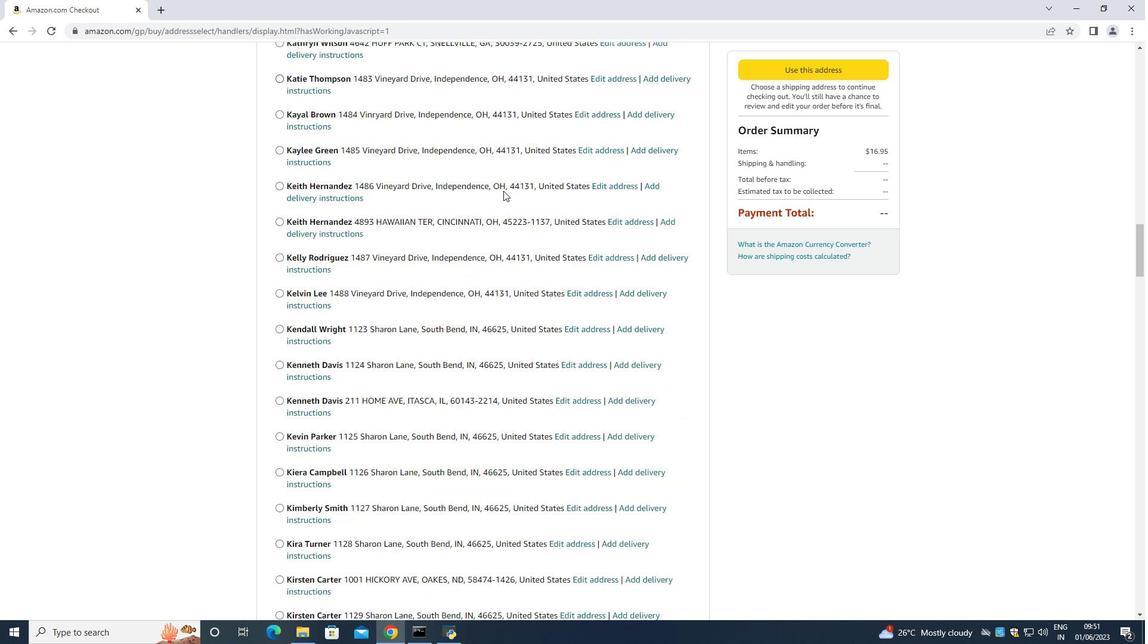
Action: Mouse scrolled (504, 190) with delta (0, 0)
Screenshot: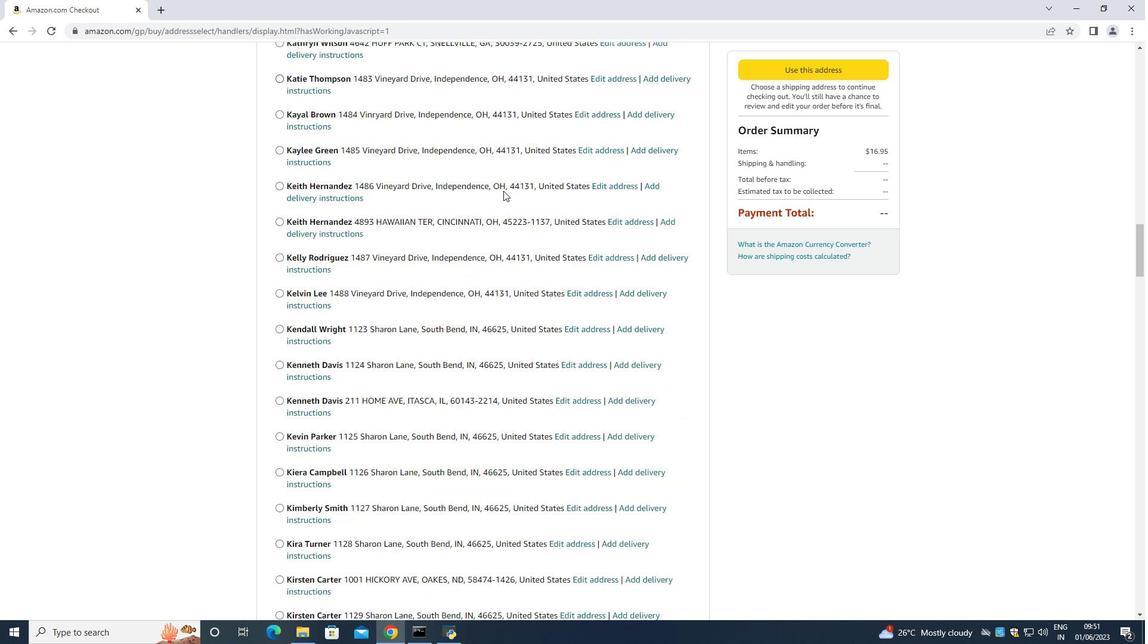 
Action: Mouse scrolled (504, 190) with delta (0, 0)
Screenshot: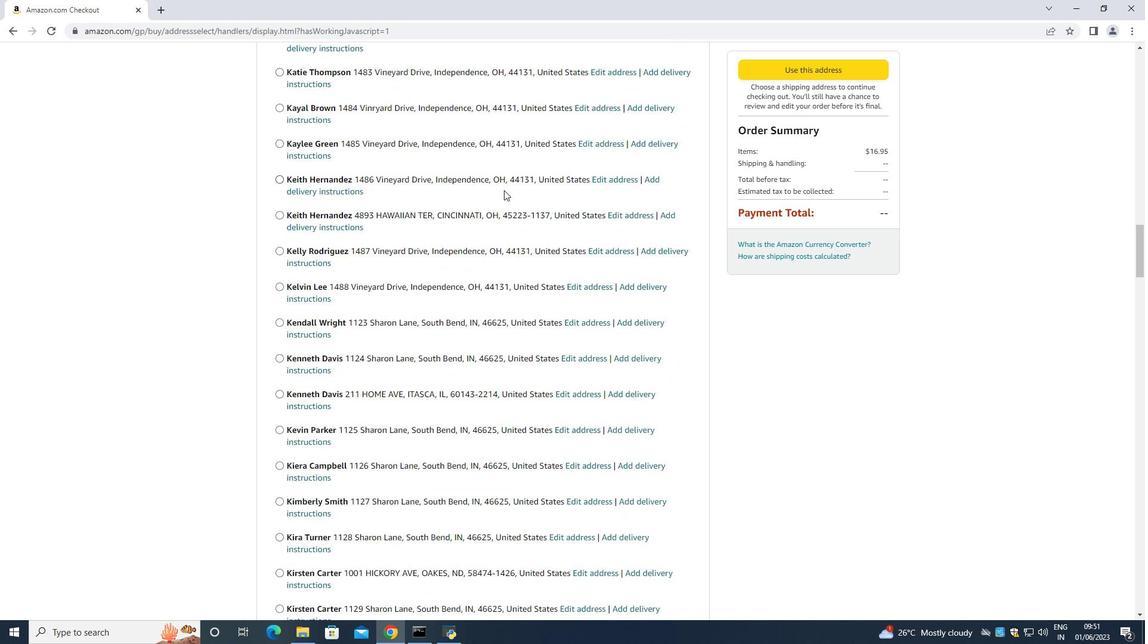 
Action: Mouse moved to (504, 190)
Screenshot: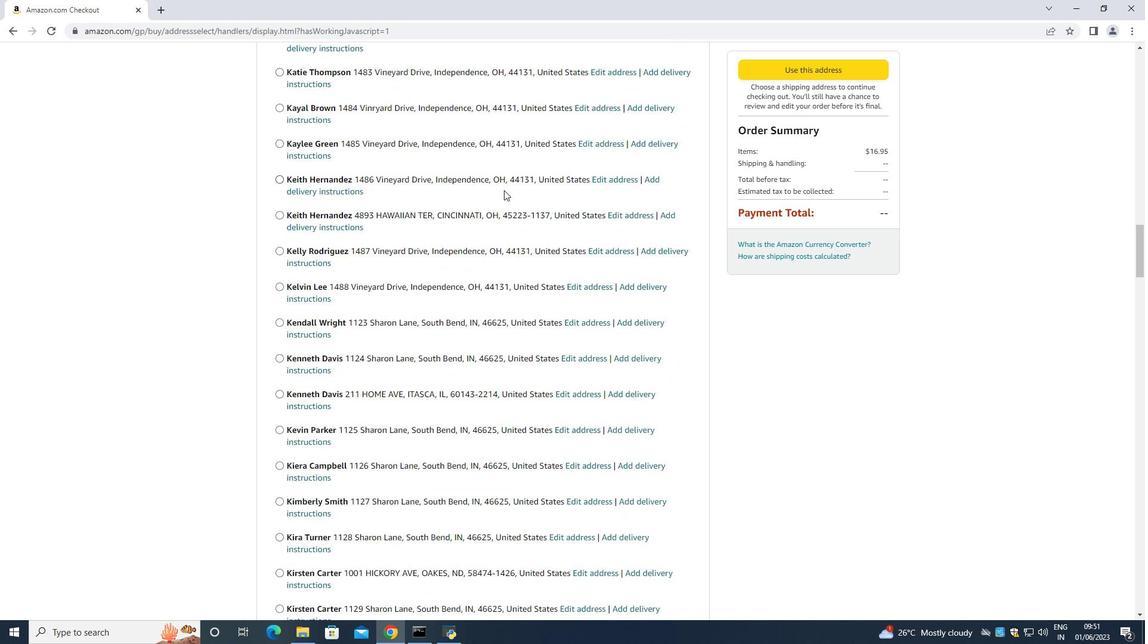 
Action: Mouse scrolled (504, 190) with delta (0, 0)
Screenshot: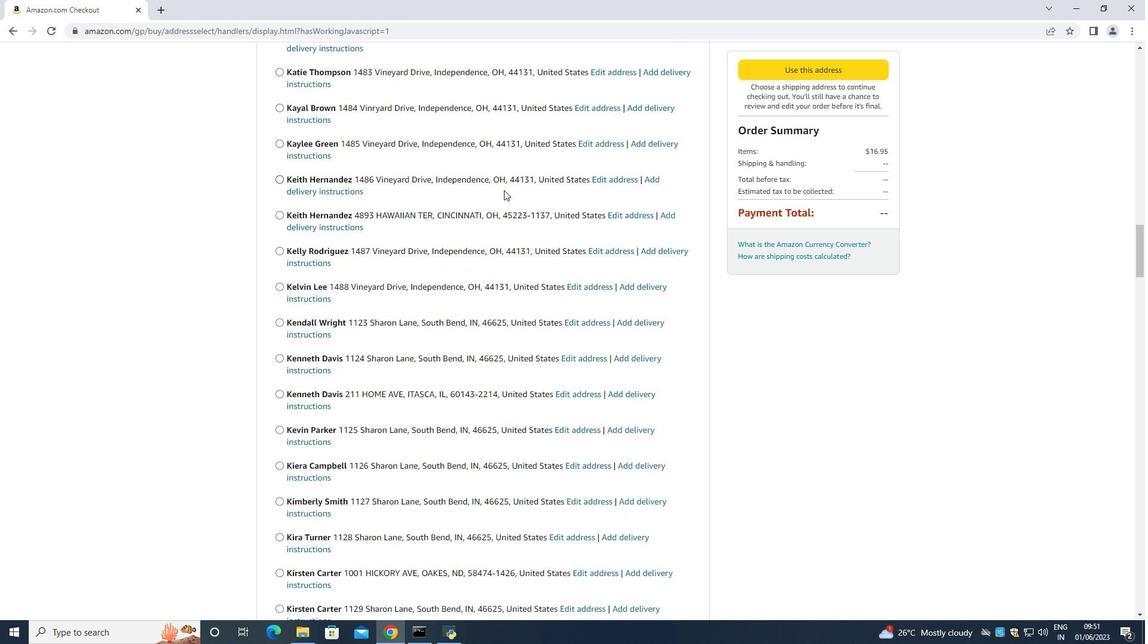 
Action: Mouse scrolled (504, 190) with delta (0, 0)
Screenshot: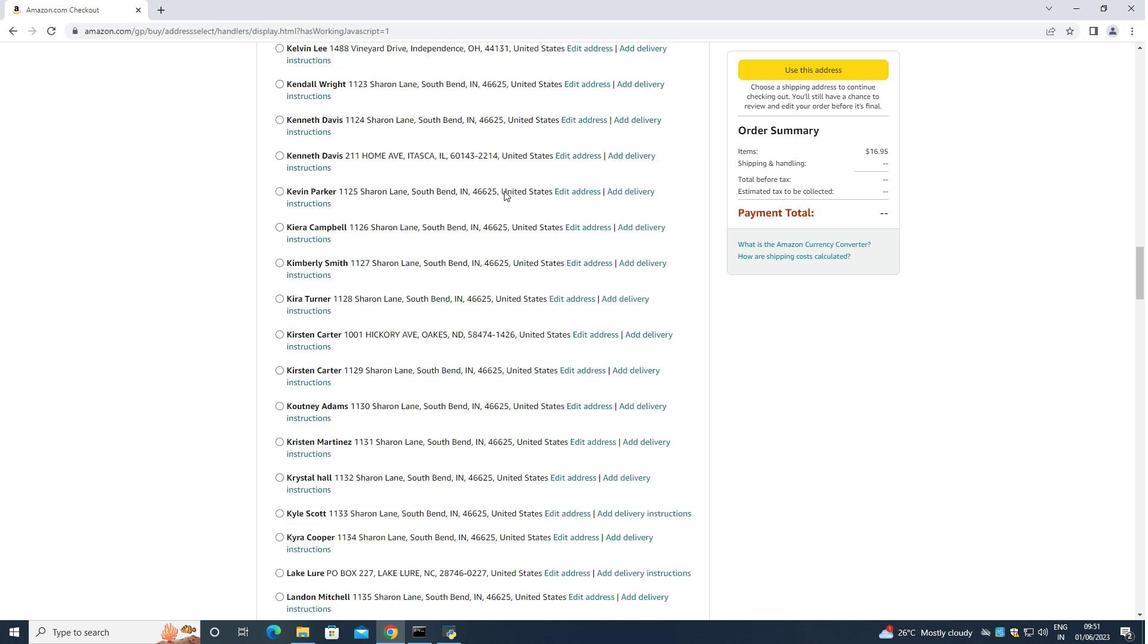 
Action: Mouse scrolled (504, 190) with delta (0, 0)
Screenshot: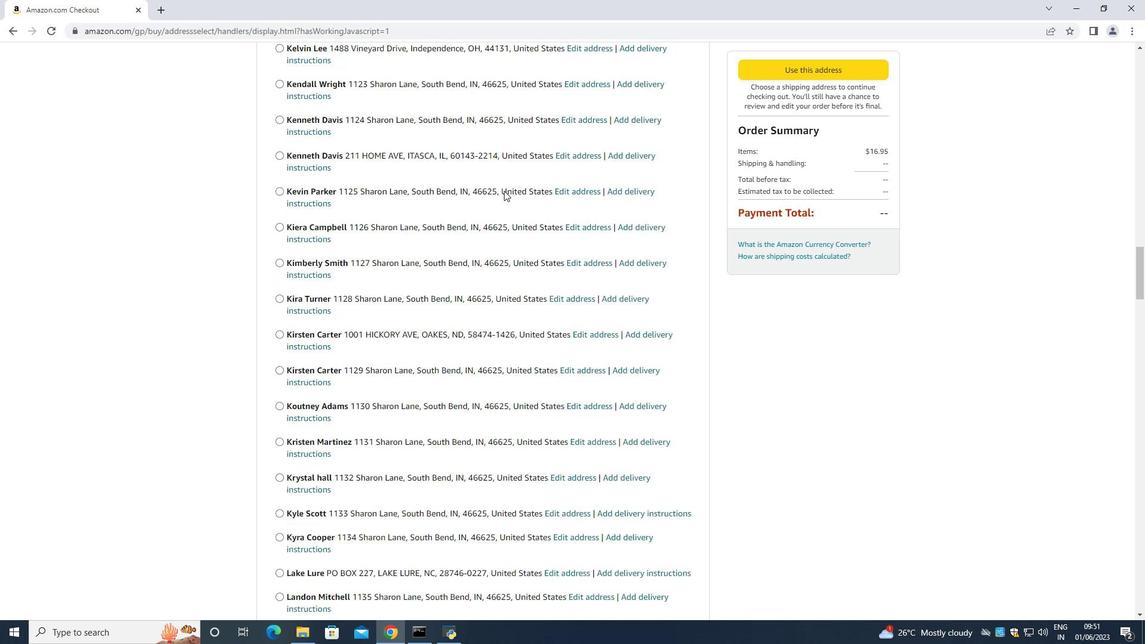
Action: Mouse scrolled (504, 190) with delta (0, 0)
Screenshot: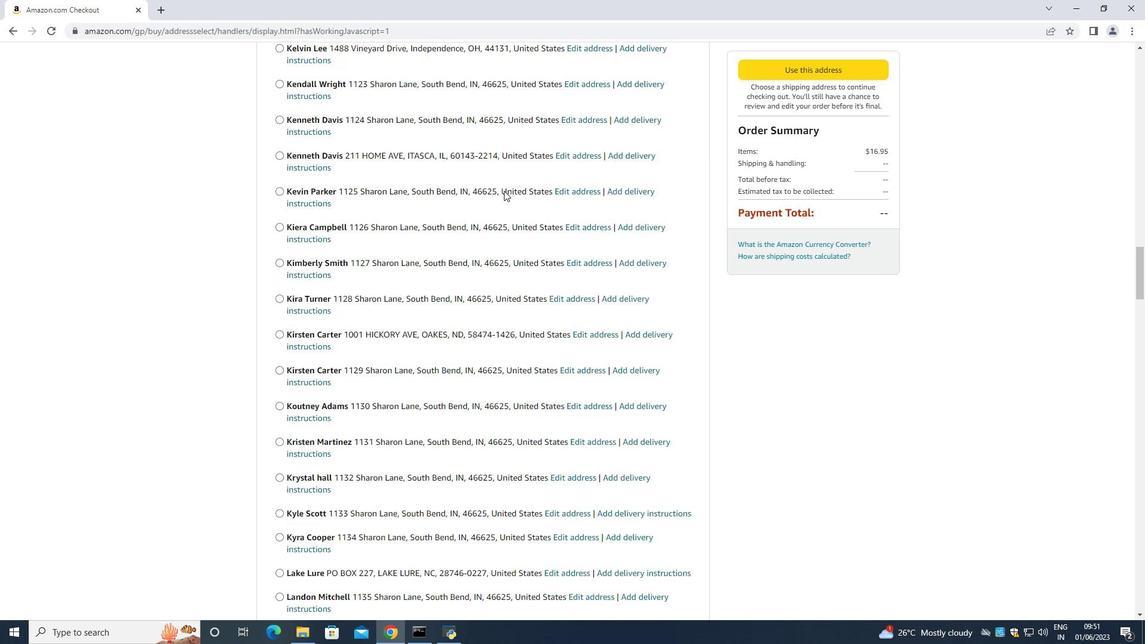 
Action: Mouse scrolled (504, 190) with delta (0, 0)
Screenshot: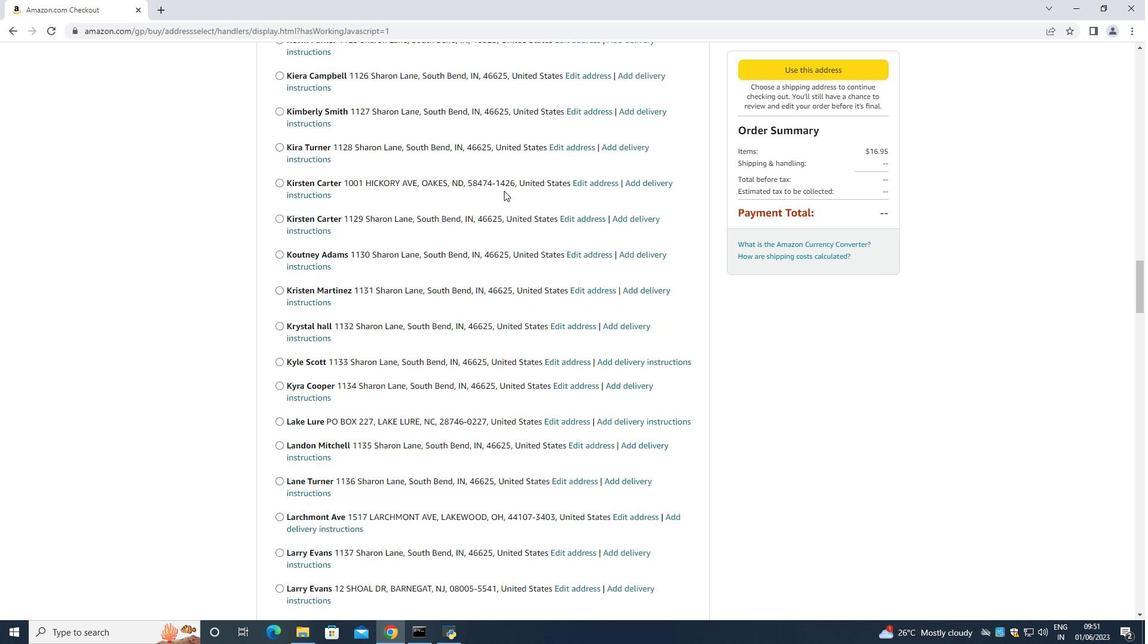 
Action: Mouse scrolled (504, 190) with delta (0, 0)
Screenshot: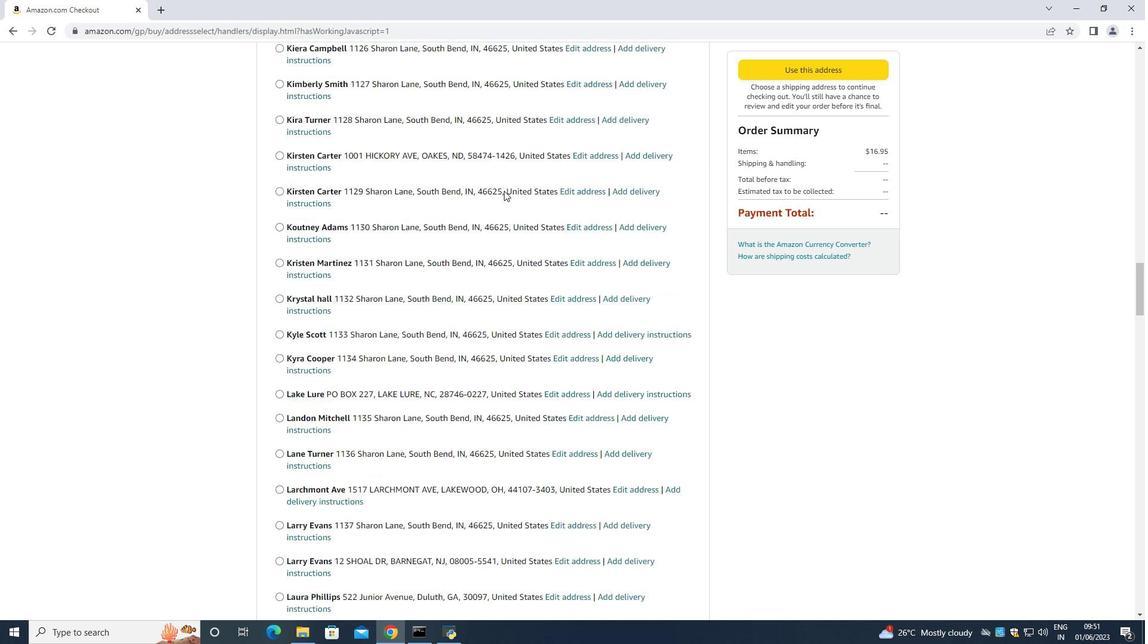 
Action: Mouse scrolled (504, 190) with delta (0, 0)
Screenshot: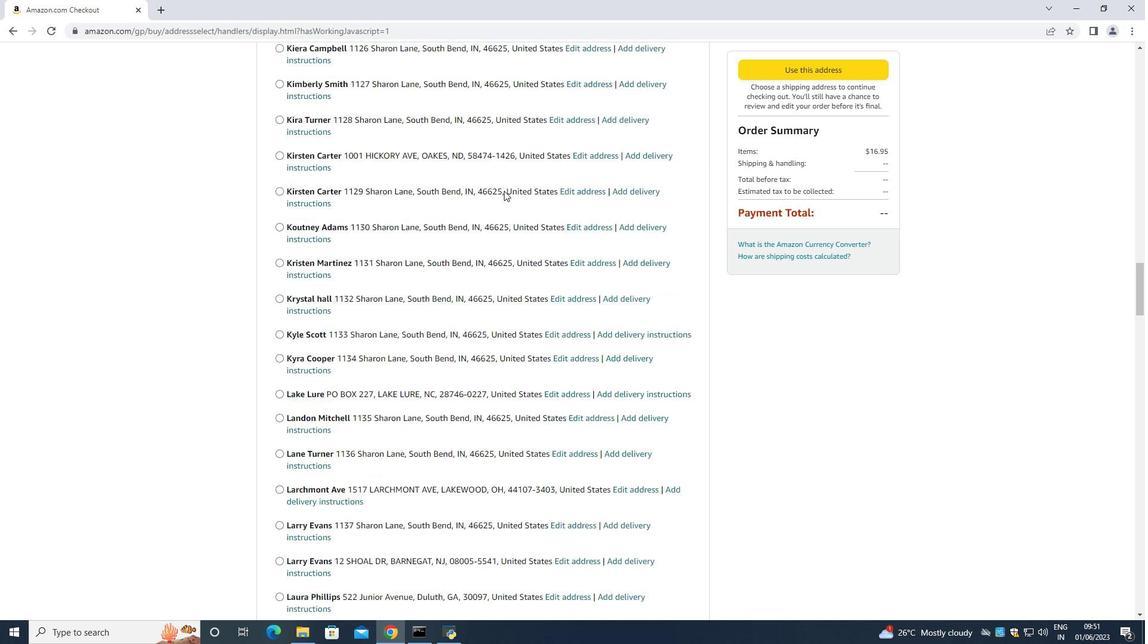 
Action: Mouse scrolled (504, 190) with delta (0, 0)
Screenshot: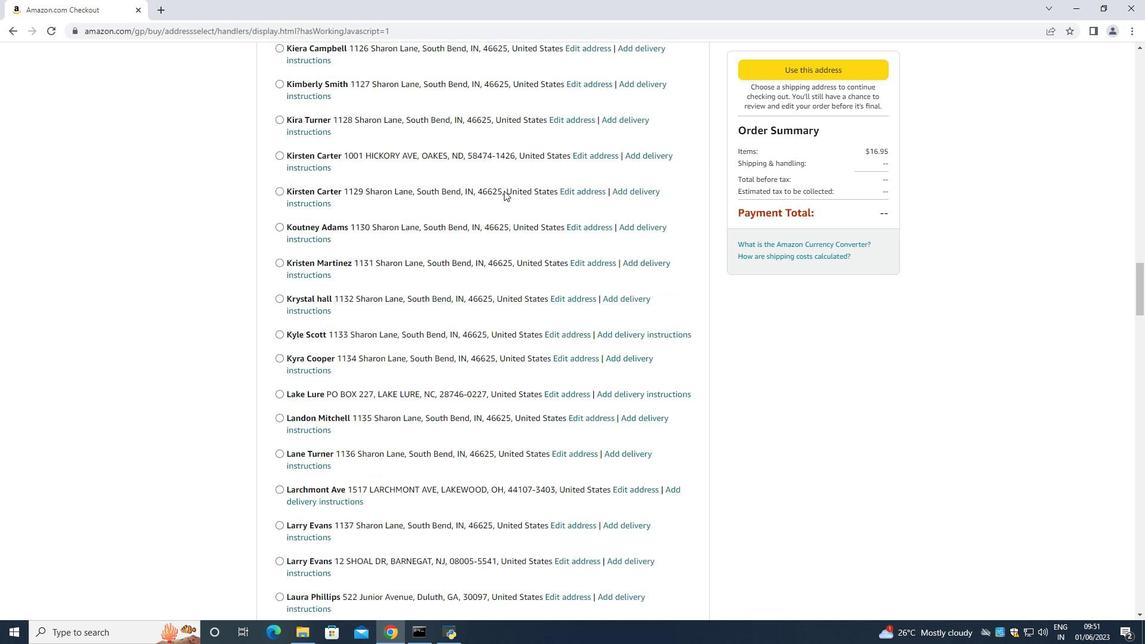 
Action: Mouse moved to (502, 188)
Screenshot: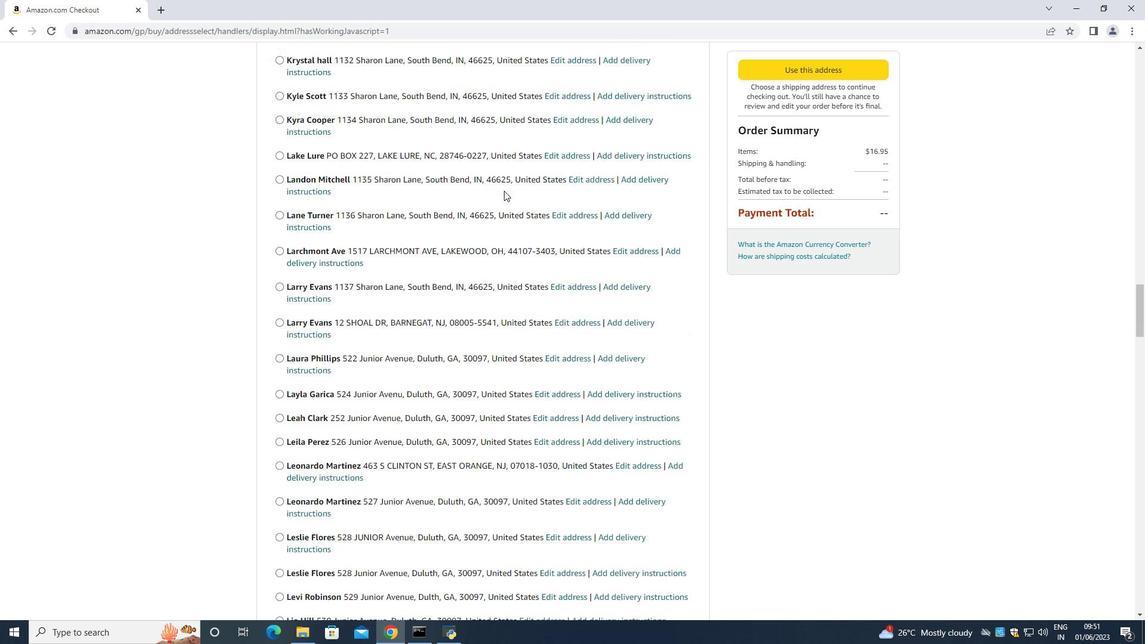 
Action: Mouse scrolled (502, 187) with delta (0, 0)
Screenshot: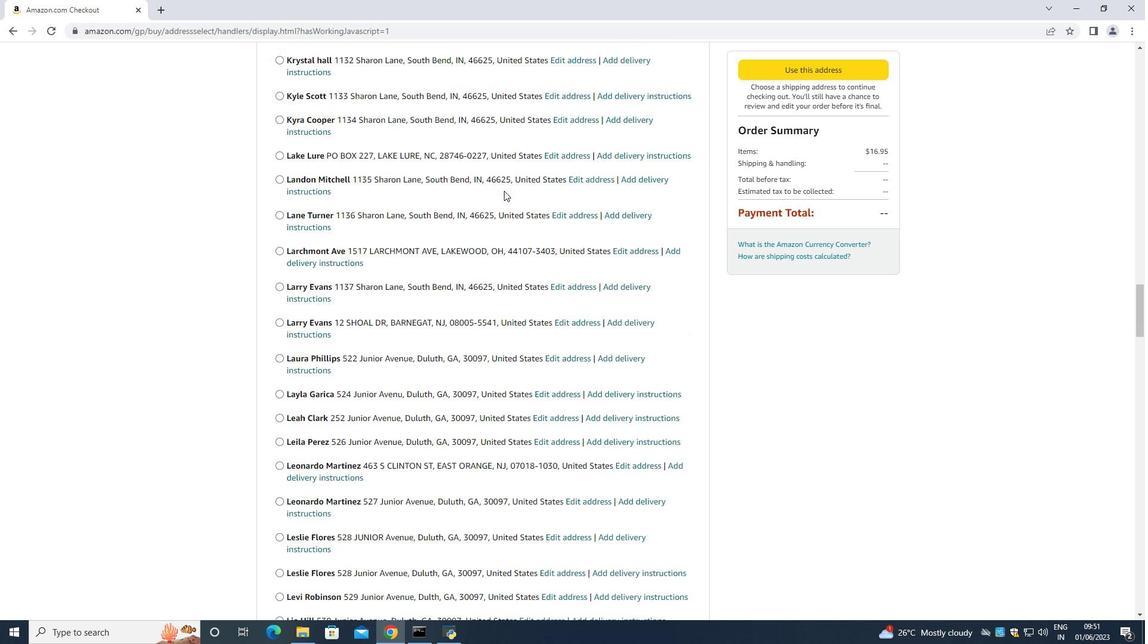 
Action: Mouse scrolled (502, 187) with delta (0, 0)
Screenshot: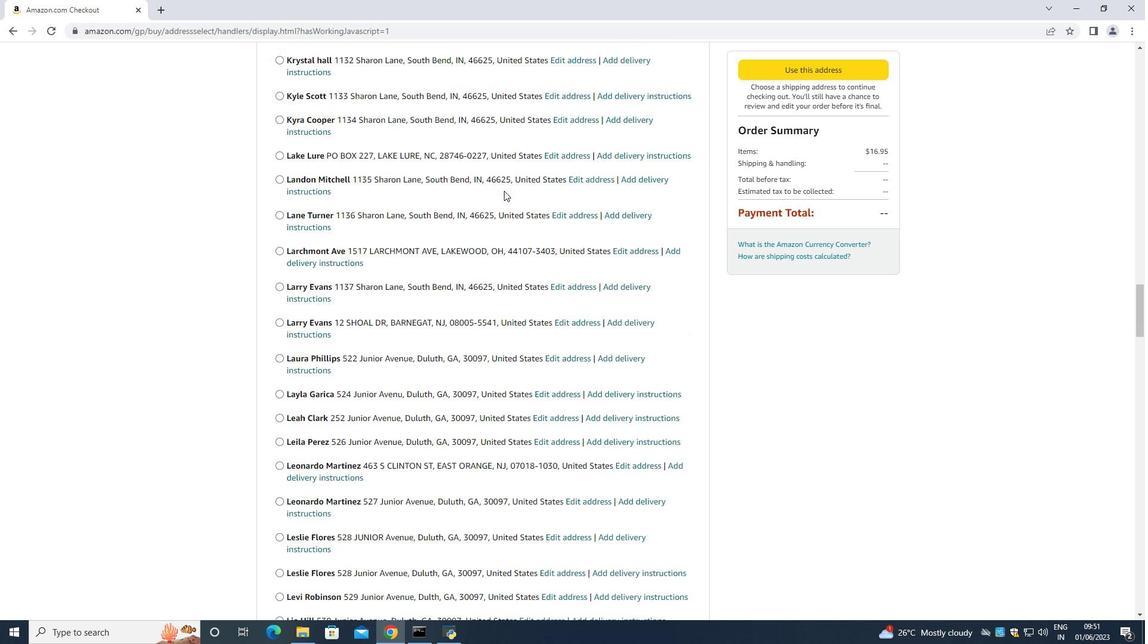 
Action: Mouse moved to (502, 188)
Screenshot: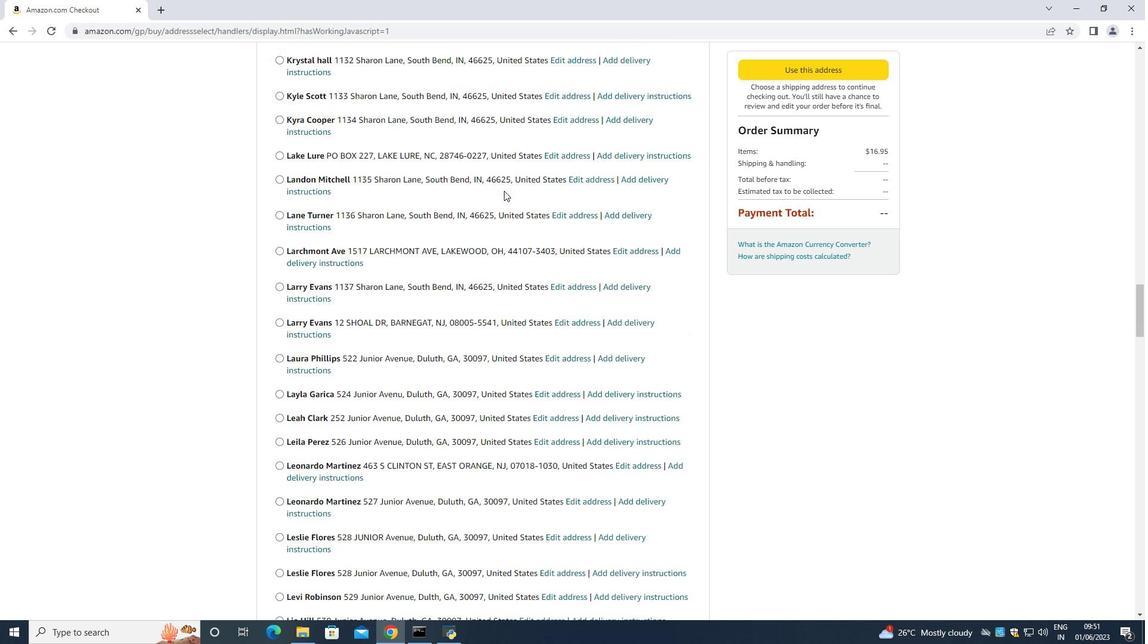 
Action: Mouse scrolled (502, 187) with delta (0, 0)
Screenshot: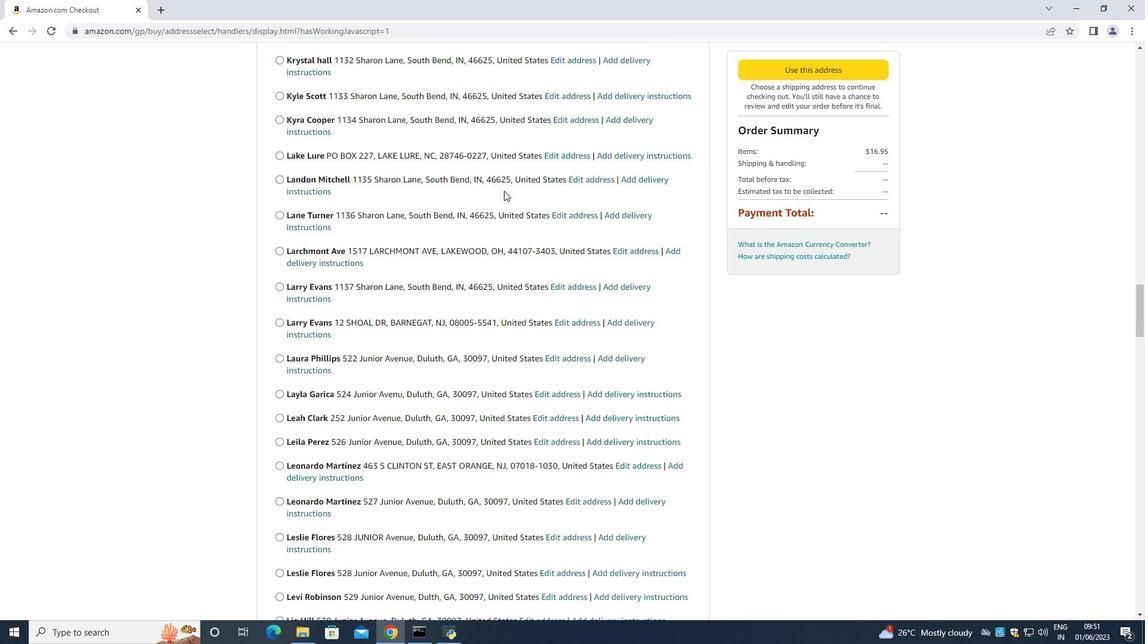 
Action: Mouse scrolled (502, 187) with delta (0, 0)
Screenshot: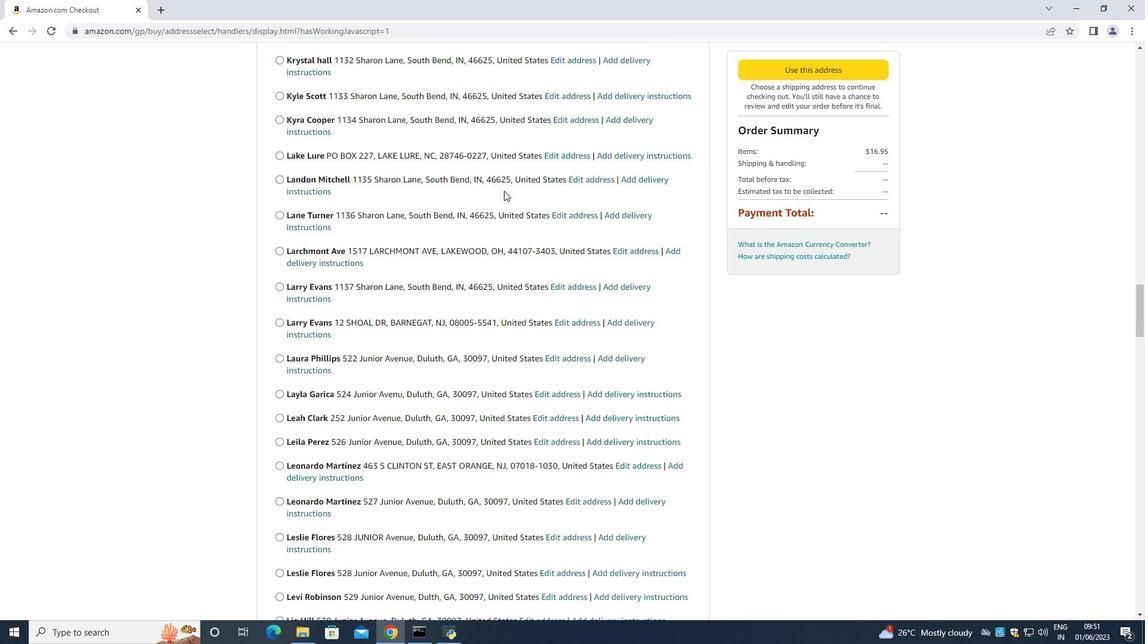 
Action: Mouse moved to (501, 188)
Screenshot: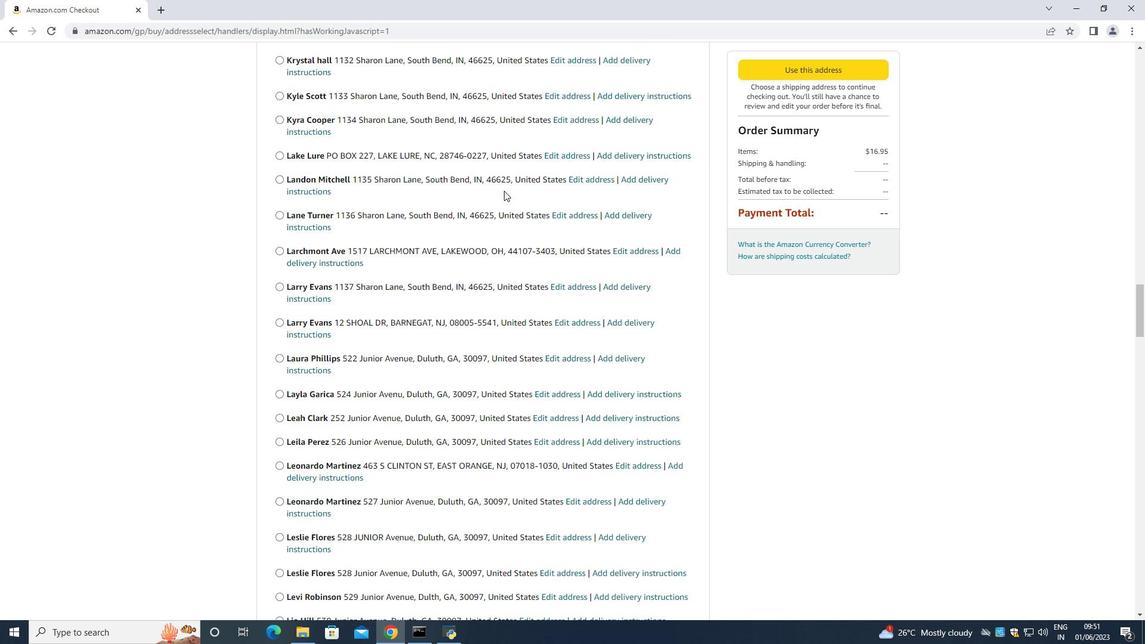
Action: Mouse scrolled (501, 187) with delta (0, 0)
Screenshot: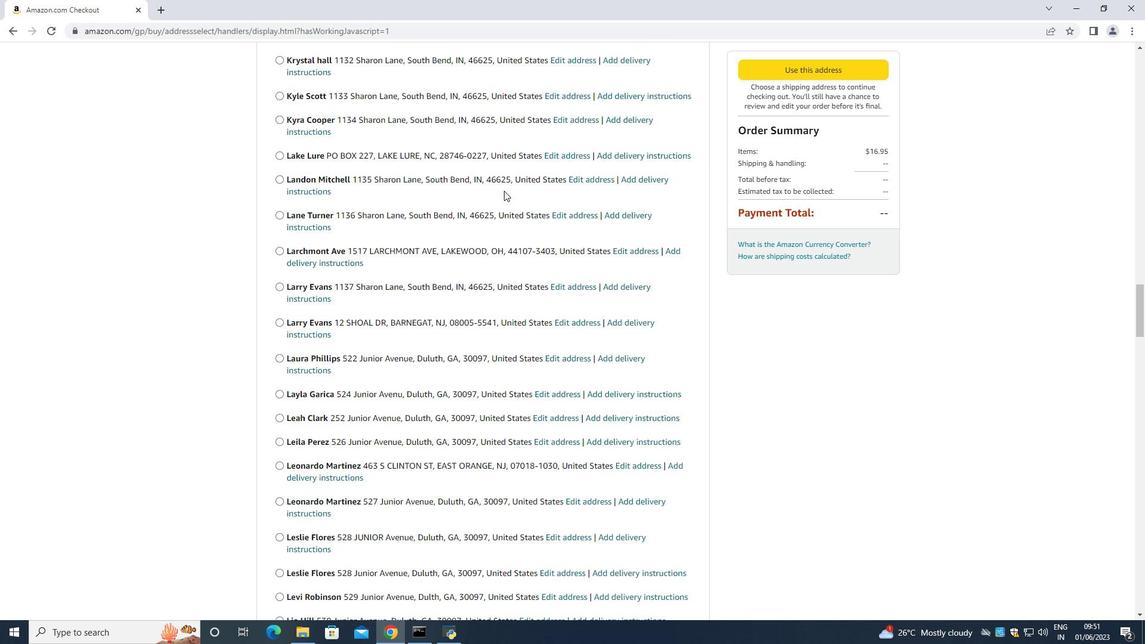 
Action: Mouse moved to (501, 191)
Screenshot: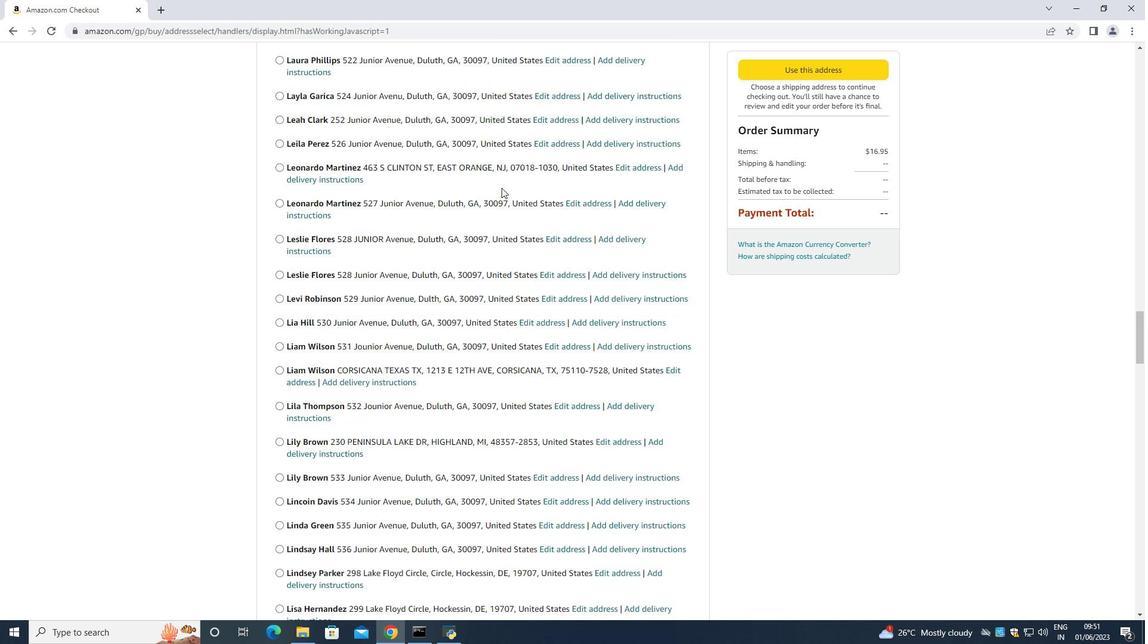 
Action: Mouse scrolled (501, 190) with delta (0, 0)
Screenshot: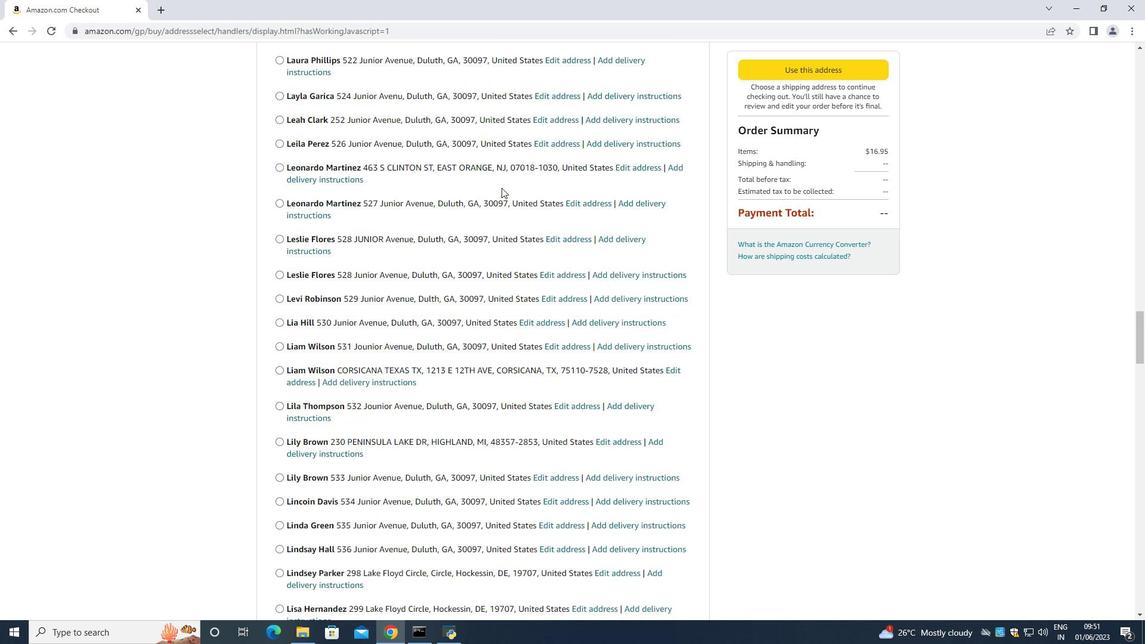 
Action: Mouse moved to (502, 195)
Screenshot: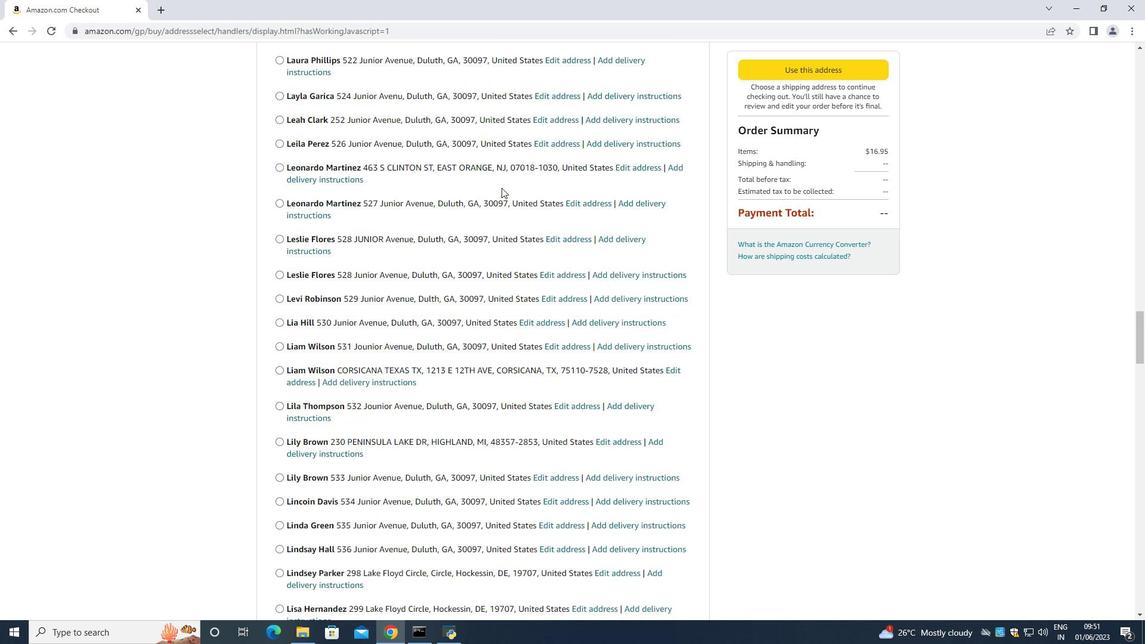 
Action: Mouse scrolled (502, 195) with delta (0, 0)
Screenshot: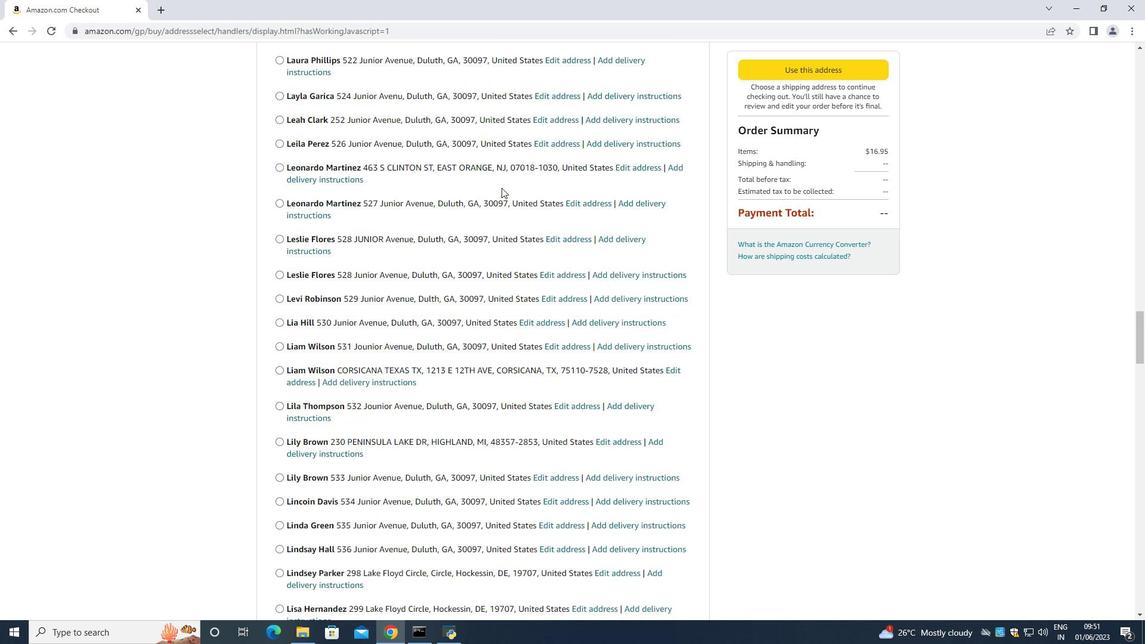 
Action: Mouse scrolled (502, 195) with delta (0, 0)
Screenshot: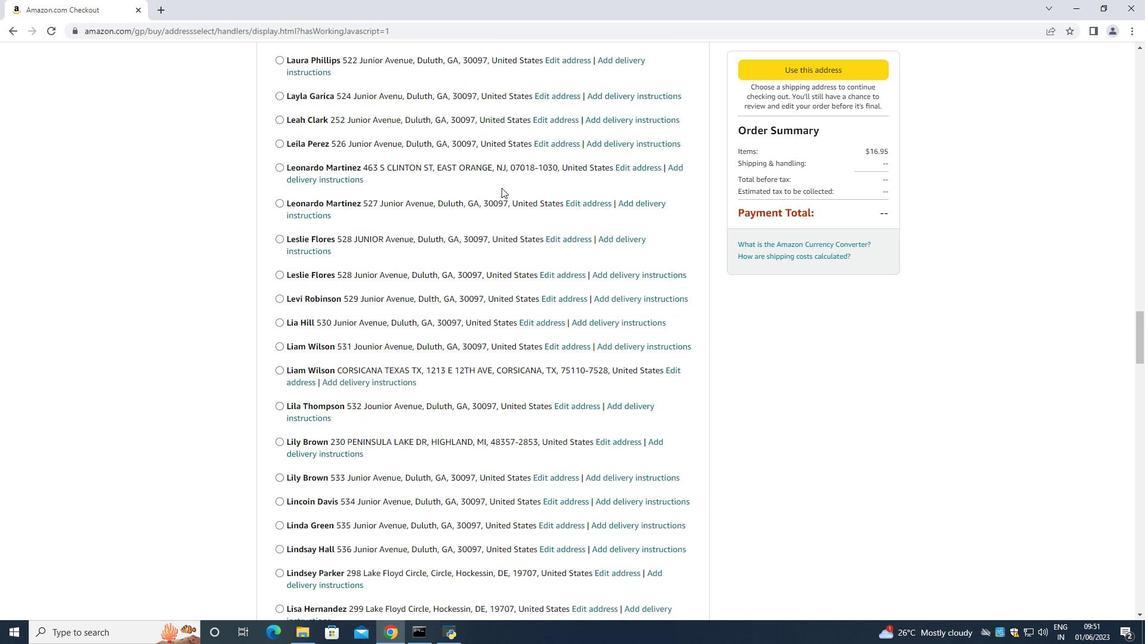 
Action: Mouse scrolled (502, 195) with delta (0, 0)
Screenshot: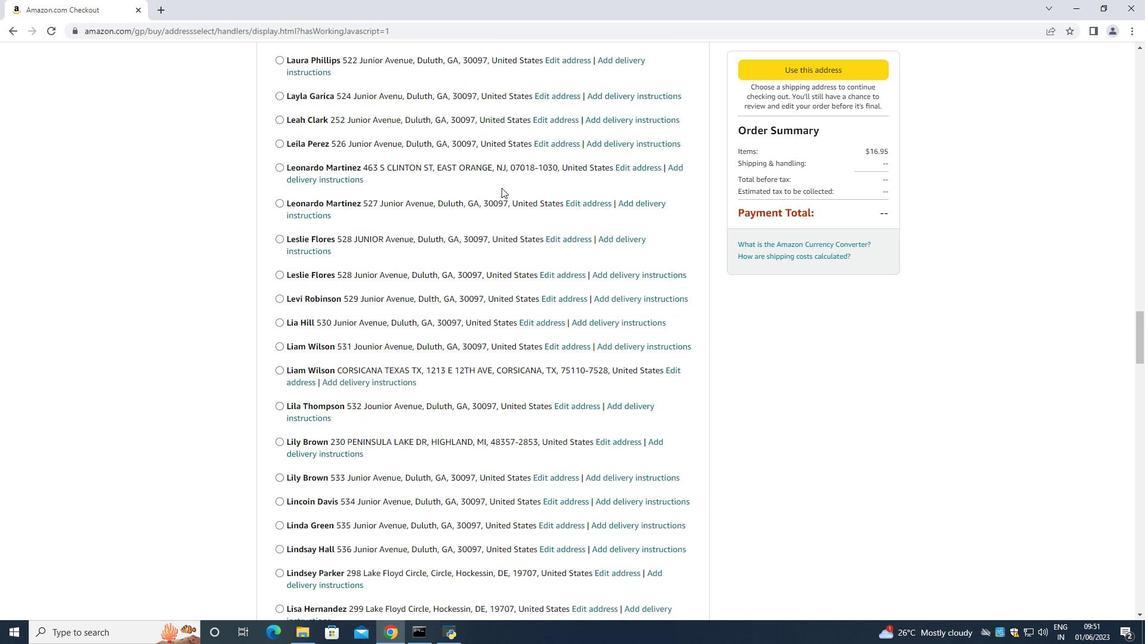 
Action: Mouse moved to (502, 195)
Screenshot: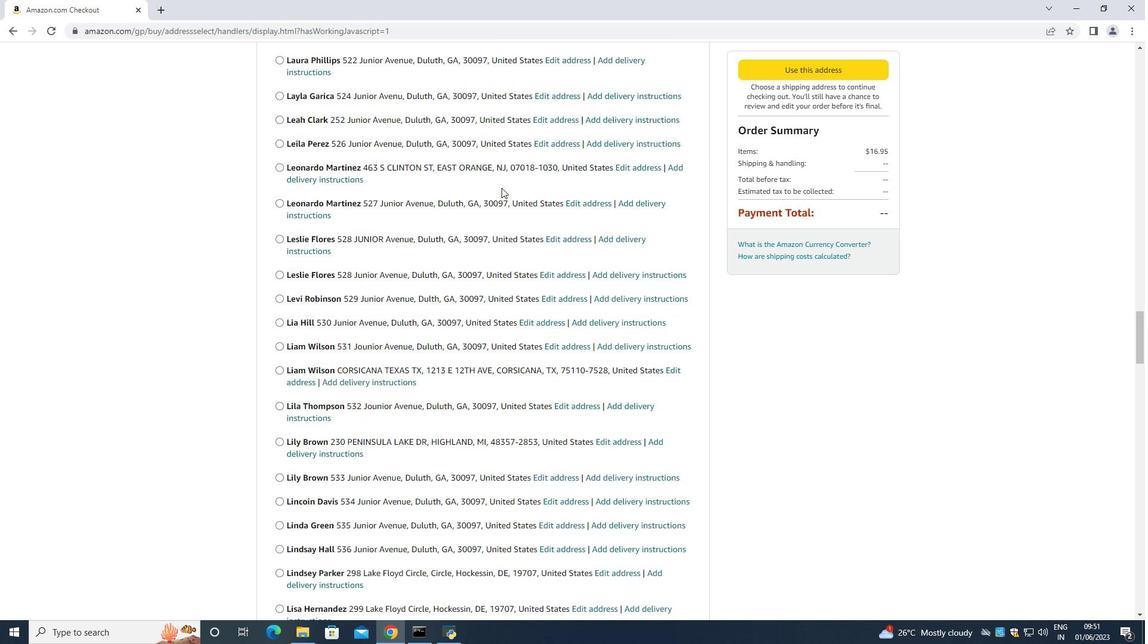 
Action: Mouse scrolled (502, 195) with delta (0, 0)
Screenshot: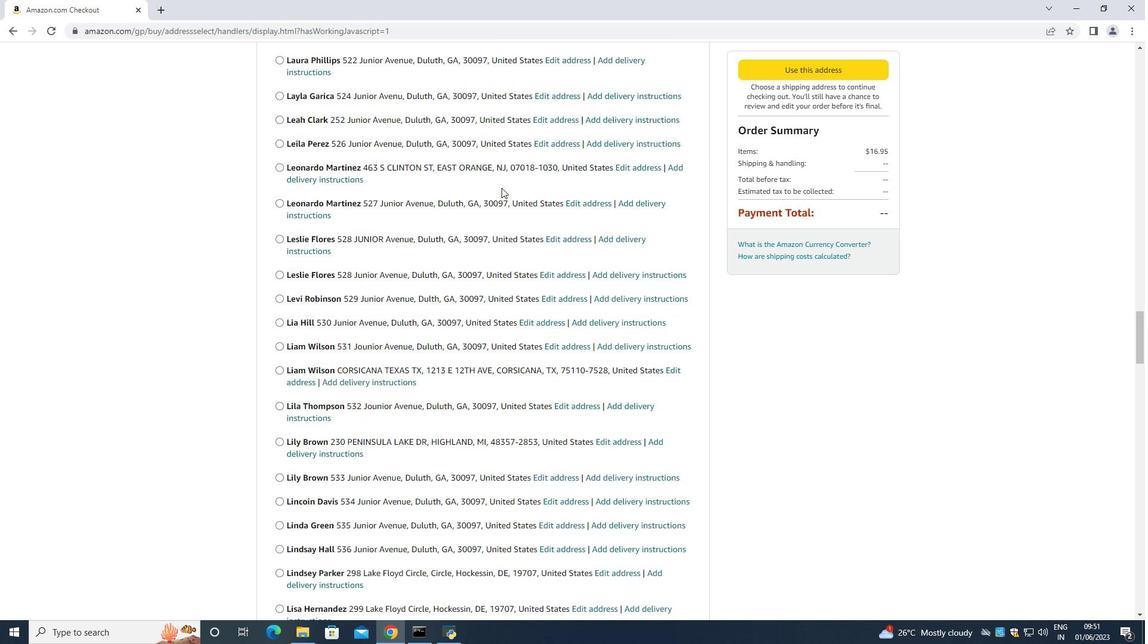 
Action: Mouse moved to (504, 194)
Screenshot: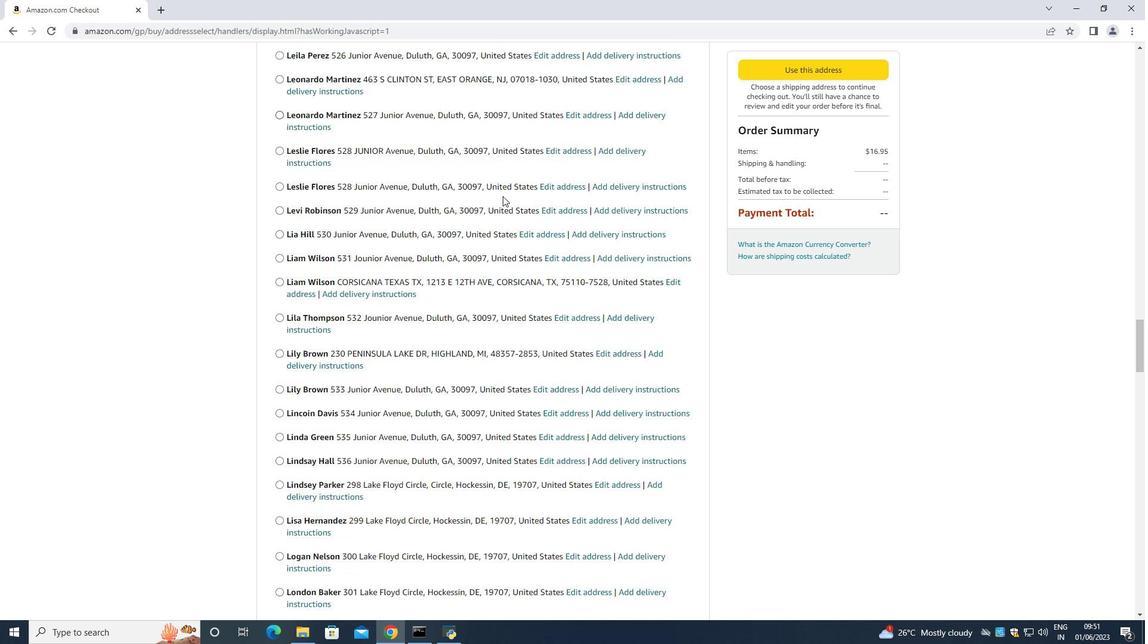 
Action: Mouse scrolled (504, 193) with delta (0, 0)
Screenshot: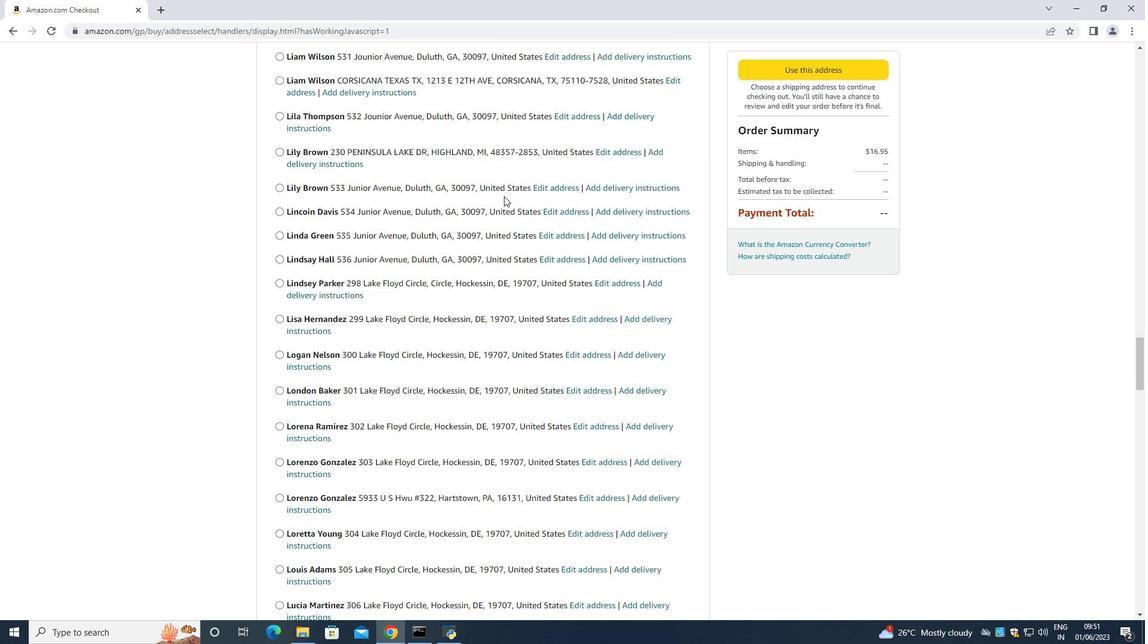 
Action: Mouse scrolled (504, 193) with delta (0, 0)
Screenshot: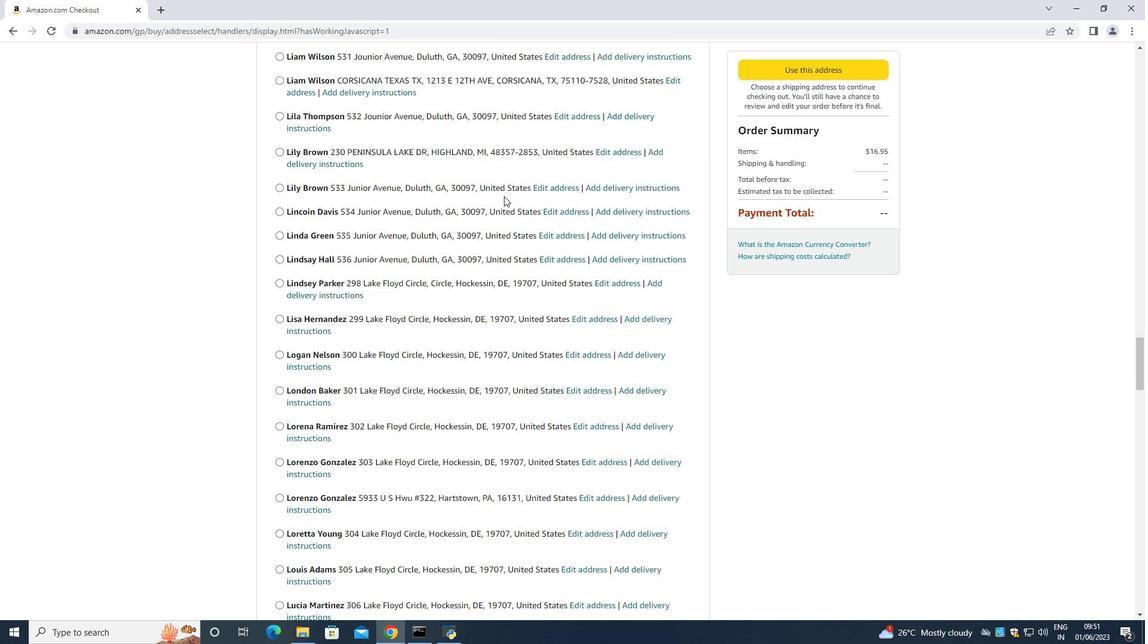 
Action: Mouse scrolled (504, 193) with delta (0, 0)
Screenshot: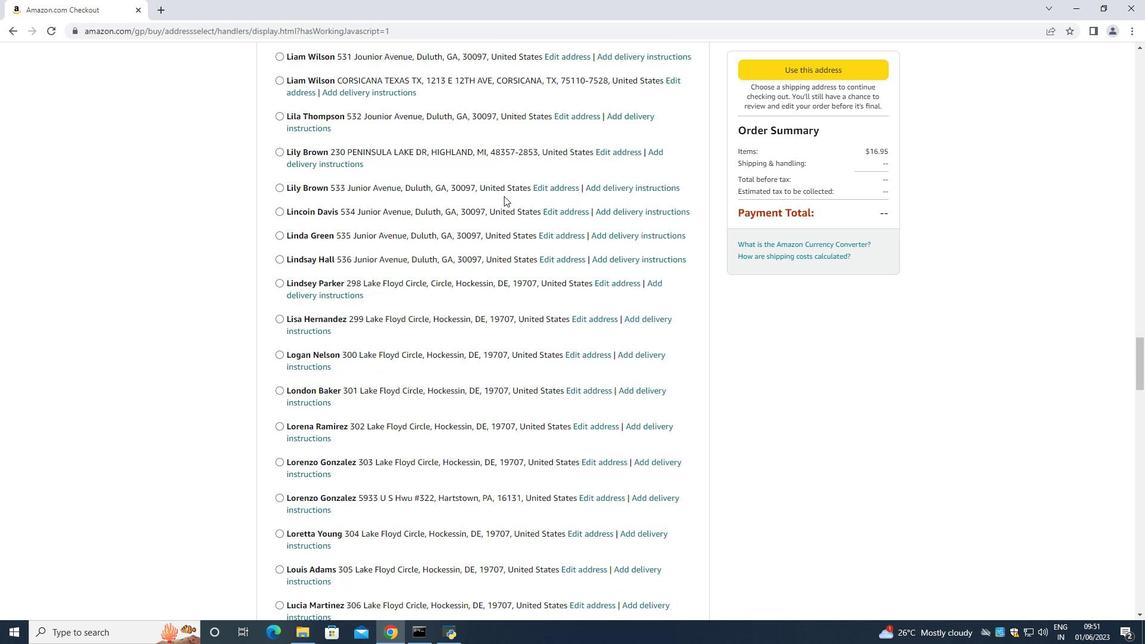 
Action: Mouse scrolled (504, 193) with delta (0, 0)
Screenshot: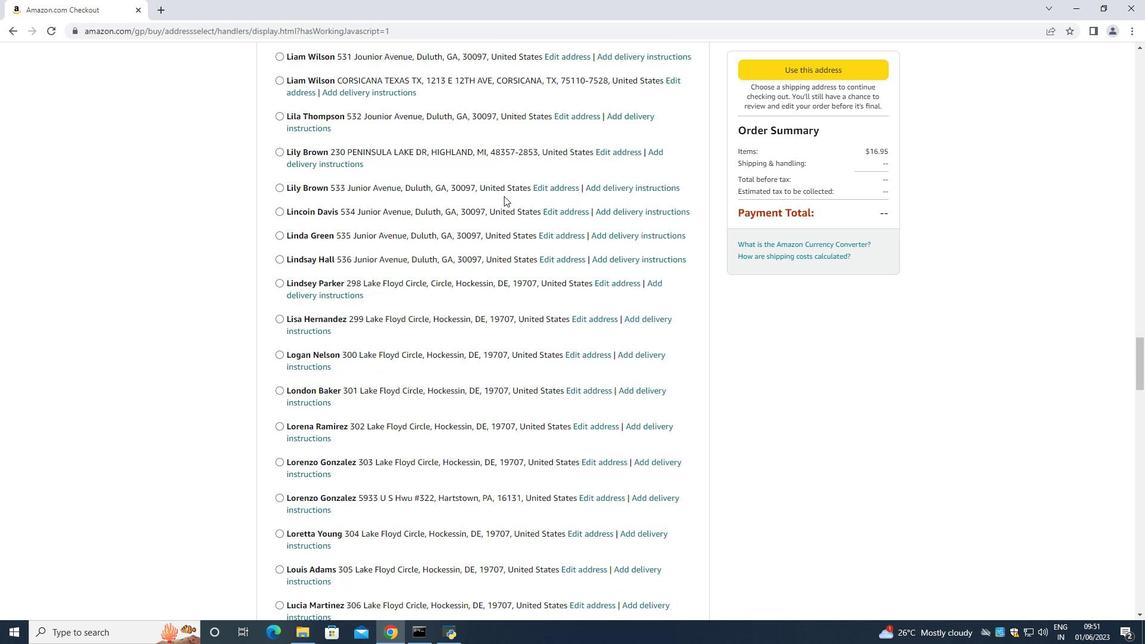 
Action: Mouse scrolled (504, 193) with delta (0, 0)
Screenshot: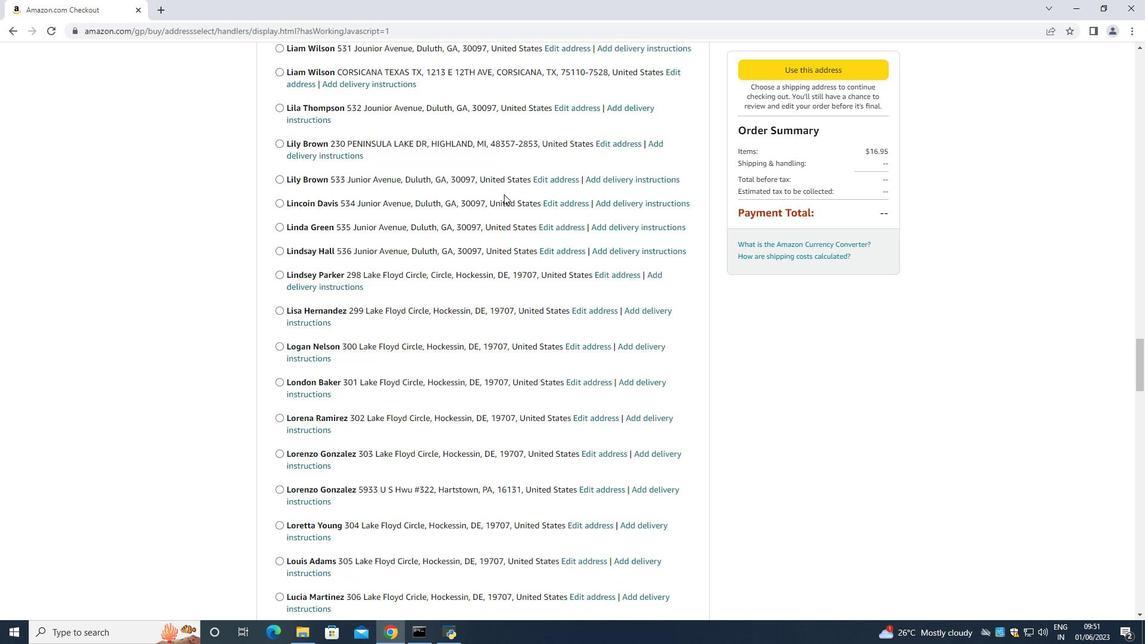 
Action: Mouse moved to (504, 191)
Screenshot: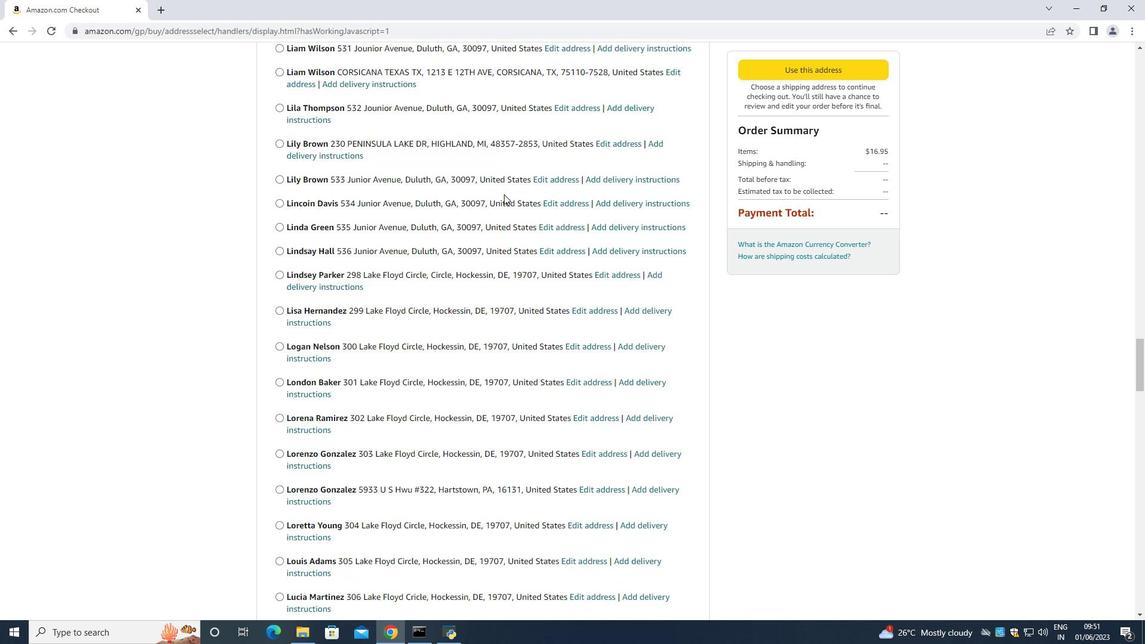 
Action: Mouse scrolled (504, 190) with delta (0, 0)
Screenshot: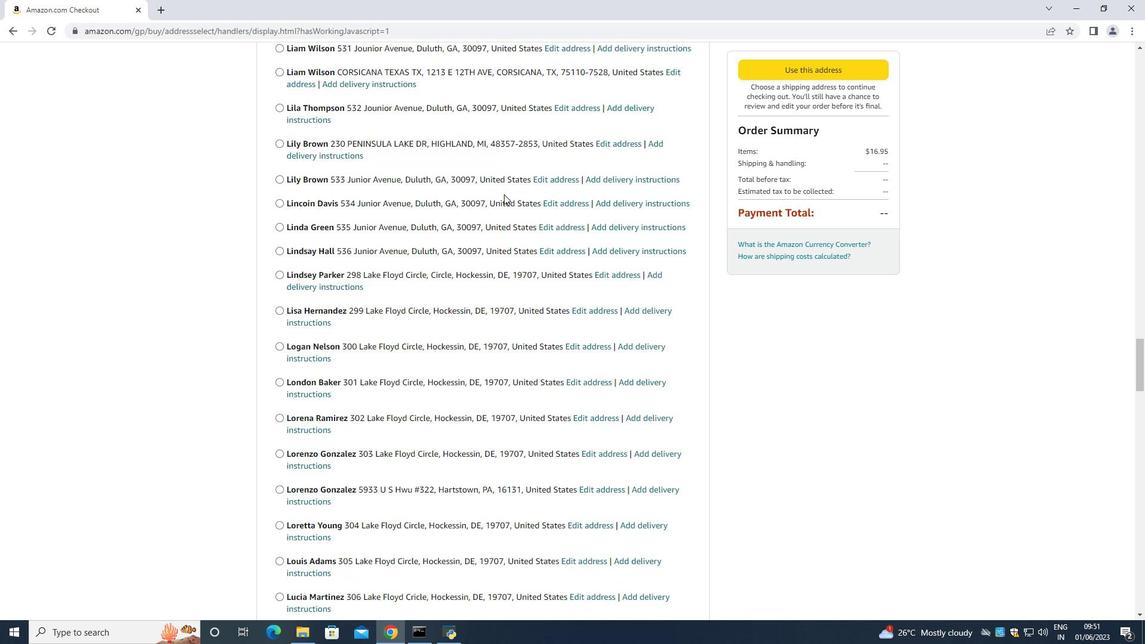 
Action: Mouse moved to (505, 185)
Screenshot: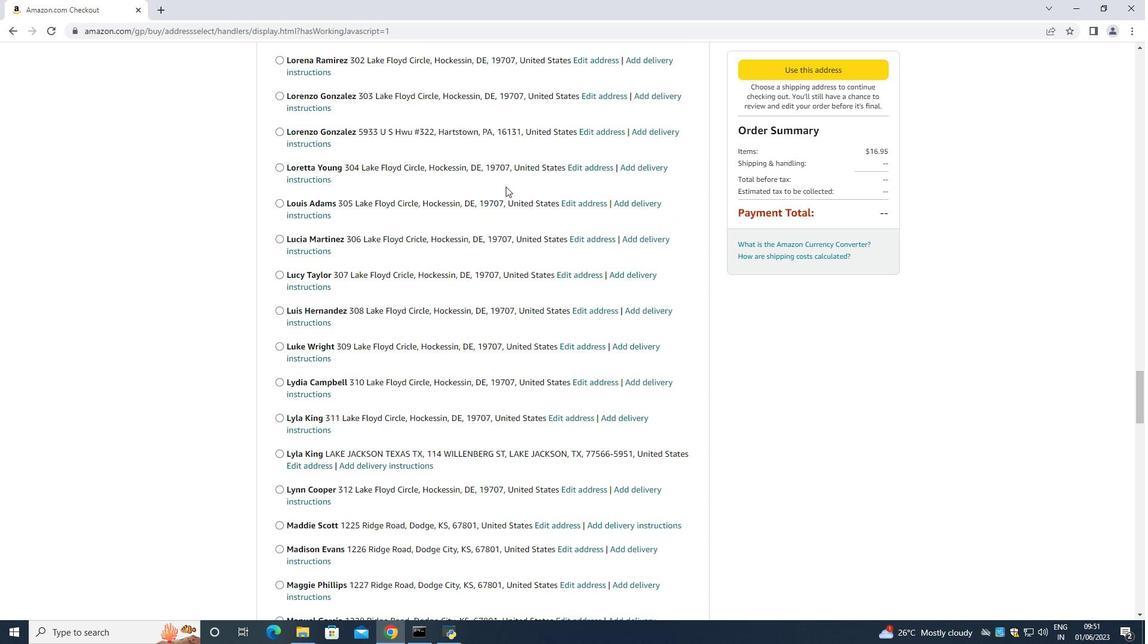 
Action: Mouse scrolled (505, 184) with delta (0, 0)
Screenshot: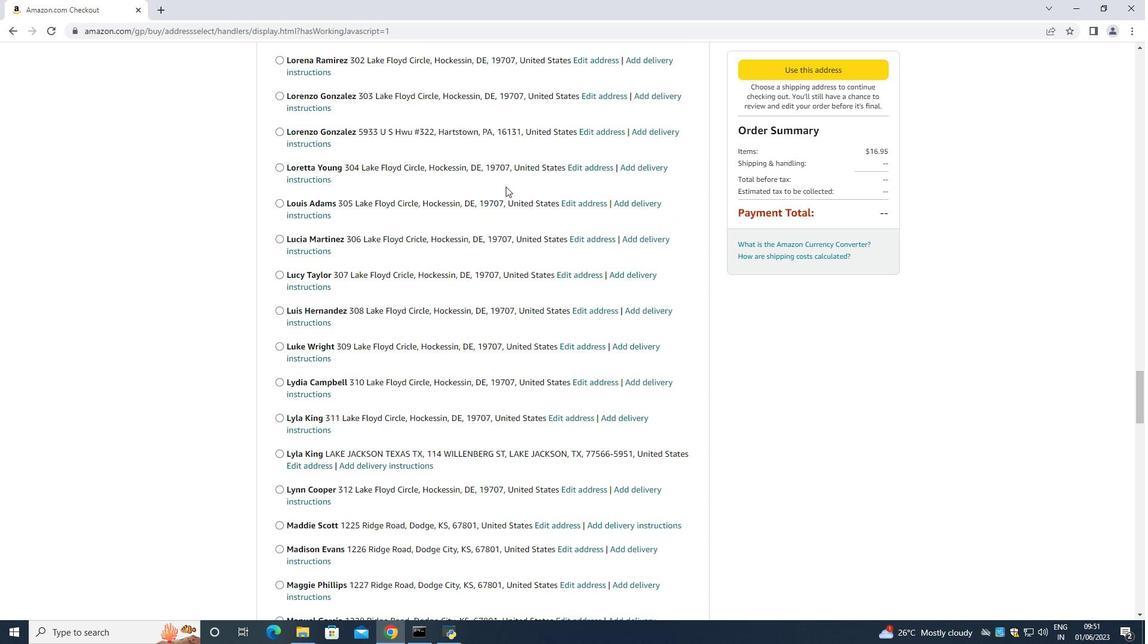 
Action: Mouse scrolled (505, 184) with delta (0, 0)
Screenshot: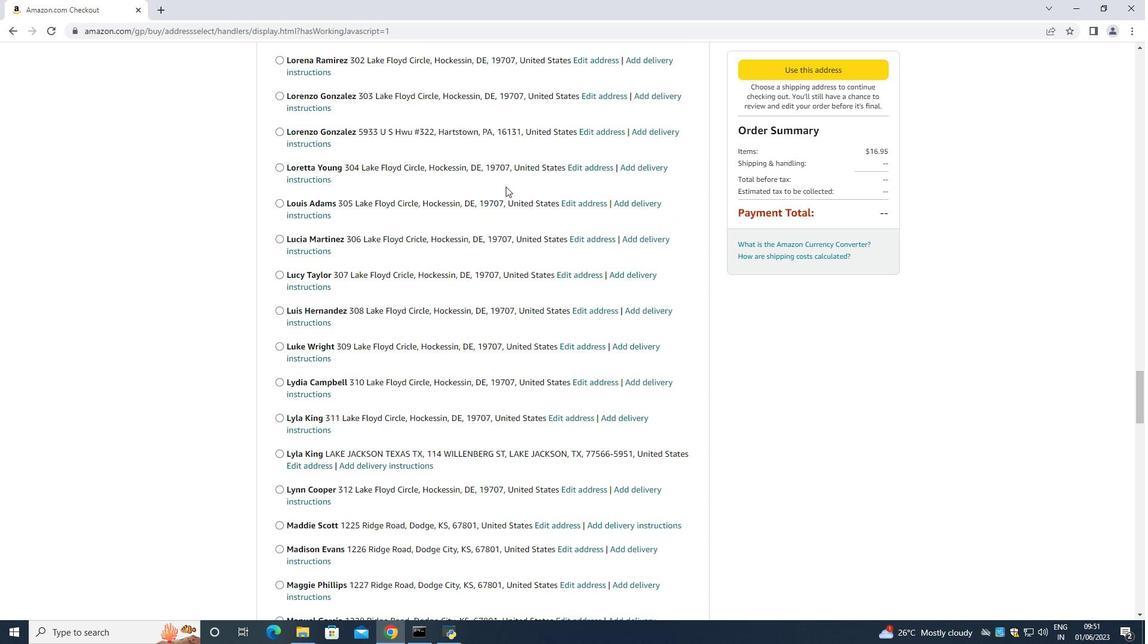 
Action: Mouse scrolled (505, 184) with delta (0, 0)
Screenshot: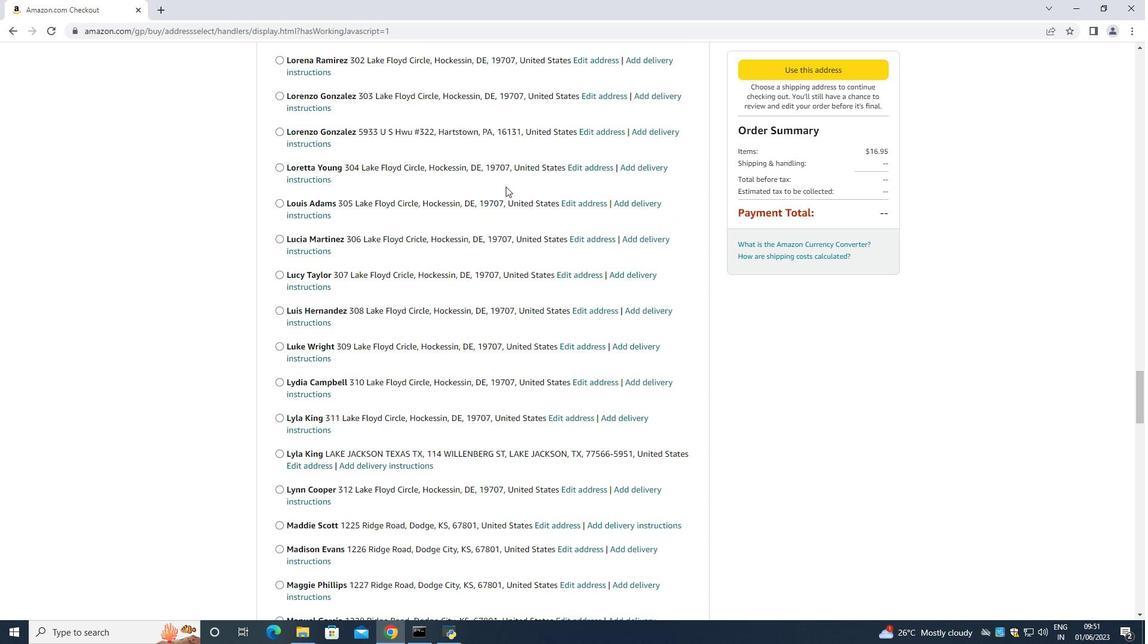 
Action: Mouse scrolled (505, 184) with delta (0, 0)
Screenshot: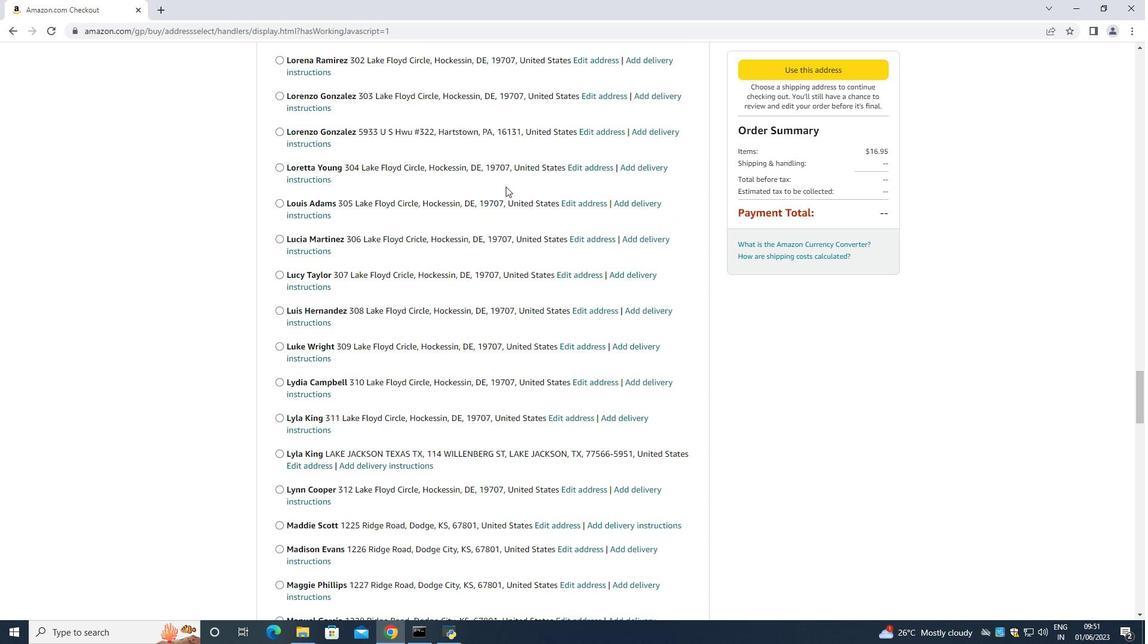 
Action: Mouse scrolled (505, 184) with delta (0, 0)
Screenshot: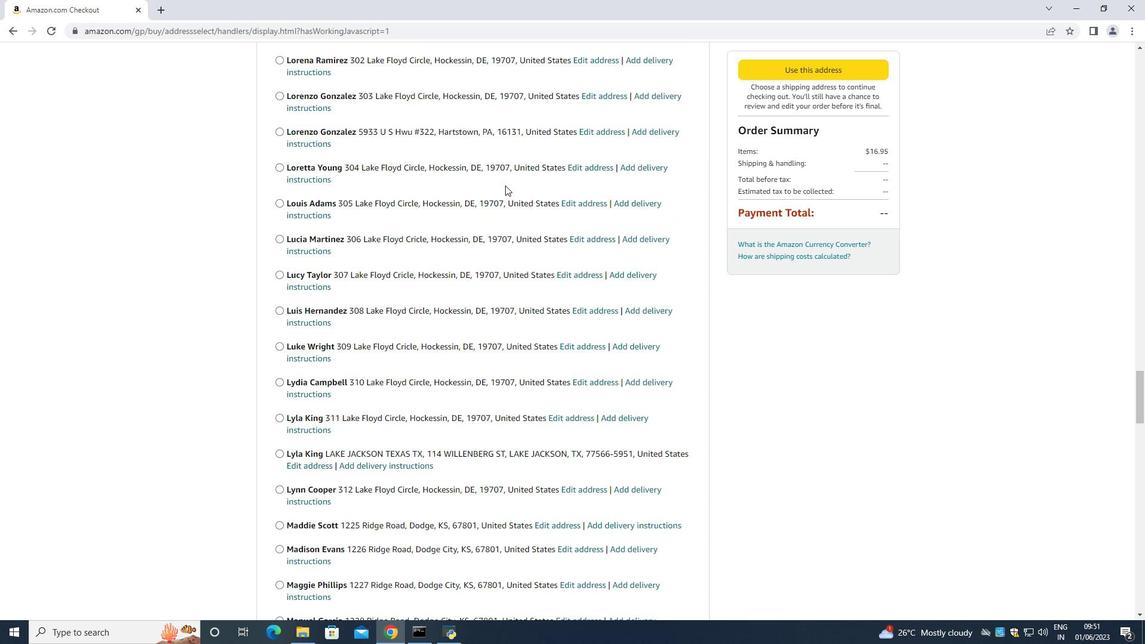 
Action: Mouse moved to (504, 184)
Screenshot: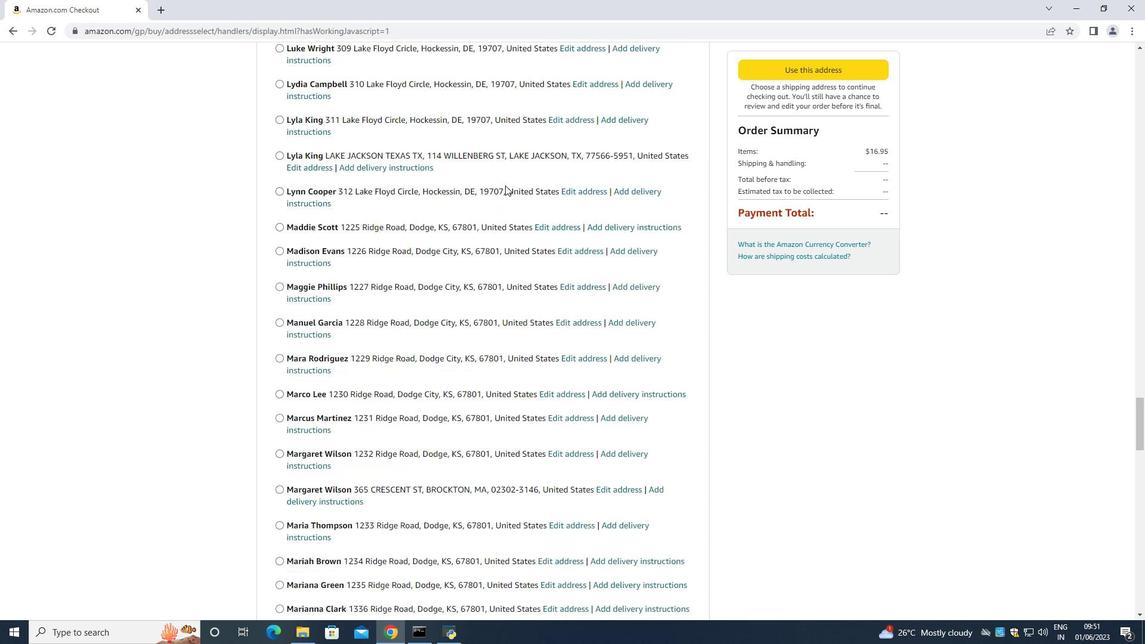 
Action: Mouse scrolled (504, 184) with delta (0, 0)
Screenshot: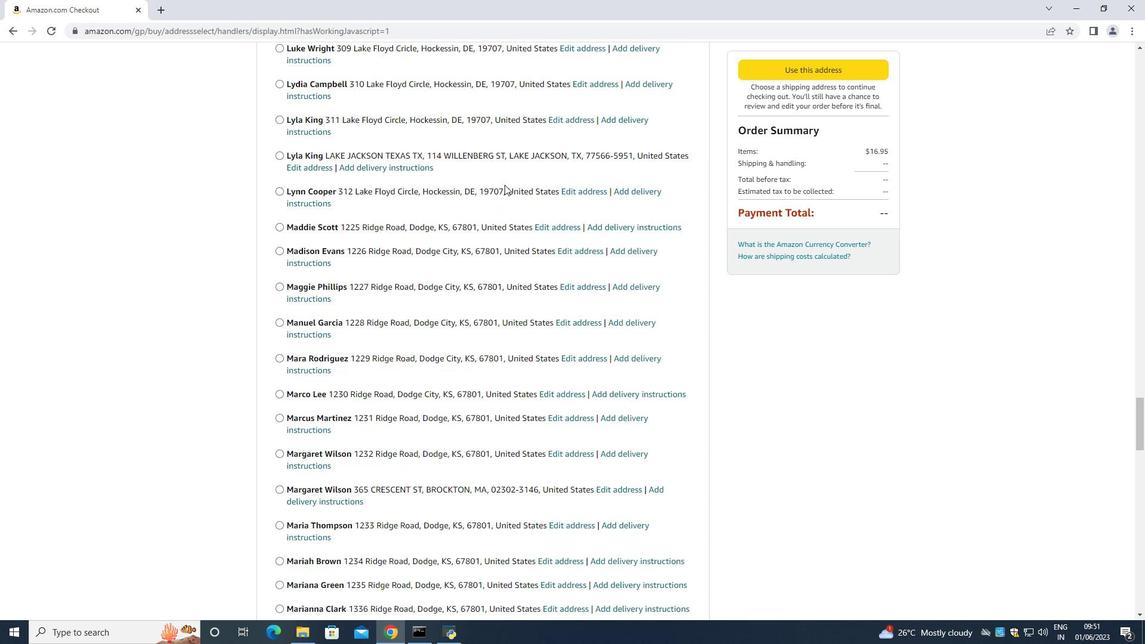
Action: Mouse scrolled (504, 184) with delta (0, 0)
Screenshot: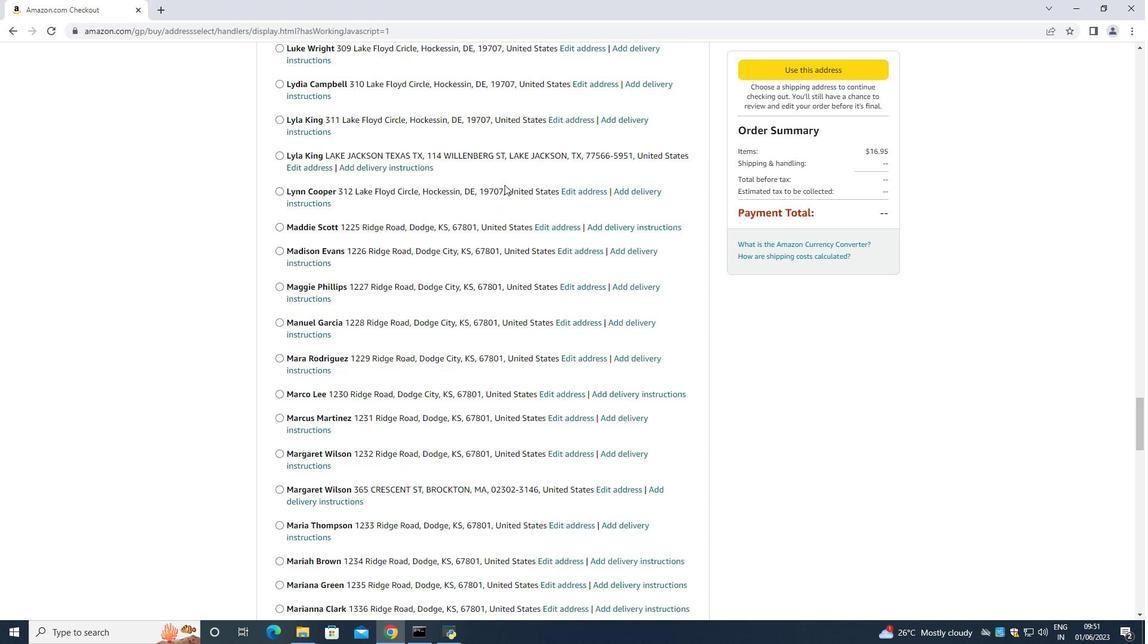 
Action: Mouse scrolled (504, 184) with delta (0, 0)
Screenshot: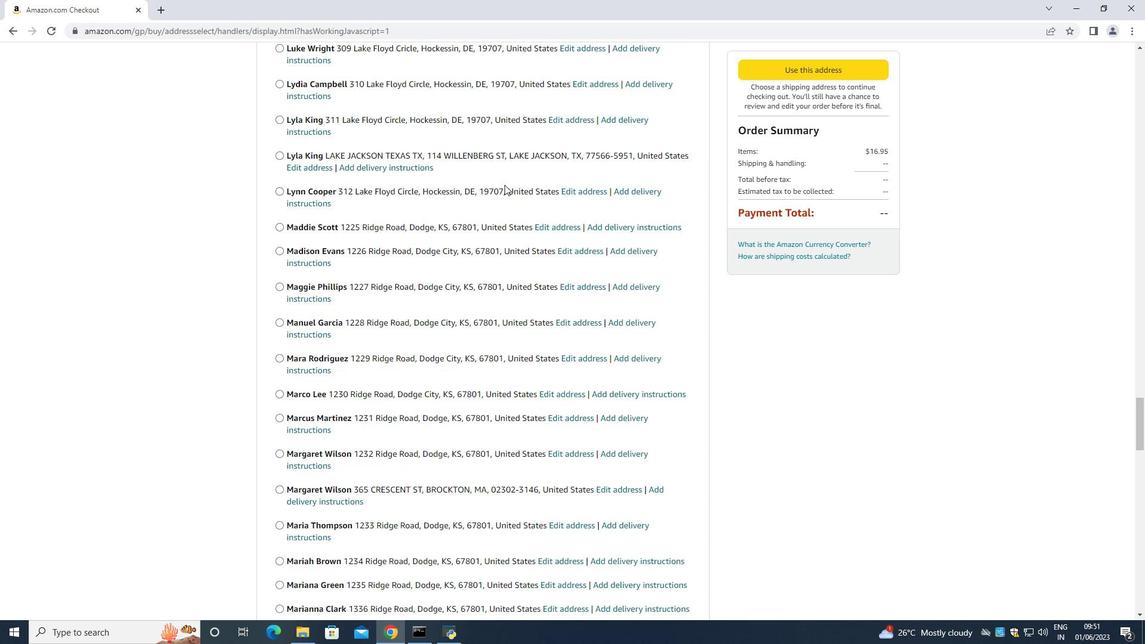 
Action: Mouse scrolled (504, 184) with delta (0, 0)
Screenshot: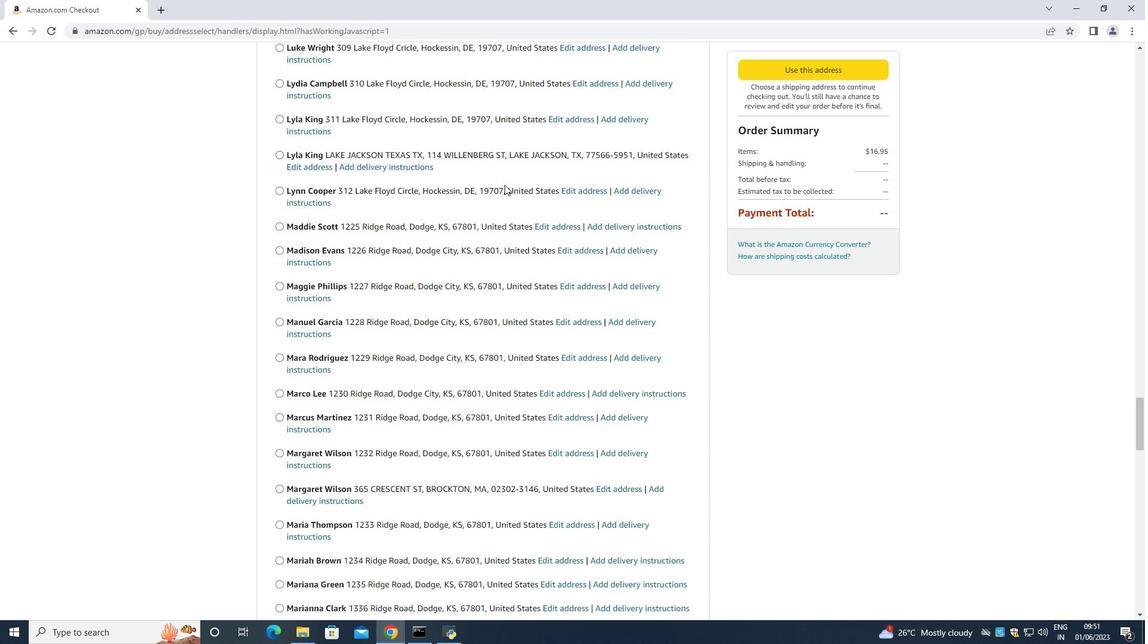 
Action: Mouse scrolled (504, 184) with delta (0, 0)
Screenshot: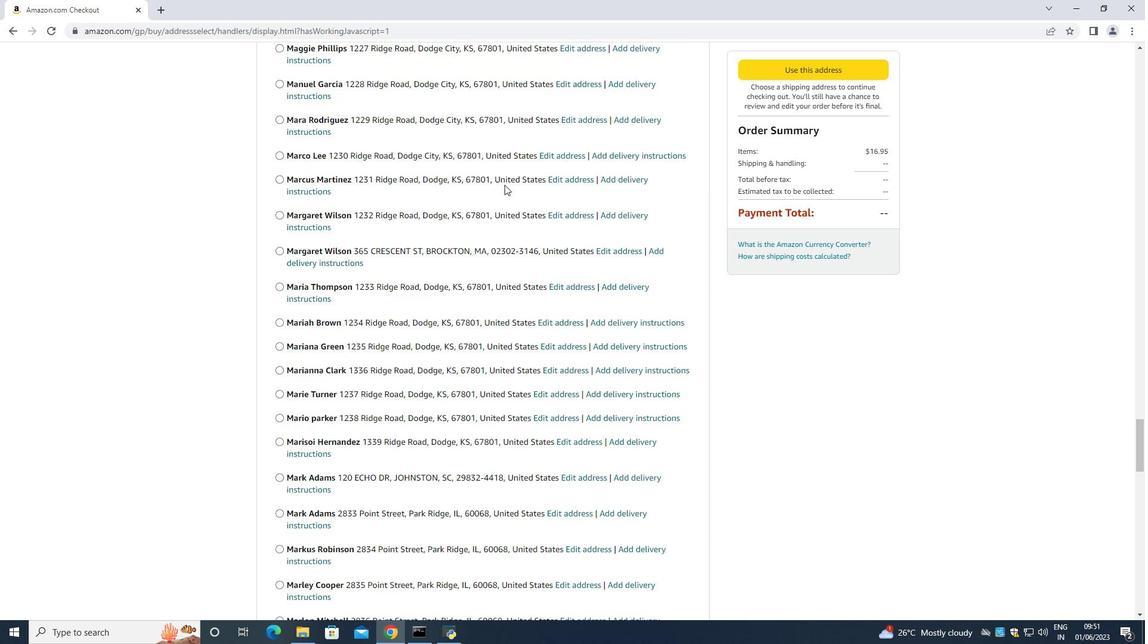 
Action: Mouse scrolled (504, 184) with delta (0, 0)
Screenshot: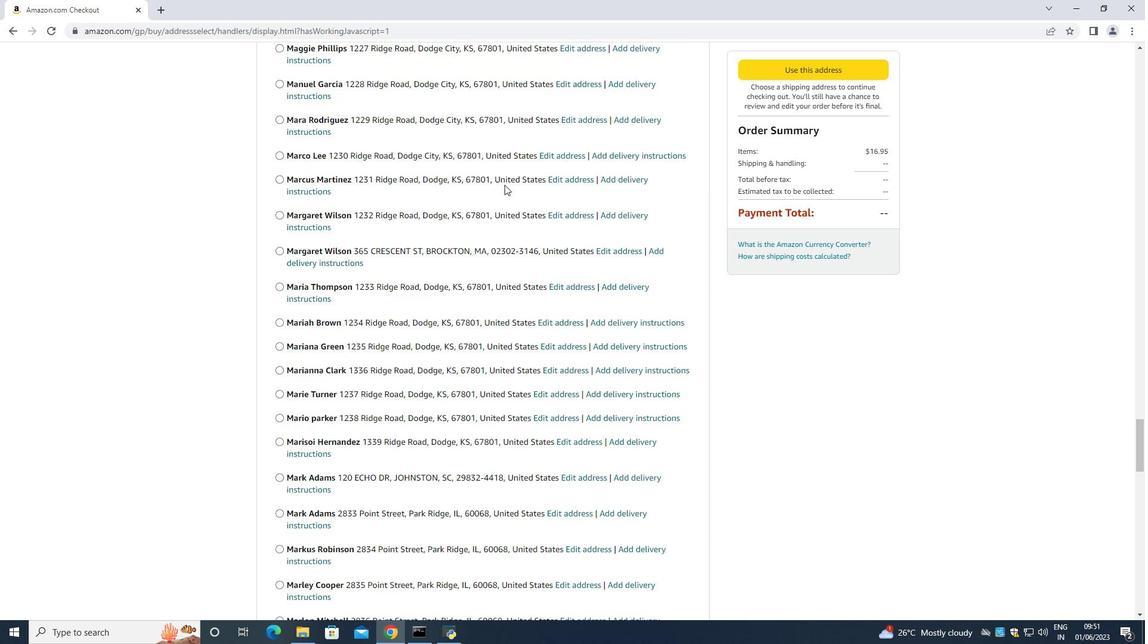 
Action: Mouse scrolled (504, 184) with delta (0, 0)
Screenshot: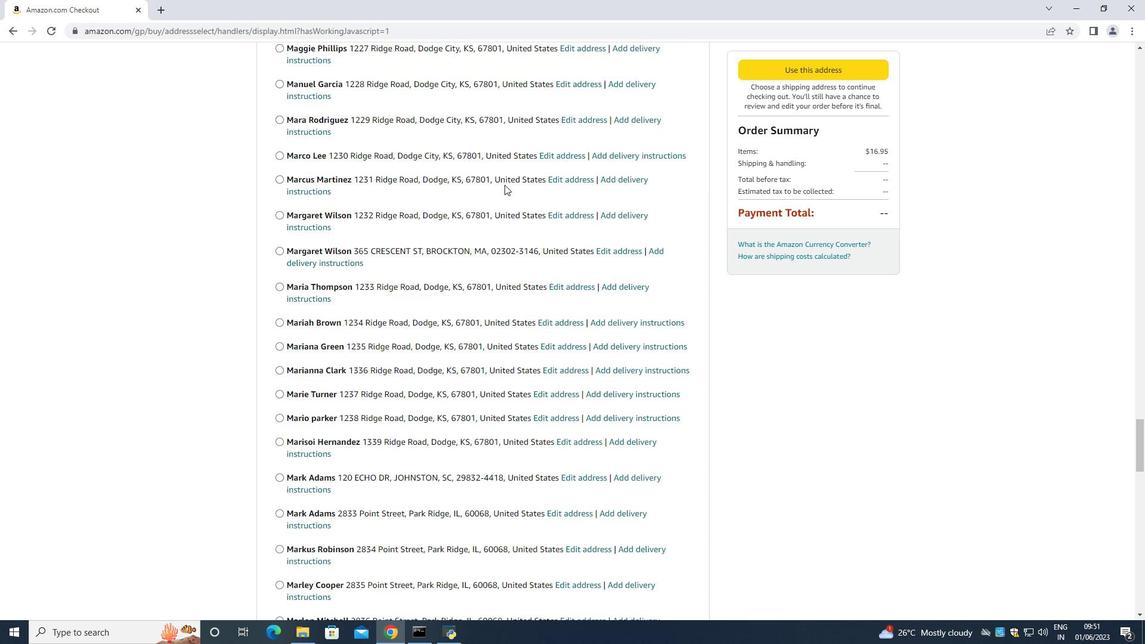 
Action: Mouse moved to (504, 184)
Screenshot: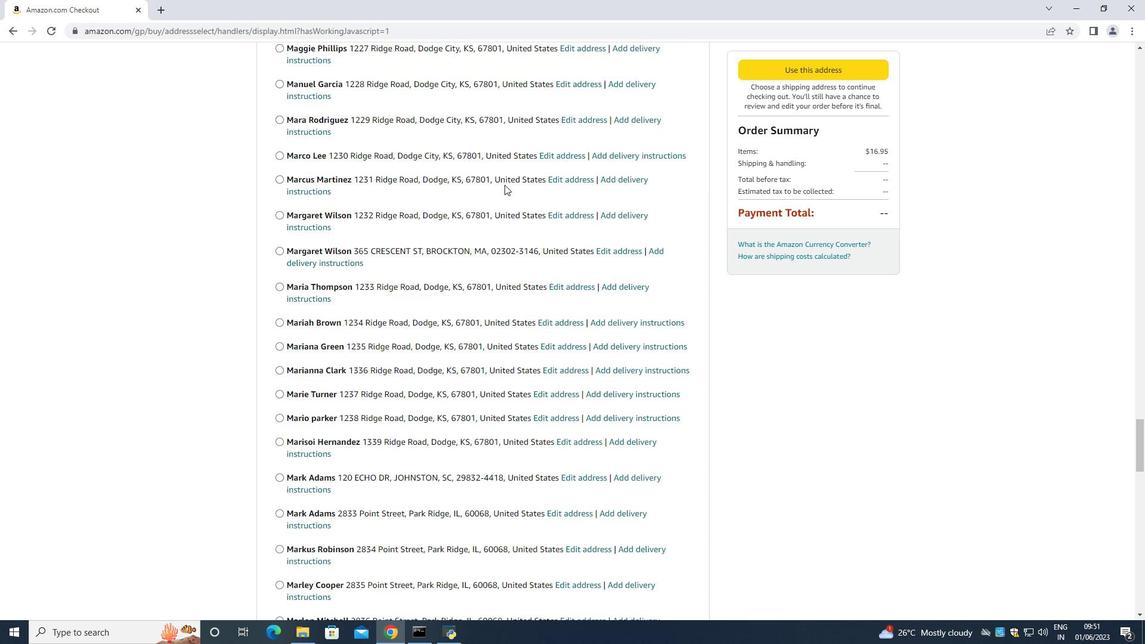 
Action: Mouse scrolled (504, 184) with delta (0, 0)
Screenshot: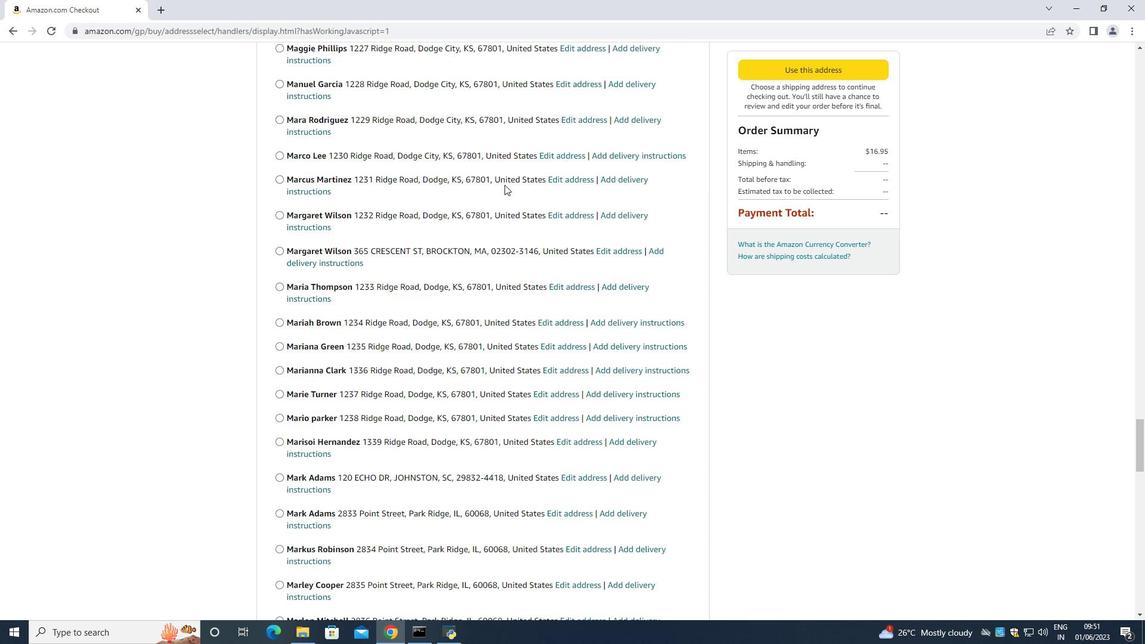 
Action: Mouse moved to (503, 186)
Screenshot: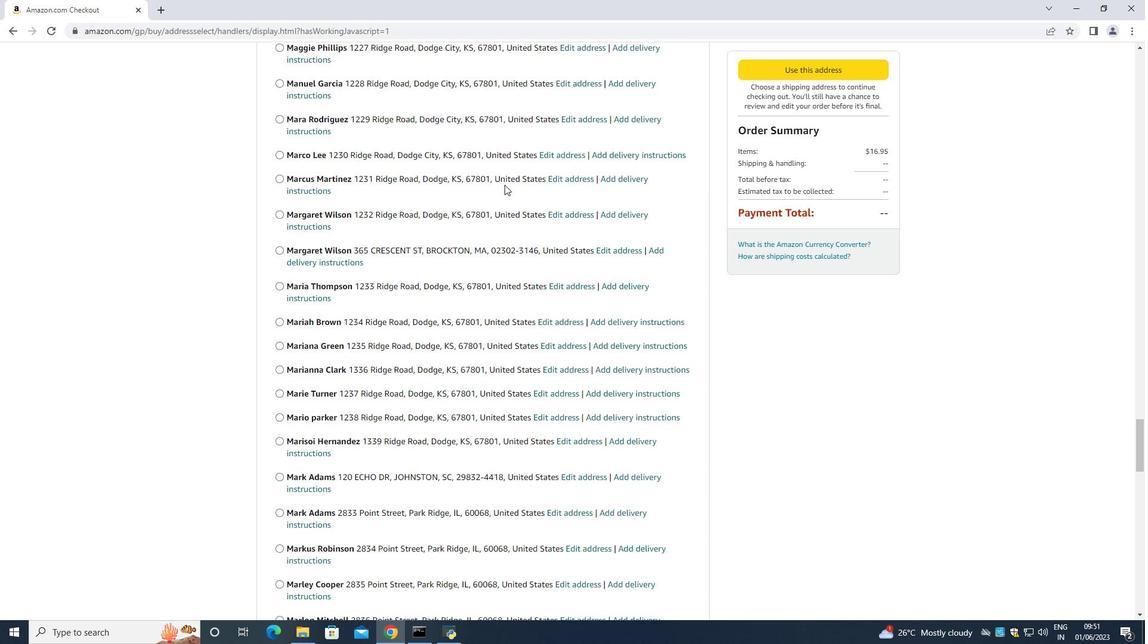 
Action: Mouse scrolled (503, 186) with delta (0, 0)
Screenshot: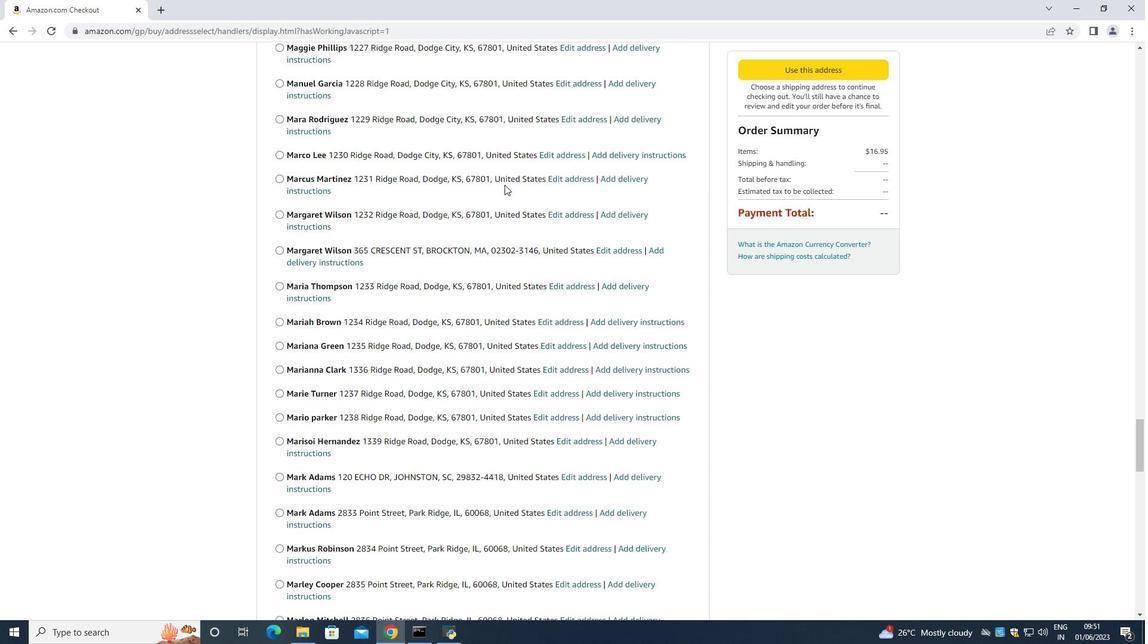 
Action: Mouse moved to (502, 188)
Screenshot: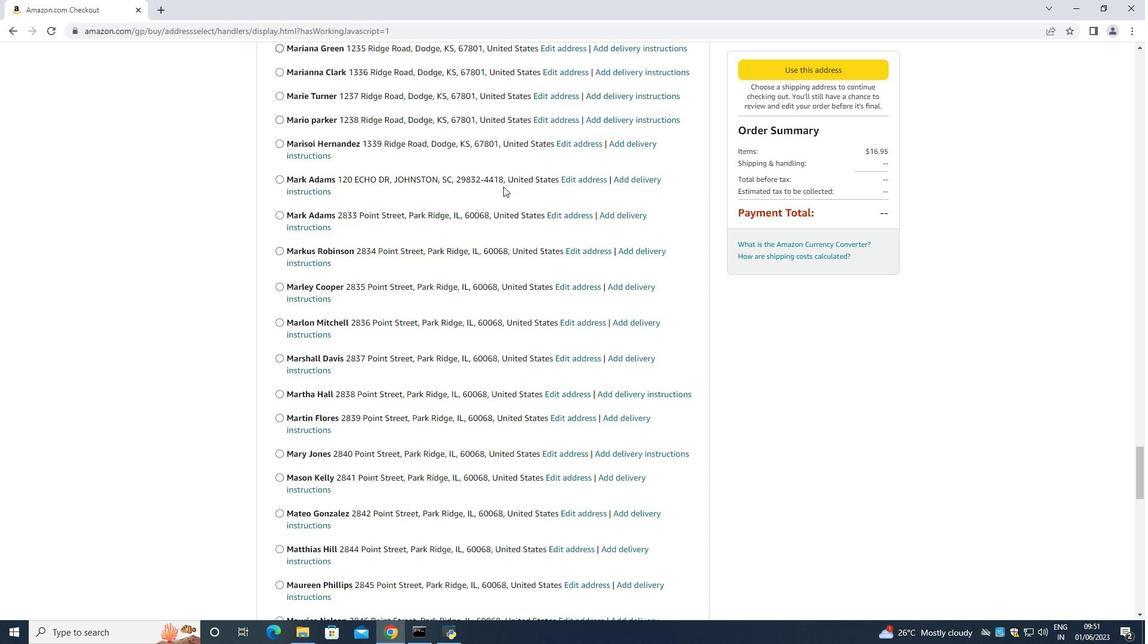 
Action: Mouse scrolled (502, 187) with delta (0, 0)
Screenshot: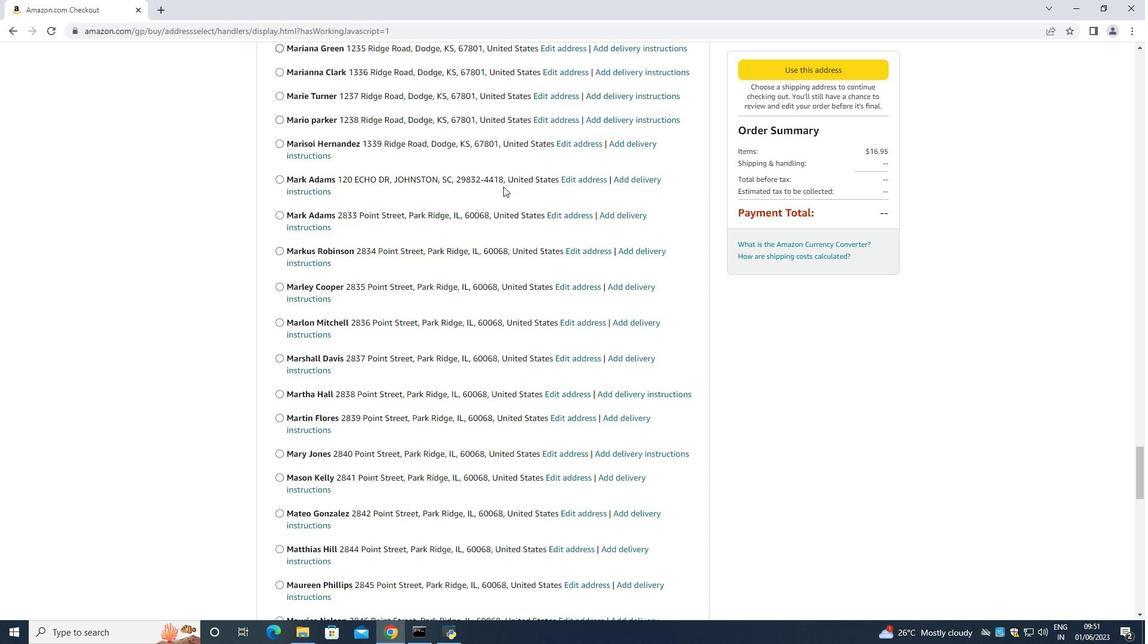 
Action: Mouse moved to (501, 195)
Screenshot: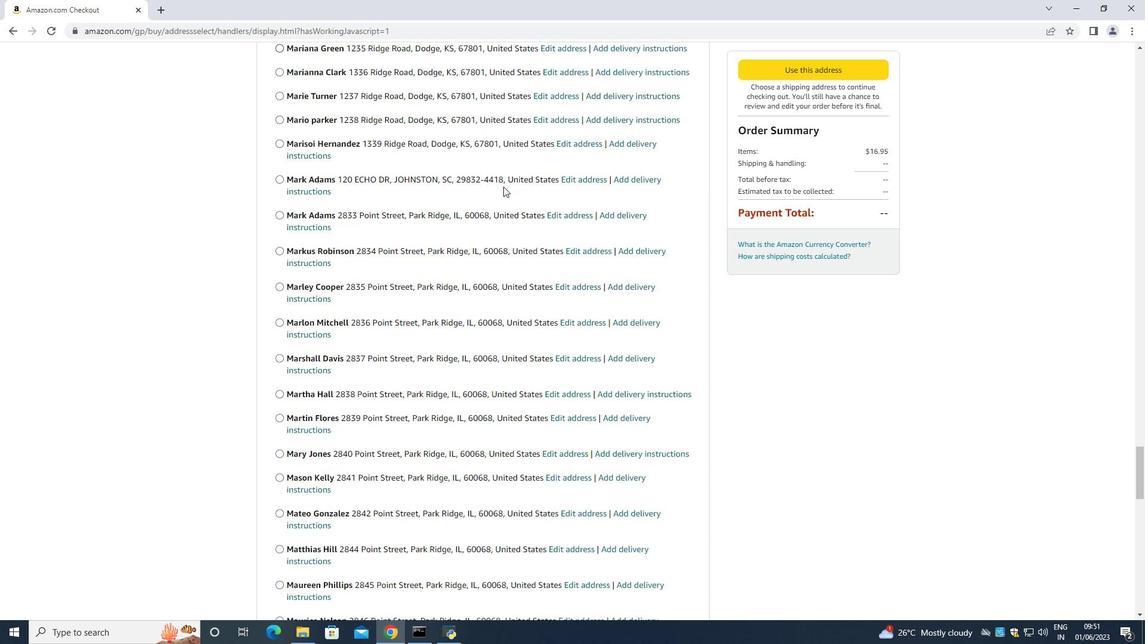 
Action: Mouse scrolled (501, 194) with delta (0, 0)
Screenshot: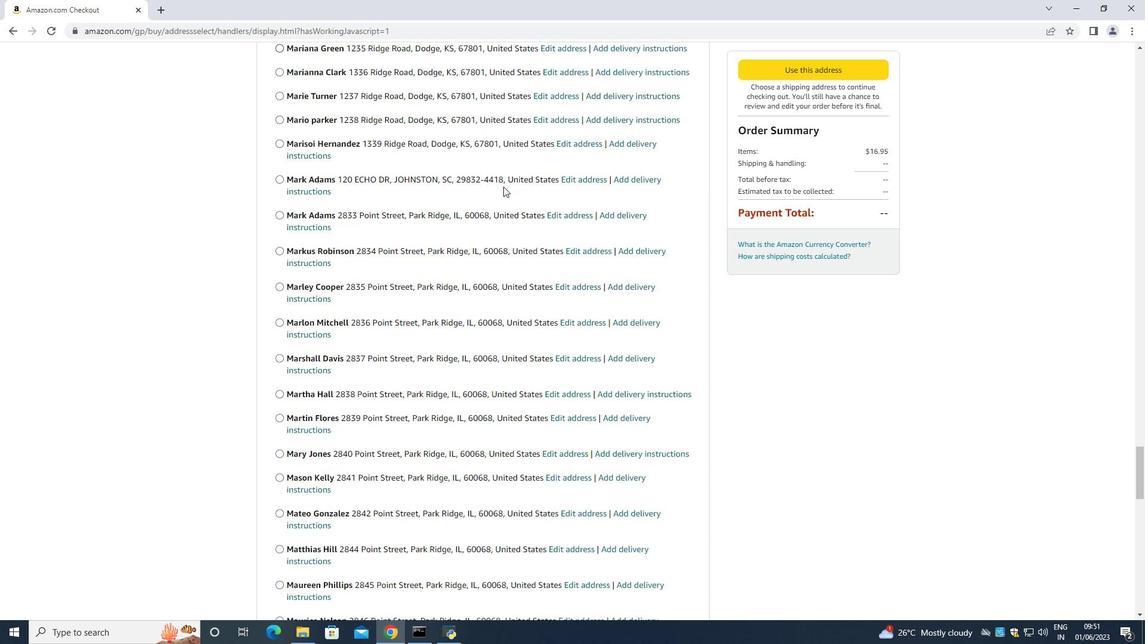
Action: Mouse moved to (501, 200)
Screenshot: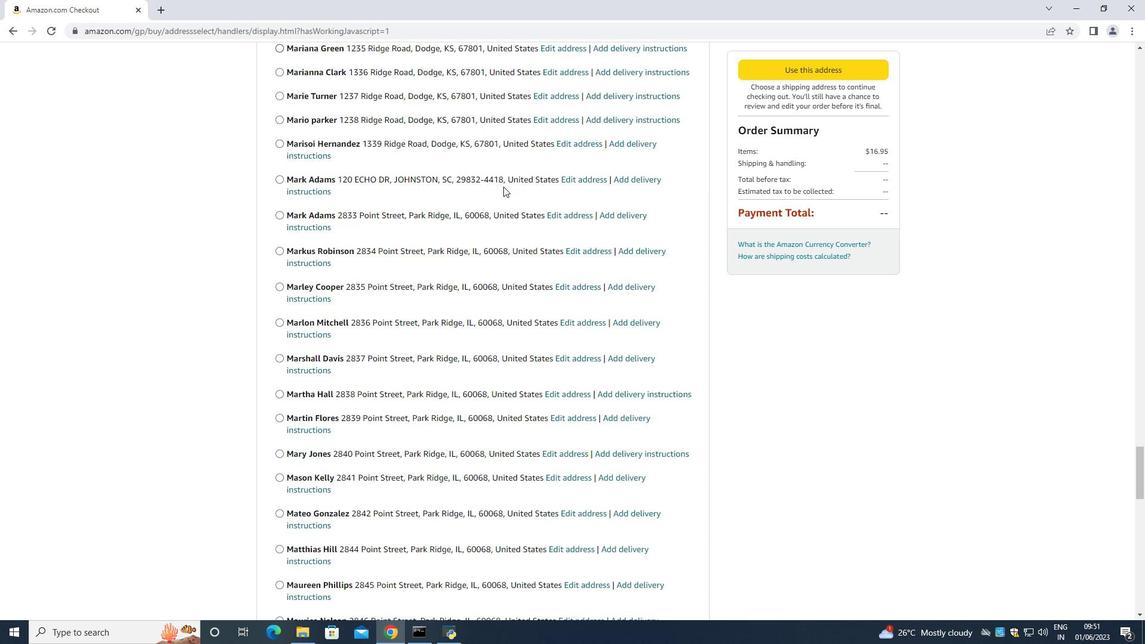 
Action: Mouse scrolled (501, 199) with delta (0, 0)
Screenshot: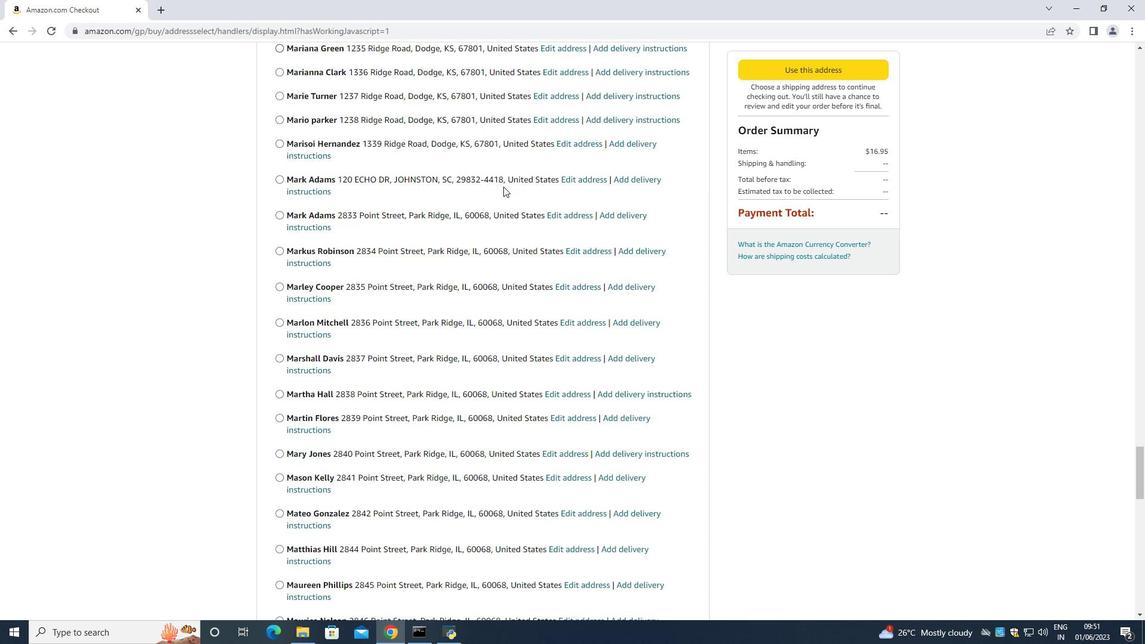 
Action: Mouse scrolled (501, 199) with delta (0, 0)
Screenshot: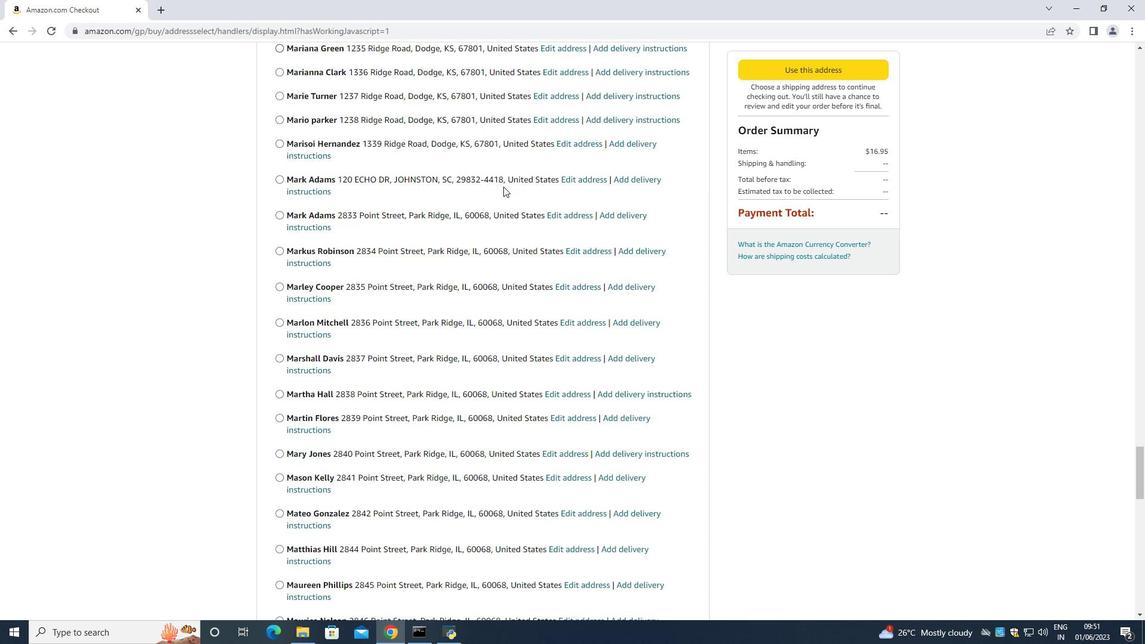 
Action: Mouse scrolled (501, 199) with delta (0, 0)
Screenshot: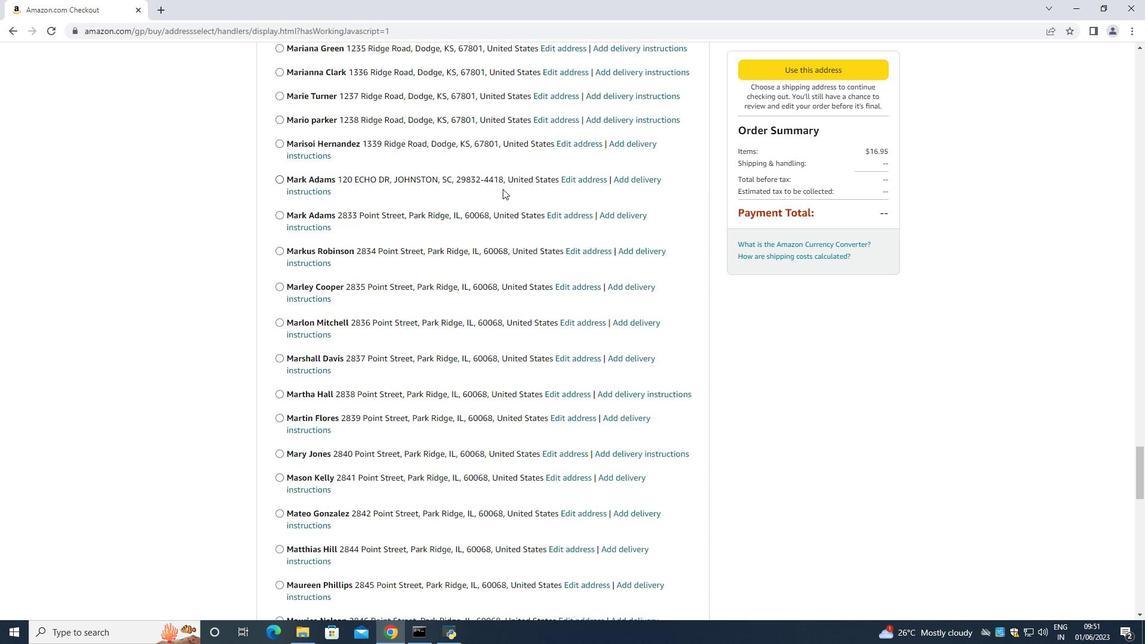 
Action: Mouse moved to (501, 201)
Screenshot: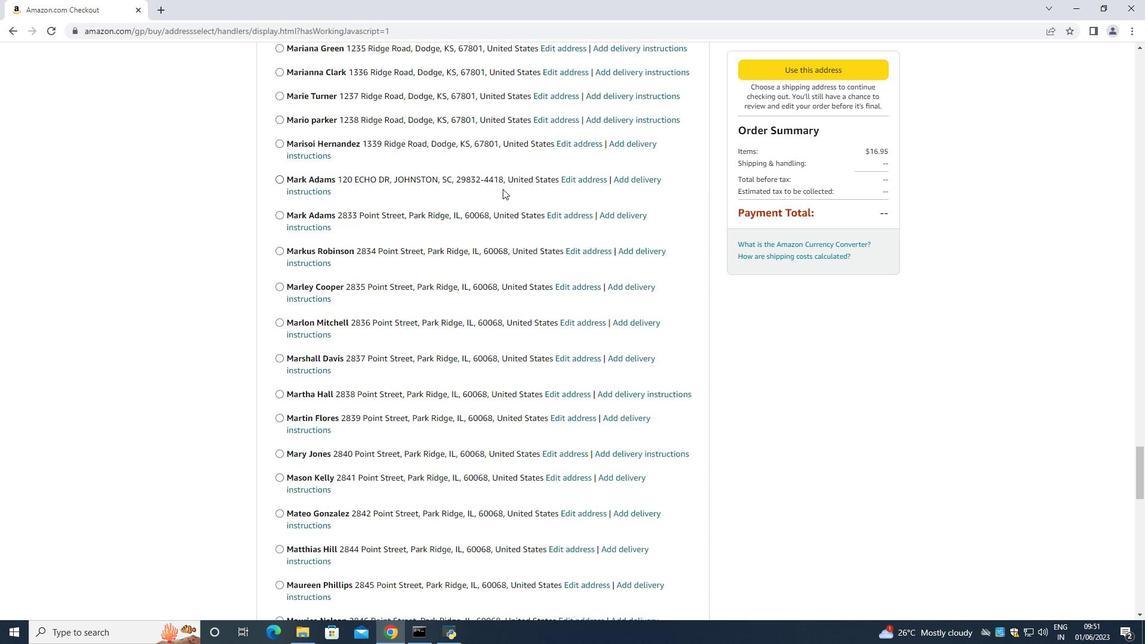 
Action: Mouse scrolled (501, 200) with delta (0, 0)
Screenshot: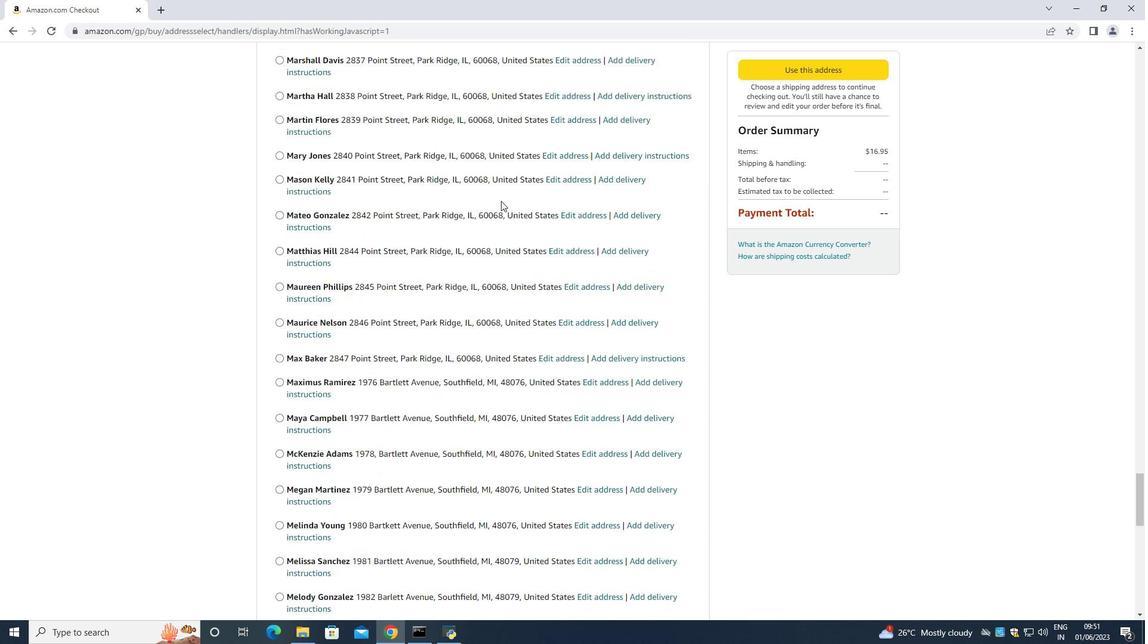 
Action: Mouse scrolled (501, 200) with delta (0, 0)
Screenshot: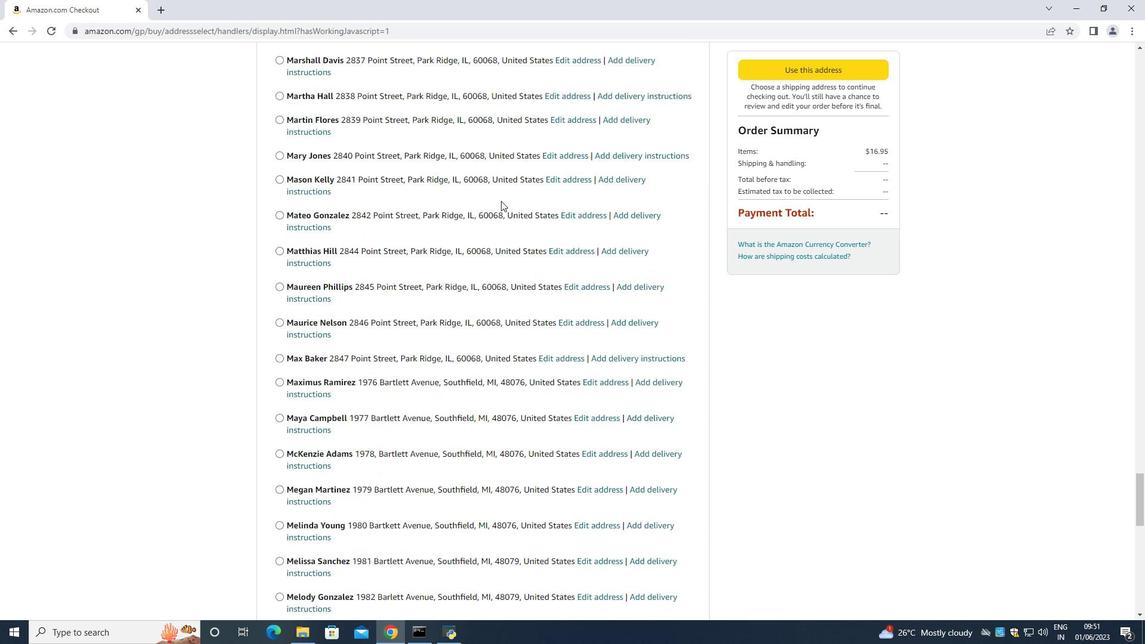 
Action: Mouse scrolled (501, 200) with delta (0, 0)
Screenshot: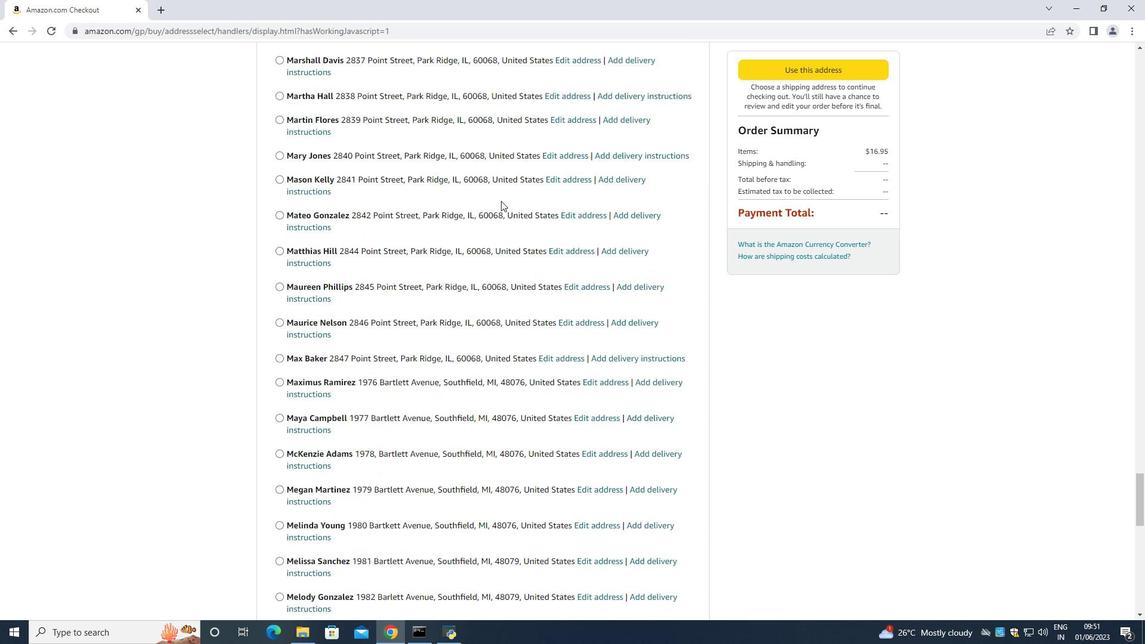 
Action: Mouse scrolled (501, 200) with delta (0, 0)
Screenshot: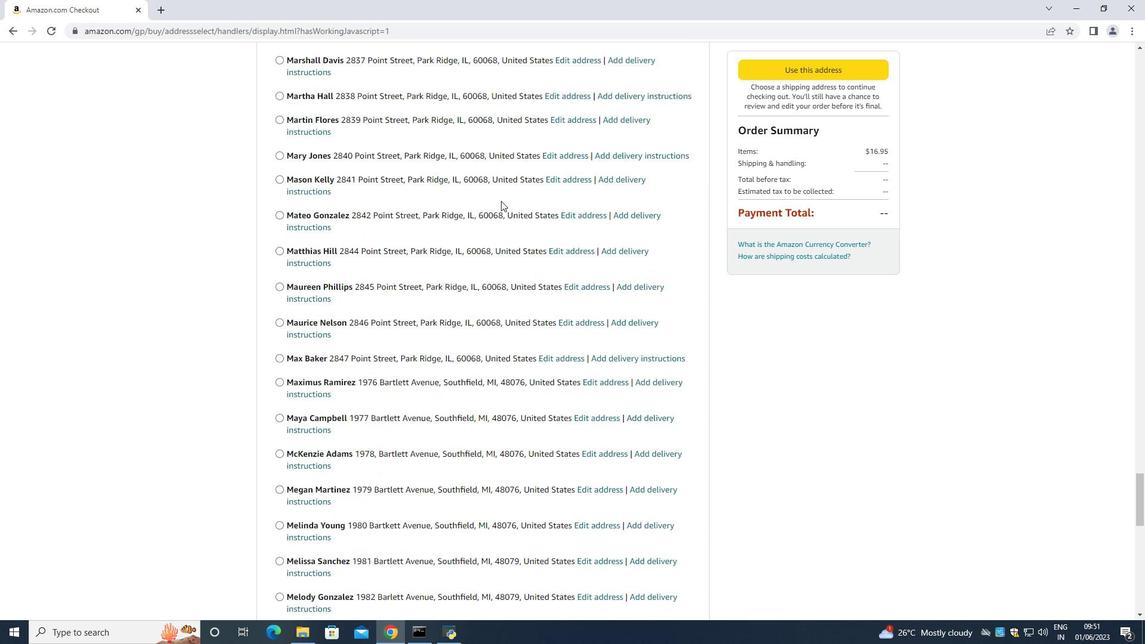
Action: Mouse scrolled (501, 200) with delta (0, 0)
Screenshot: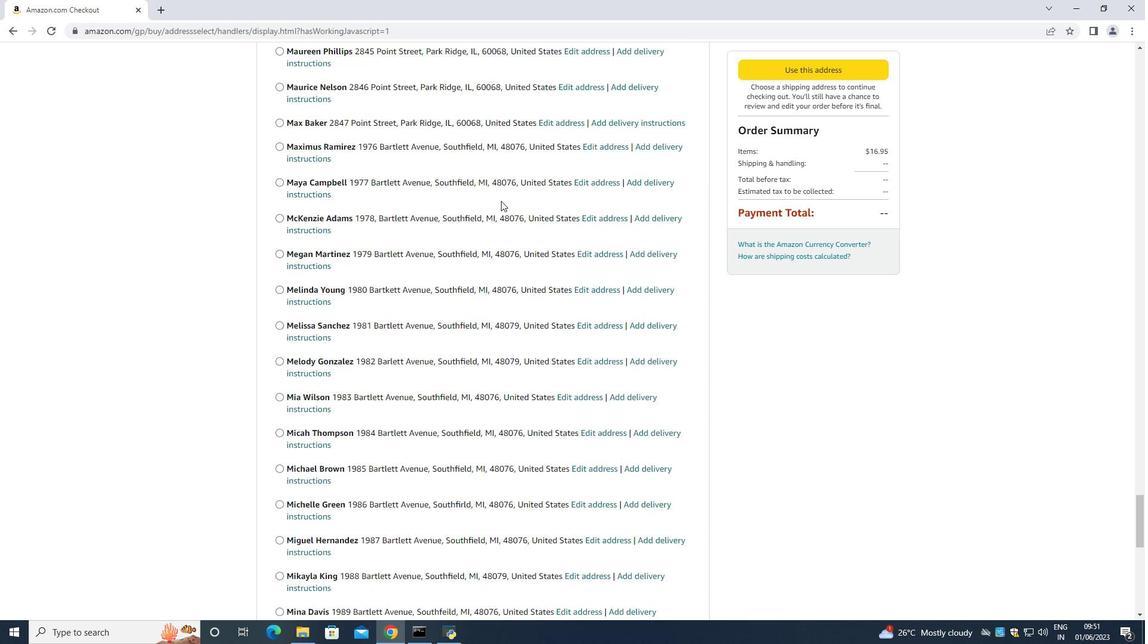 
Action: Mouse scrolled (501, 200) with delta (0, 0)
Screenshot: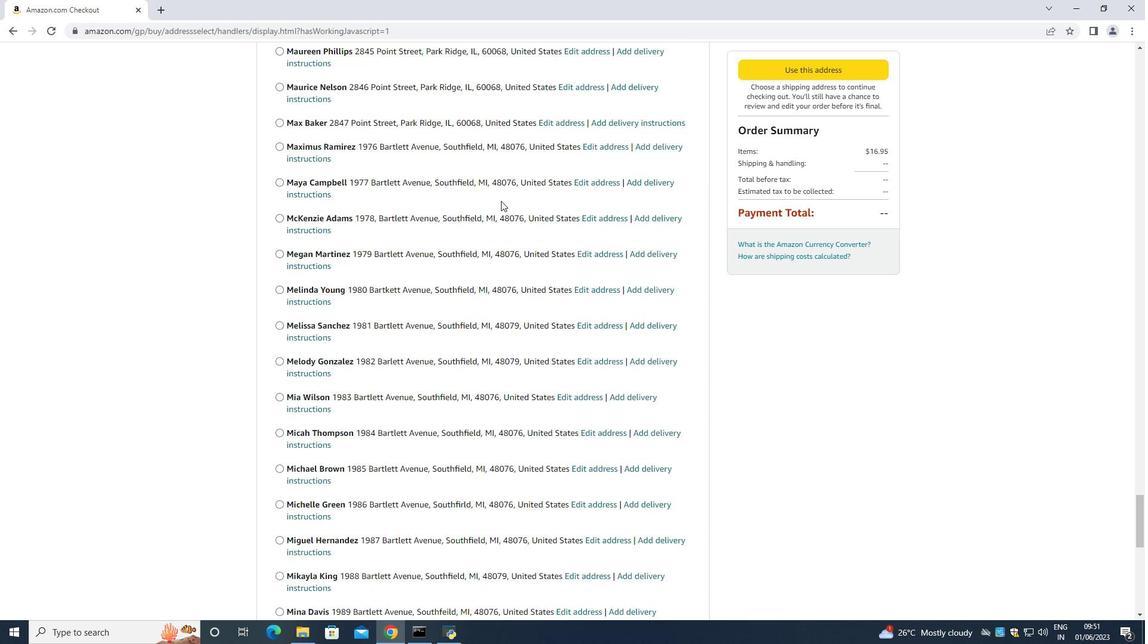 
Action: Mouse scrolled (501, 200) with delta (0, 0)
Screenshot: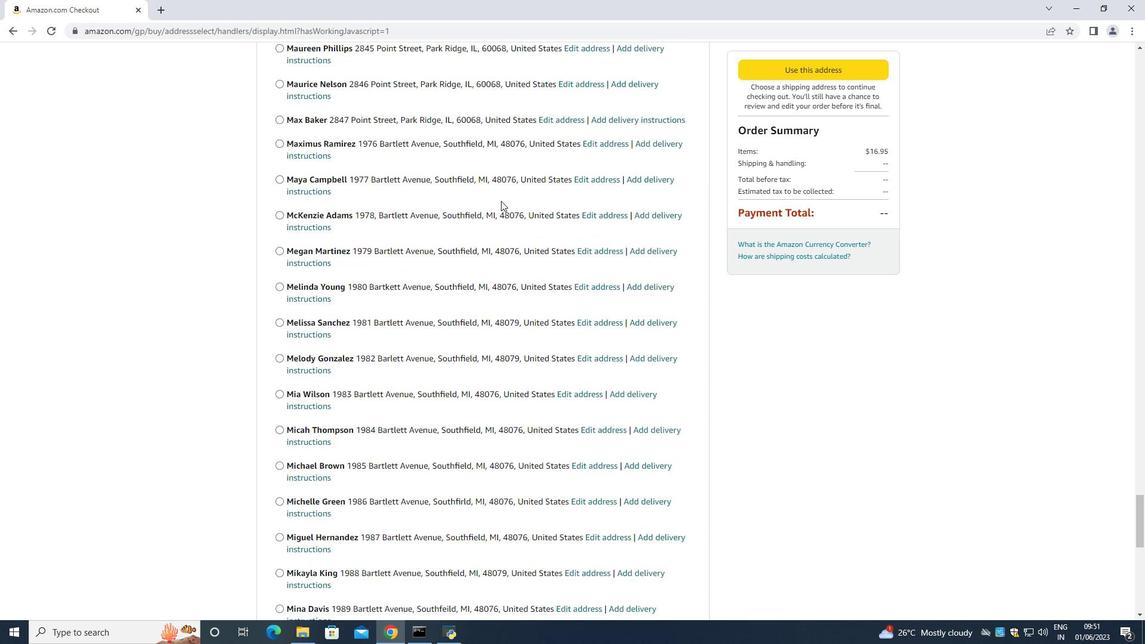 
Action: Mouse scrolled (501, 200) with delta (0, 0)
Screenshot: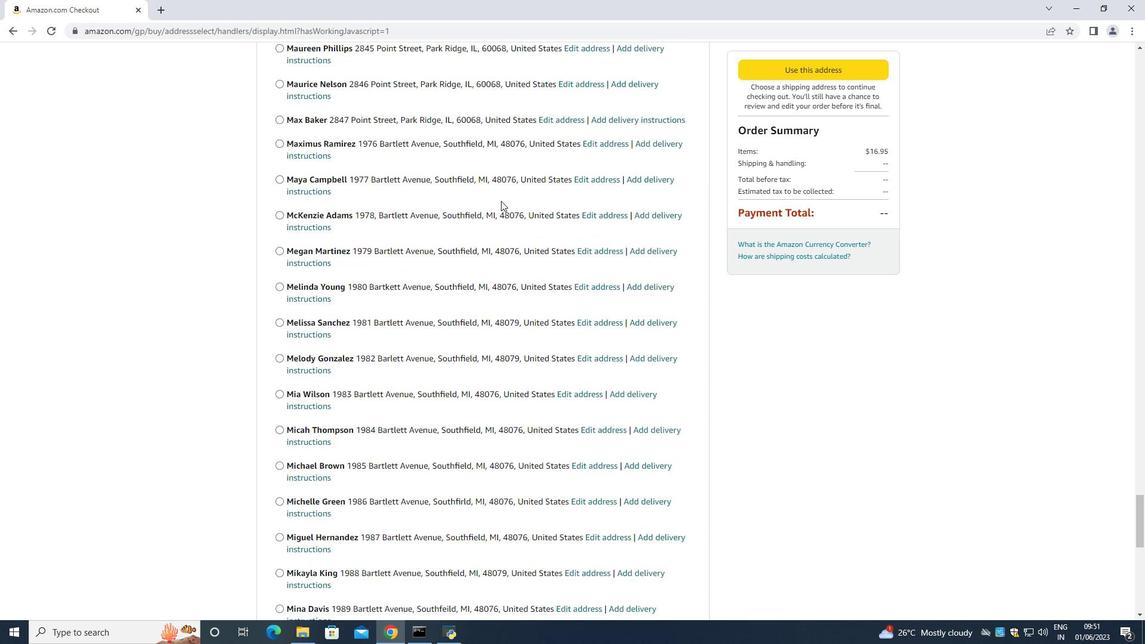 
Action: Mouse scrolled (501, 200) with delta (0, 0)
